 Task: Research Airbnb options in Assen, Netherlands from 28th December, 2023 to 31st December, 2023 for 2 adults. Place can be entire room with 1  bedroom having 1 bed and 1 bathroom. Property type can be hotel. Amenities needed are: wifi, washing machine.
Action: Mouse moved to (429, 106)
Screenshot: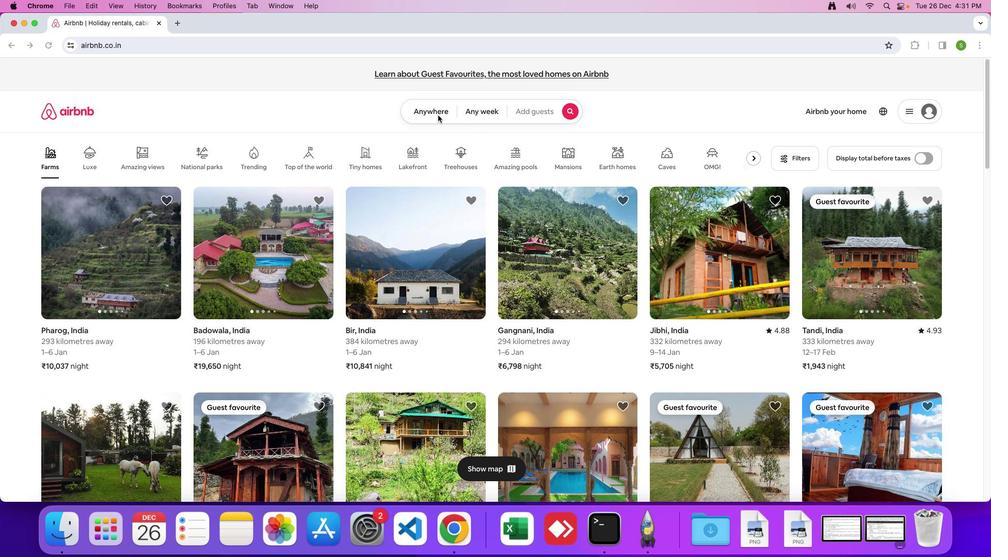 
Action: Mouse pressed left at (429, 106)
Screenshot: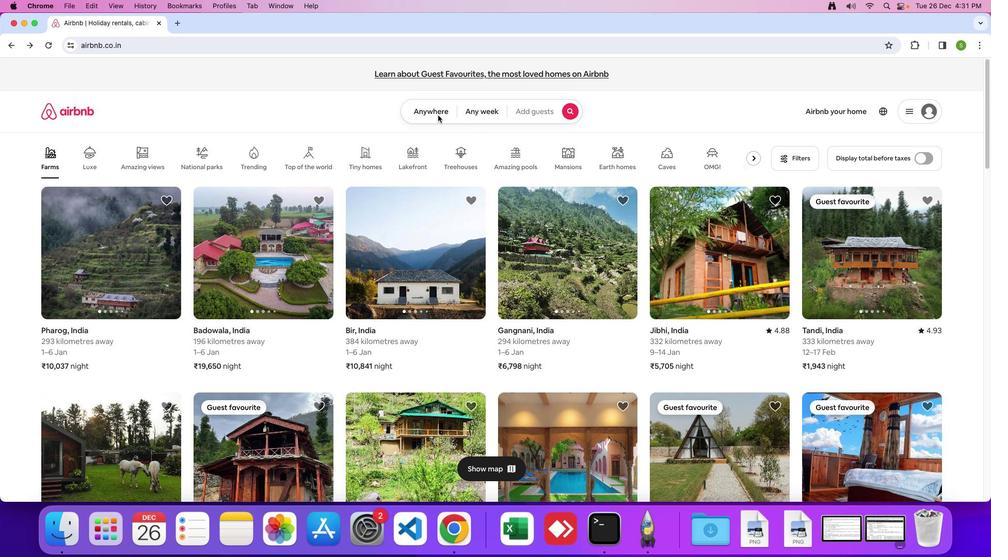 
Action: Mouse moved to (417, 102)
Screenshot: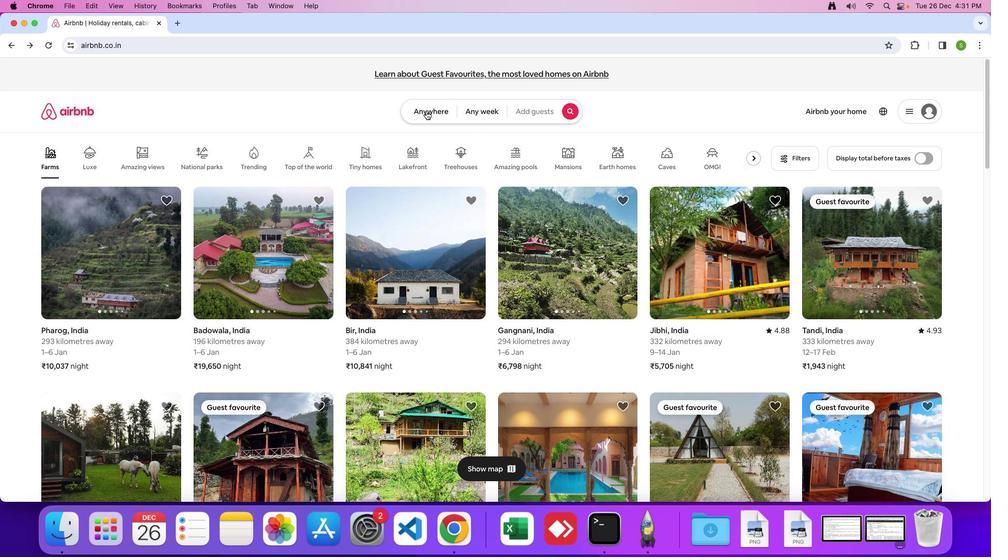 
Action: Mouse pressed left at (417, 102)
Screenshot: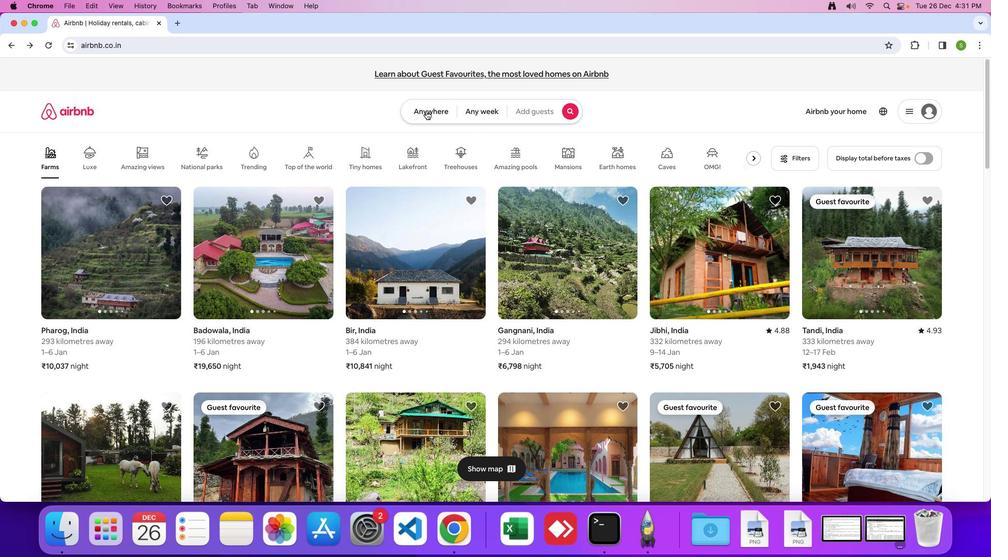 
Action: Mouse moved to (352, 135)
Screenshot: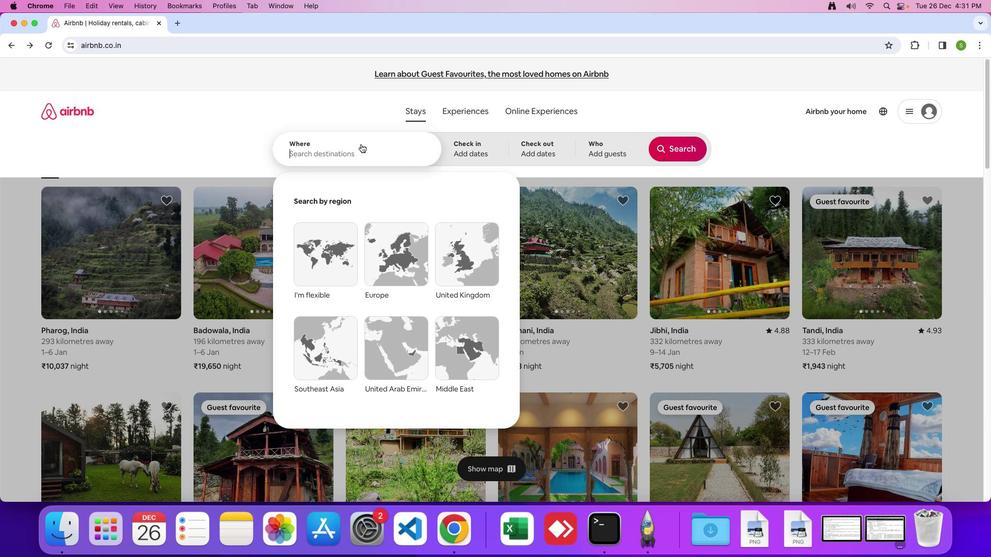 
Action: Mouse pressed left at (352, 135)
Screenshot: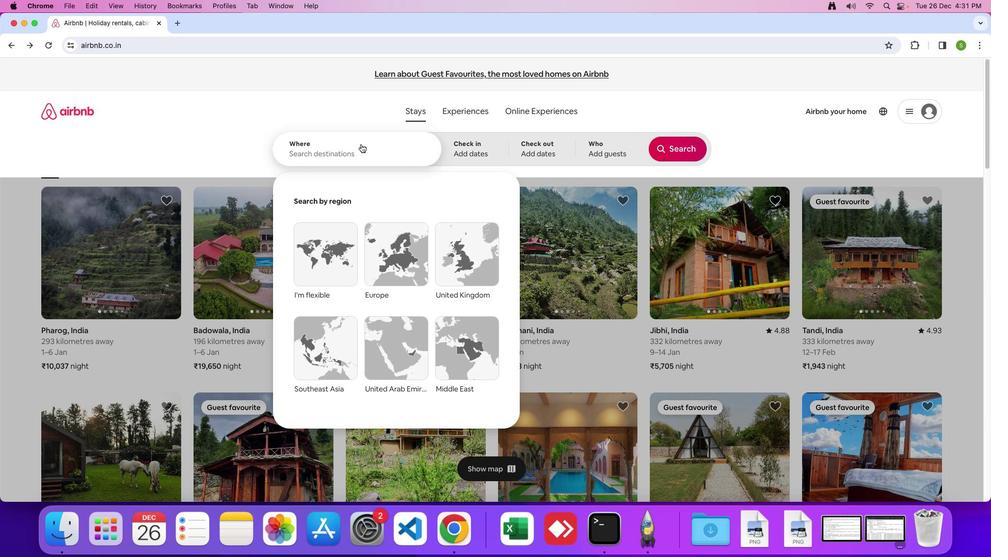 
Action: Mouse moved to (352, 135)
Screenshot: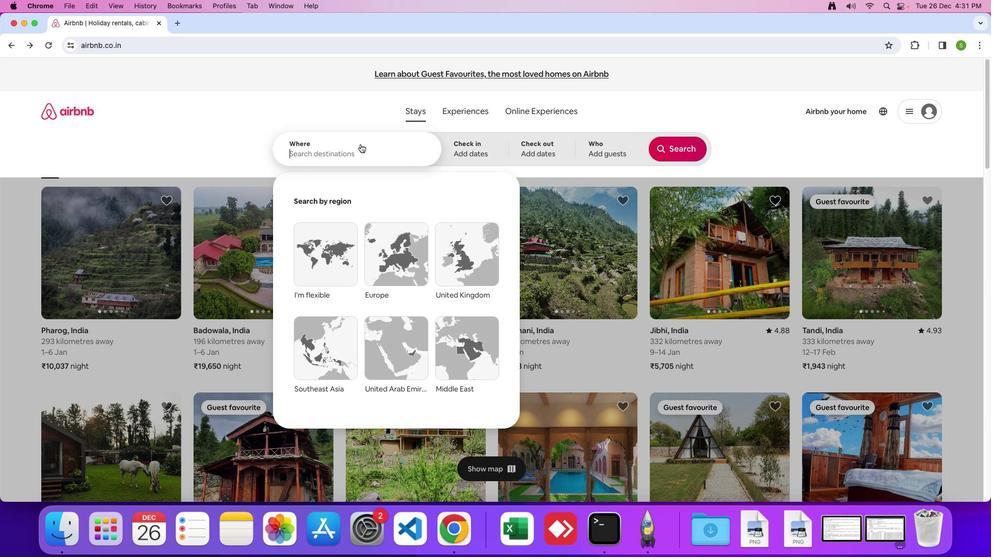 
Action: Key pressed 'A'Key.caps_lock's''s''e''s'Key.backspace'n'','Key.spaceKey.shift'N''e''t''h''e''r''l''a''n''d''s'Key.enter
Screenshot: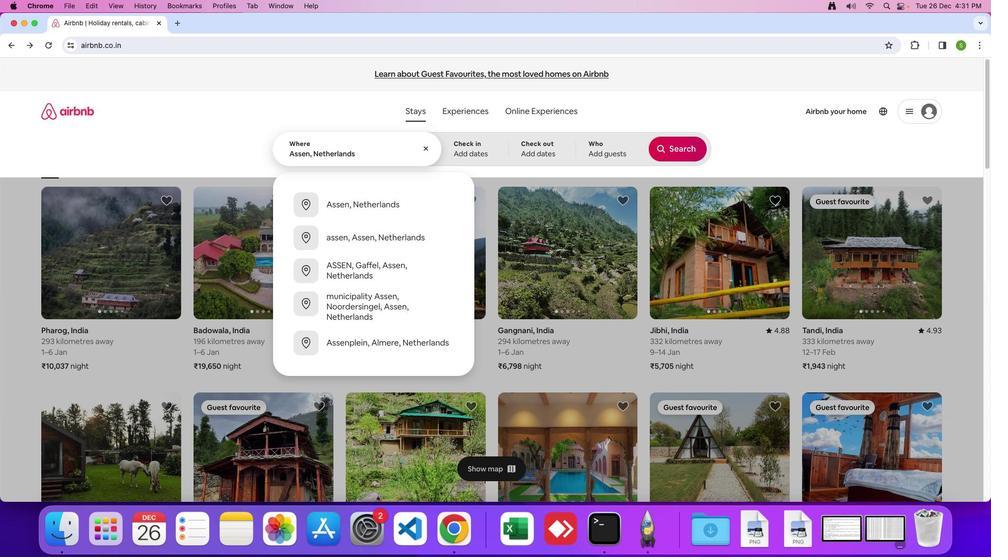
Action: Mouse moved to (407, 366)
Screenshot: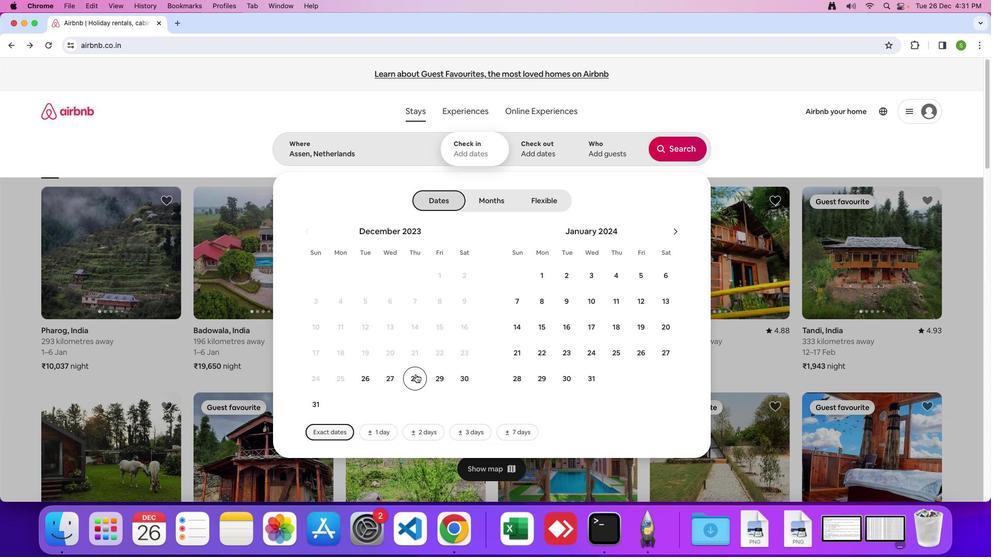 
Action: Mouse pressed left at (407, 366)
Screenshot: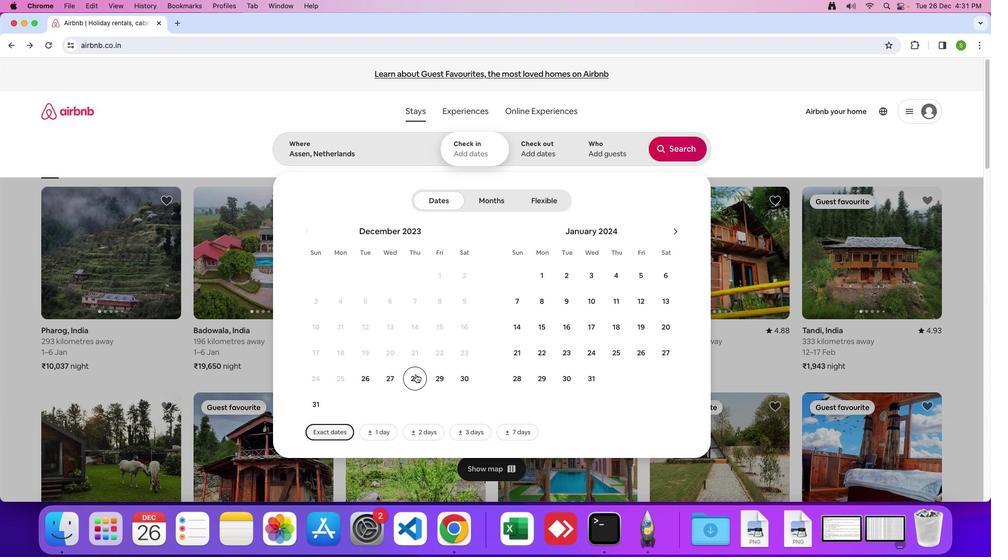 
Action: Mouse moved to (311, 392)
Screenshot: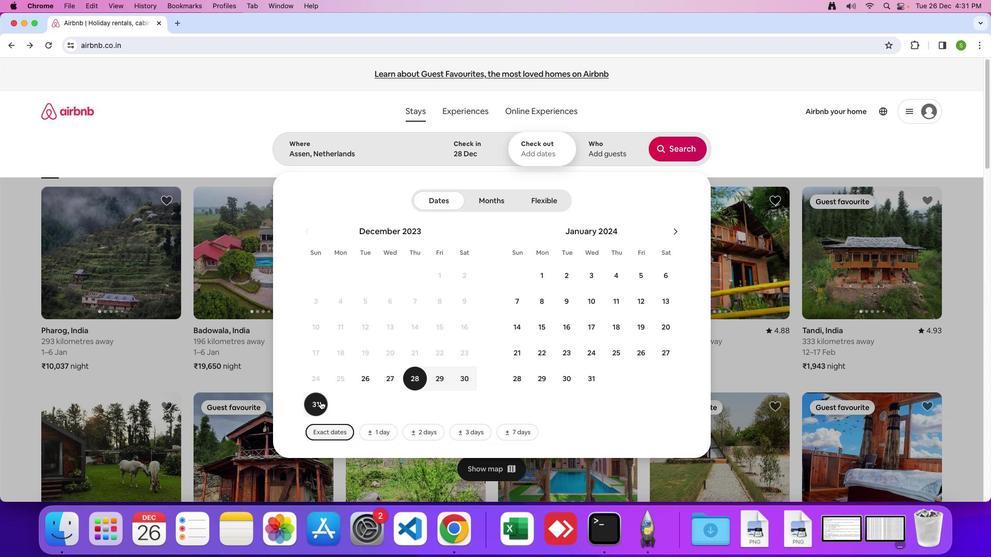 
Action: Mouse pressed left at (311, 392)
Screenshot: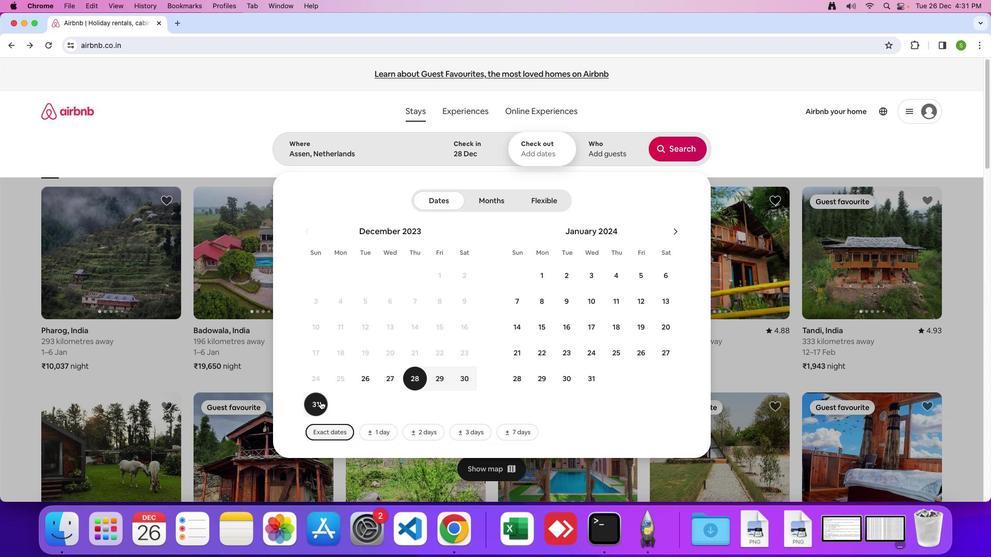 
Action: Mouse moved to (602, 147)
Screenshot: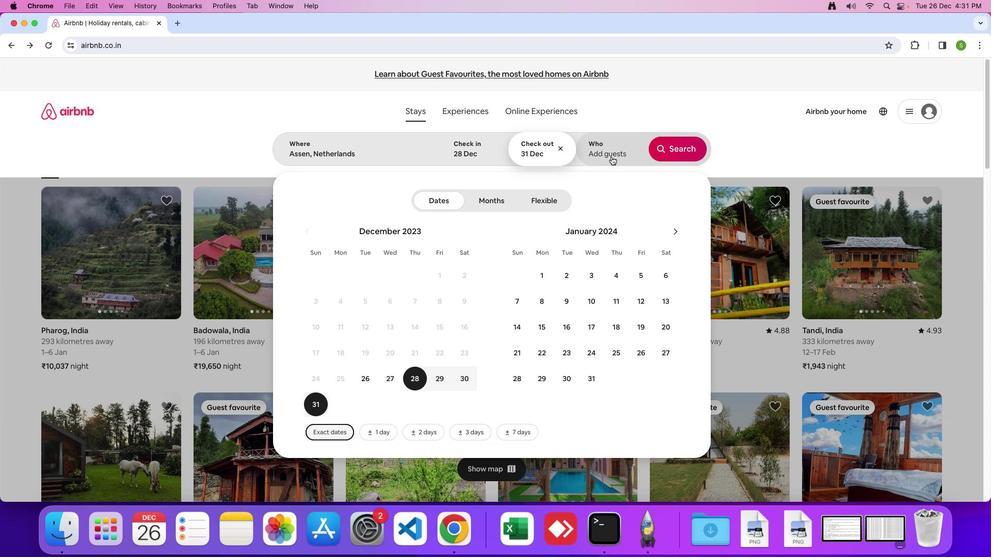 
Action: Mouse pressed left at (602, 147)
Screenshot: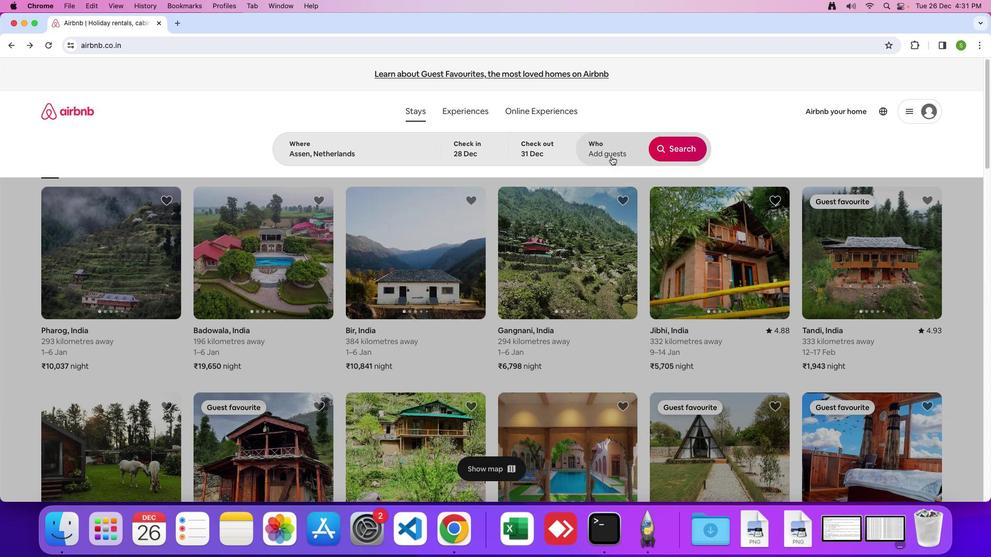 
Action: Mouse moved to (669, 192)
Screenshot: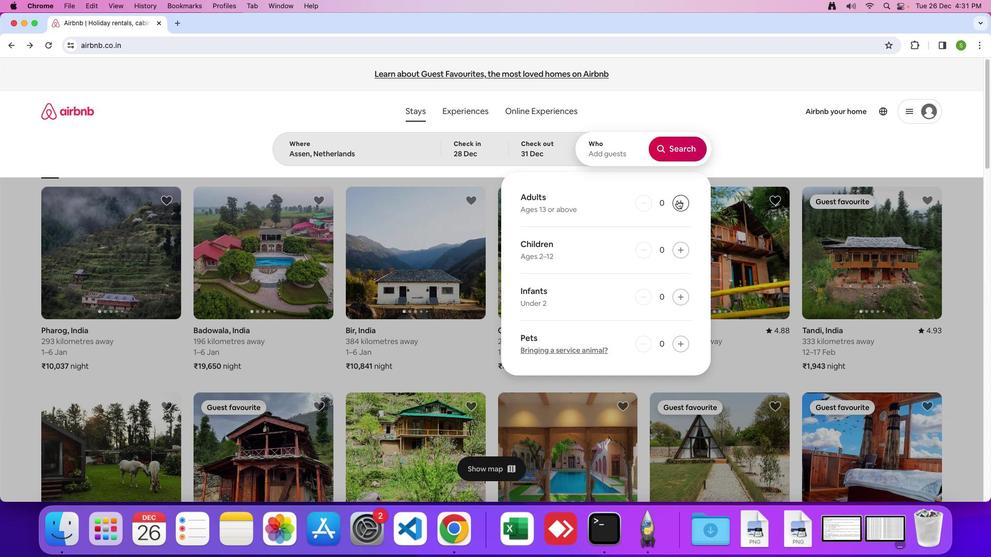 
Action: Mouse pressed left at (669, 192)
Screenshot: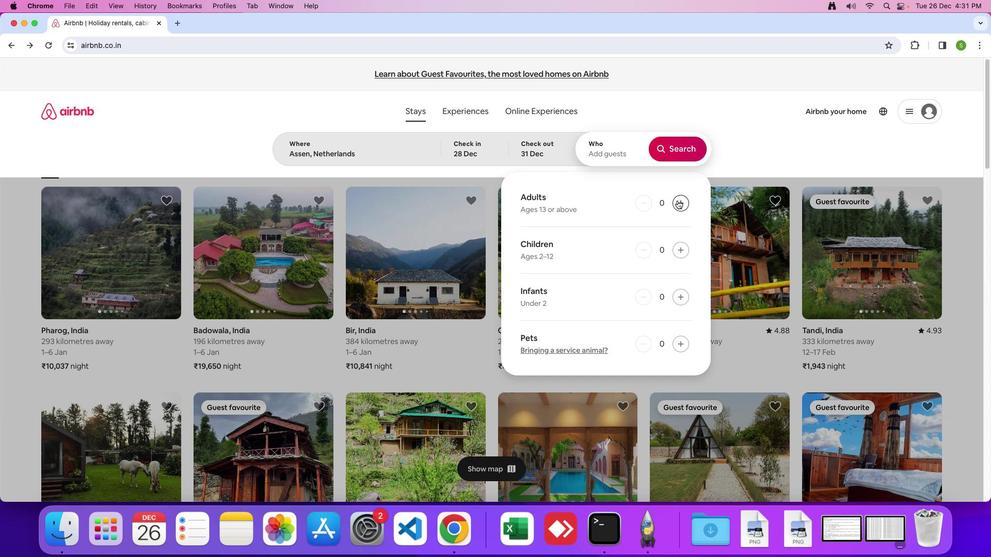 
Action: Mouse pressed left at (669, 192)
Screenshot: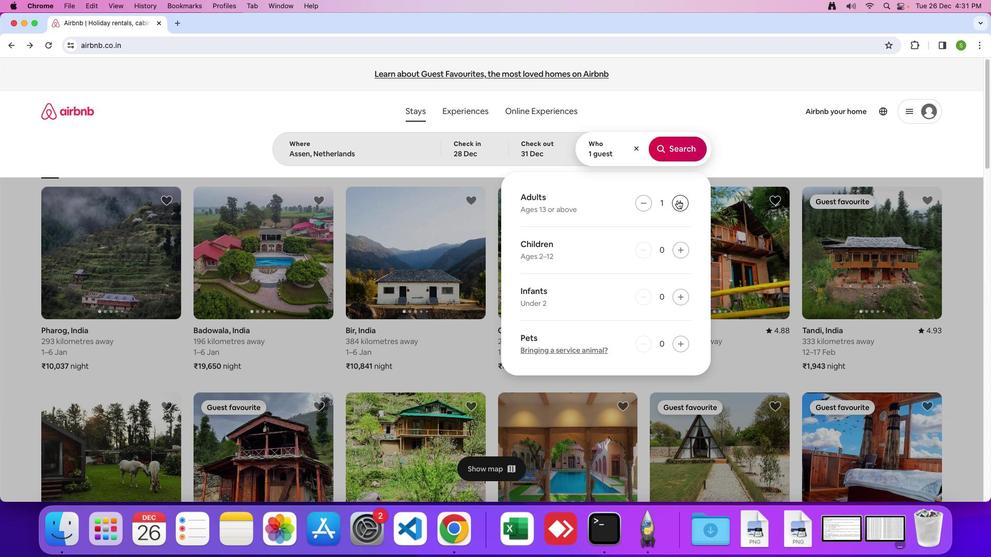 
Action: Mouse moved to (672, 136)
Screenshot: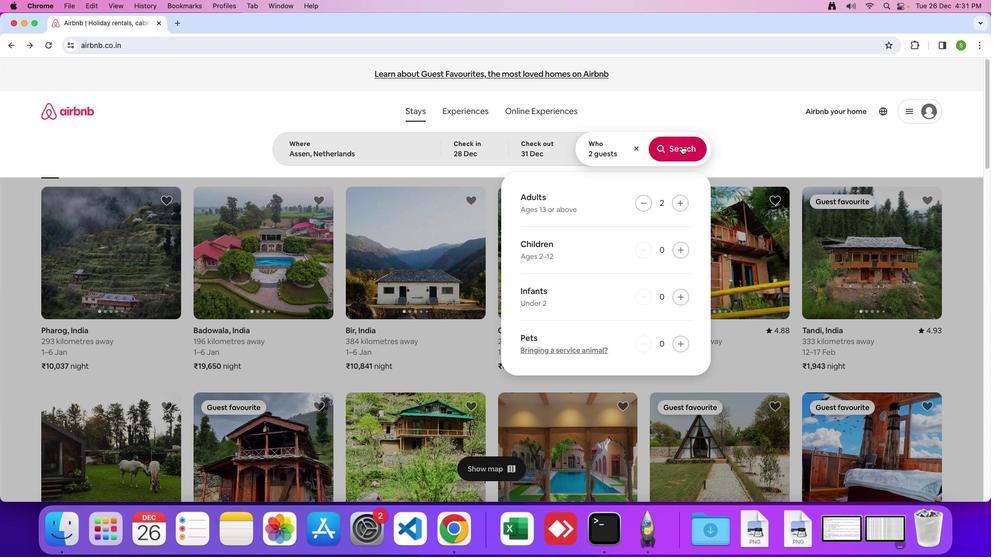 
Action: Mouse pressed left at (672, 136)
Screenshot: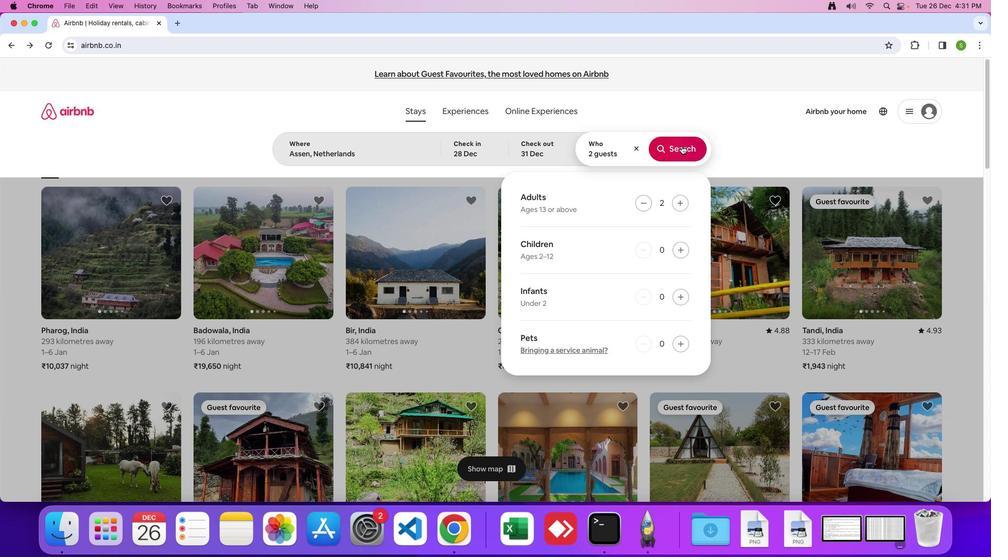 
Action: Mouse moved to (821, 113)
Screenshot: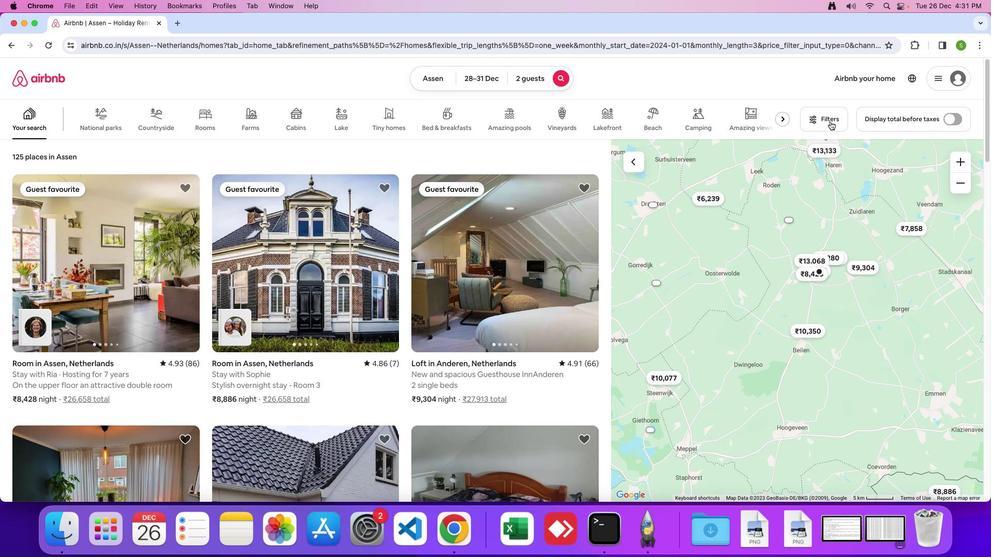 
Action: Mouse pressed left at (821, 113)
Screenshot: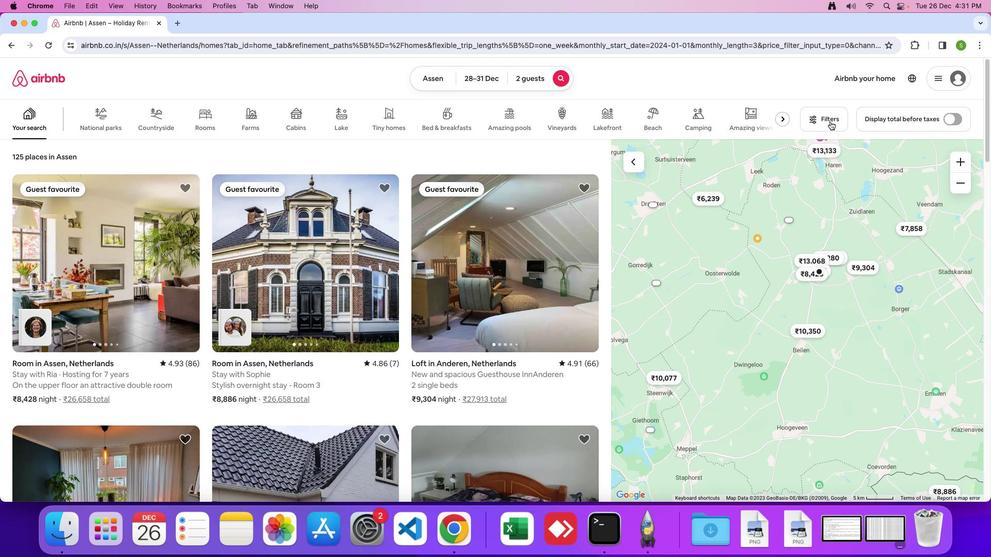 
Action: Mouse moved to (477, 281)
Screenshot: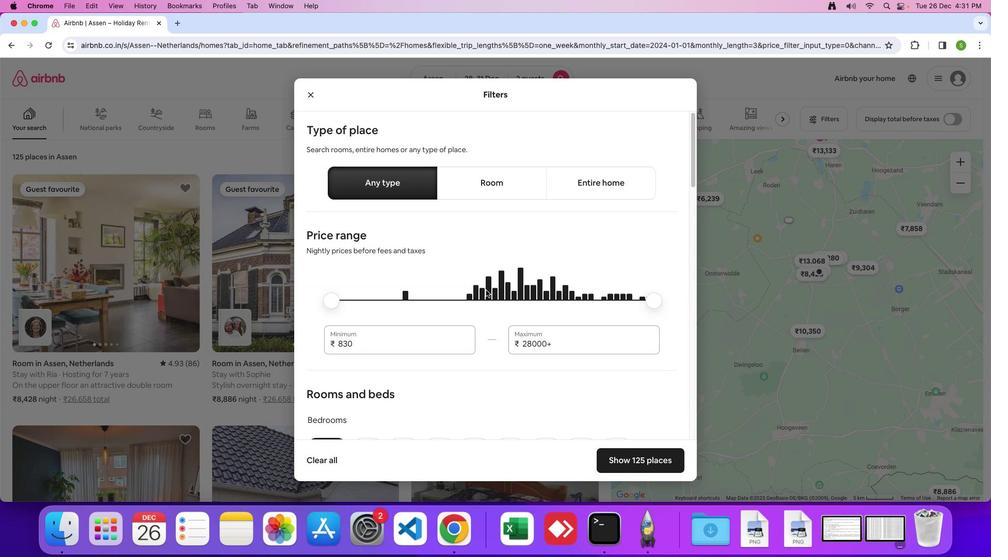 
Action: Mouse scrolled (477, 281) with delta (-8, -8)
Screenshot: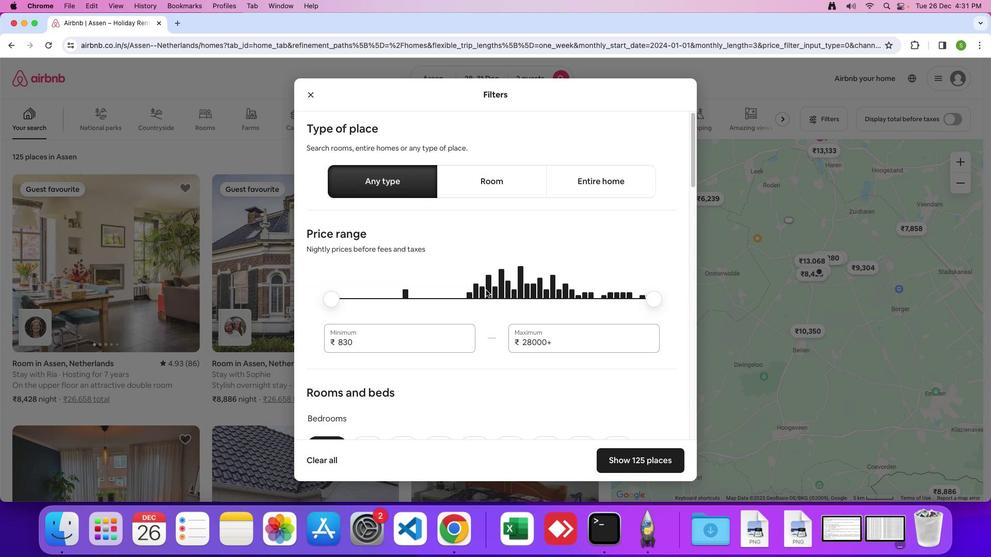 
Action: Mouse scrolled (477, 281) with delta (-8, -8)
Screenshot: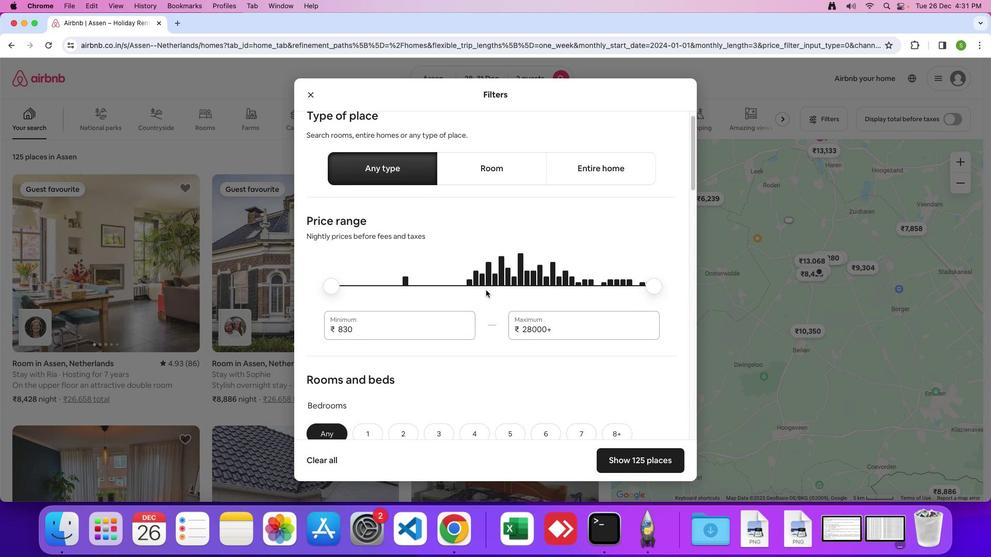 
Action: Mouse scrolled (477, 281) with delta (-8, -9)
Screenshot: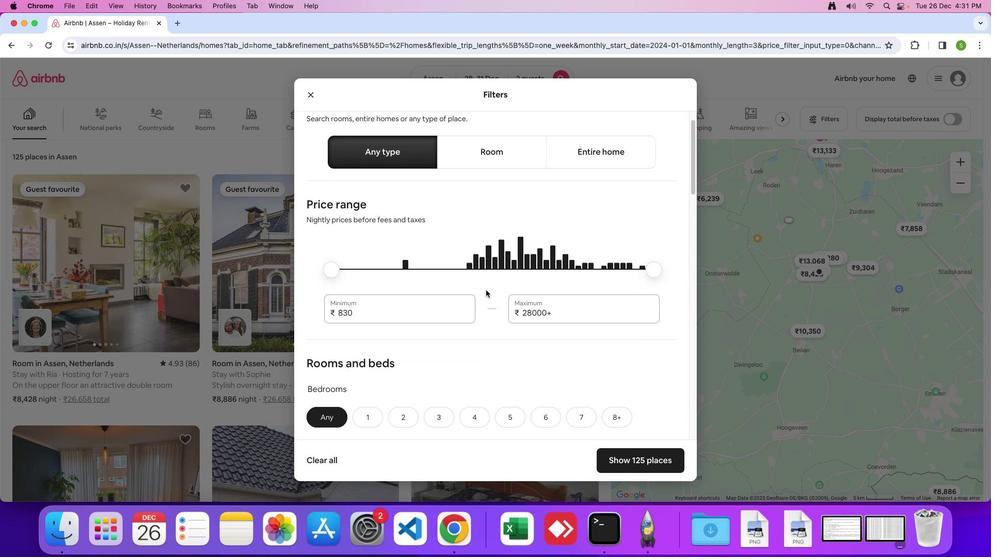 
Action: Mouse scrolled (477, 281) with delta (-8, -8)
Screenshot: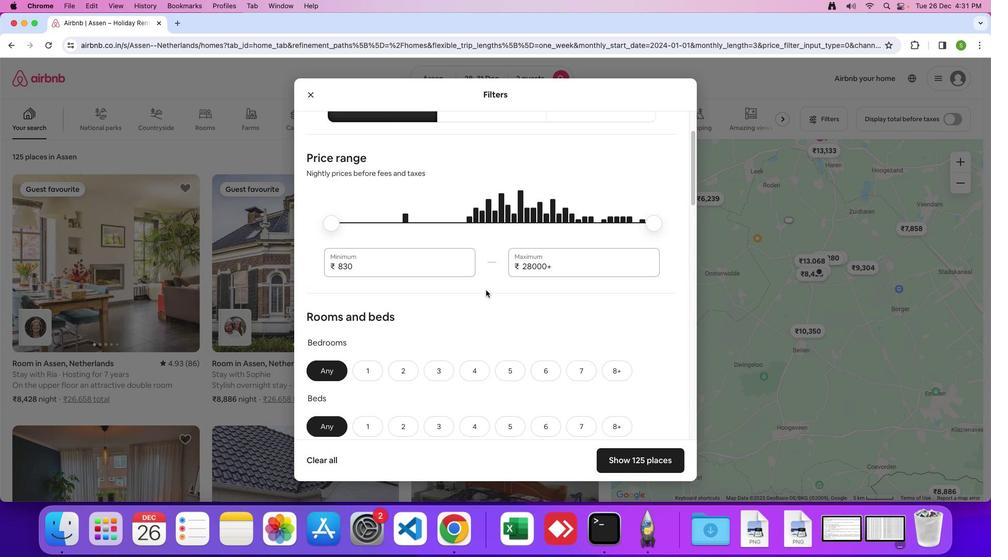 
Action: Mouse scrolled (477, 281) with delta (-8, -8)
Screenshot: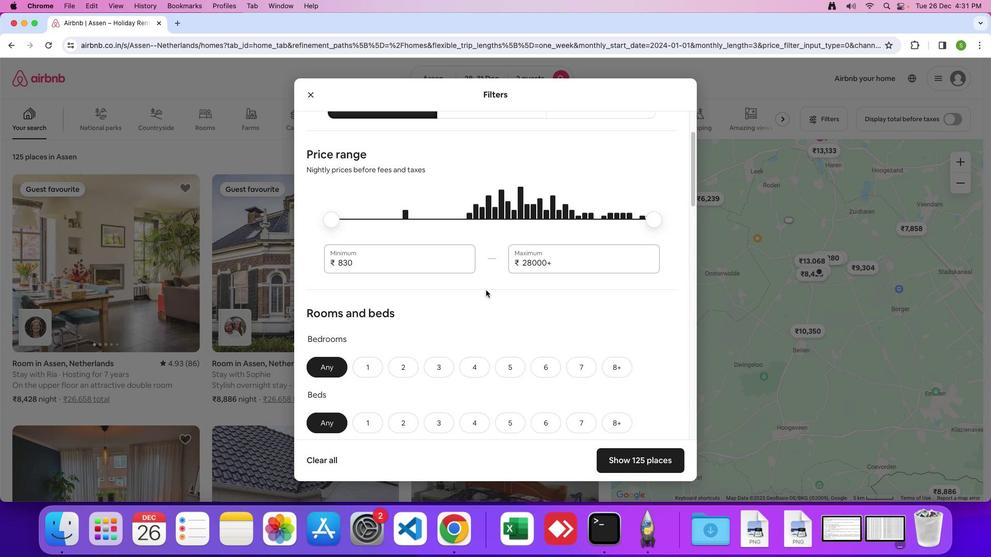 
Action: Mouse scrolled (477, 281) with delta (-8, -8)
Screenshot: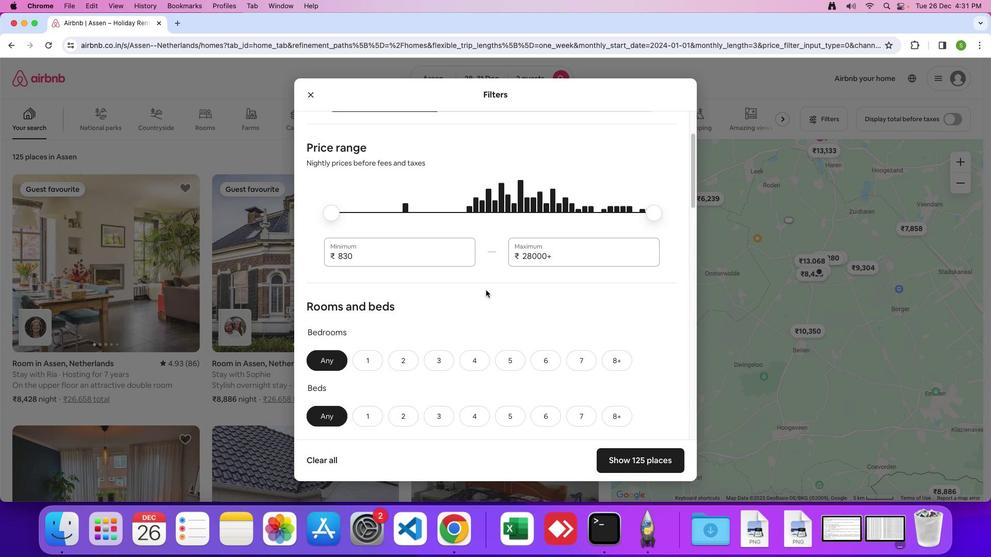 
Action: Mouse scrolled (477, 281) with delta (-8, -8)
Screenshot: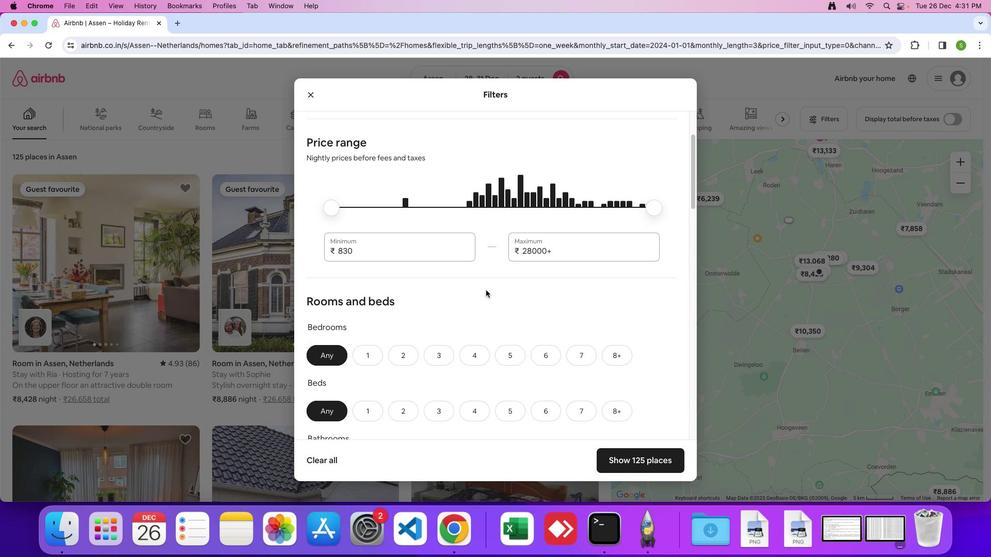 
Action: Mouse scrolled (477, 281) with delta (-8, -8)
Screenshot: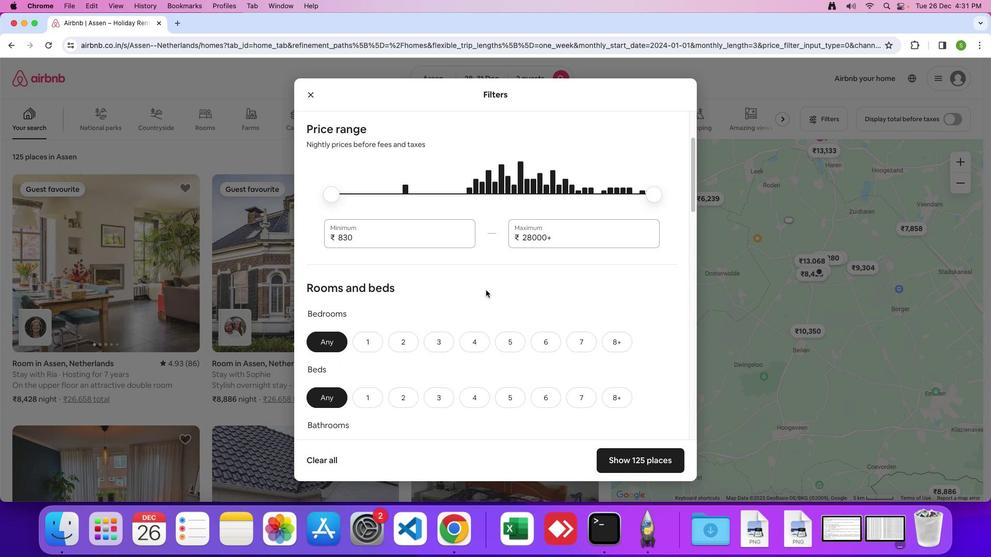 
Action: Mouse scrolled (477, 281) with delta (-8, -8)
Screenshot: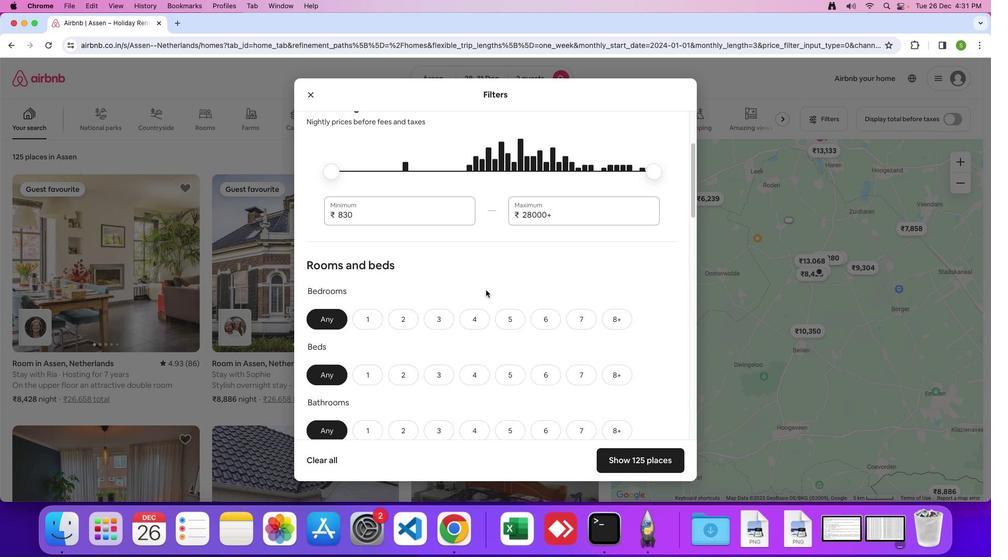 
Action: Mouse scrolled (477, 281) with delta (-8, -8)
Screenshot: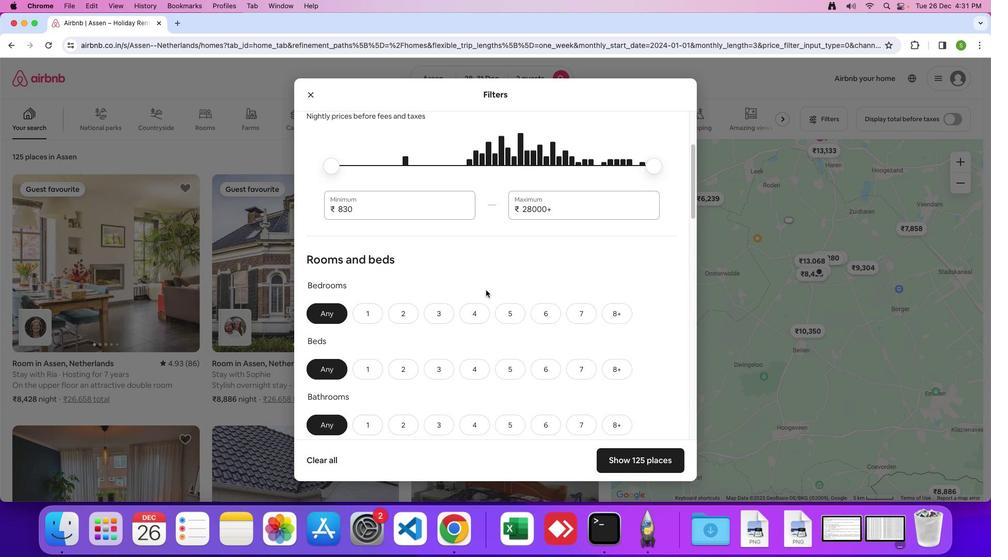 
Action: Mouse scrolled (477, 281) with delta (-8, -8)
Screenshot: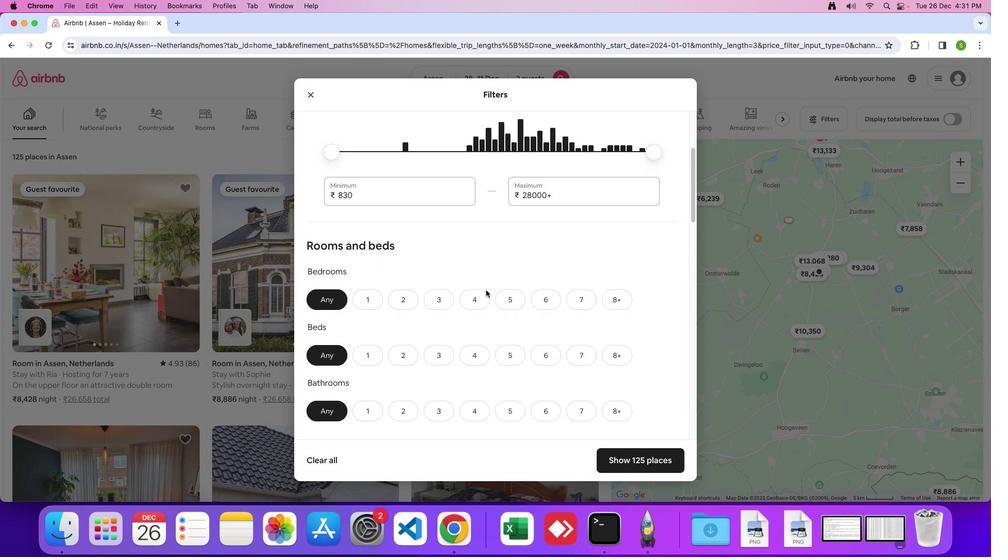 
Action: Mouse scrolled (477, 281) with delta (-8, -8)
Screenshot: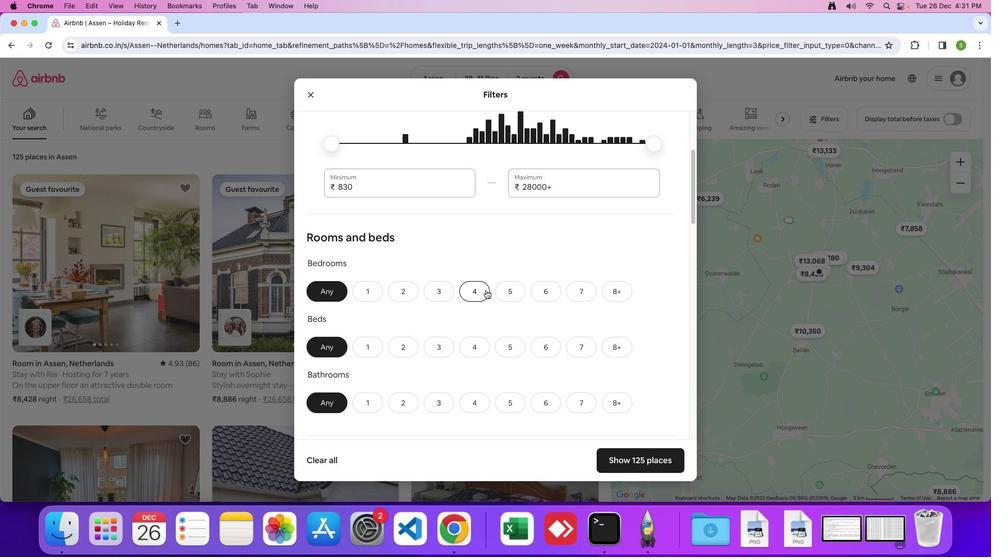 
Action: Mouse scrolled (477, 281) with delta (-8, -8)
Screenshot: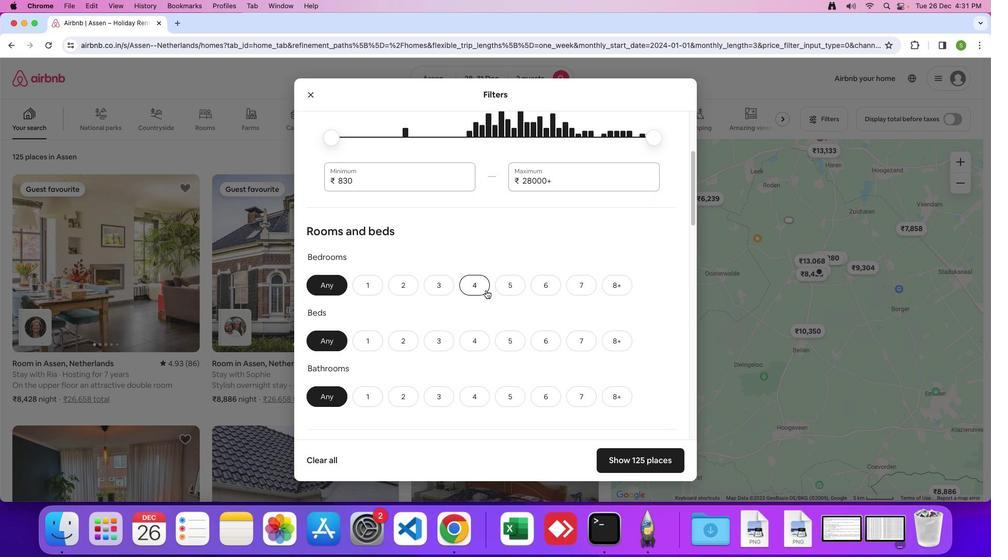 
Action: Mouse scrolled (477, 281) with delta (-8, -8)
Screenshot: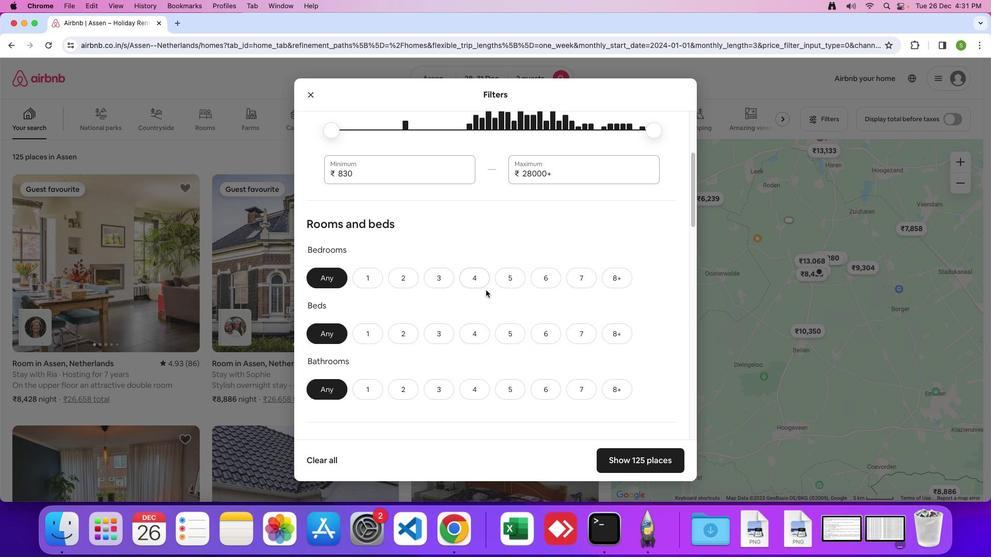 
Action: Mouse scrolled (477, 281) with delta (-8, -8)
Screenshot: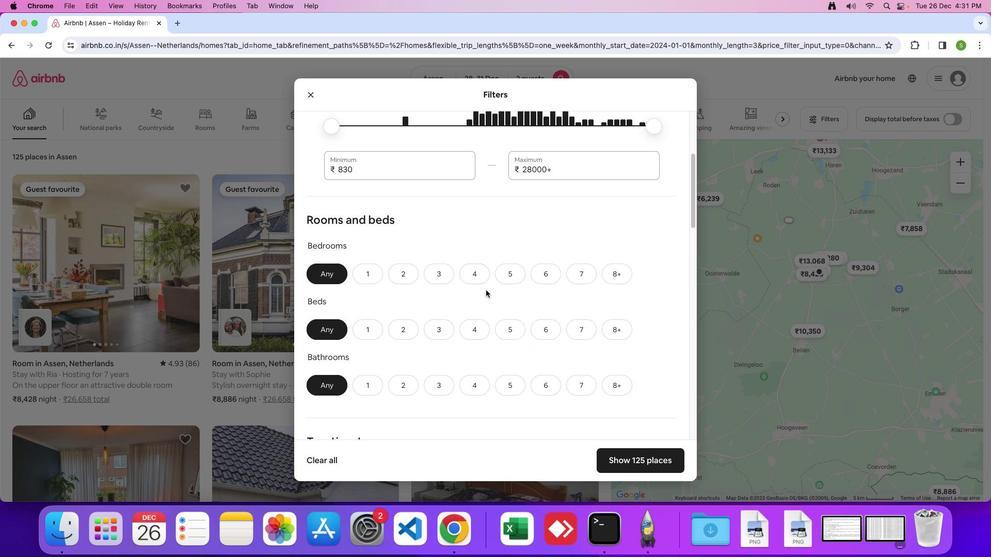 
Action: Mouse scrolled (477, 281) with delta (-8, -8)
Screenshot: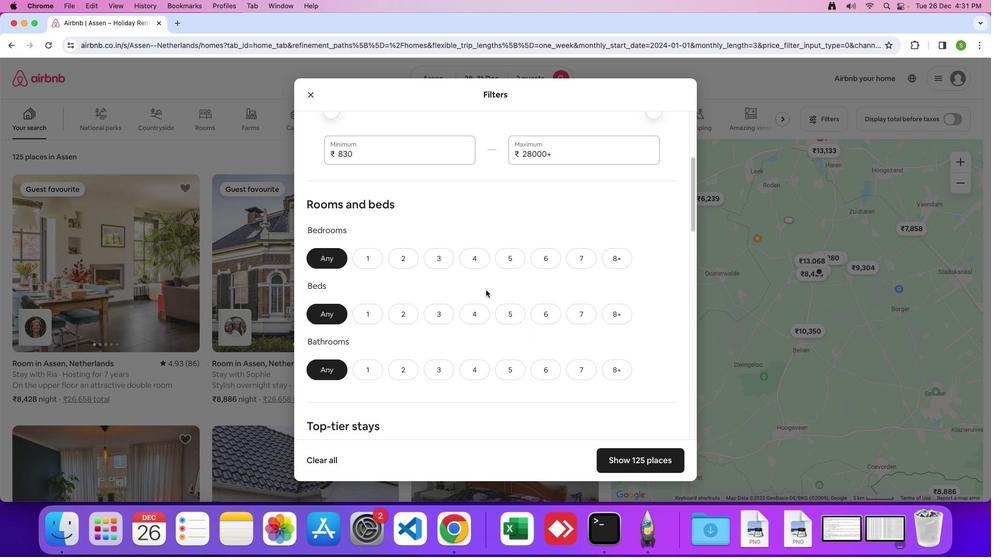
Action: Mouse scrolled (477, 281) with delta (-8, -8)
Screenshot: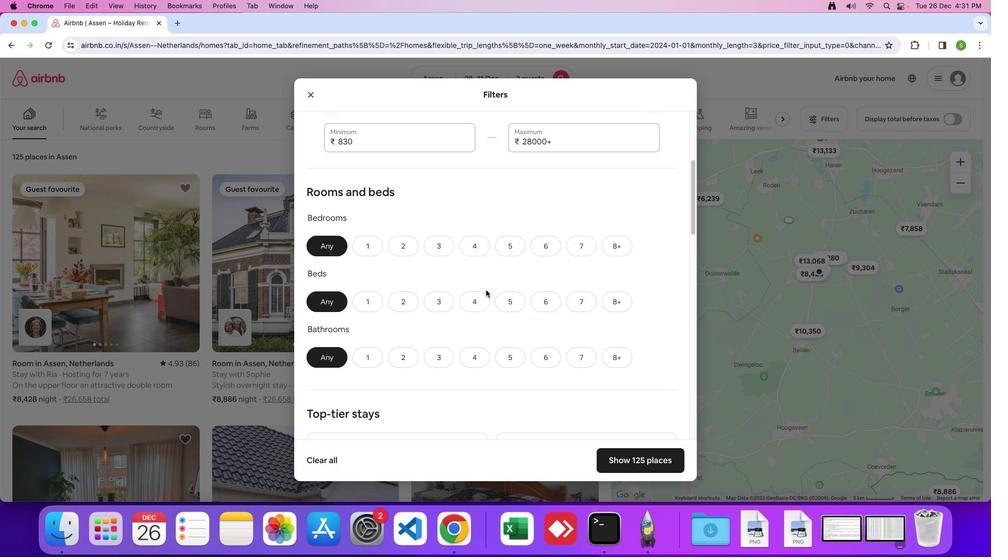 
Action: Mouse scrolled (477, 281) with delta (-8, -8)
Screenshot: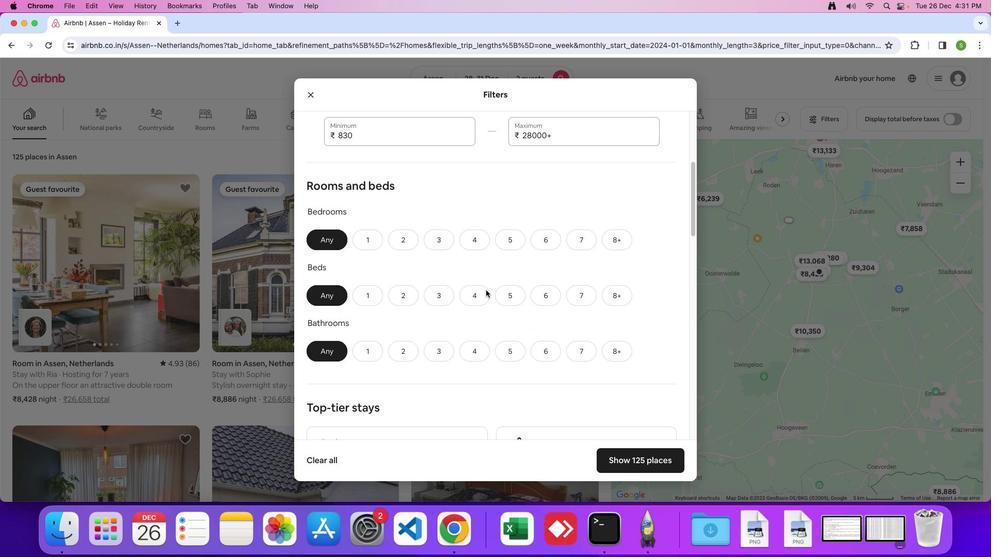 
Action: Mouse scrolled (477, 281) with delta (-8, -8)
Screenshot: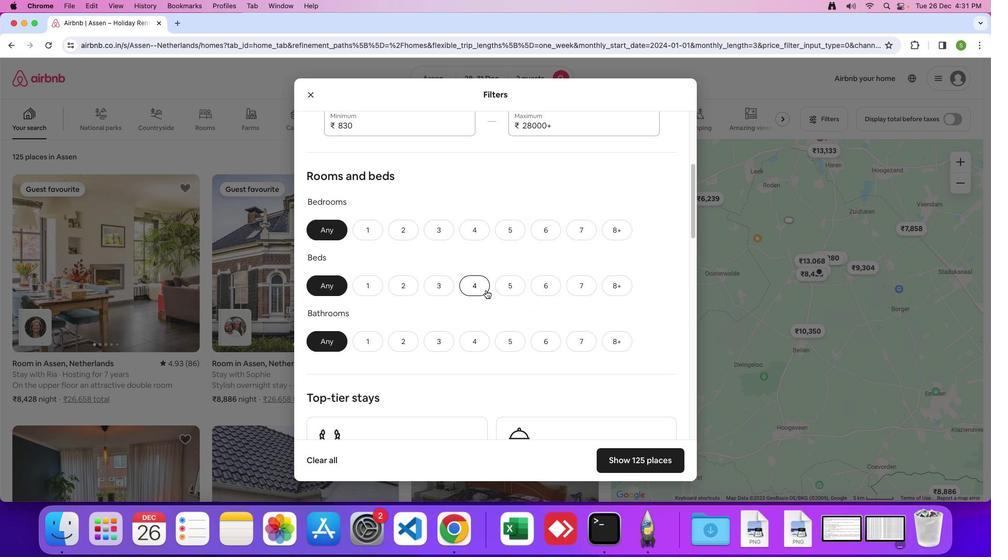 
Action: Mouse scrolled (477, 281) with delta (-8, -8)
Screenshot: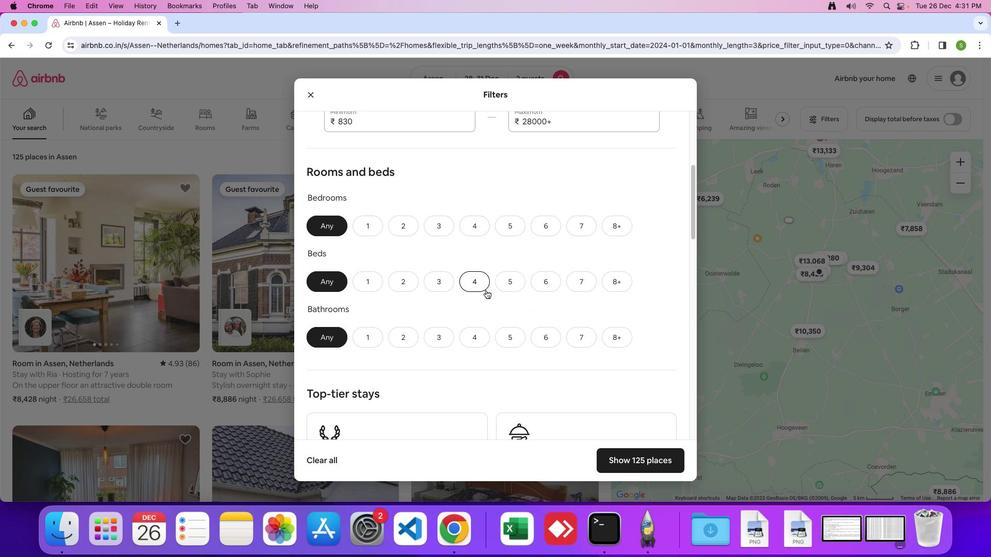 
Action: Mouse moved to (366, 215)
Screenshot: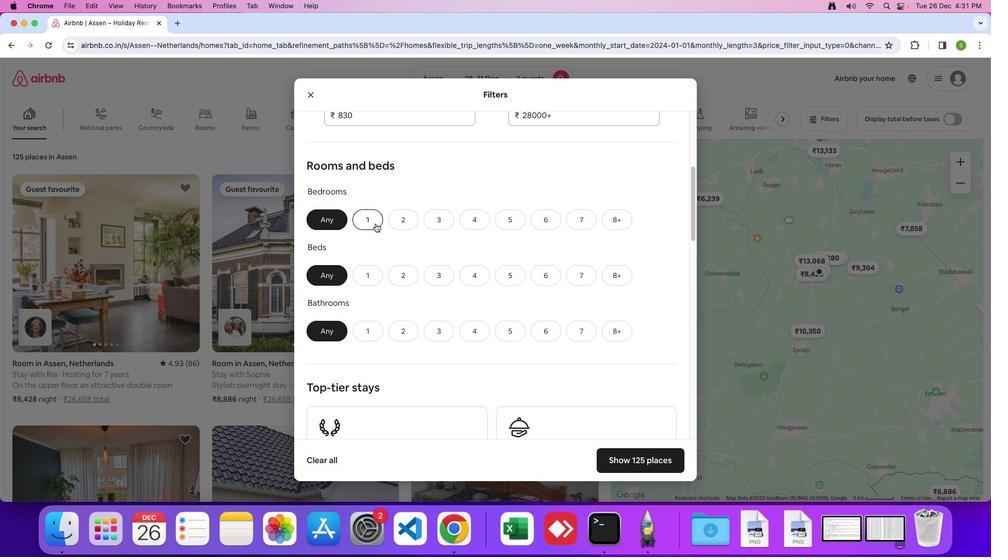 
Action: Mouse pressed left at (366, 215)
Screenshot: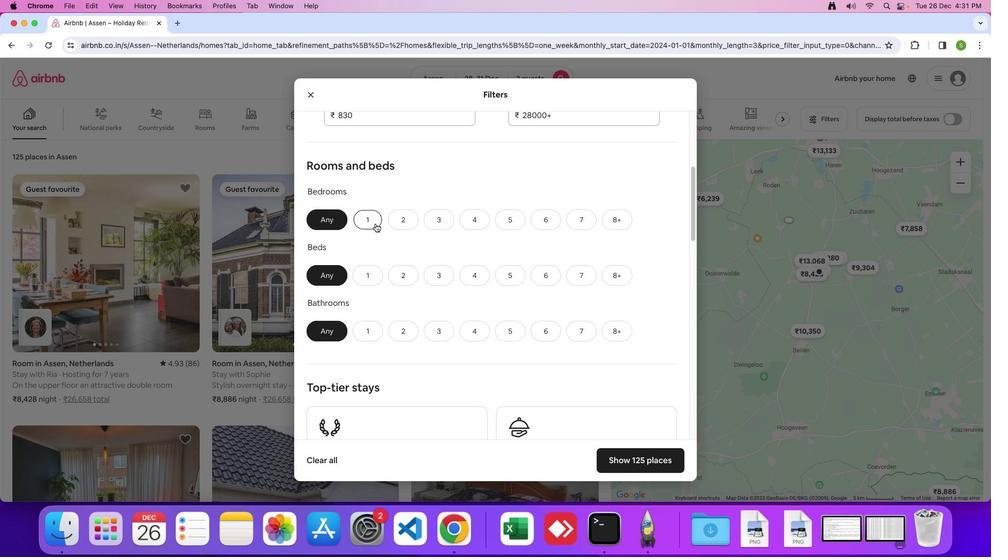 
Action: Mouse moved to (357, 258)
Screenshot: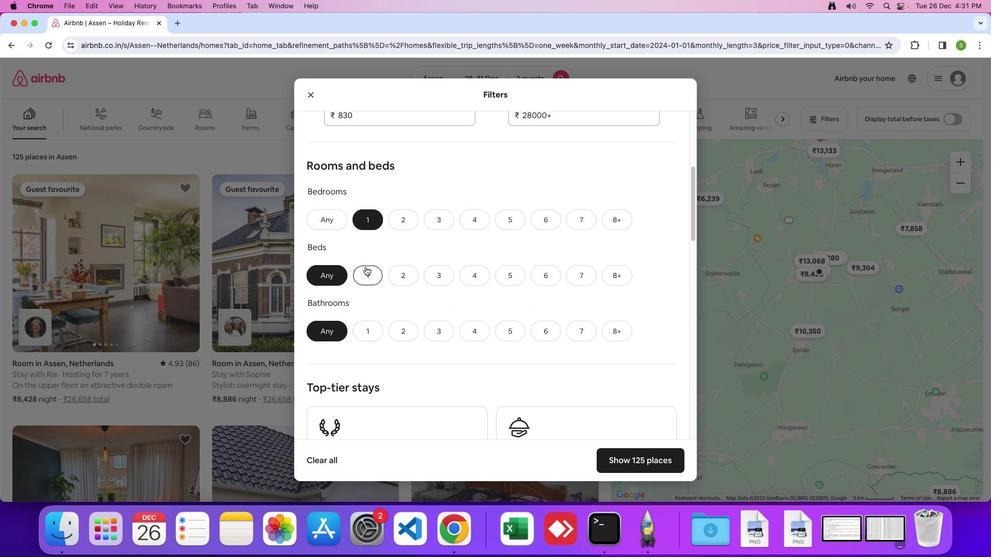 
Action: Mouse pressed left at (357, 258)
Screenshot: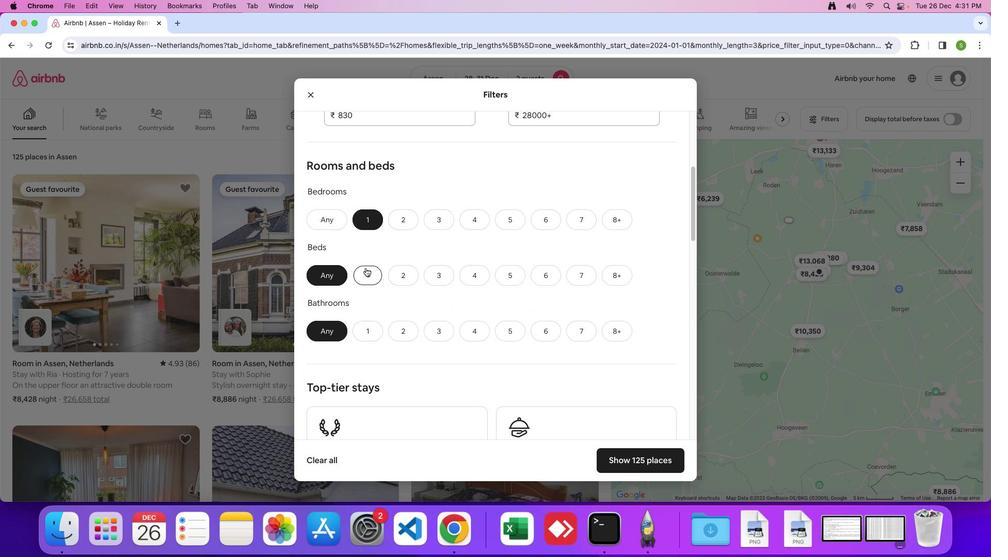
Action: Mouse moved to (359, 317)
Screenshot: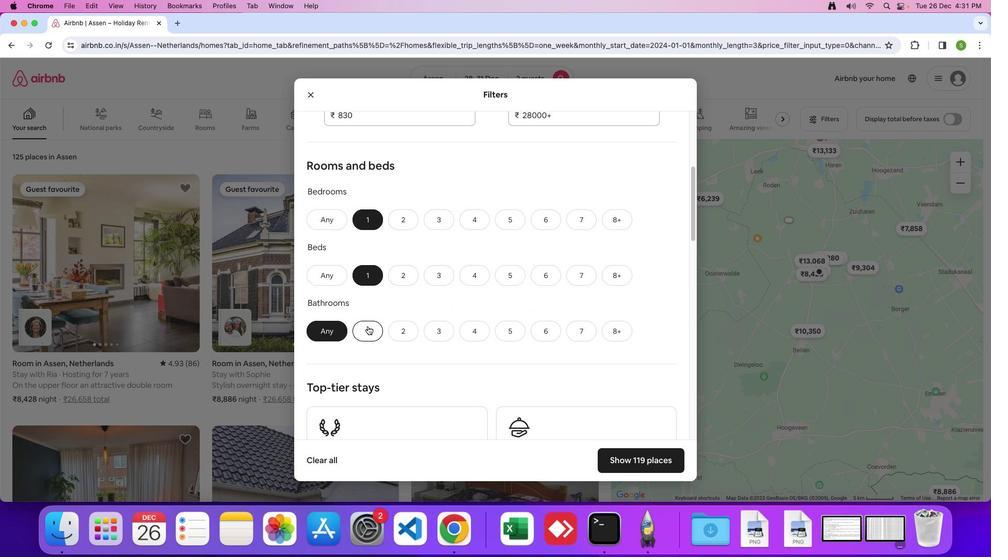 
Action: Mouse pressed left at (359, 317)
Screenshot: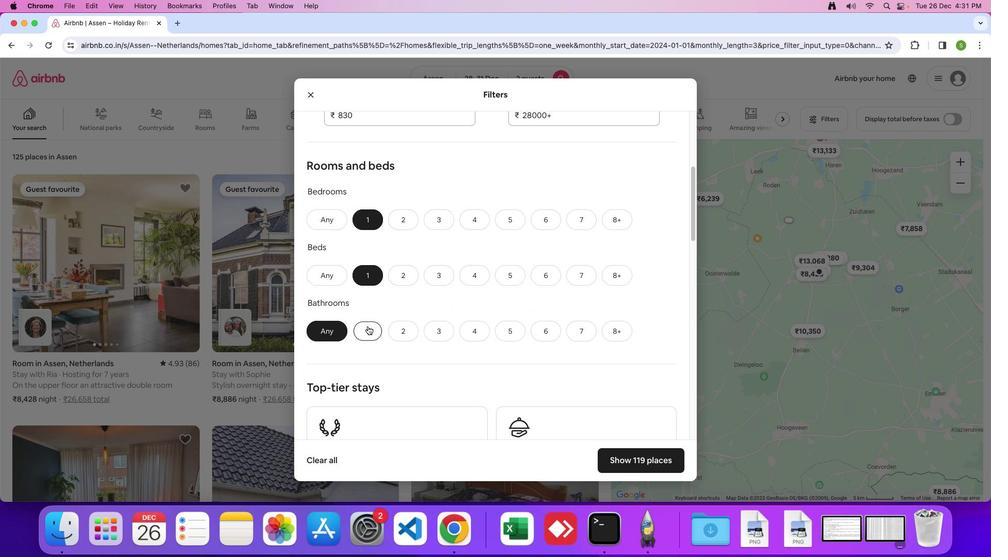 
Action: Mouse moved to (448, 279)
Screenshot: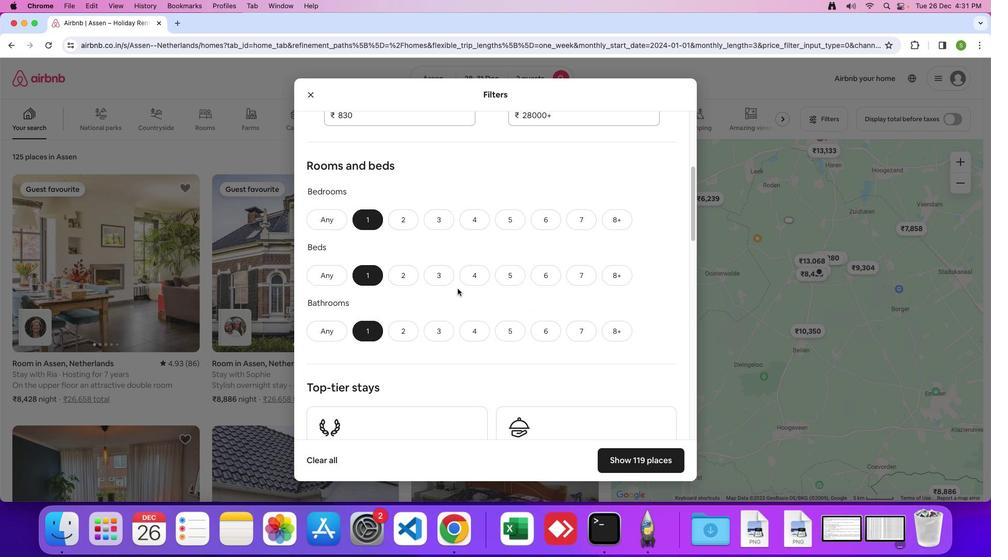 
Action: Mouse scrolled (448, 279) with delta (-8, -8)
Screenshot: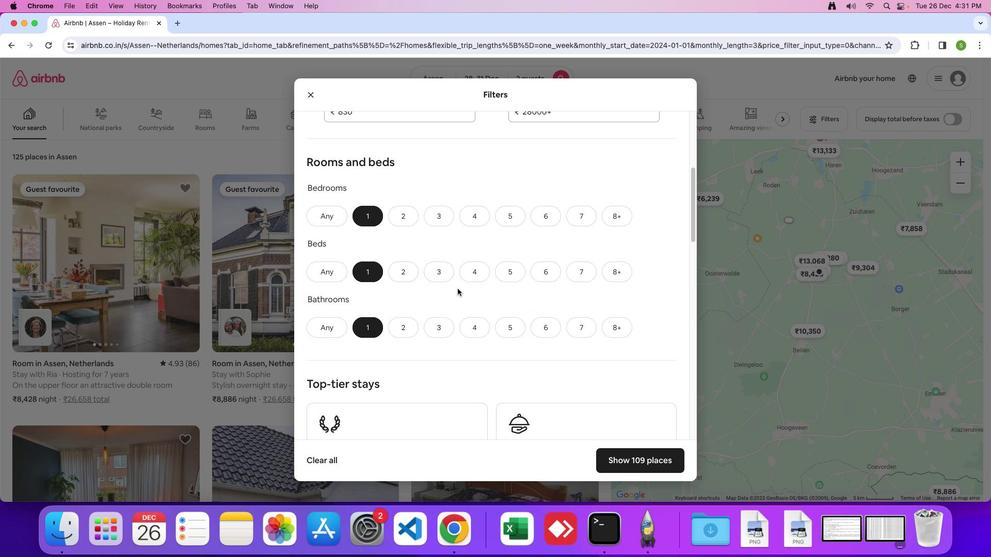 
Action: Mouse scrolled (448, 279) with delta (-8, -8)
Screenshot: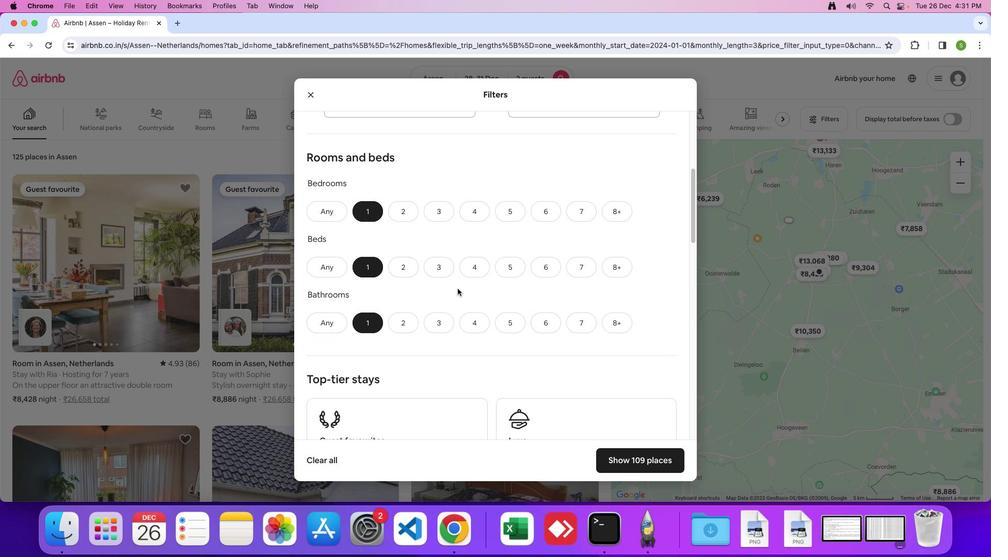 
Action: Mouse scrolled (448, 279) with delta (-8, -8)
Screenshot: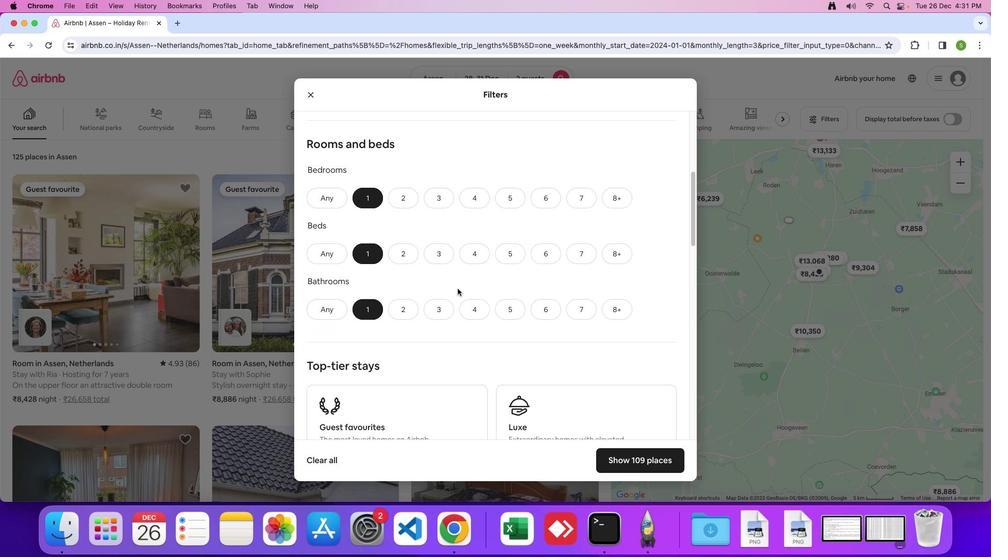 
Action: Mouse scrolled (448, 279) with delta (-8, -8)
Screenshot: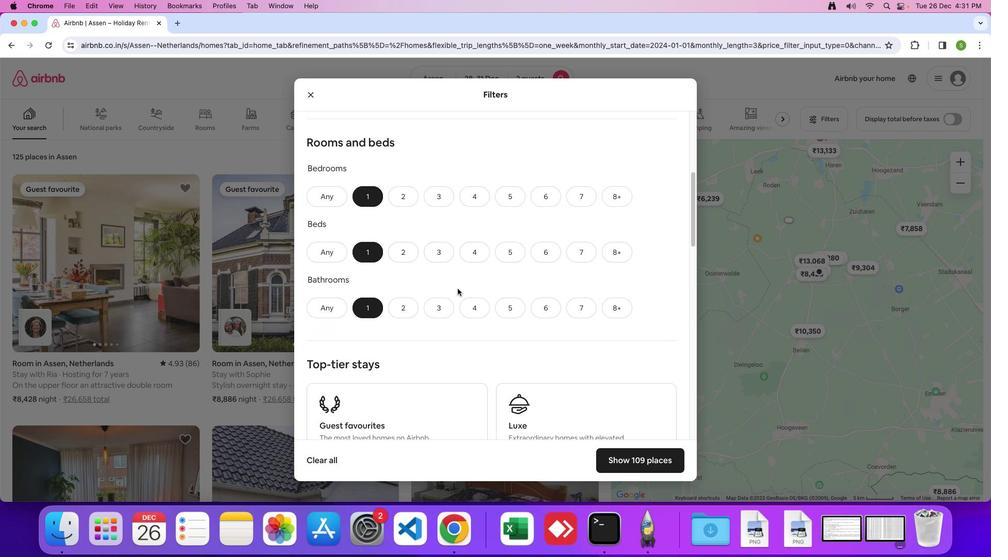
Action: Mouse scrolled (448, 279) with delta (-8, -8)
Screenshot: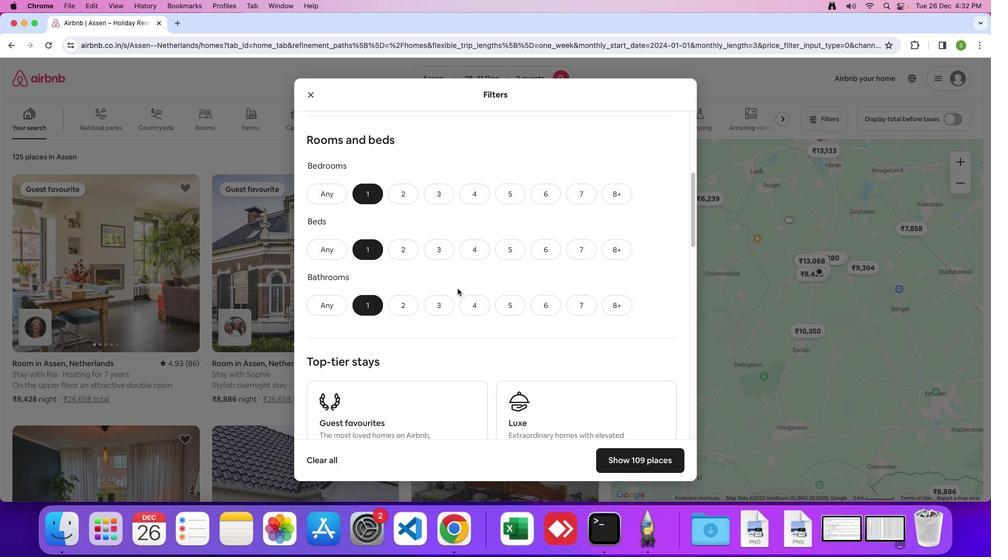 
Action: Mouse scrolled (448, 279) with delta (-8, -8)
Screenshot: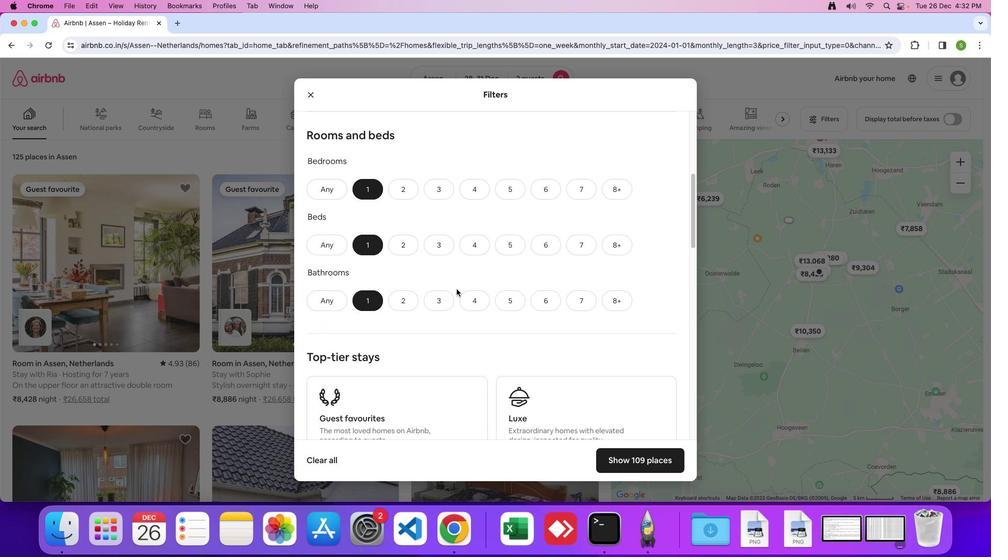 
Action: Mouse moved to (446, 281)
Screenshot: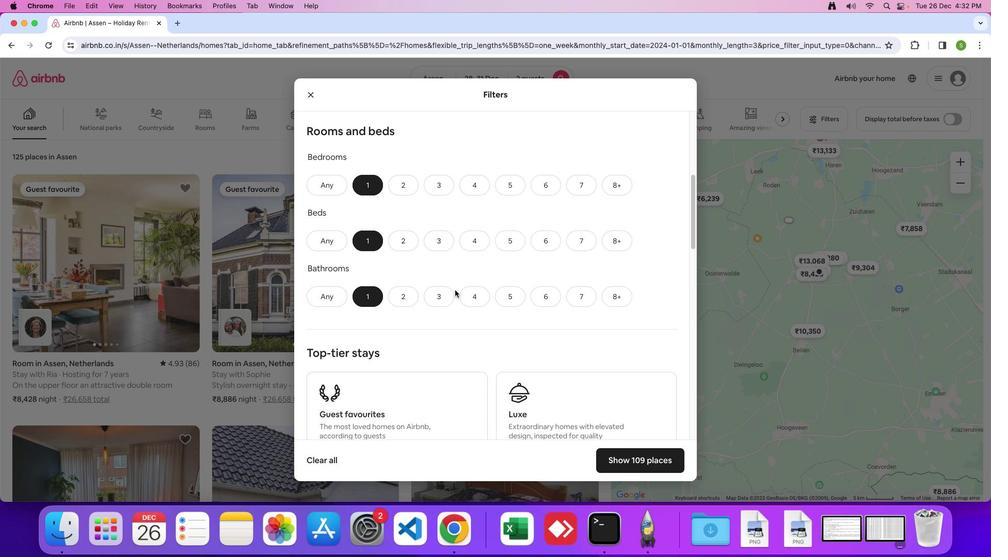 
Action: Mouse scrolled (446, 281) with delta (-8, -8)
Screenshot: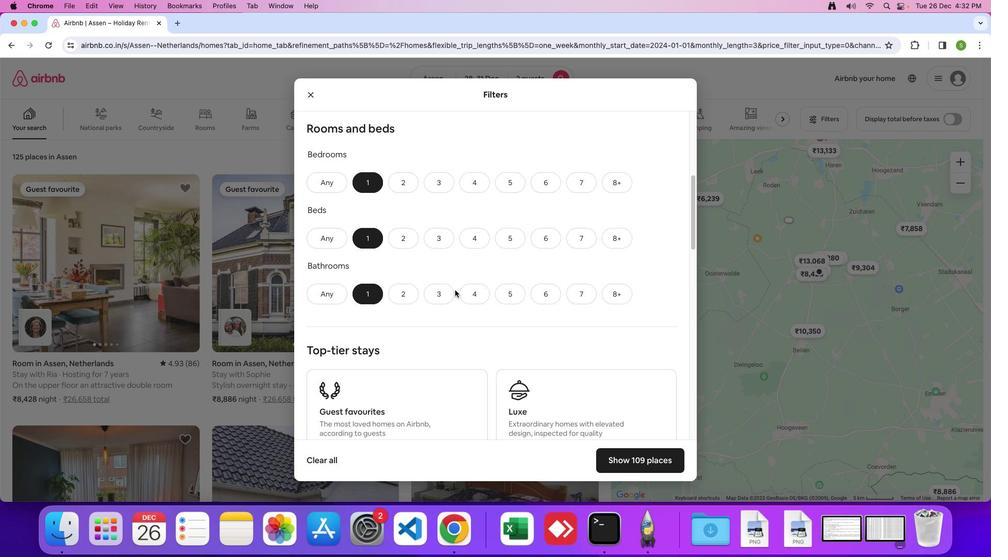 
Action: Mouse scrolled (446, 281) with delta (-8, -8)
Screenshot: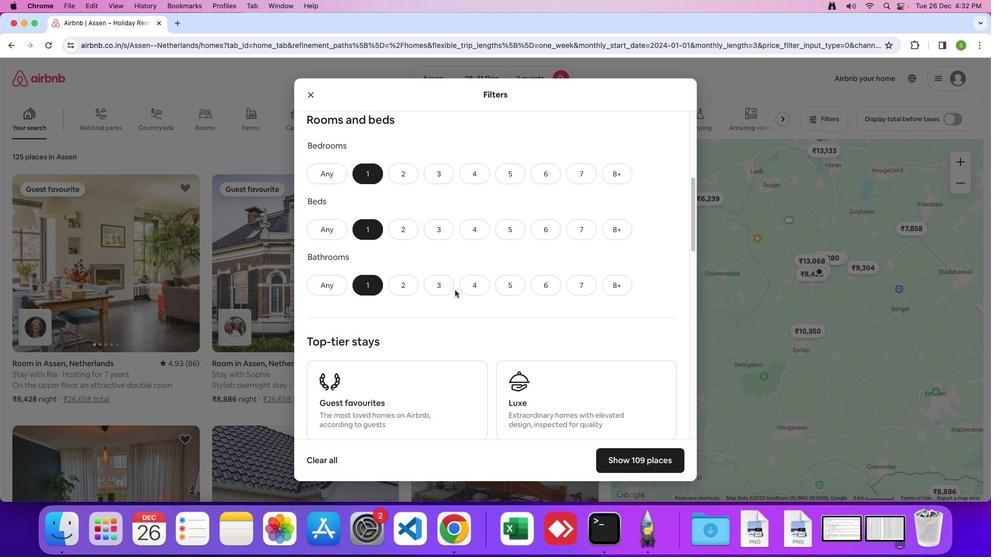 
Action: Mouse scrolled (446, 281) with delta (-8, -8)
Screenshot: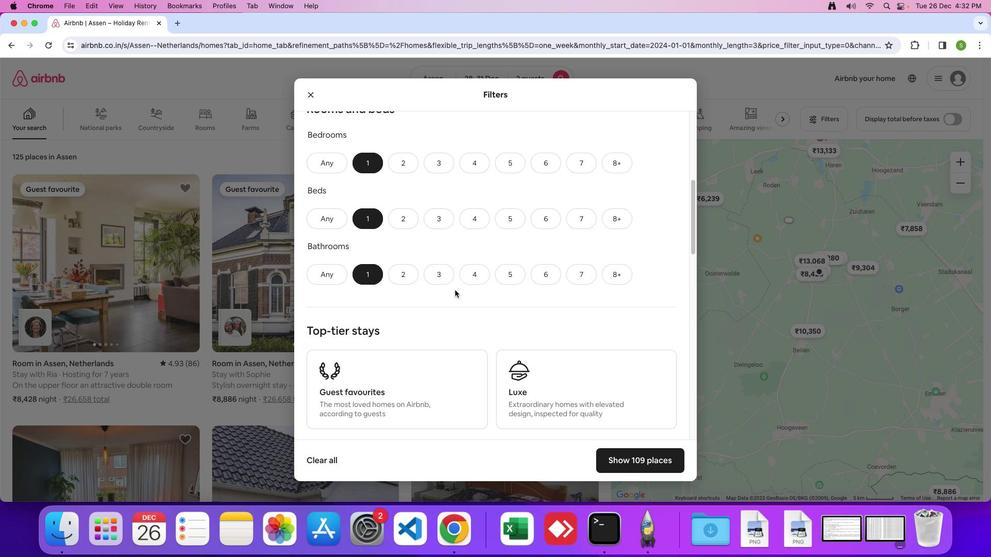 
Action: Mouse scrolled (446, 281) with delta (-8, -8)
Screenshot: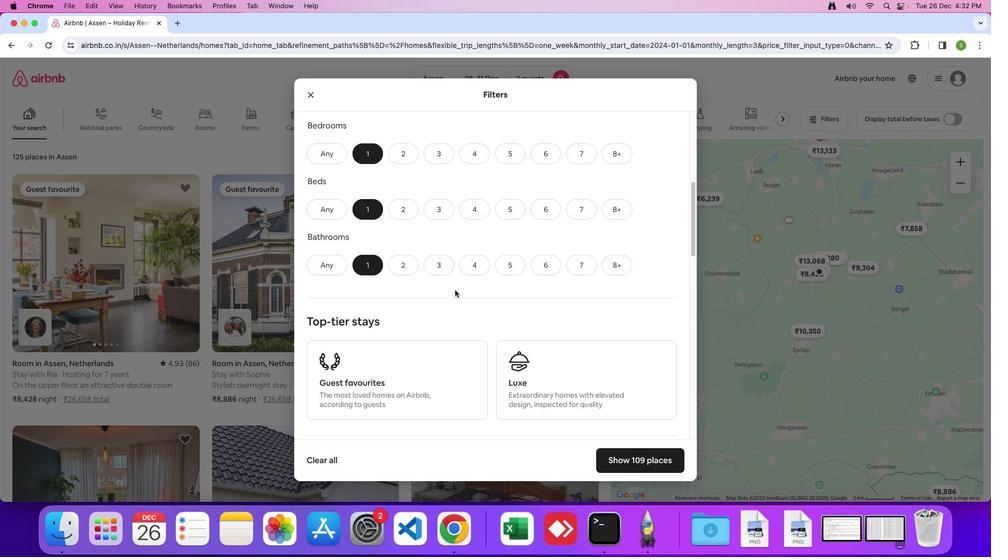 
Action: Mouse moved to (446, 281)
Screenshot: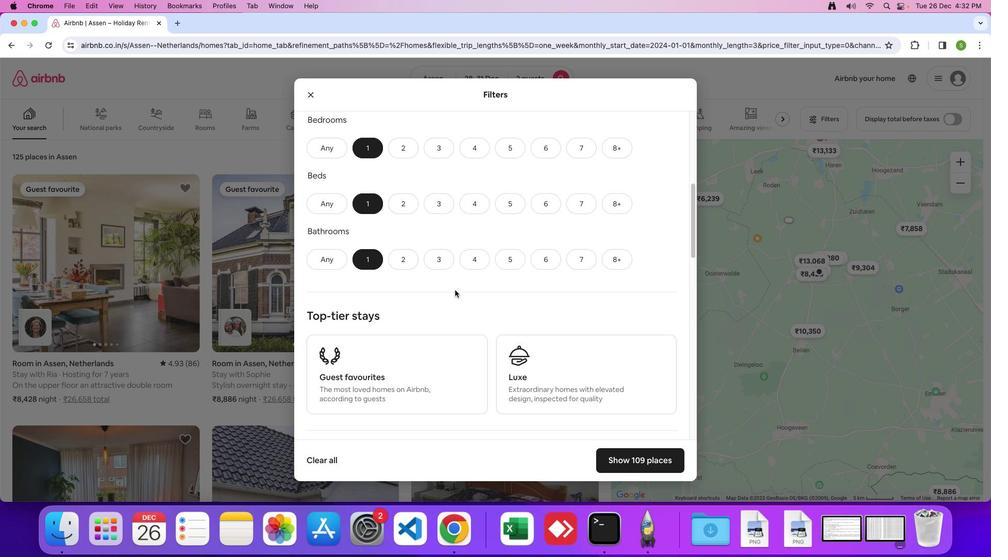 
Action: Mouse scrolled (446, 281) with delta (-8, -8)
Screenshot: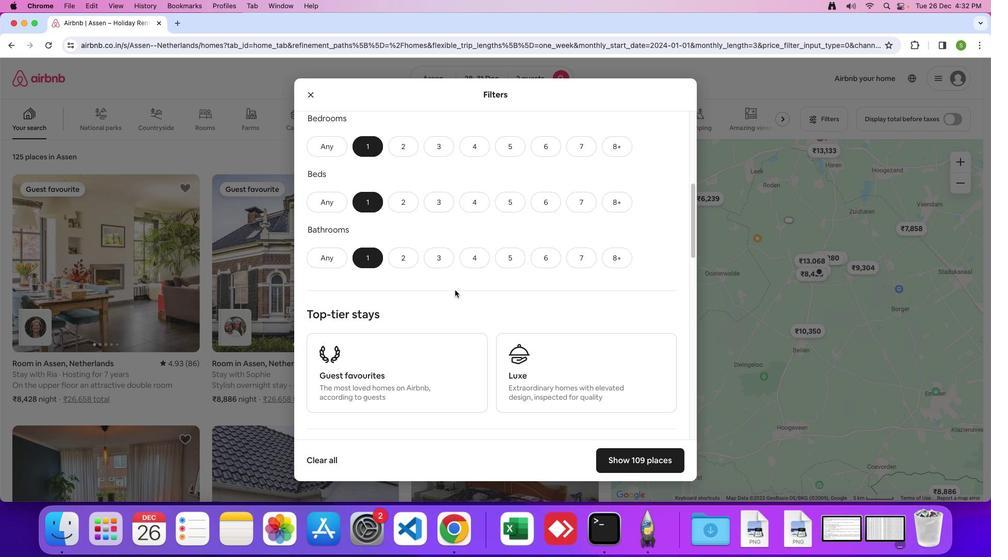 
Action: Mouse scrolled (446, 281) with delta (-8, -8)
Screenshot: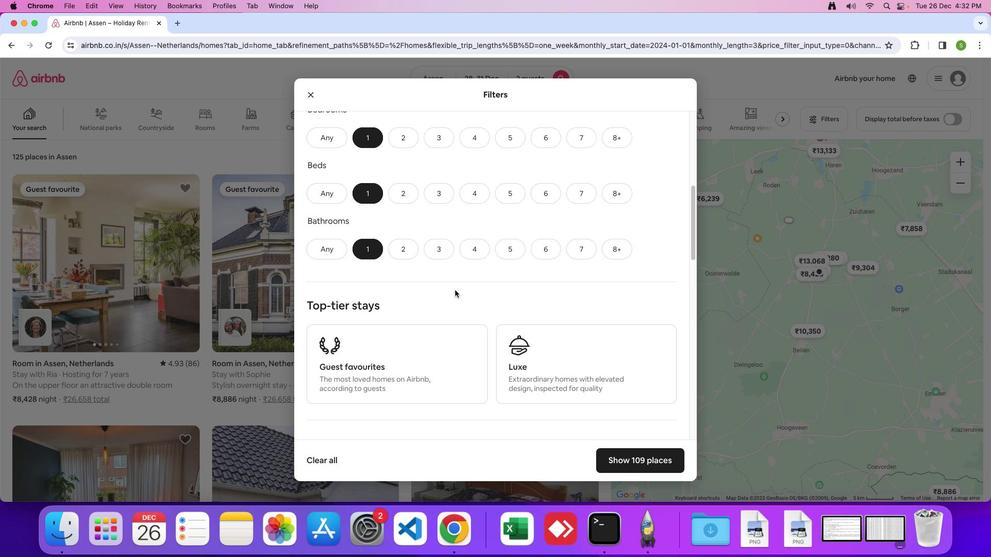 
Action: Mouse scrolled (446, 281) with delta (-8, -8)
Screenshot: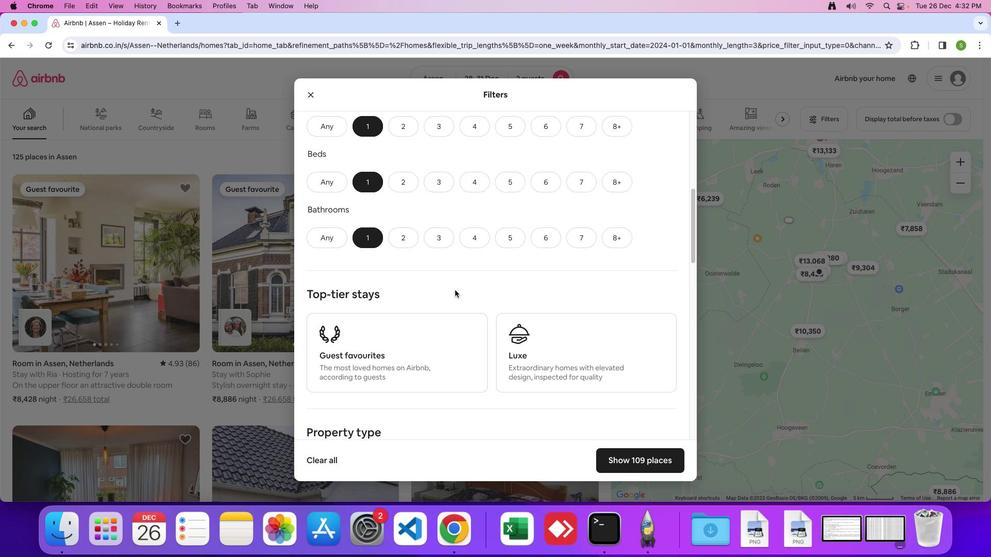 
Action: Mouse scrolled (446, 281) with delta (-8, -8)
Screenshot: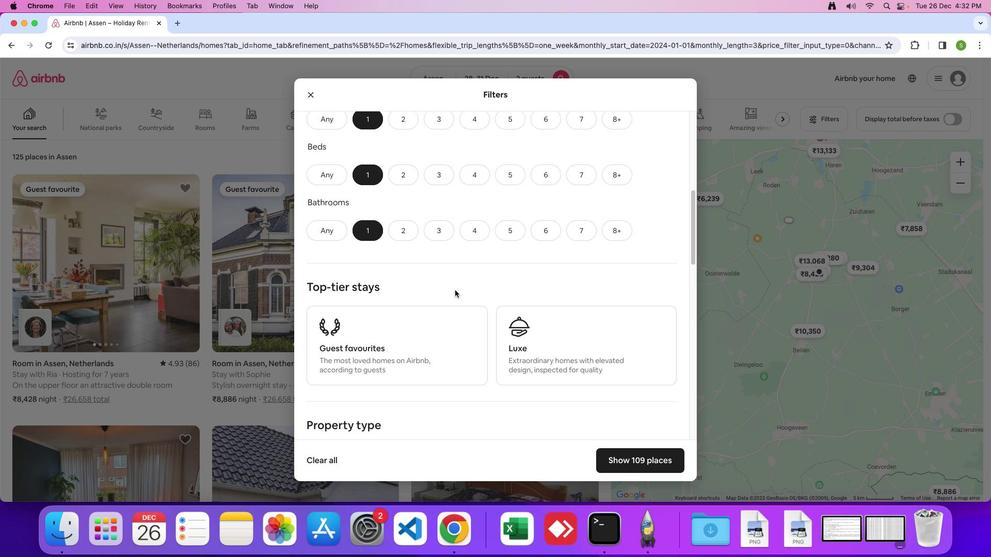 
Action: Mouse scrolled (446, 281) with delta (-8, -8)
Screenshot: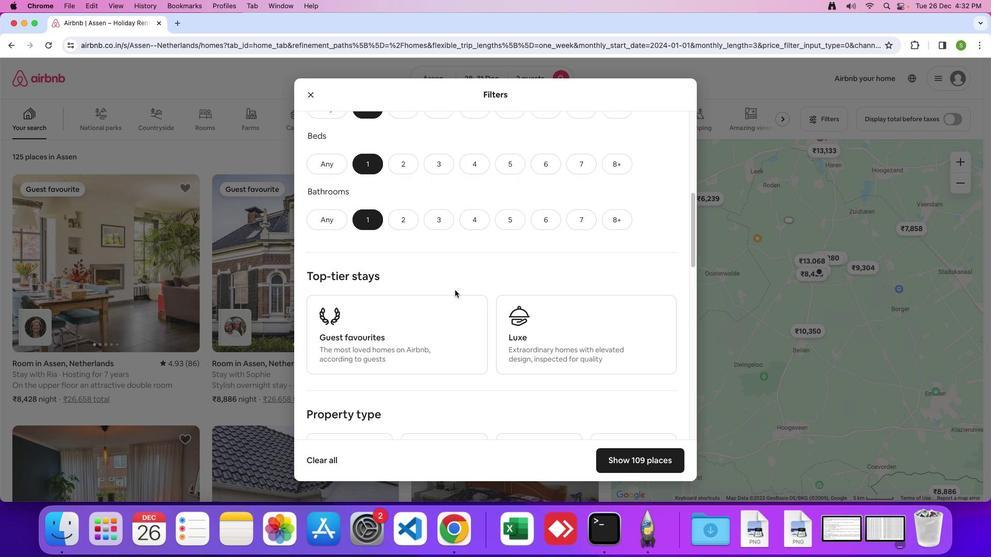 
Action: Mouse scrolled (446, 281) with delta (-8, -8)
Screenshot: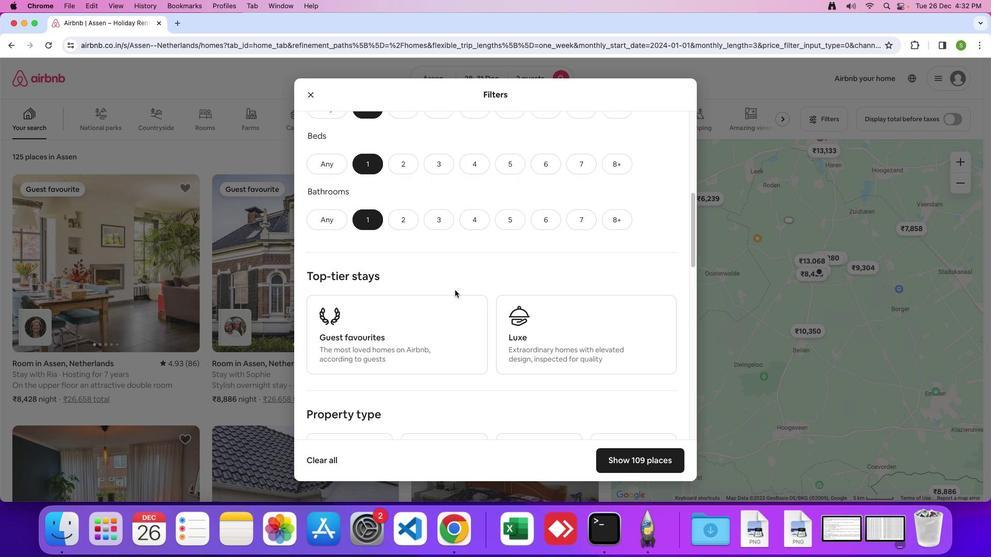 
Action: Mouse scrolled (446, 281) with delta (-8, -9)
Screenshot: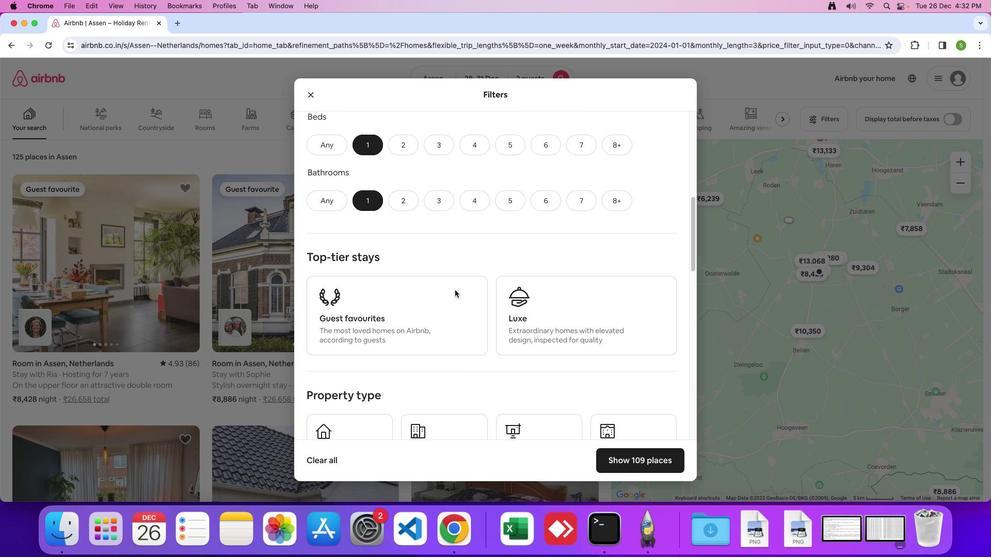 
Action: Mouse scrolled (446, 281) with delta (-8, -8)
Screenshot: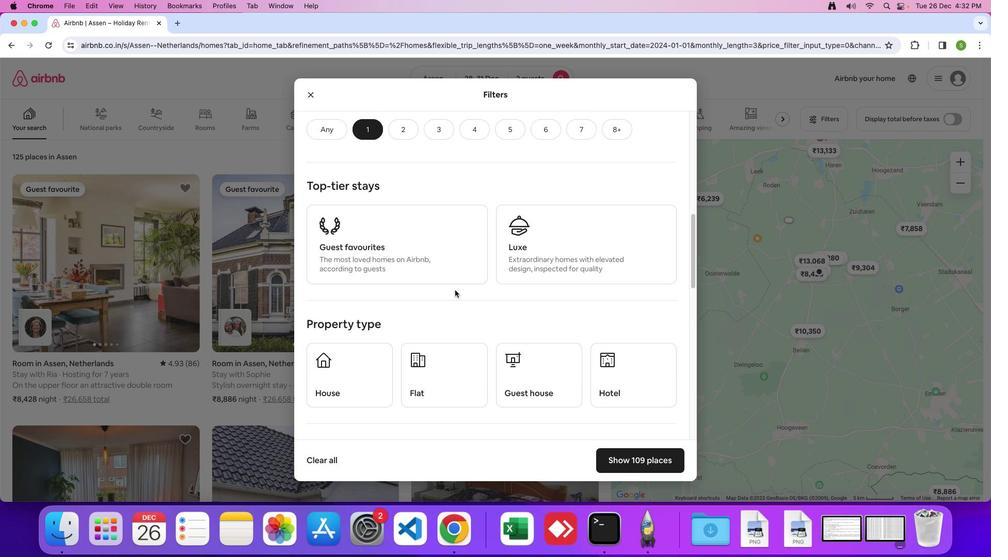 
Action: Mouse scrolled (446, 281) with delta (-8, -8)
Screenshot: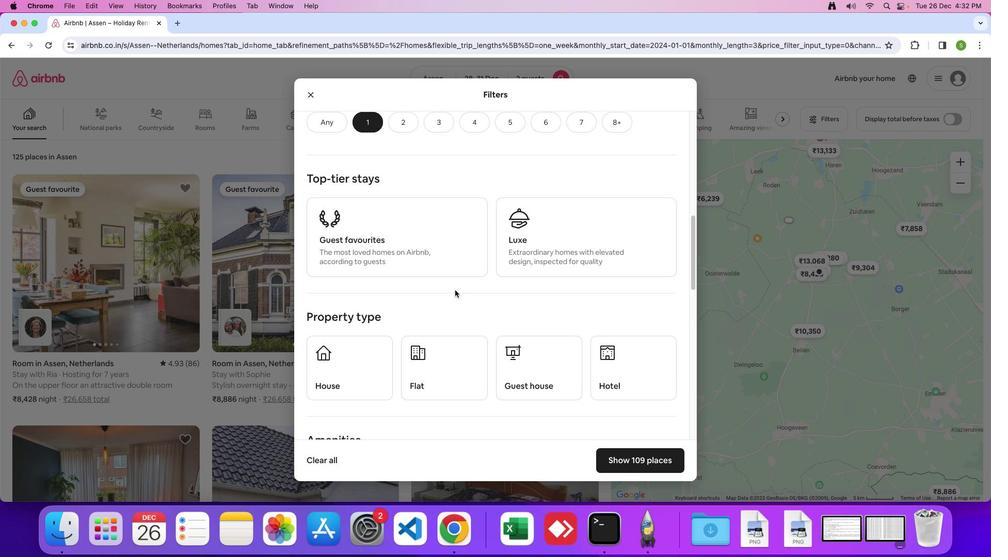 
Action: Mouse moved to (446, 281)
Screenshot: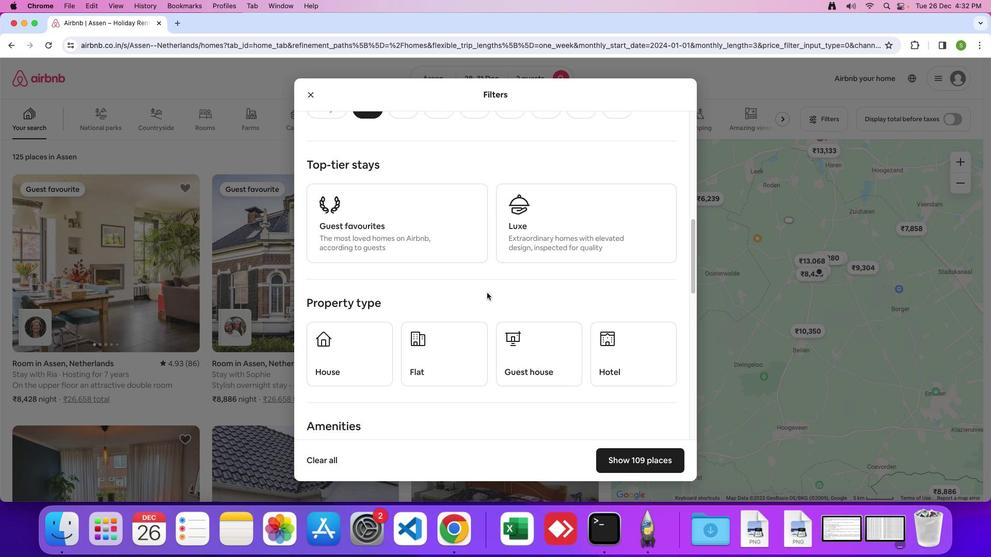 
Action: Mouse scrolled (446, 281) with delta (-8, -8)
Screenshot: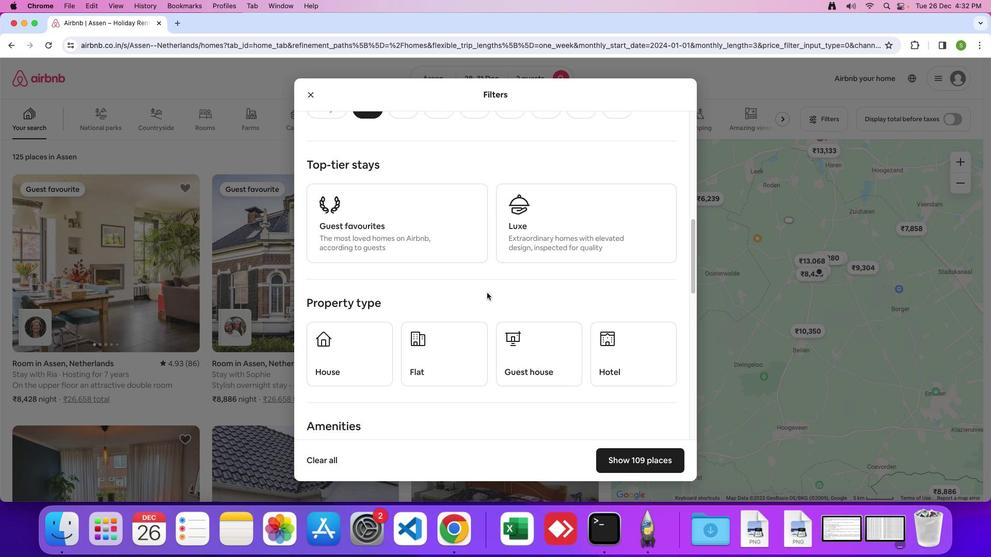 
Action: Mouse moved to (591, 329)
Screenshot: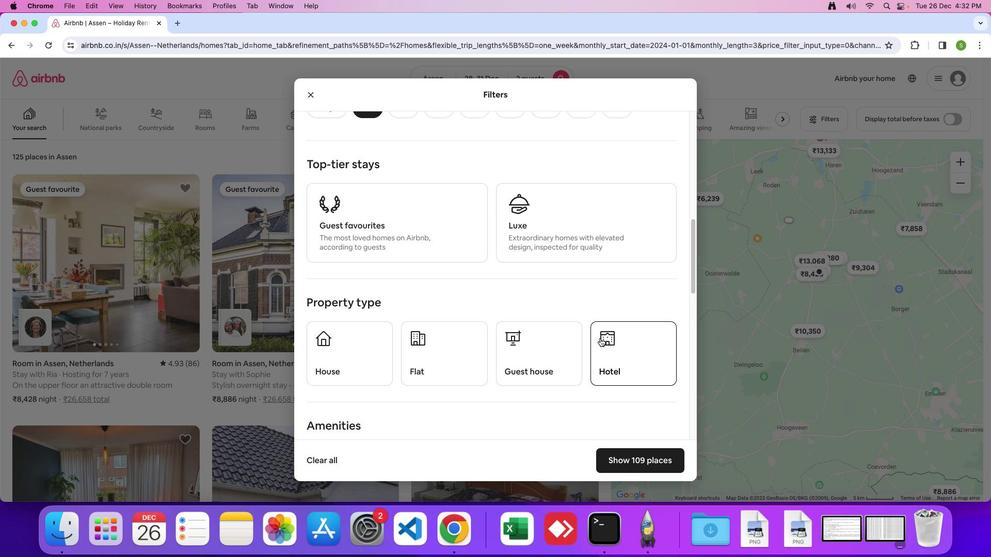 
Action: Mouse pressed left at (591, 329)
Screenshot: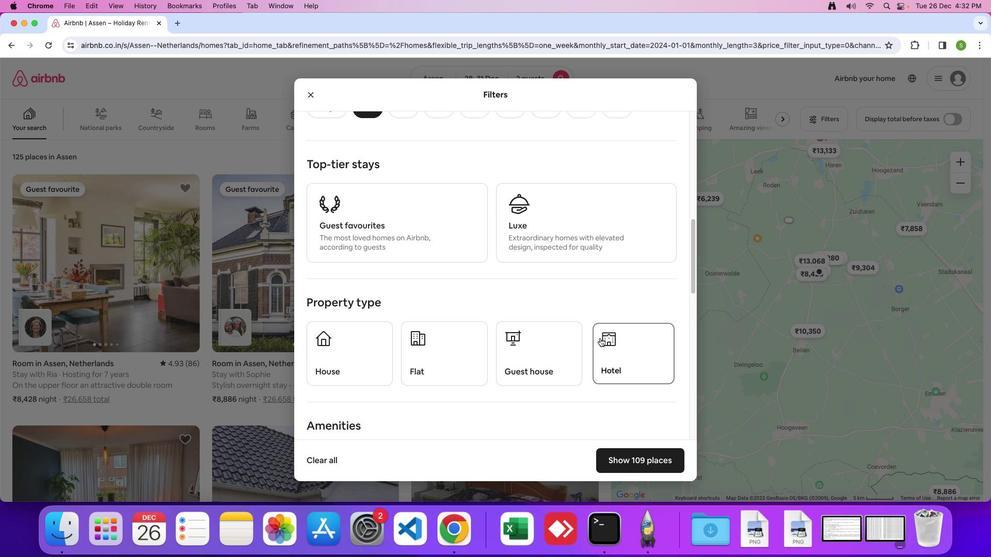 
Action: Mouse moved to (487, 289)
Screenshot: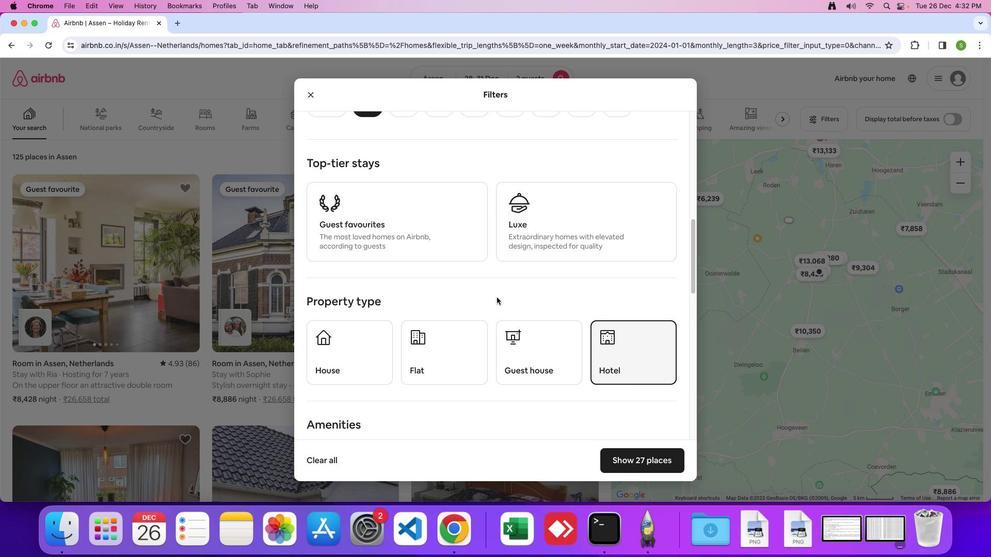 
Action: Mouse scrolled (487, 289) with delta (-8, -8)
Screenshot: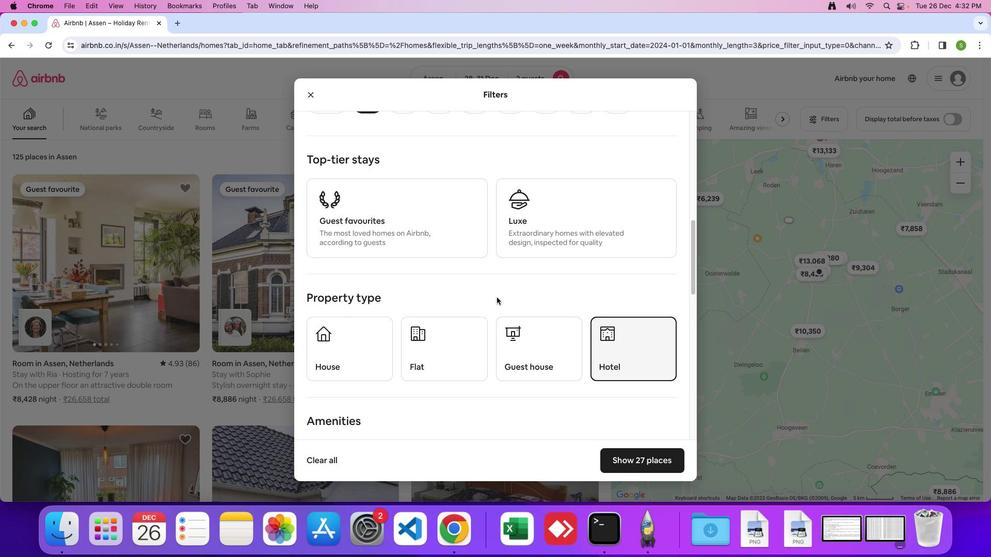 
Action: Mouse scrolled (487, 289) with delta (-8, -8)
Screenshot: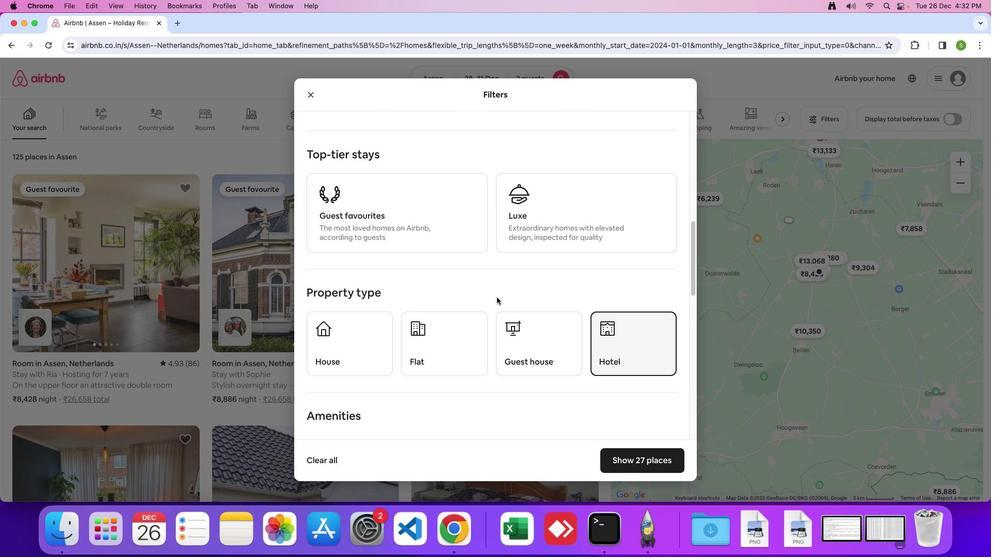 
Action: Mouse moved to (487, 289)
Screenshot: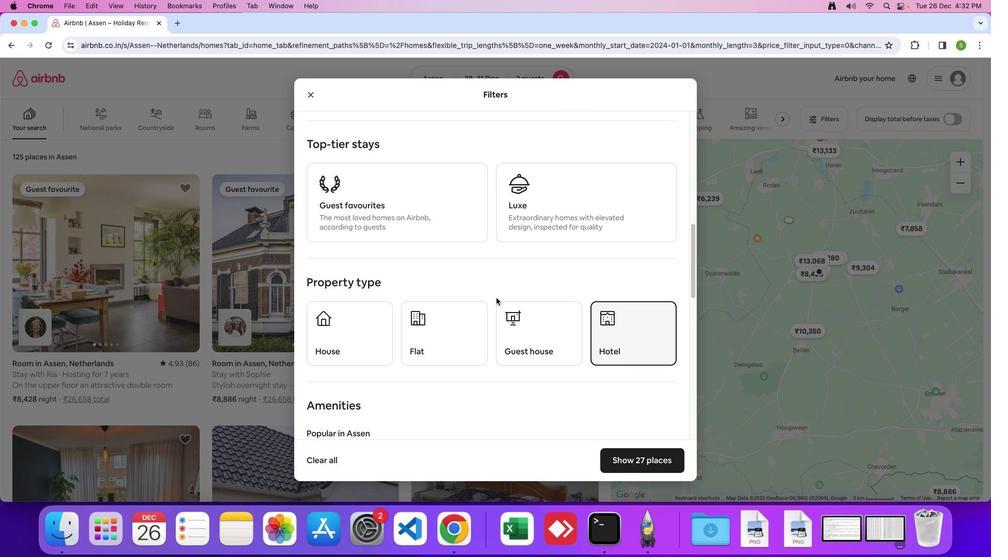 
Action: Mouse scrolled (487, 289) with delta (-8, -8)
Screenshot: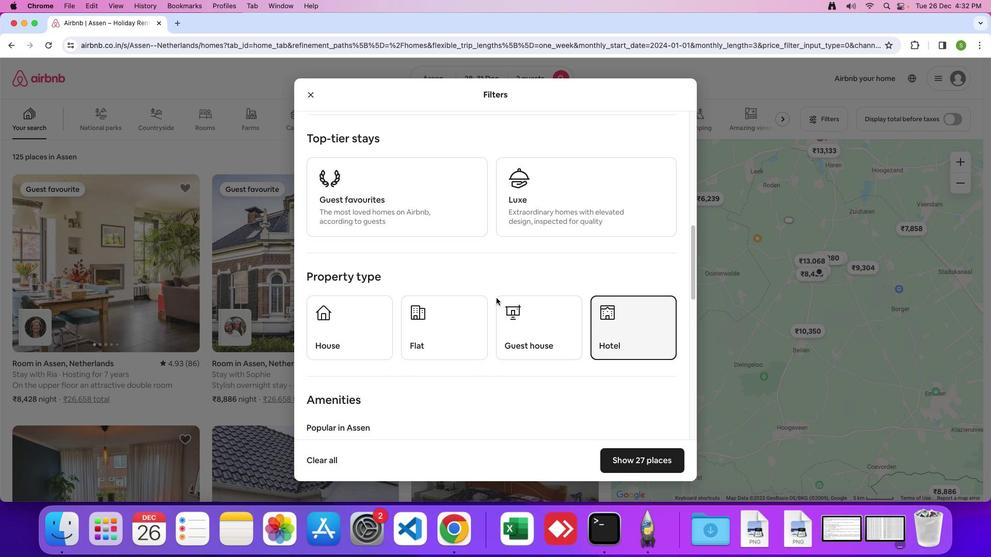 
Action: Mouse scrolled (487, 289) with delta (-8, -8)
Screenshot: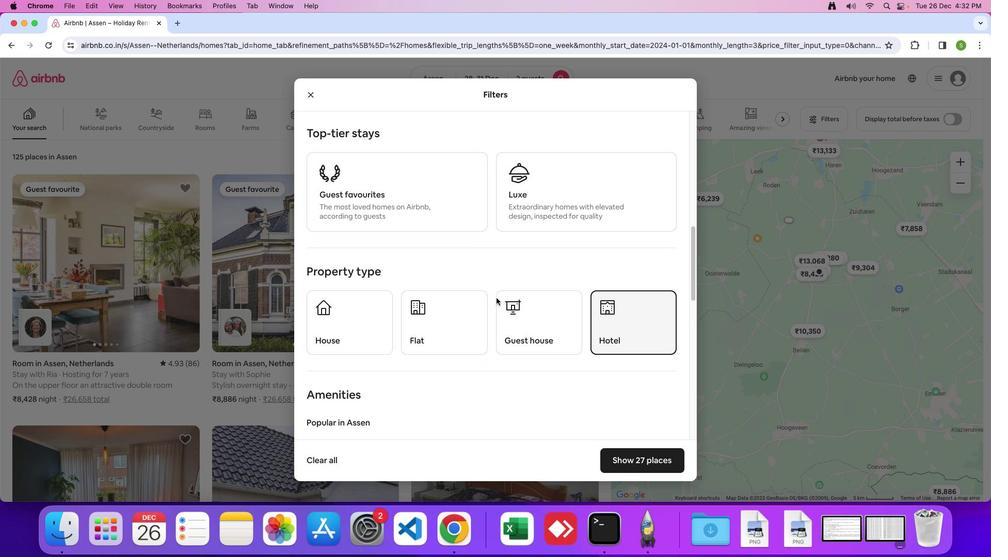 
Action: Mouse moved to (486, 289)
Screenshot: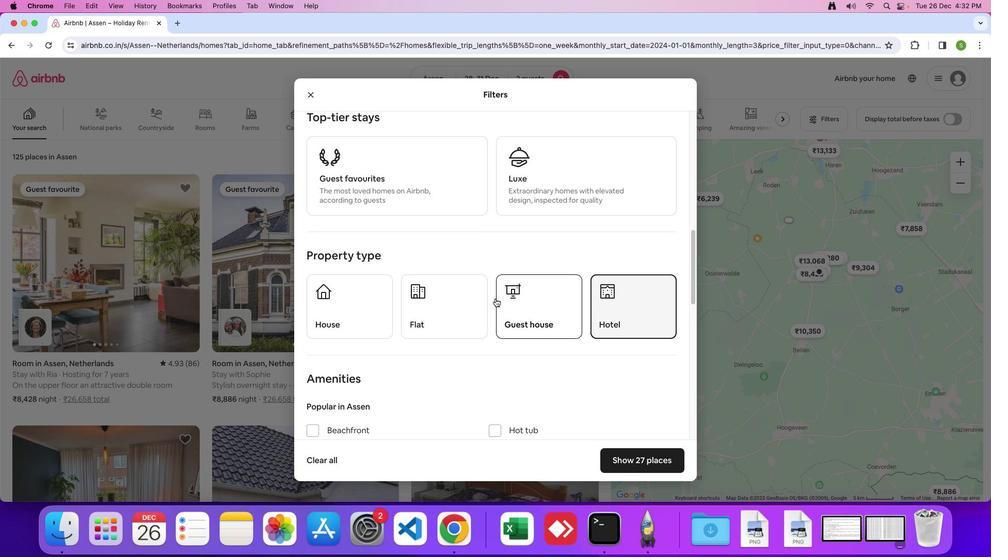 
Action: Mouse scrolled (486, 289) with delta (-8, -8)
Screenshot: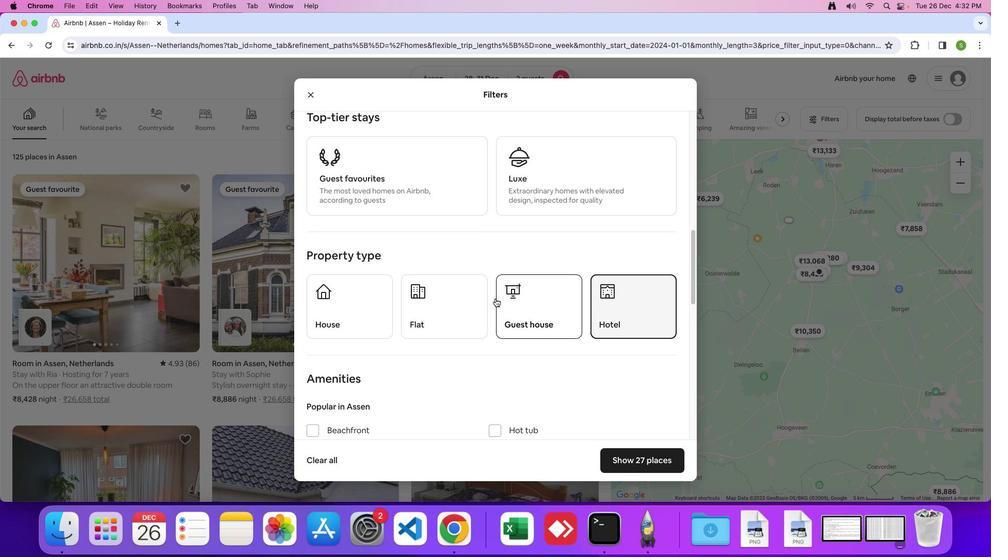 
Action: Mouse scrolled (486, 289) with delta (-8, -8)
Screenshot: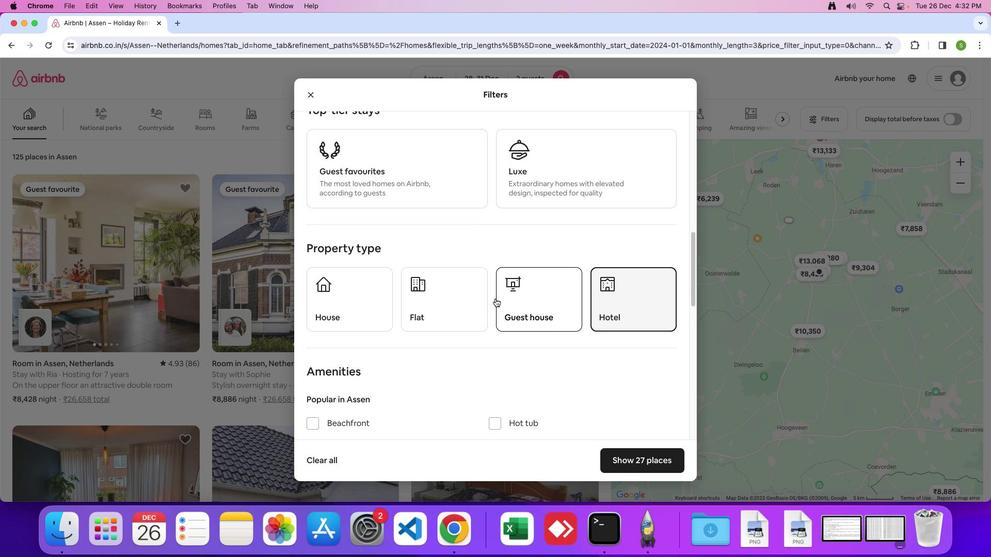 
Action: Mouse scrolled (486, 289) with delta (-8, -9)
Screenshot: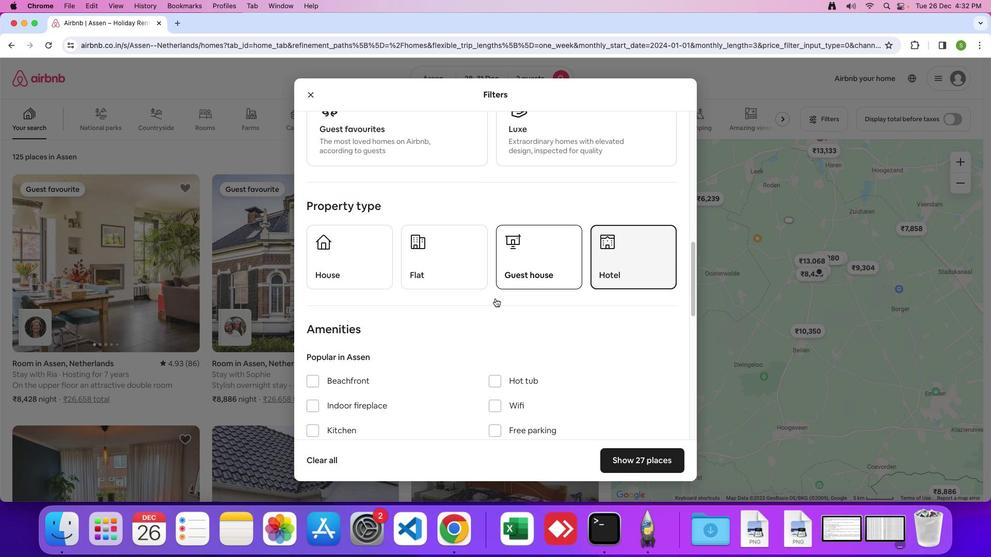
Action: Mouse moved to (486, 289)
Screenshot: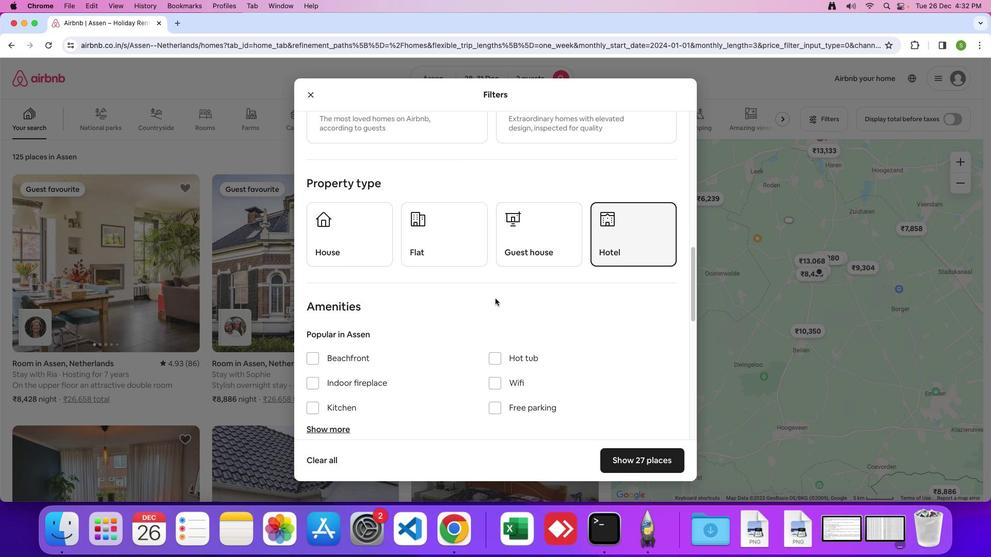 
Action: Mouse scrolled (486, 289) with delta (-8, -8)
Screenshot: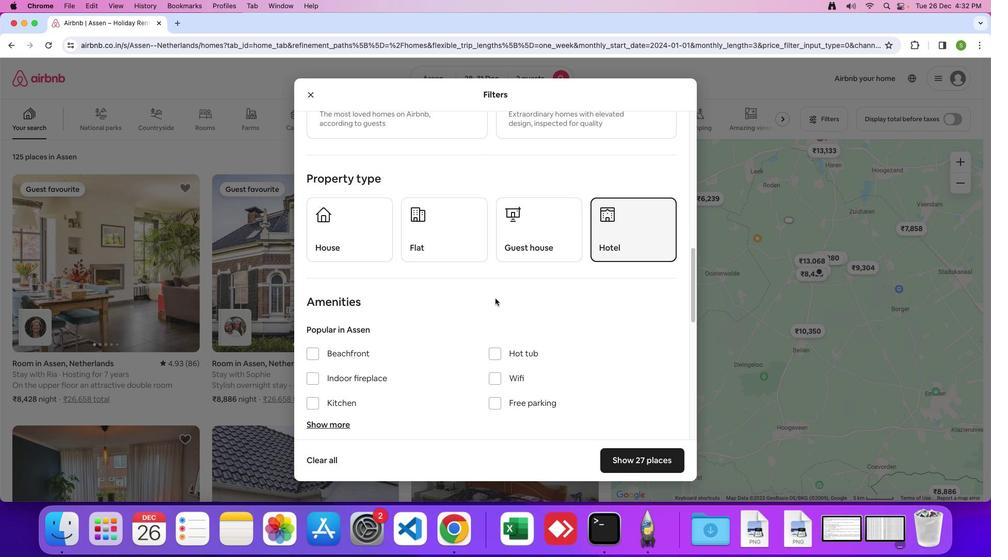 
Action: Mouse scrolled (486, 289) with delta (-8, -8)
Screenshot: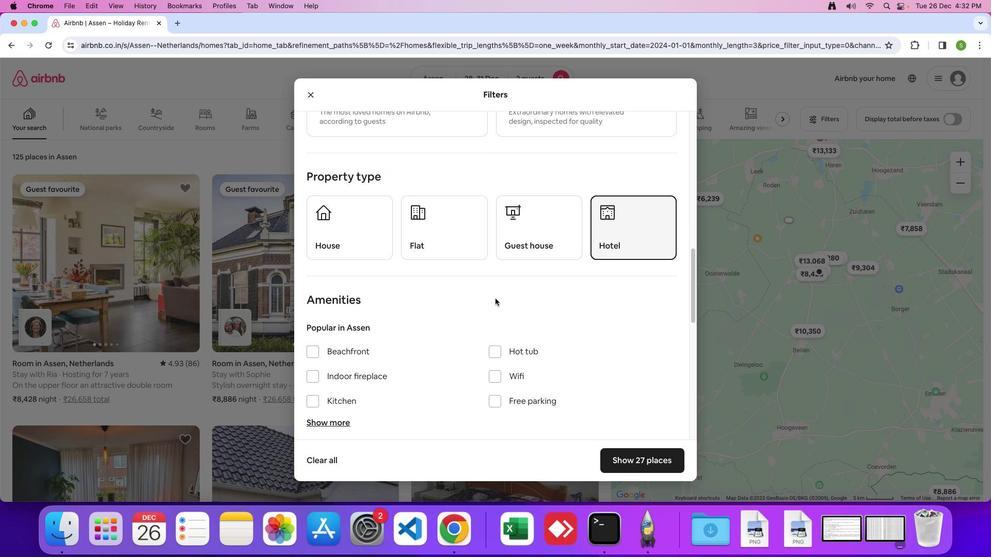 
Action: Mouse moved to (486, 289)
Screenshot: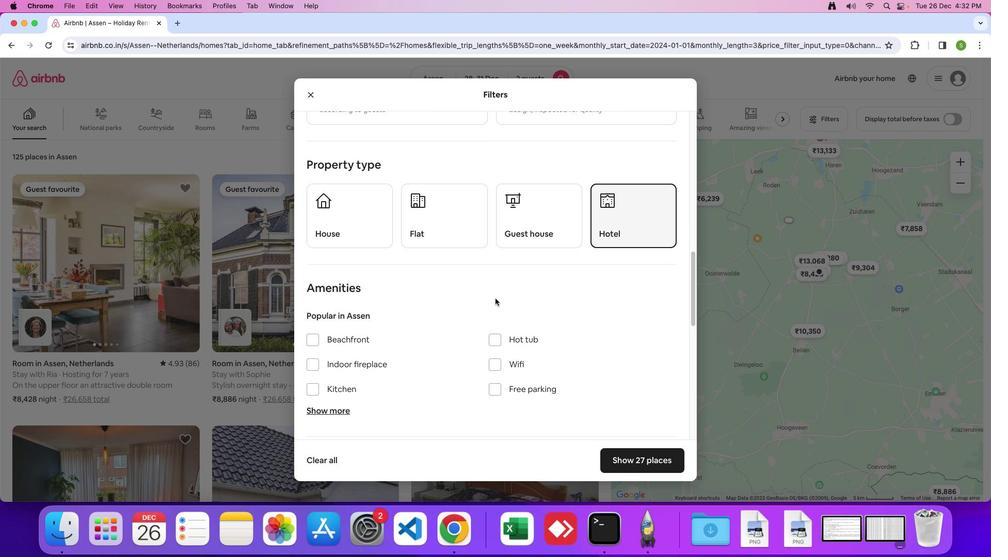 
Action: Mouse scrolled (486, 289) with delta (-8, -8)
Screenshot: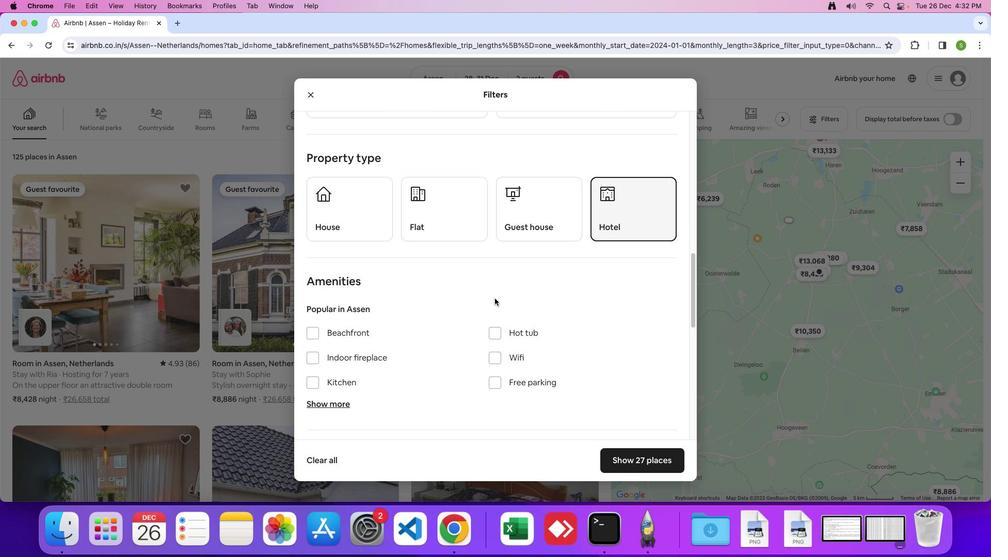 
Action: Mouse scrolled (486, 289) with delta (-8, -8)
Screenshot: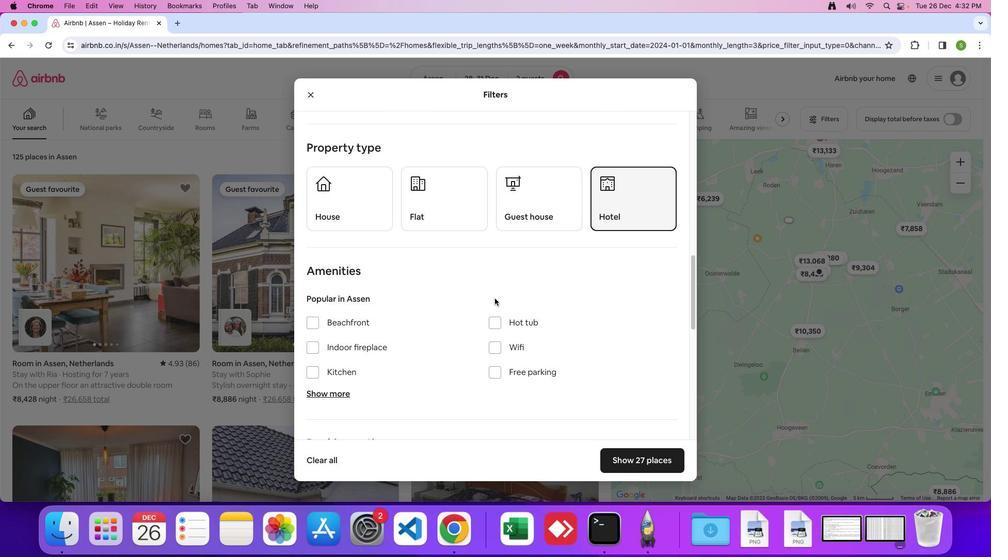 
Action: Mouse moved to (486, 289)
Screenshot: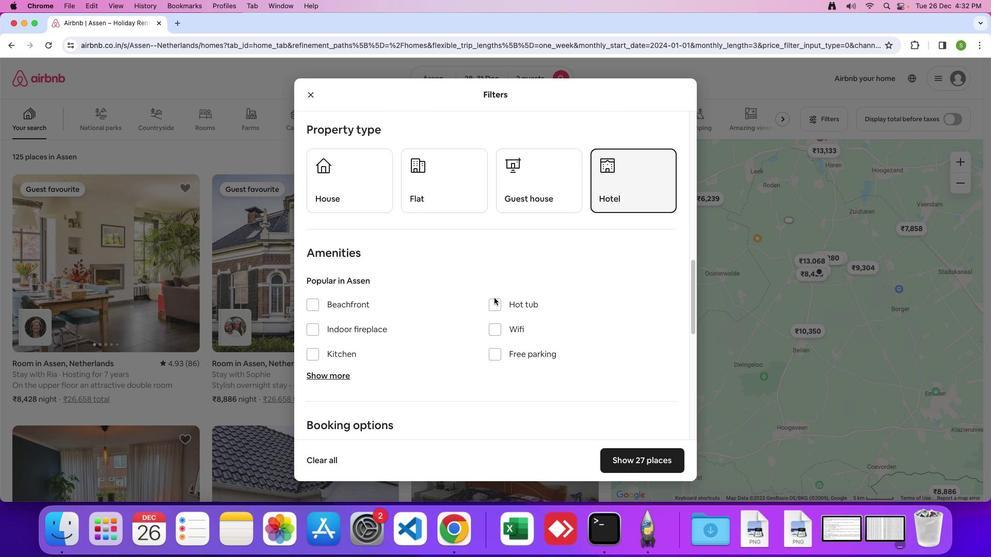 
Action: Mouse scrolled (486, 289) with delta (-8, -9)
Screenshot: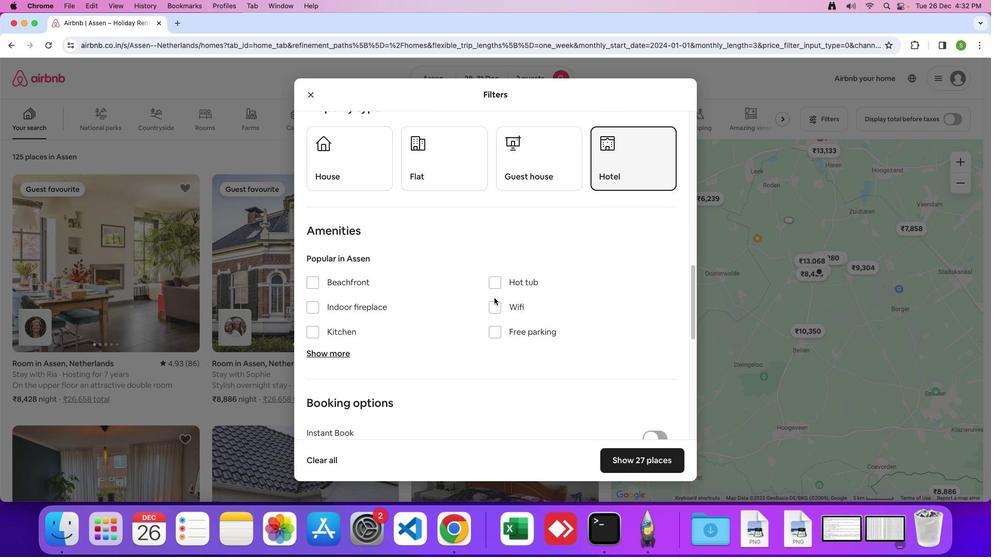 
Action: Mouse moved to (482, 275)
Screenshot: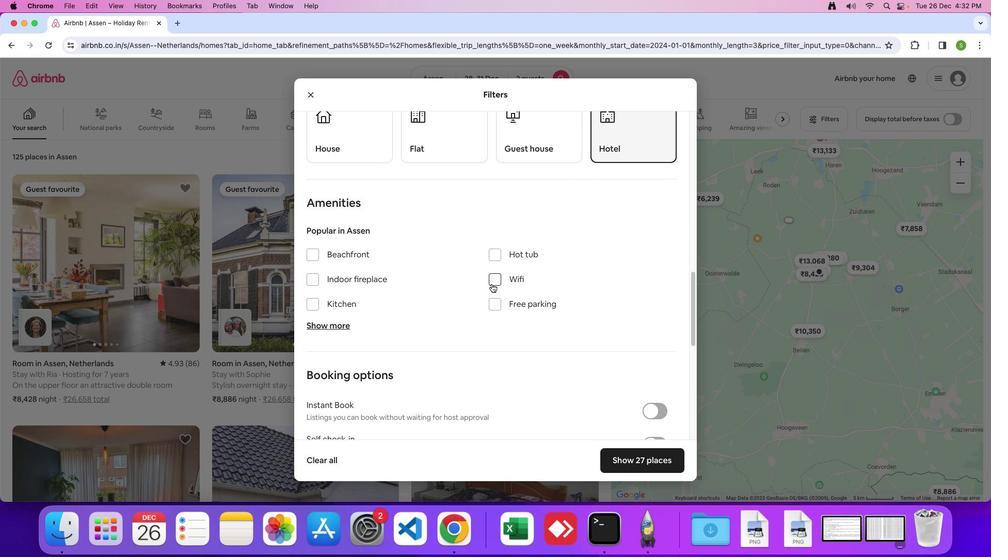 
Action: Mouse pressed left at (482, 275)
Screenshot: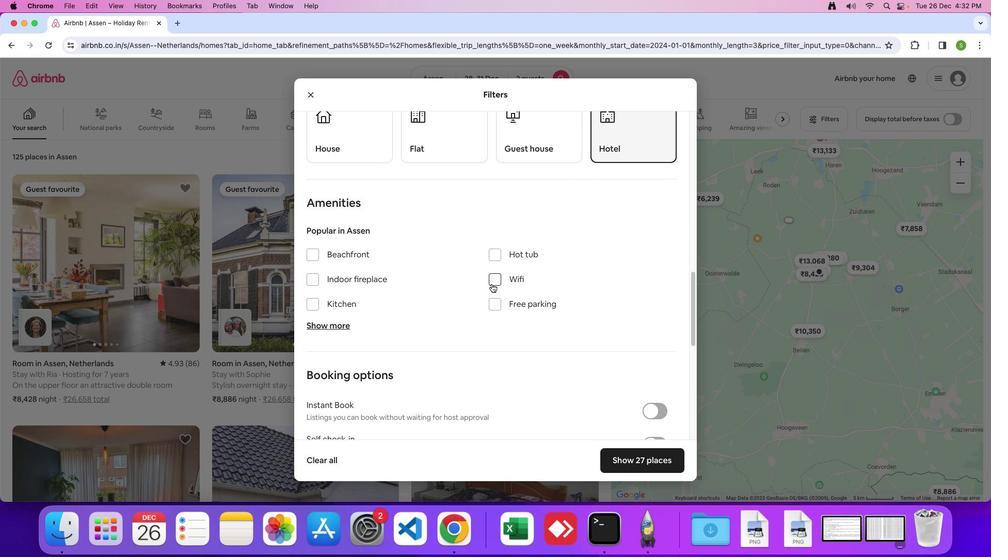 
Action: Mouse moved to (331, 319)
Screenshot: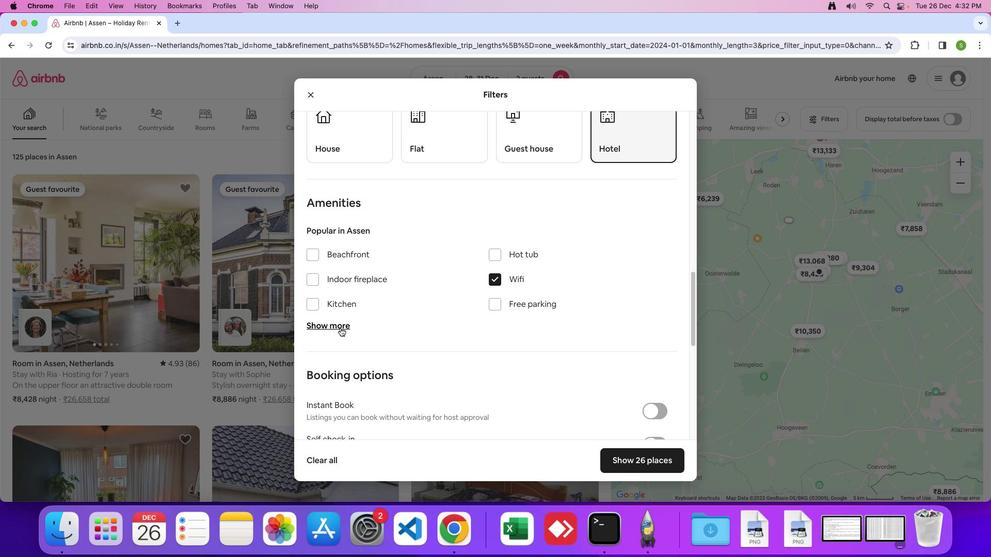 
Action: Mouse pressed left at (331, 319)
Screenshot: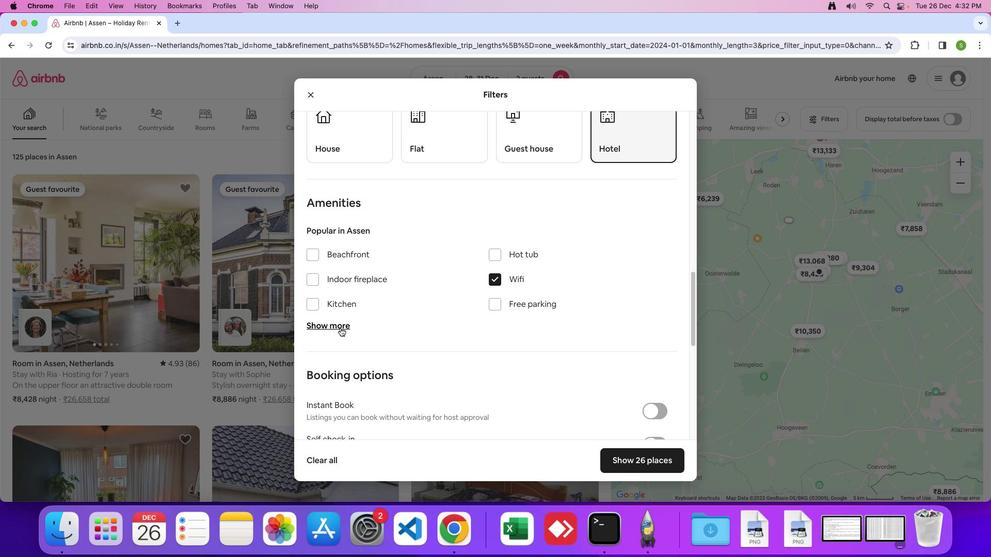 
Action: Mouse moved to (394, 305)
Screenshot: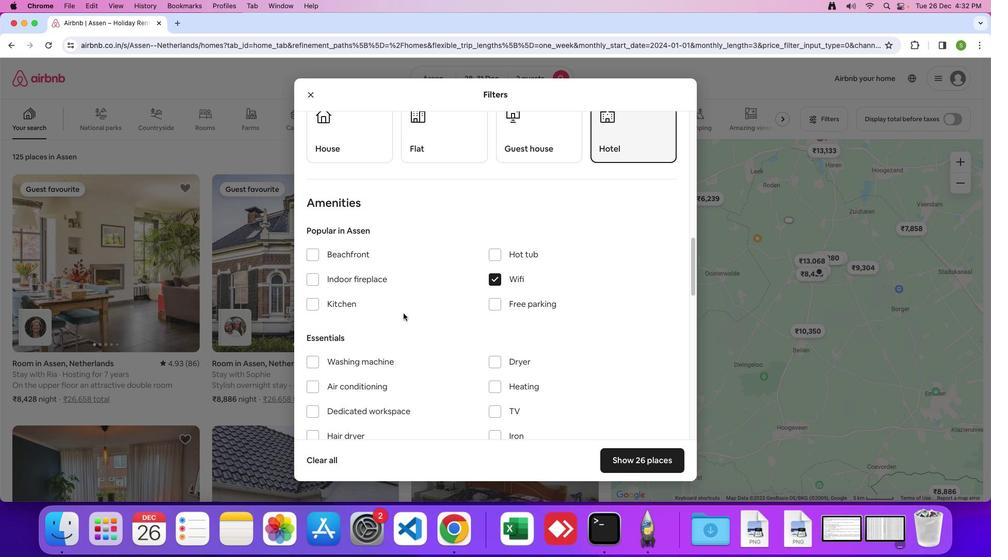 
Action: Mouse scrolled (394, 305) with delta (-8, -8)
Screenshot: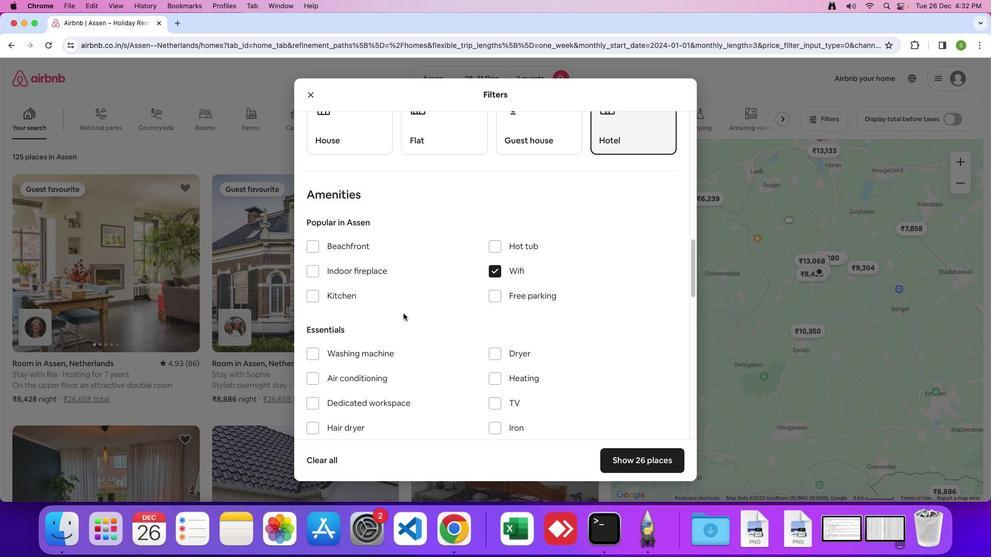 
Action: Mouse scrolled (394, 305) with delta (-8, -8)
Screenshot: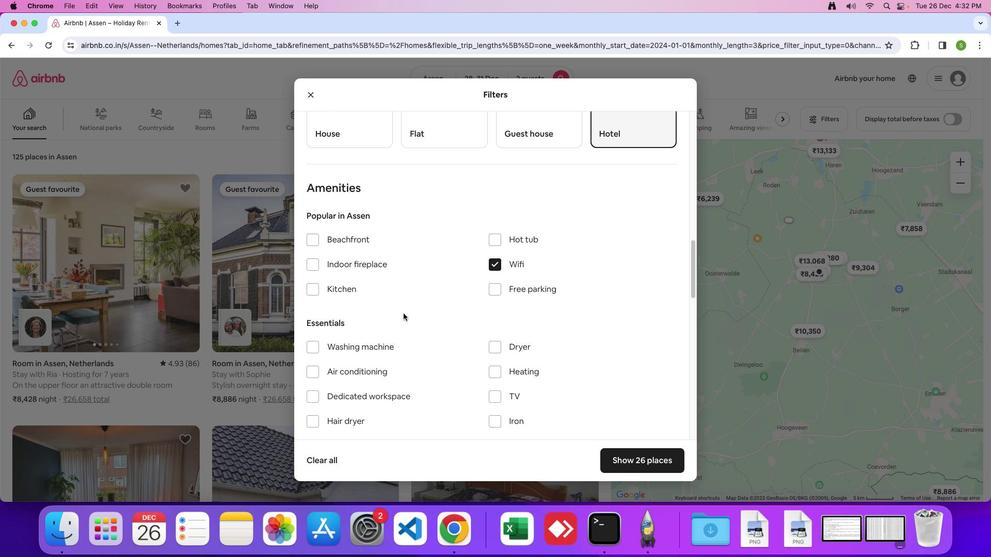
Action: Mouse moved to (394, 308)
Screenshot: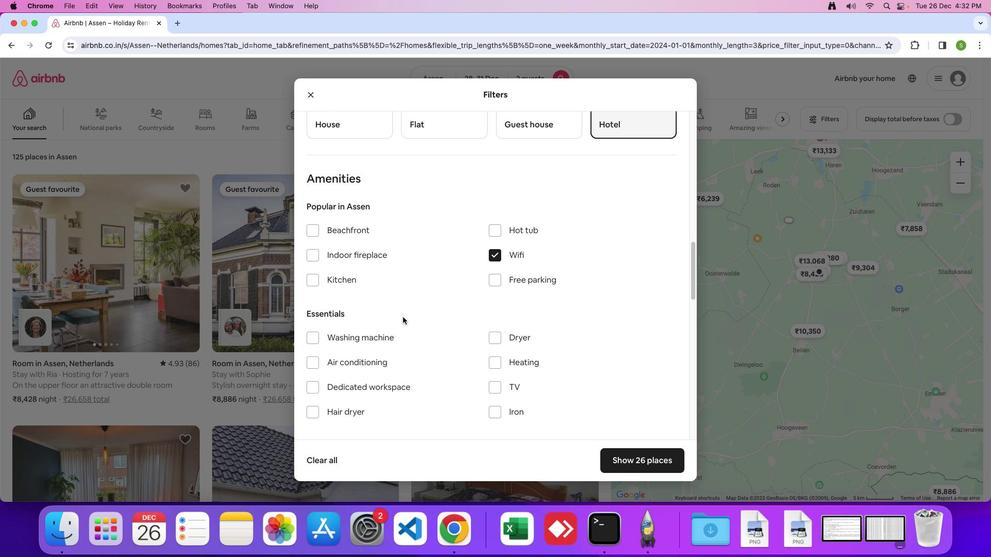 
Action: Mouse scrolled (394, 308) with delta (-8, -8)
Screenshot: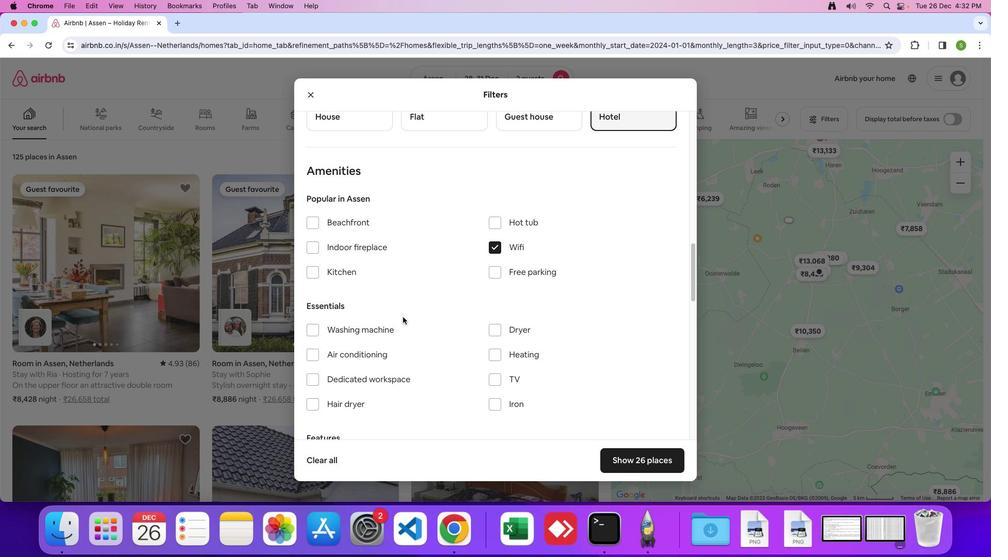
Action: Mouse scrolled (394, 308) with delta (-8, -8)
Screenshot: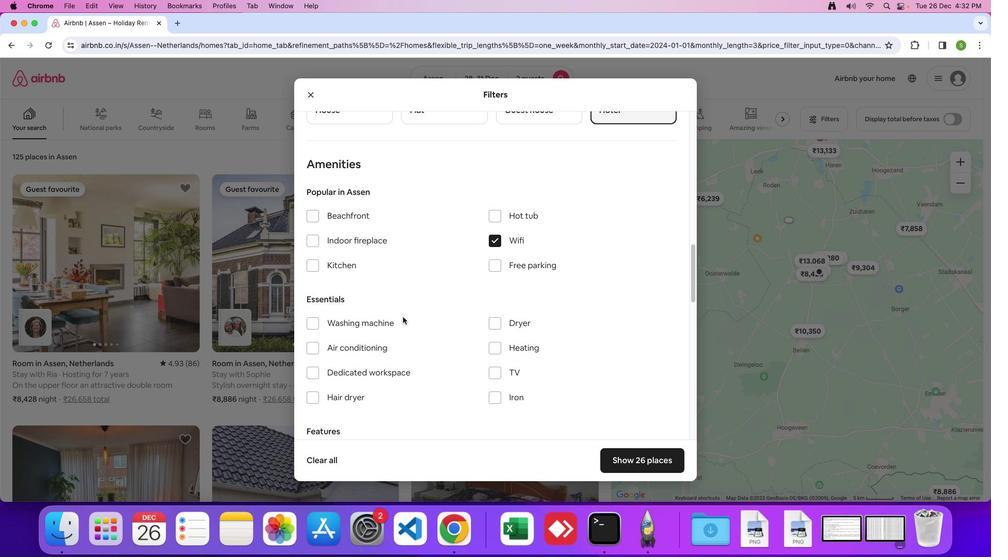 
Action: Mouse moved to (303, 304)
Screenshot: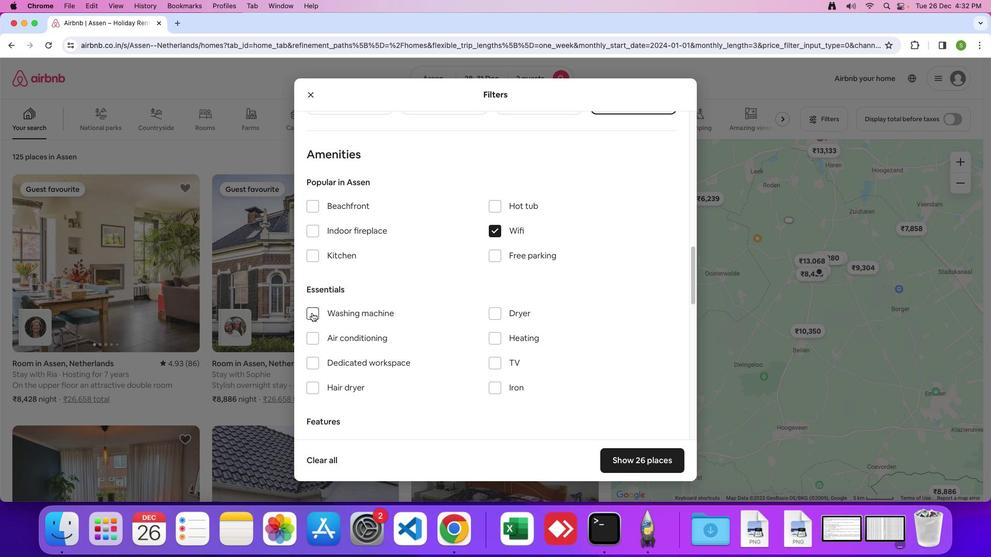 
Action: Mouse pressed left at (303, 304)
Screenshot: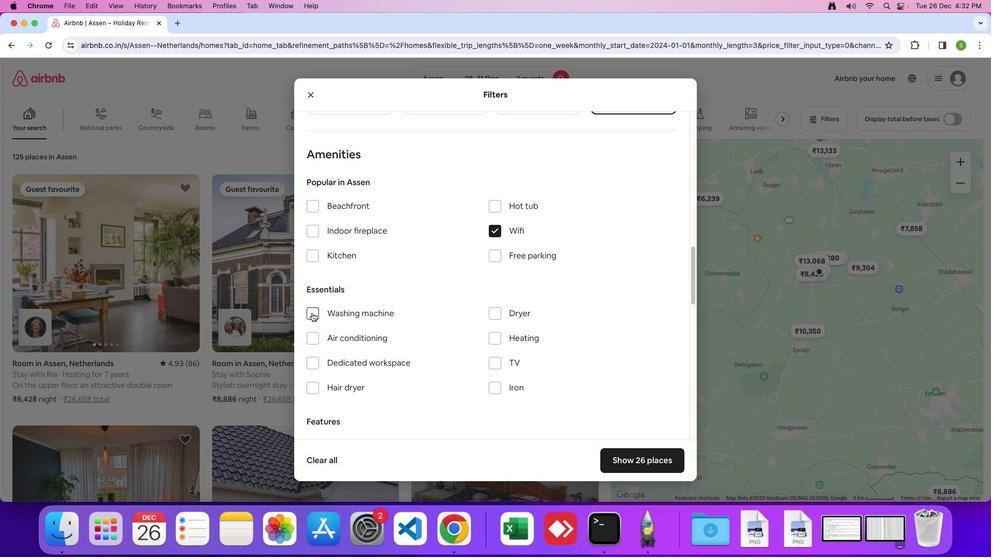 
Action: Mouse moved to (389, 315)
Screenshot: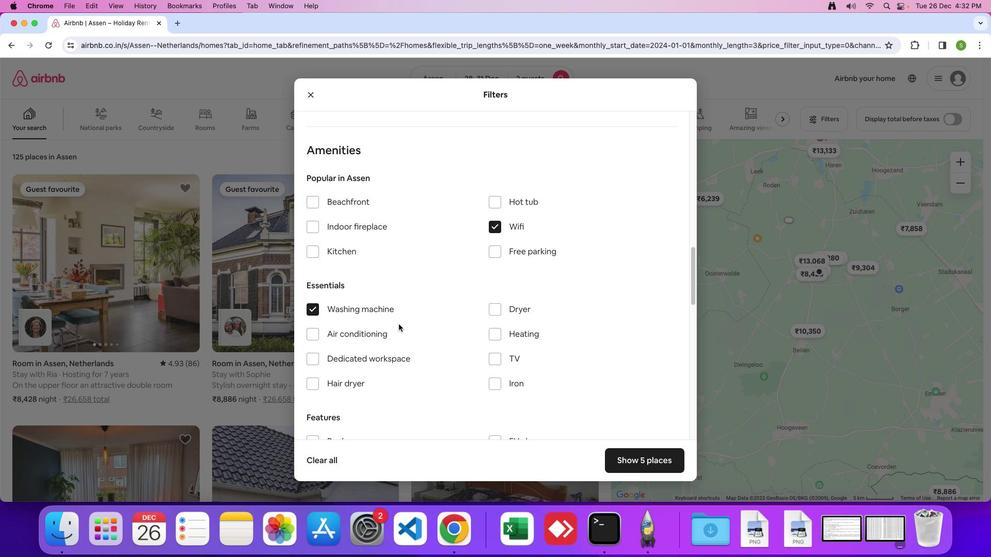 
Action: Mouse scrolled (389, 315) with delta (-8, -8)
Screenshot: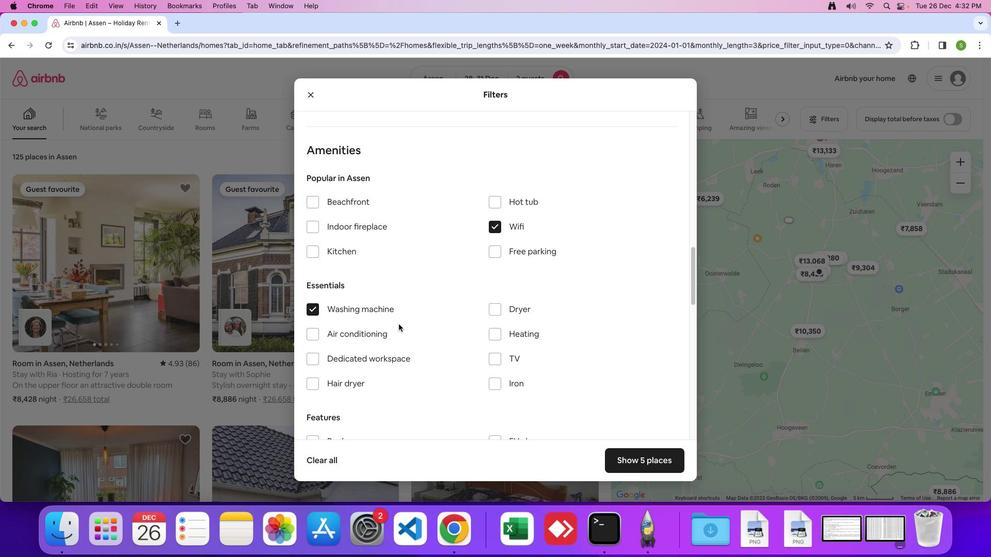 
Action: Mouse moved to (389, 315)
Screenshot: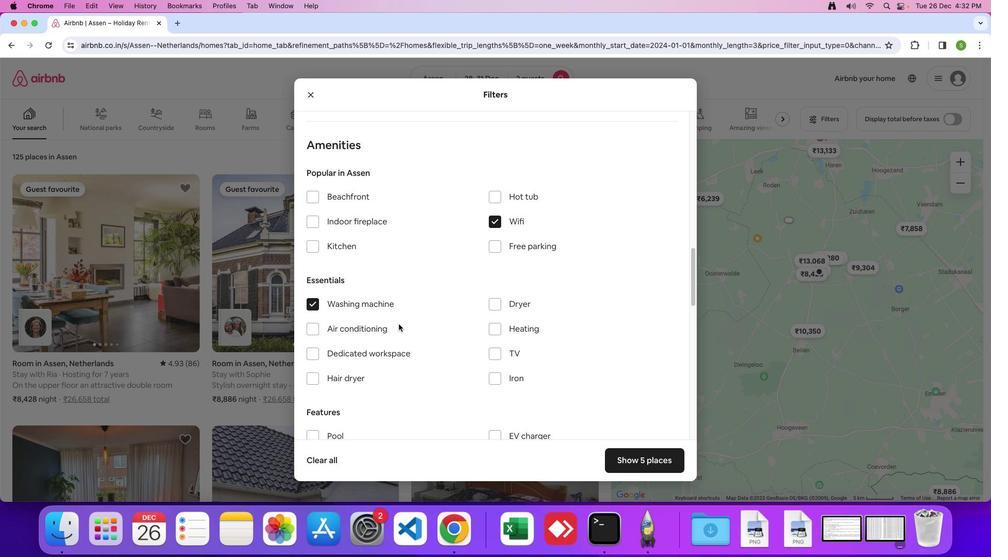 
Action: Mouse scrolled (389, 315) with delta (-8, -8)
Screenshot: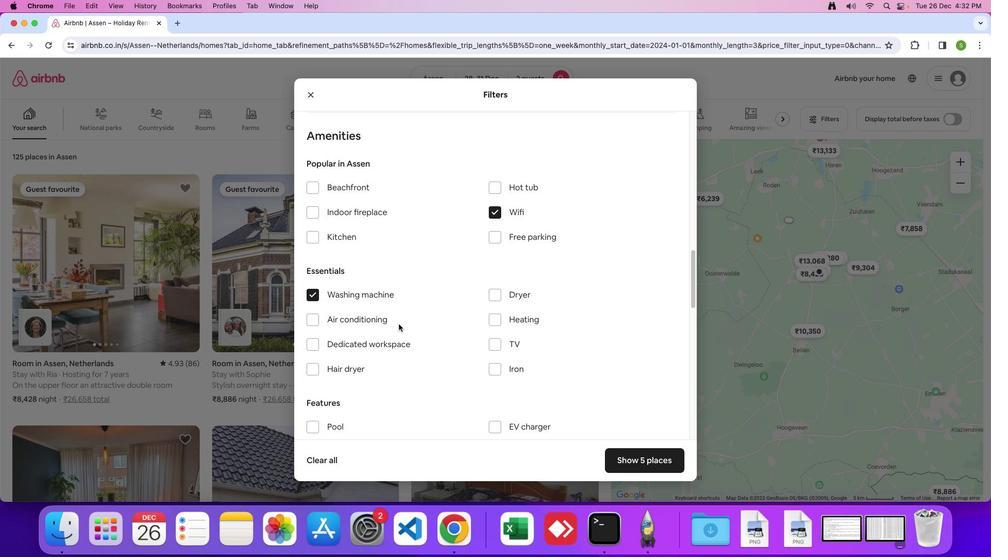 
Action: Mouse scrolled (389, 315) with delta (-8, -9)
Screenshot: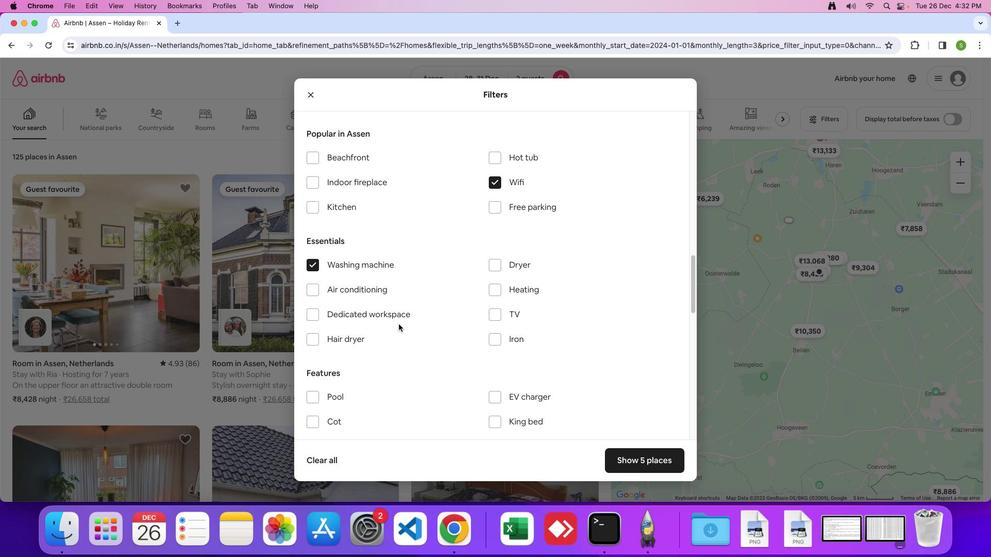 
Action: Mouse scrolled (389, 315) with delta (-8, -8)
Screenshot: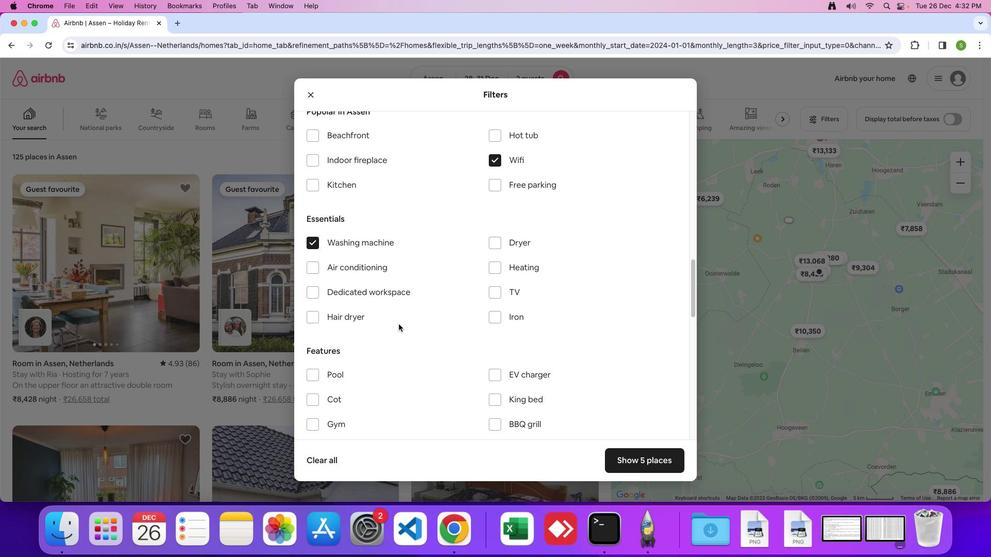 
Action: Mouse scrolled (389, 315) with delta (-8, -8)
Screenshot: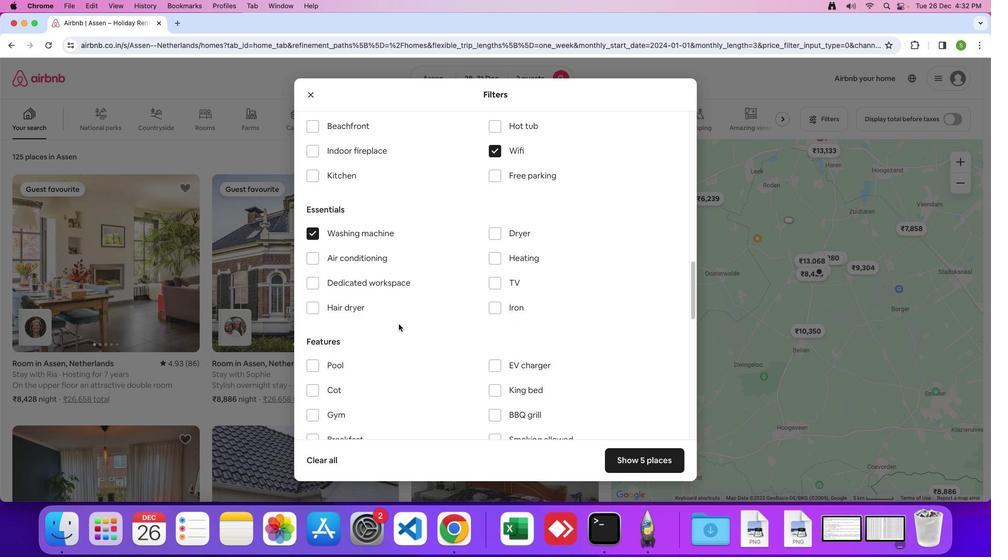 
Action: Mouse scrolled (389, 315) with delta (-8, -8)
Screenshot: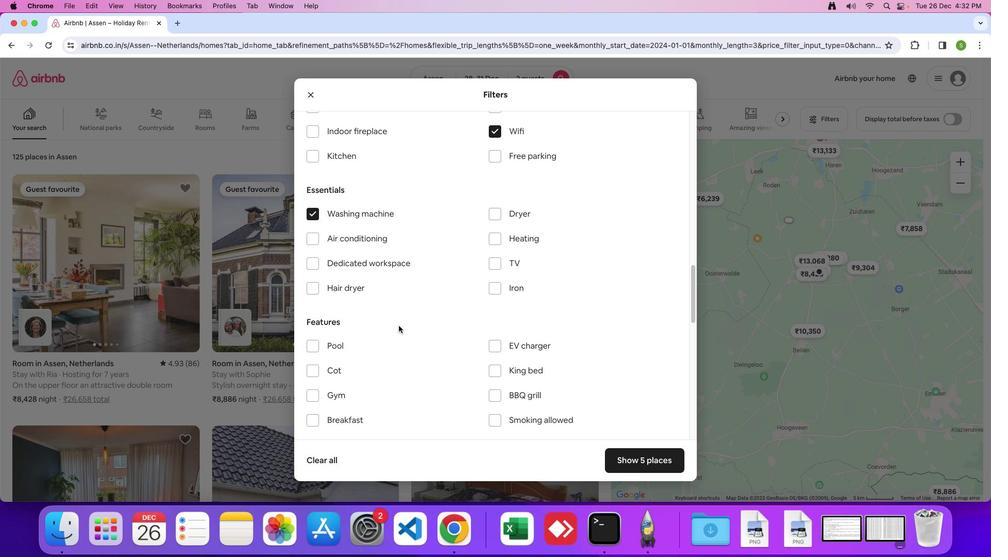 
Action: Mouse moved to (389, 319)
Screenshot: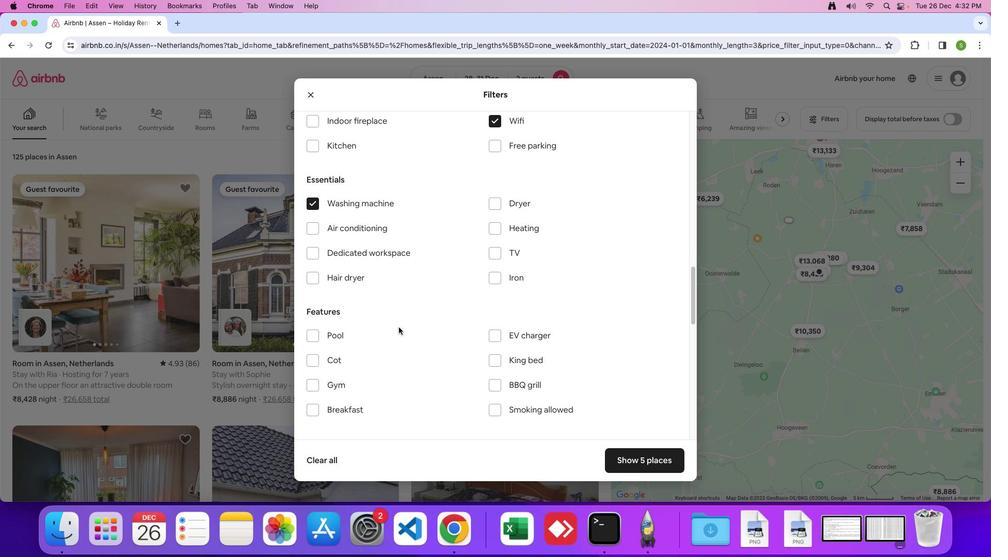
Action: Mouse scrolled (389, 319) with delta (-8, -8)
Screenshot: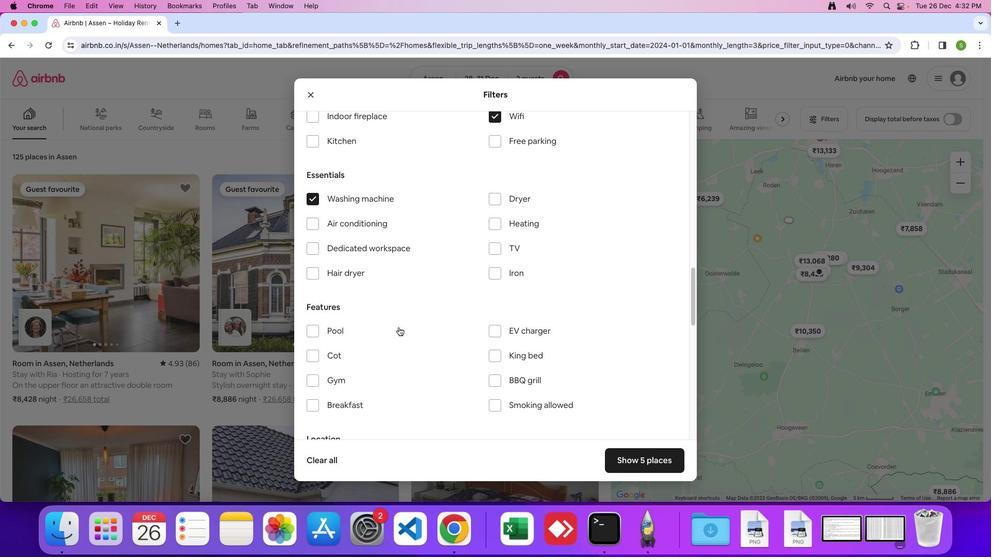 
Action: Mouse scrolled (389, 319) with delta (-8, -8)
Screenshot: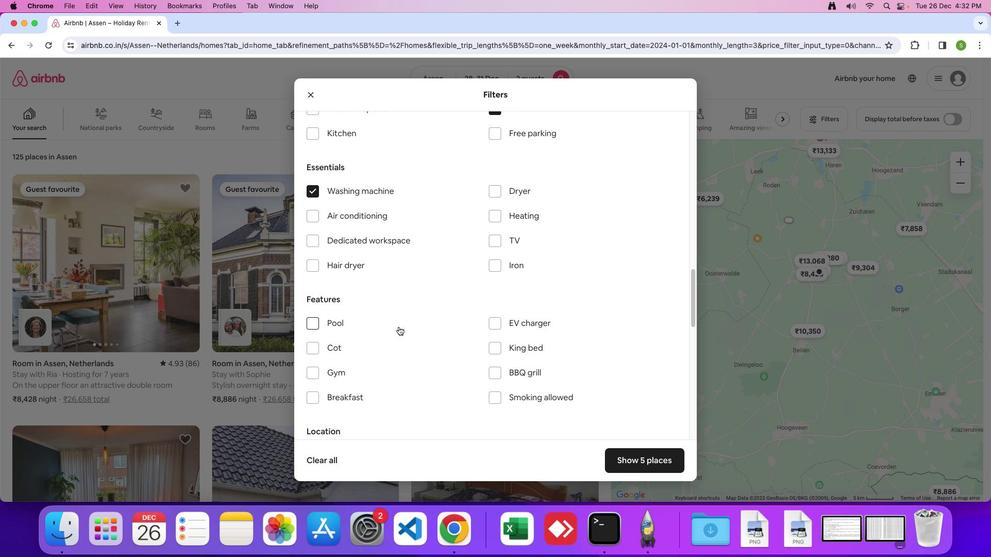 
Action: Mouse moved to (390, 318)
Screenshot: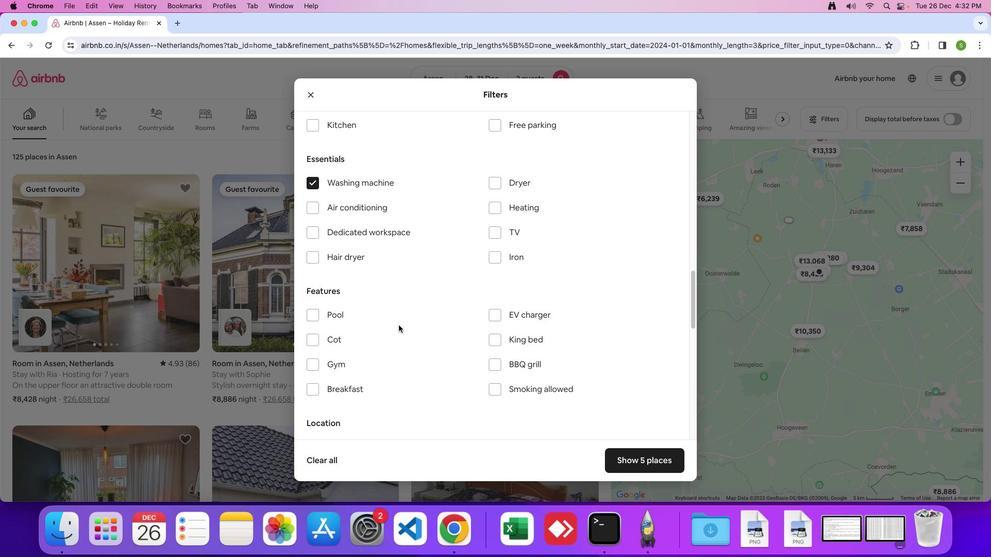 
Action: Mouse scrolled (390, 318) with delta (-8, -8)
Screenshot: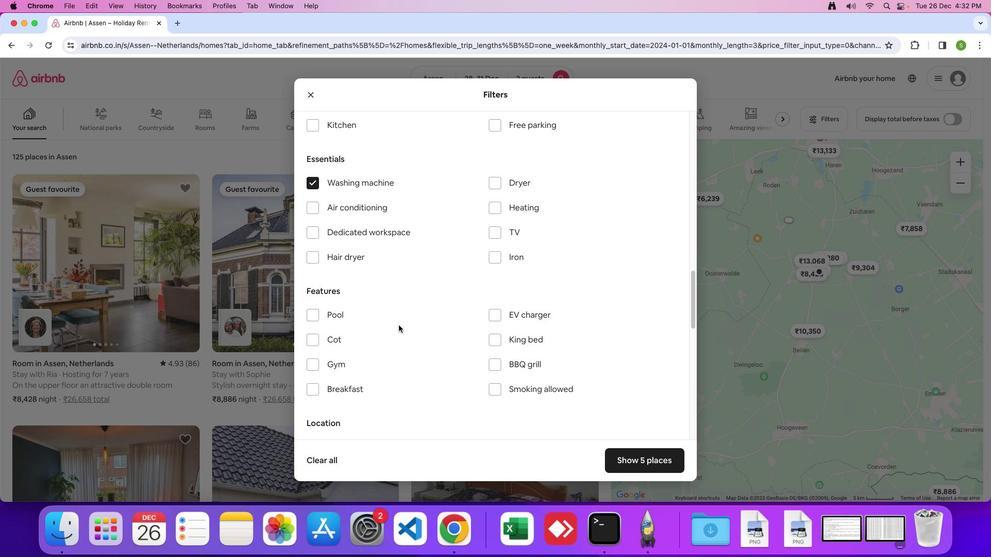 
Action: Mouse moved to (390, 317)
Screenshot: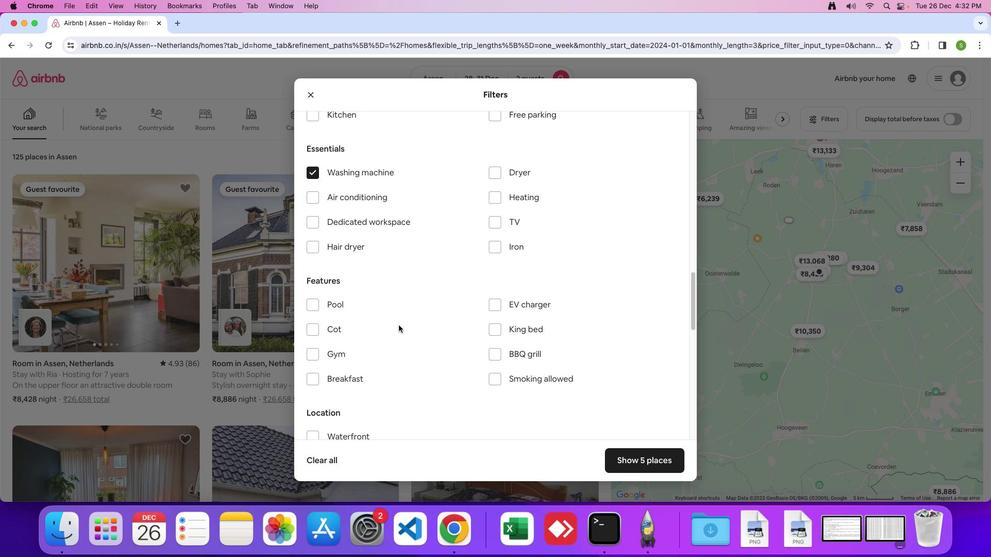 
Action: Mouse scrolled (390, 317) with delta (-8, -8)
Screenshot: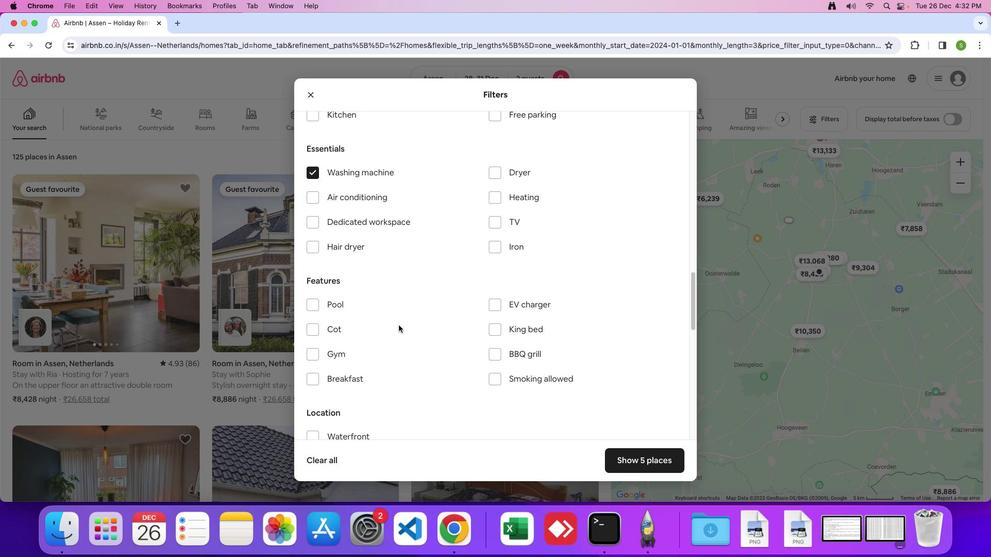 
Action: Mouse moved to (390, 316)
Screenshot: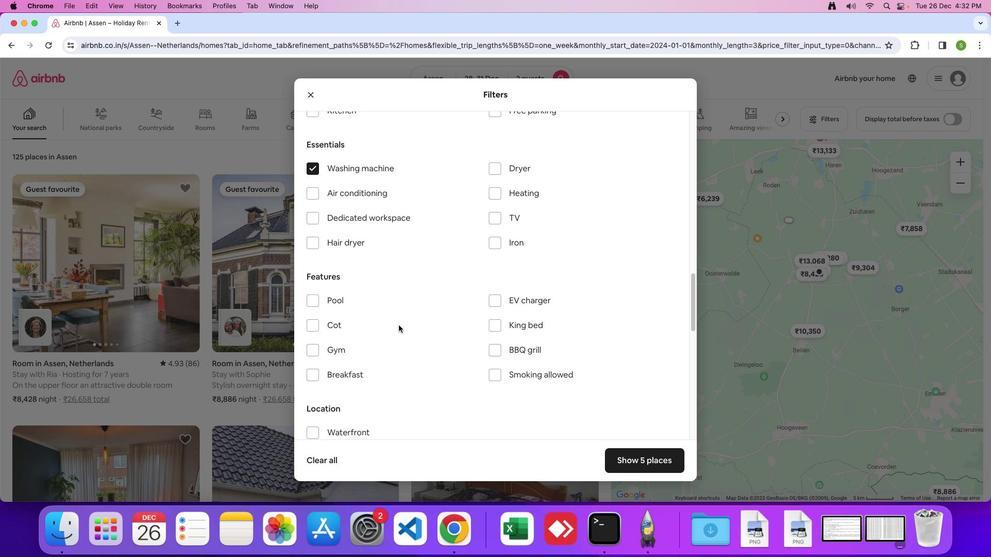 
Action: Mouse scrolled (390, 316) with delta (-8, -8)
Screenshot: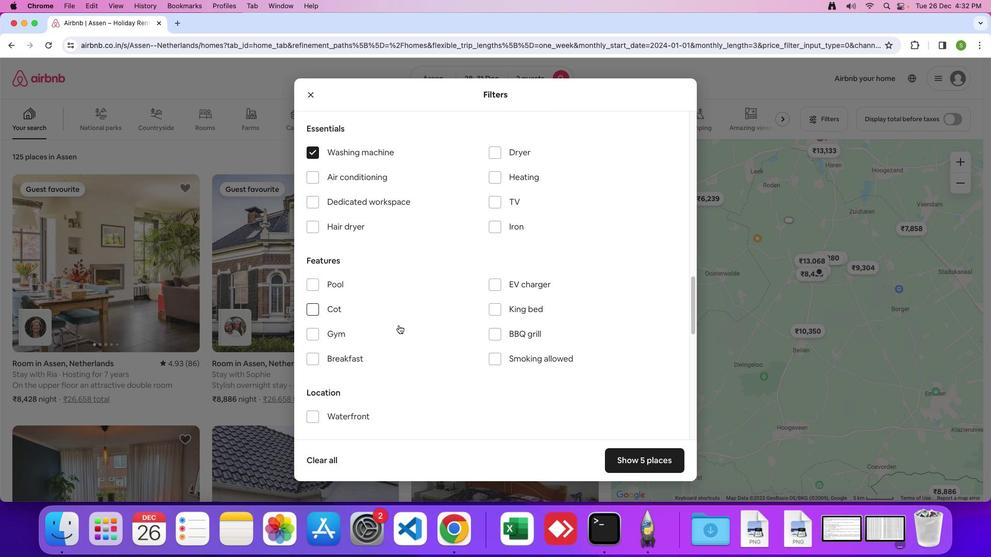 
Action: Mouse moved to (390, 316)
Screenshot: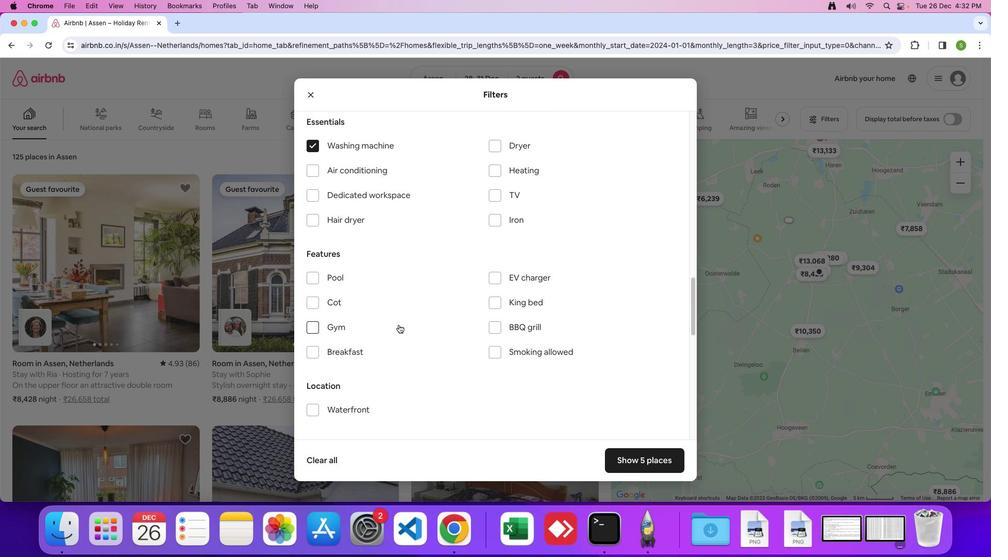 
Action: Mouse scrolled (390, 316) with delta (-8, -8)
Screenshot: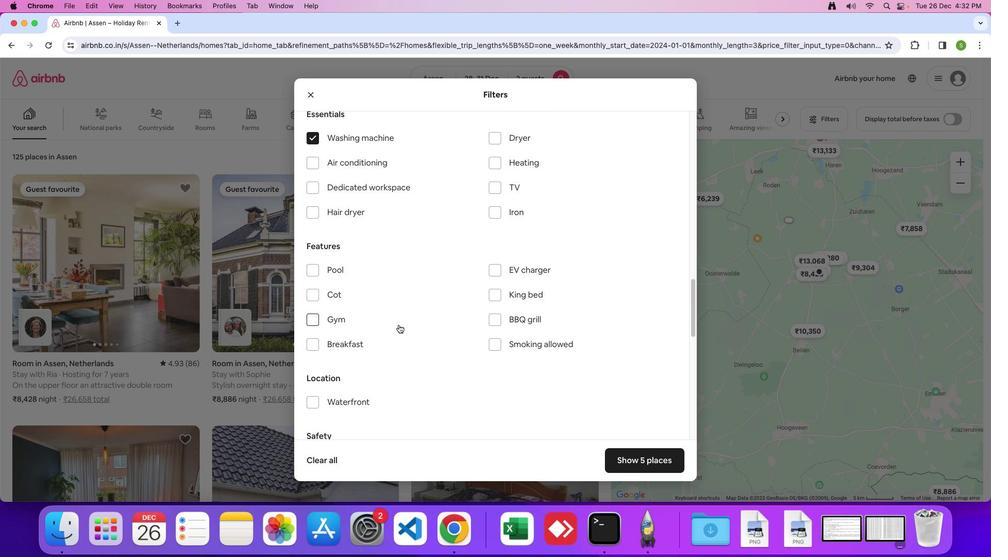 
Action: Mouse scrolled (390, 316) with delta (-8, -8)
Screenshot: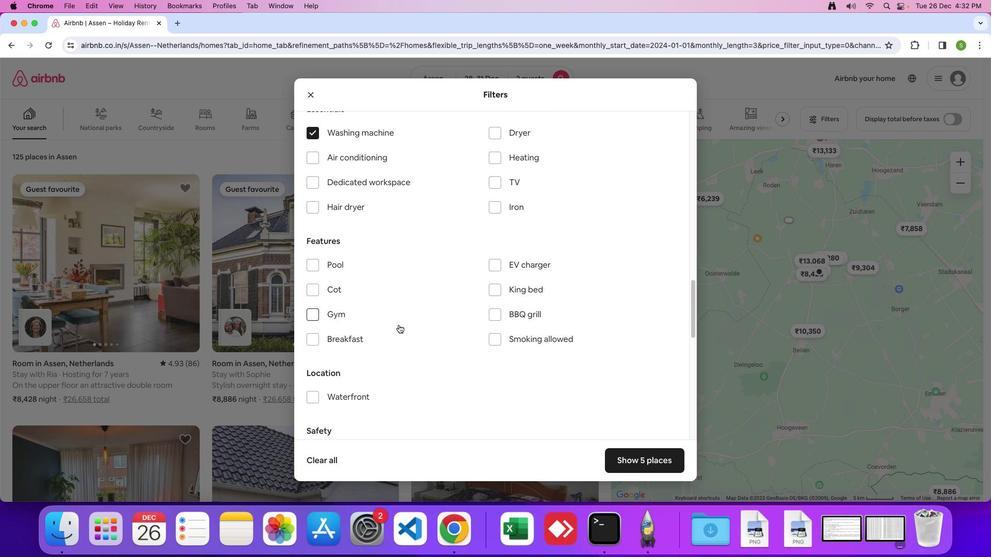 
Action: Mouse scrolled (390, 316) with delta (-8, -8)
Screenshot: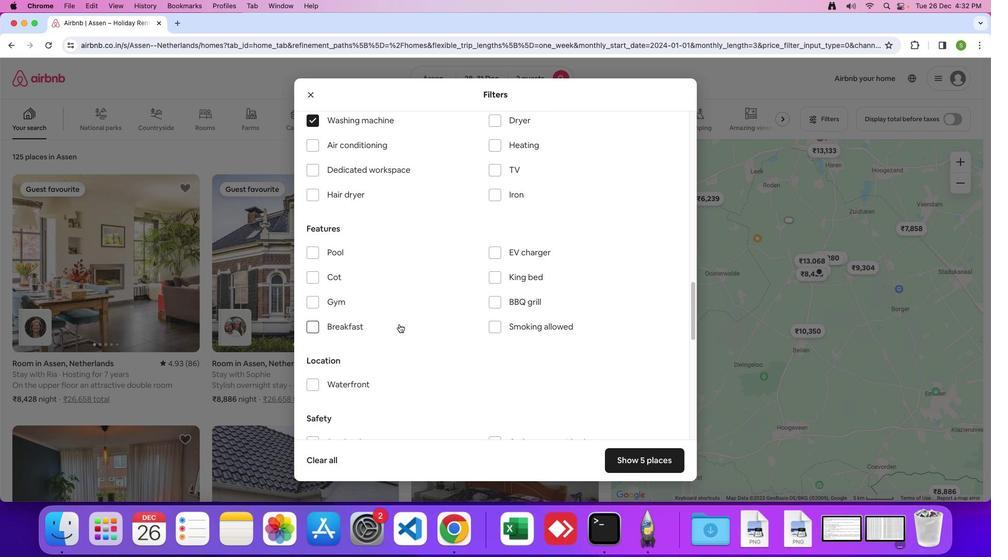
Action: Mouse scrolled (390, 316) with delta (-8, -8)
Screenshot: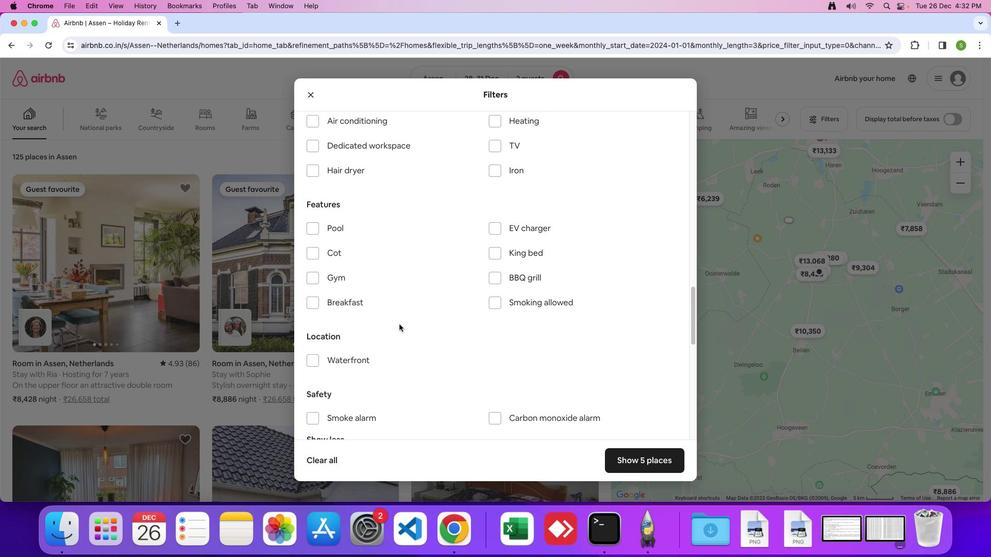 
Action: Mouse moved to (390, 315)
Screenshot: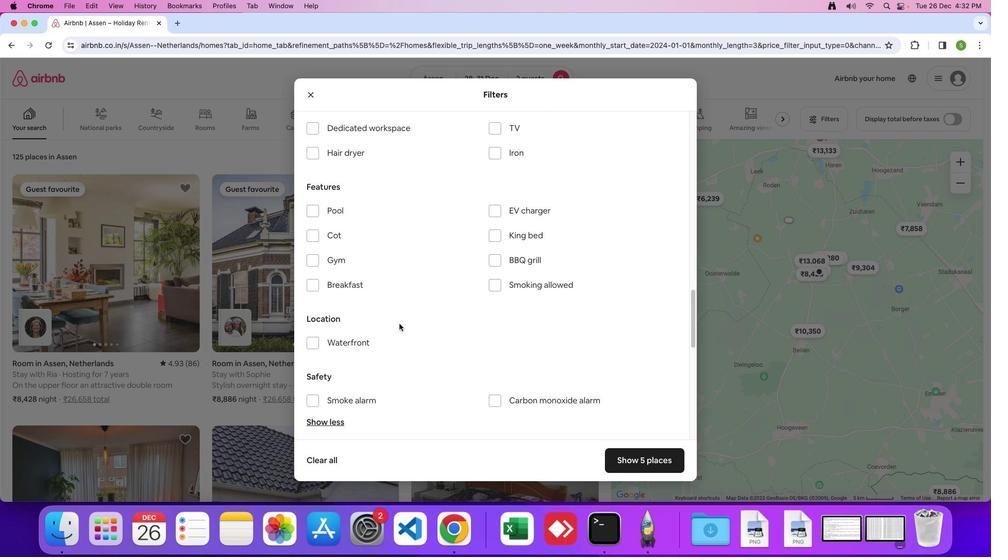 
Action: Mouse scrolled (390, 315) with delta (-8, -9)
Screenshot: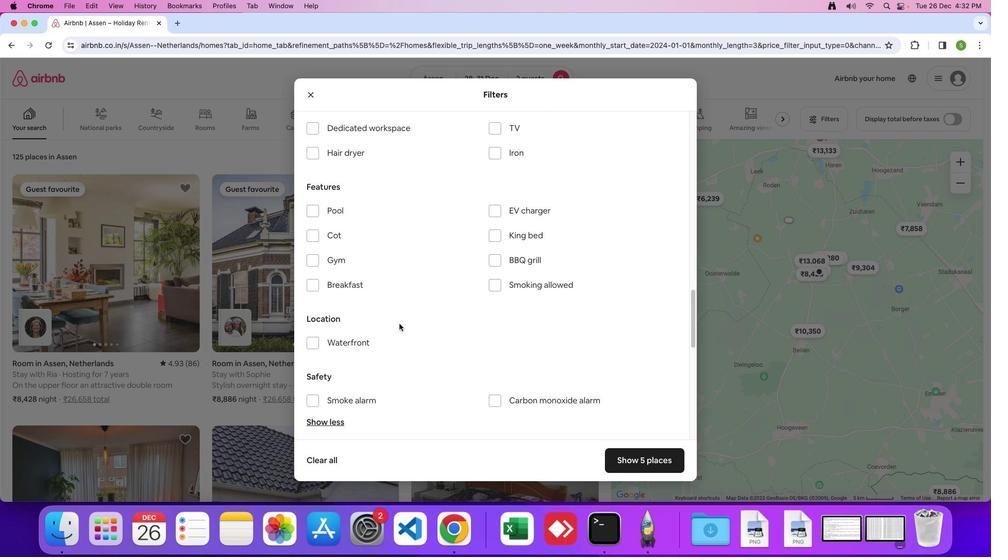 
Action: Mouse moved to (390, 315)
Screenshot: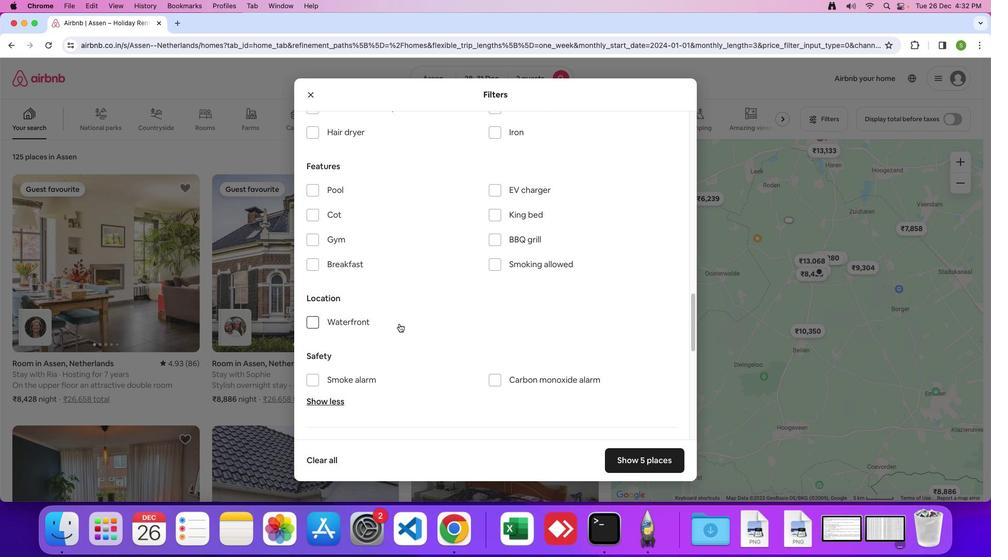 
Action: Mouse scrolled (390, 315) with delta (-8, -8)
Screenshot: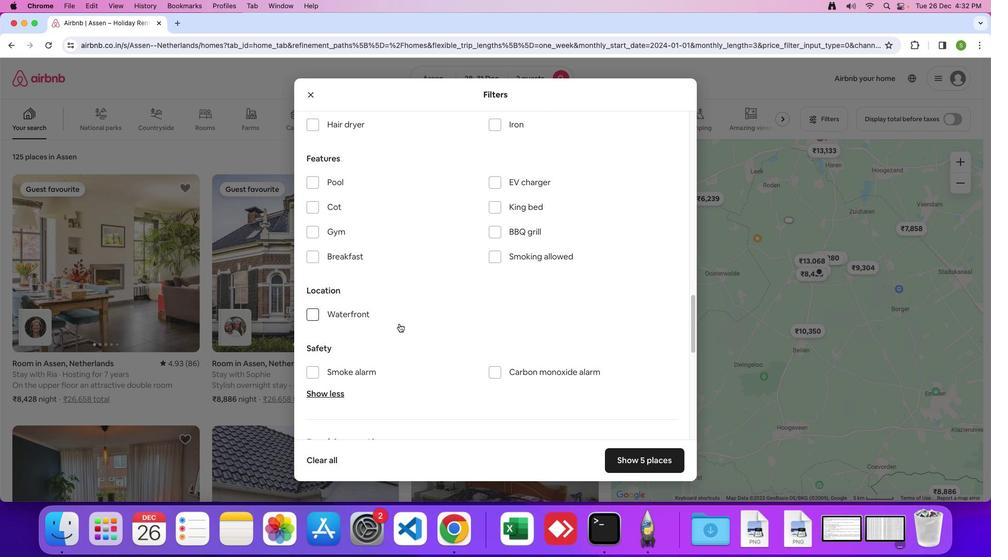 
Action: Mouse scrolled (390, 315) with delta (-8, -8)
Screenshot: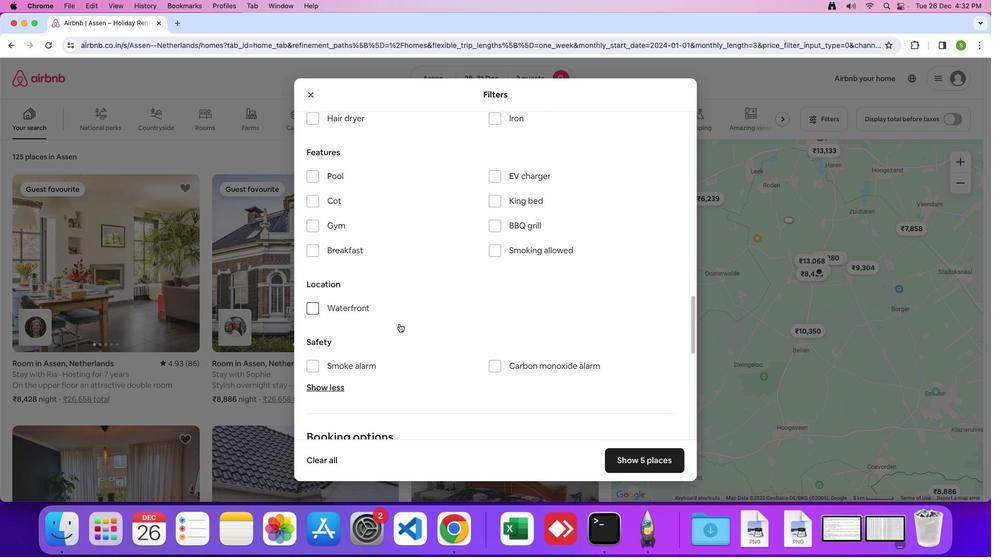 
Action: Mouse scrolled (390, 315) with delta (-8, -8)
Screenshot: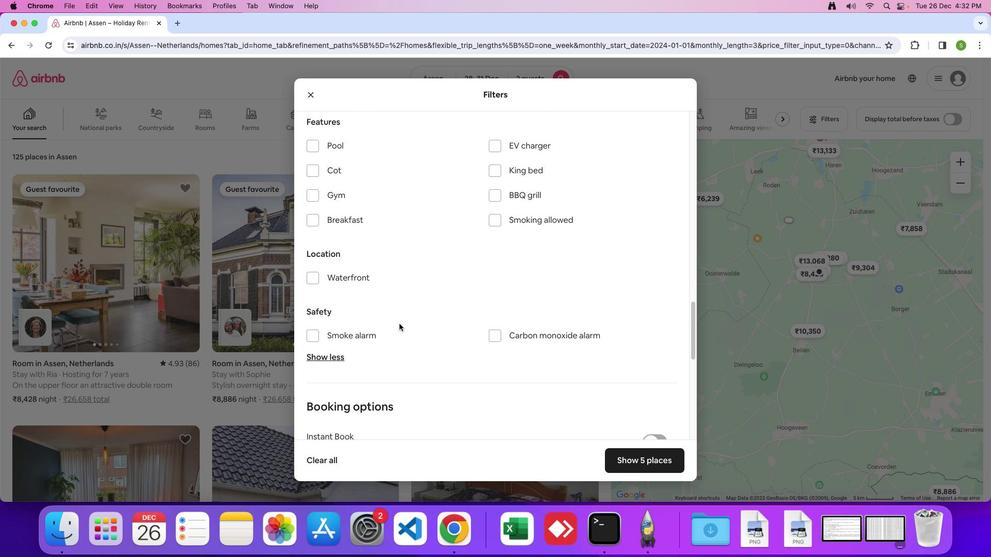 
Action: Mouse scrolled (390, 315) with delta (-8, -8)
Screenshot: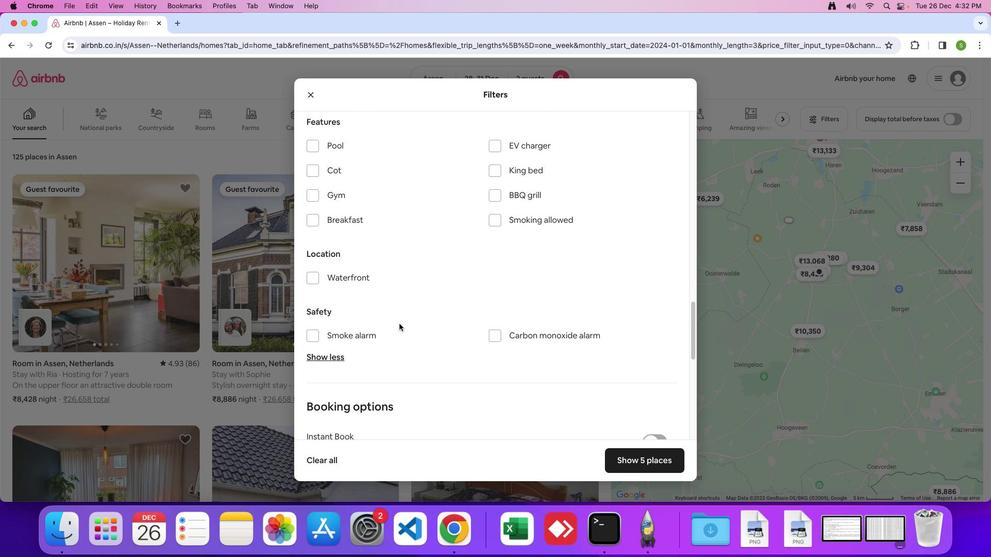 
Action: Mouse moved to (390, 315)
Screenshot: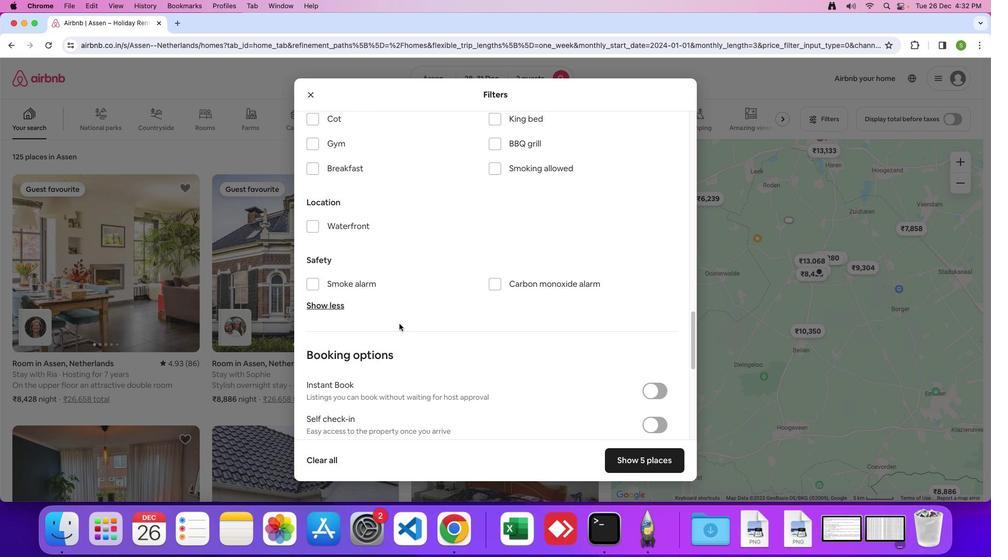 
Action: Mouse scrolled (390, 315) with delta (-8, -9)
Screenshot: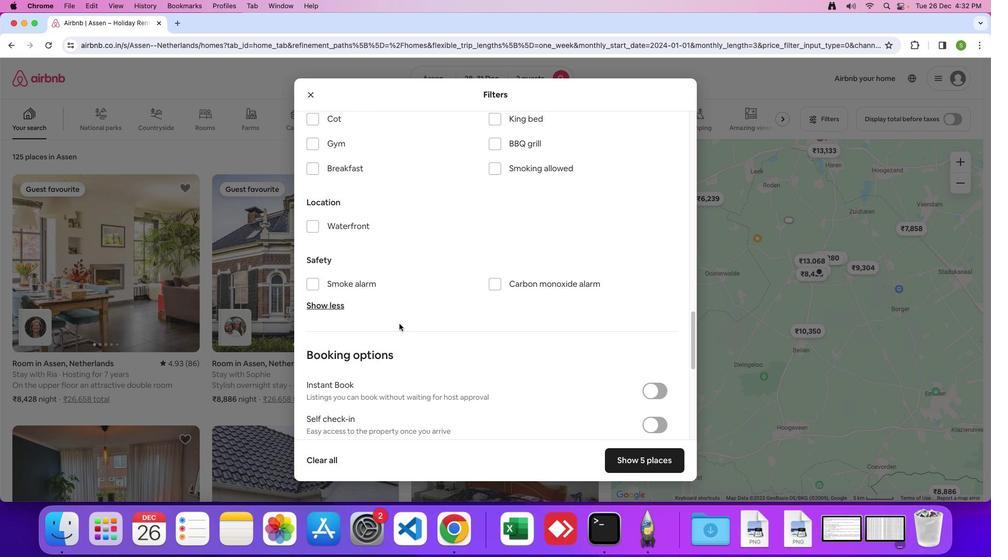 
Action: Mouse moved to (390, 313)
Screenshot: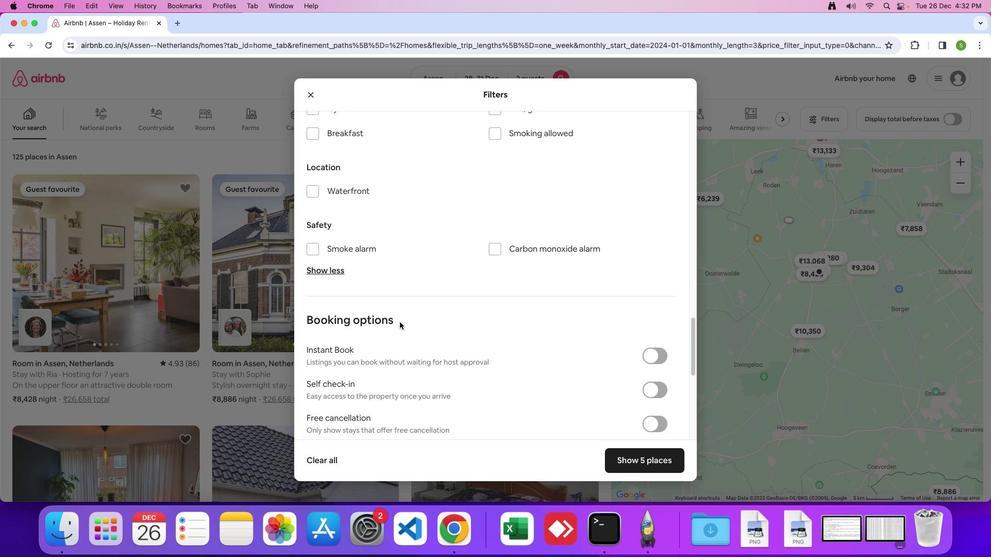 
Action: Mouse scrolled (390, 313) with delta (-8, -8)
Screenshot: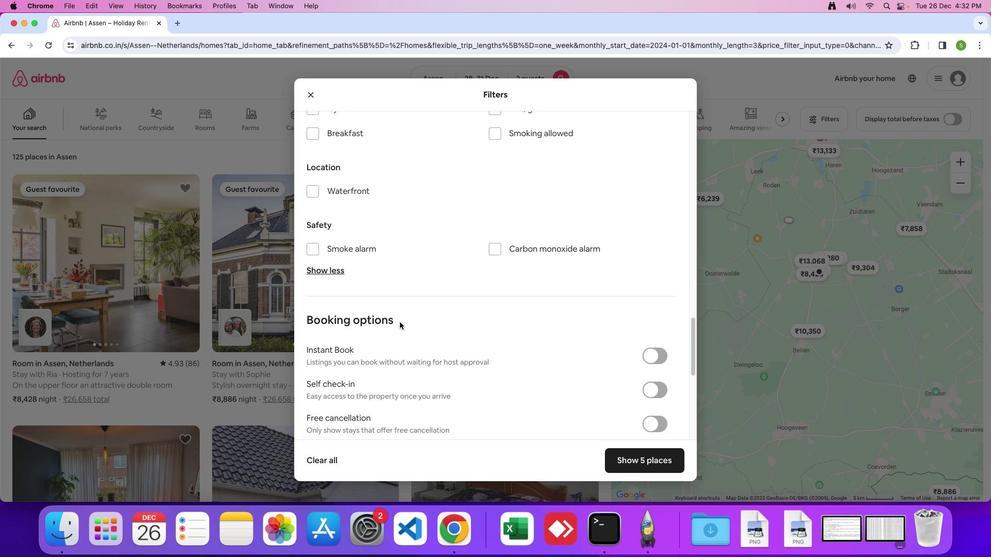 
Action: Mouse moved to (390, 313)
Screenshot: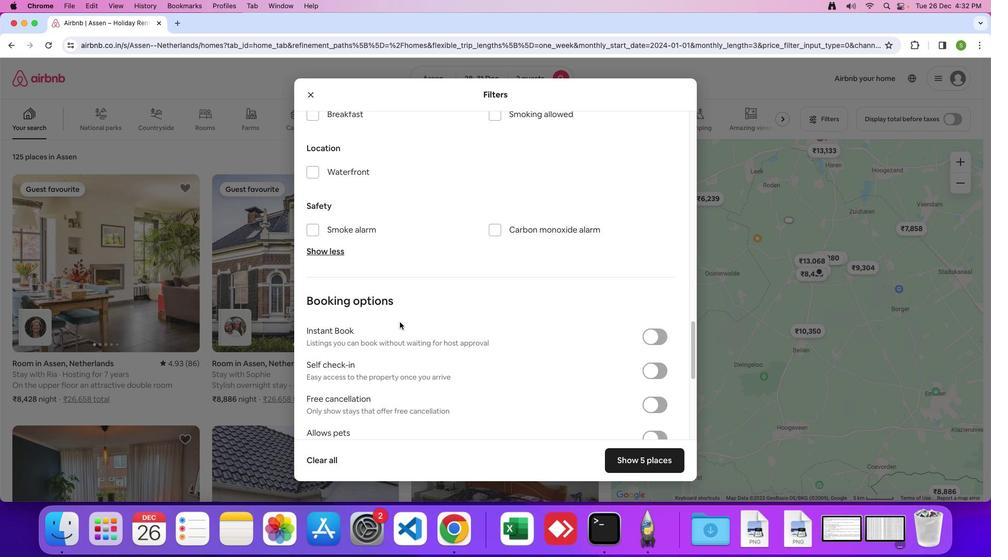
Action: Mouse scrolled (390, 313) with delta (-8, -8)
Screenshot: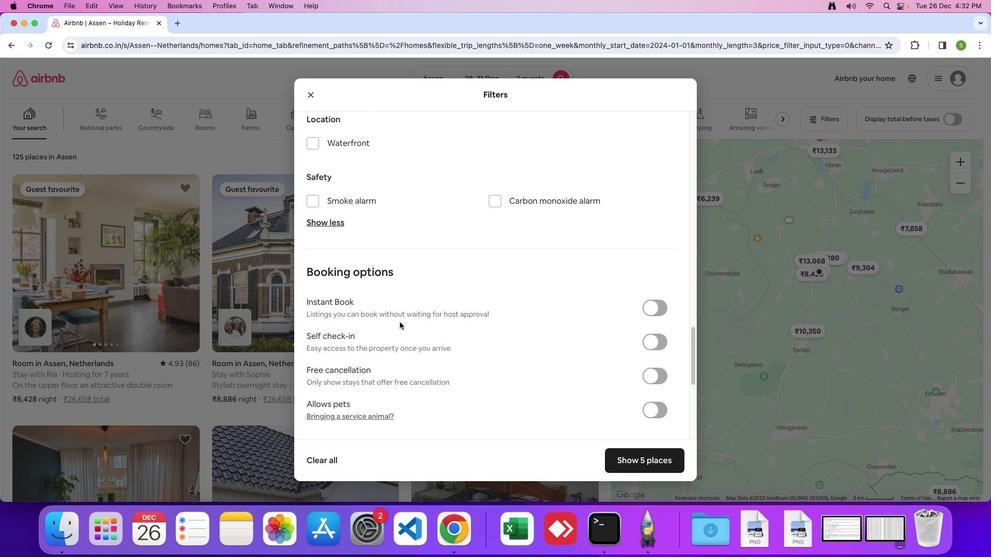 
Action: Mouse scrolled (390, 313) with delta (-8, -9)
Screenshot: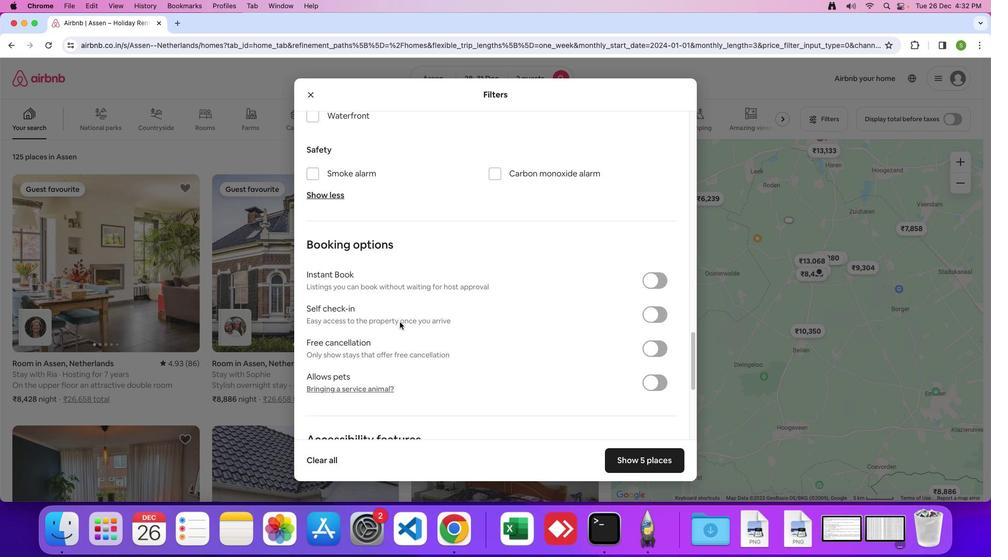 
Action: Mouse moved to (390, 313)
Screenshot: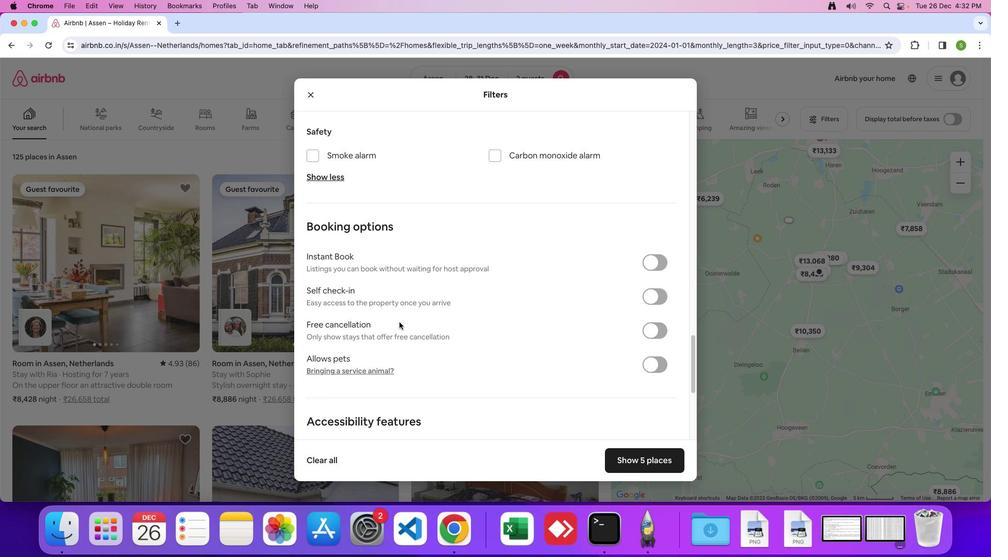 
Action: Mouse scrolled (390, 313) with delta (-8, -8)
Screenshot: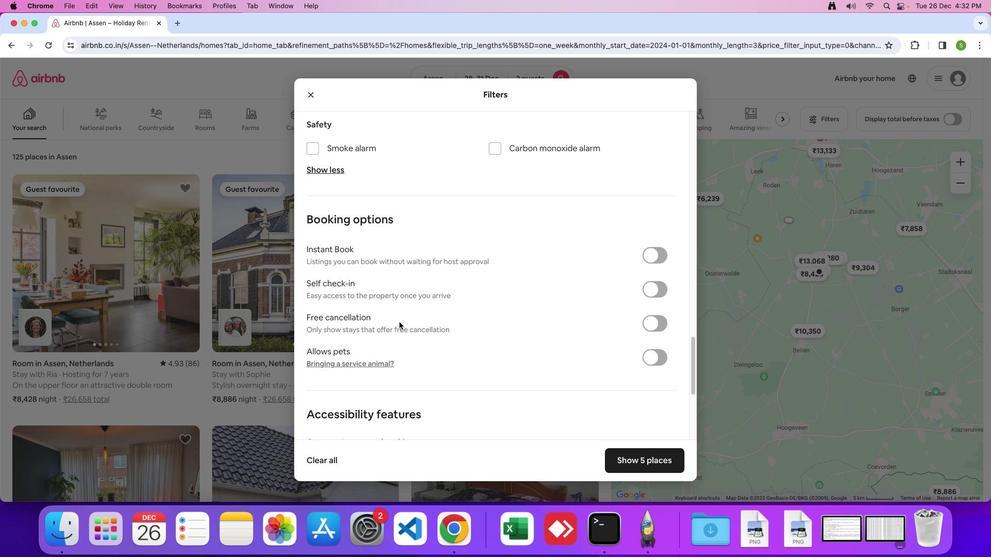 
Action: Mouse scrolled (390, 313) with delta (-8, -8)
Screenshot: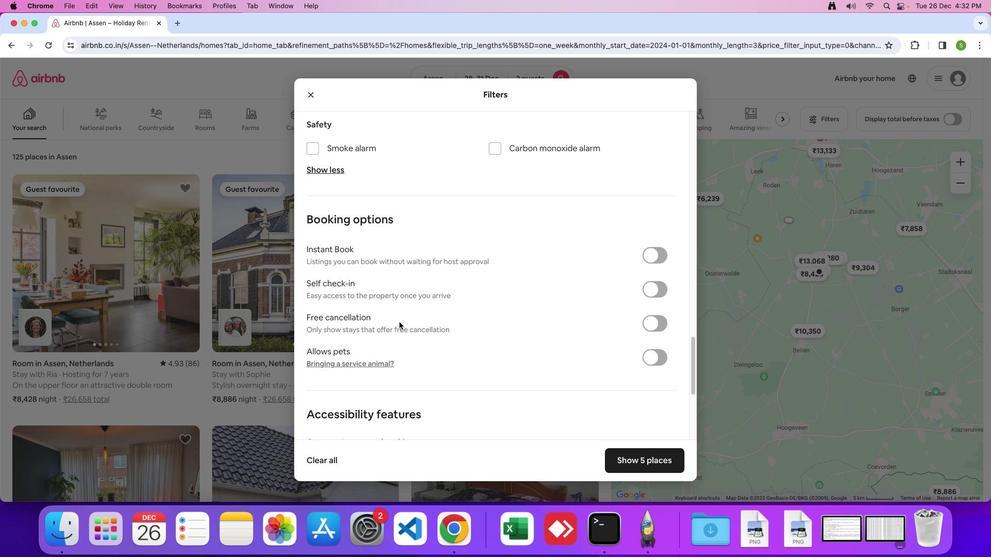 
Action: Mouse scrolled (390, 313) with delta (-8, -9)
Screenshot: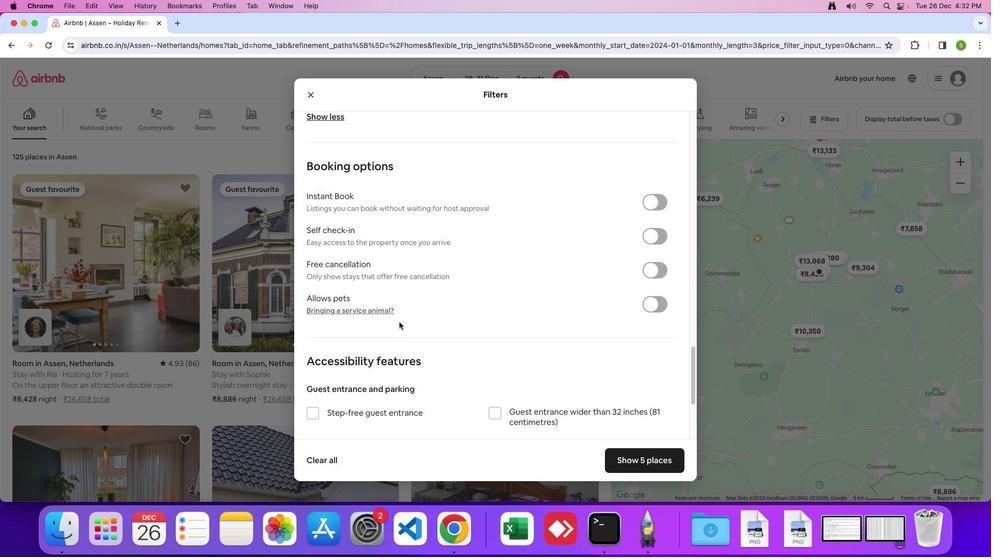 
Action: Mouse moved to (390, 314)
Screenshot: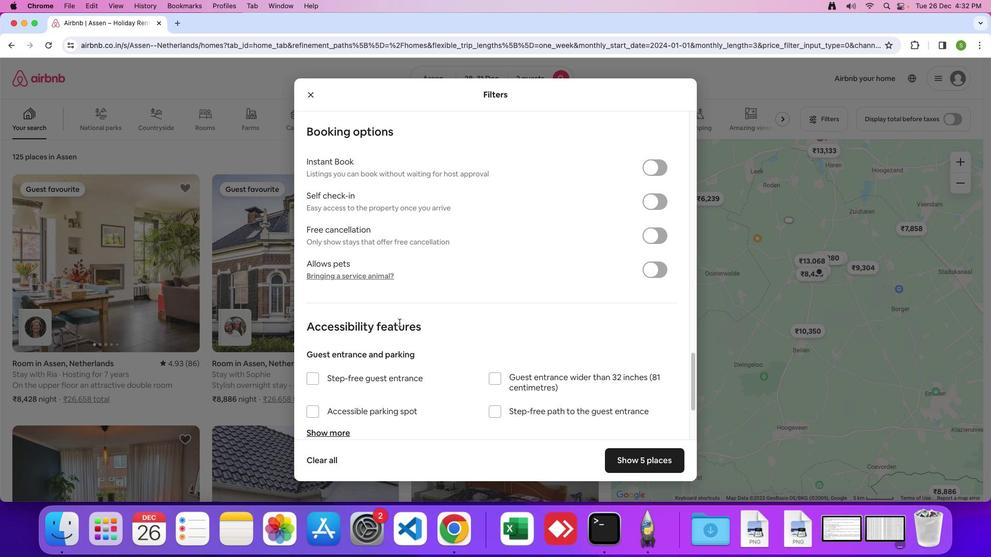 
Action: Mouse scrolled (390, 314) with delta (-8, -8)
Screenshot: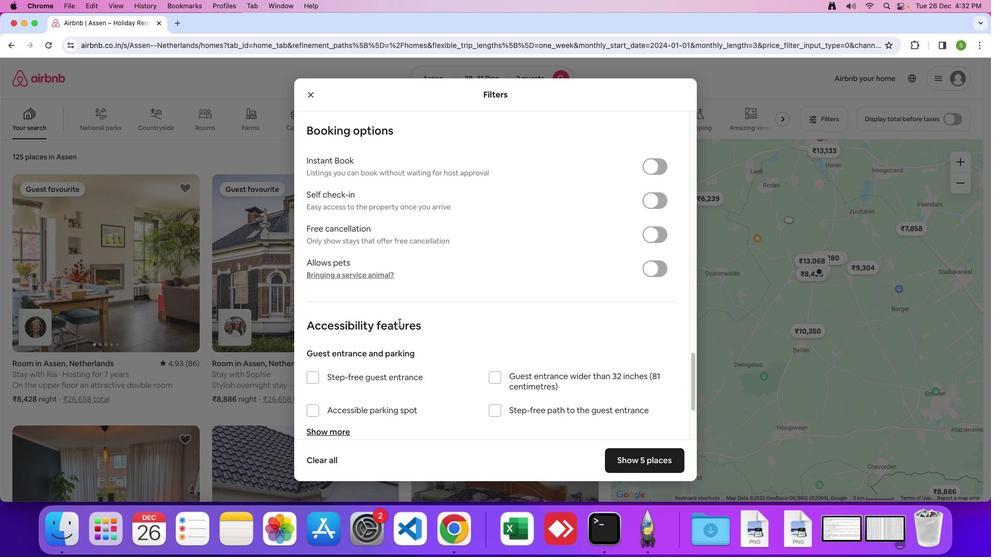 
Action: Mouse scrolled (390, 314) with delta (-8, -8)
Screenshot: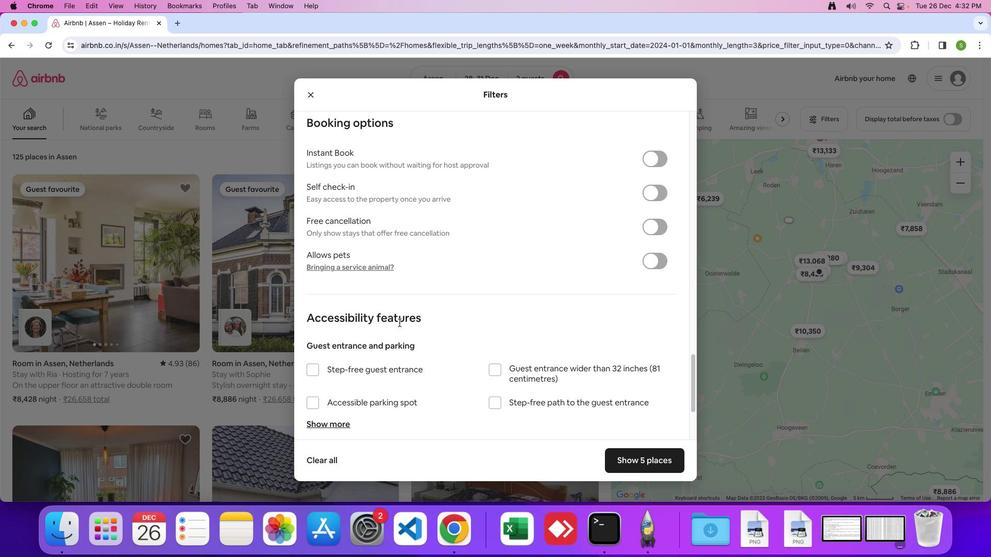 
Action: Mouse moved to (390, 315)
Screenshot: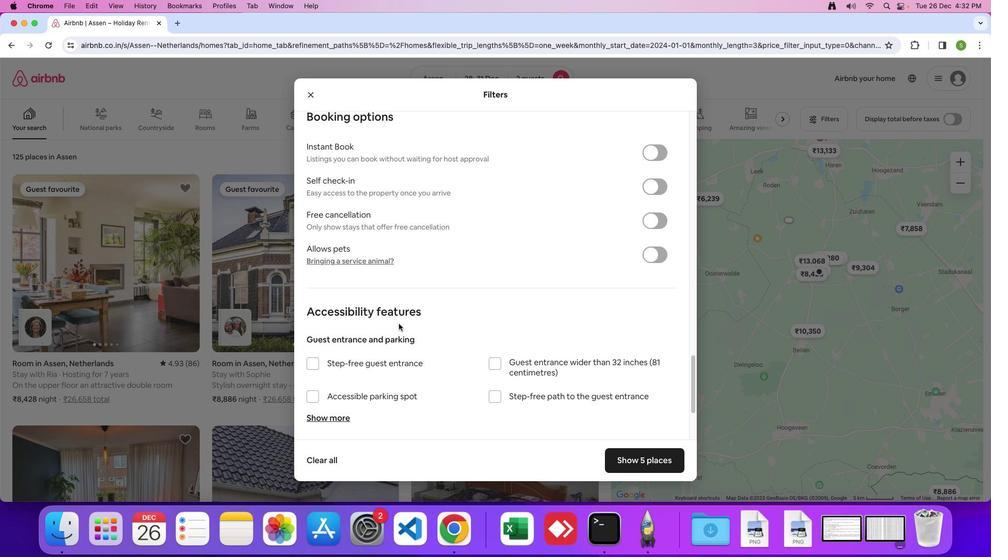 
Action: Mouse scrolled (390, 315) with delta (-8, -8)
Screenshot: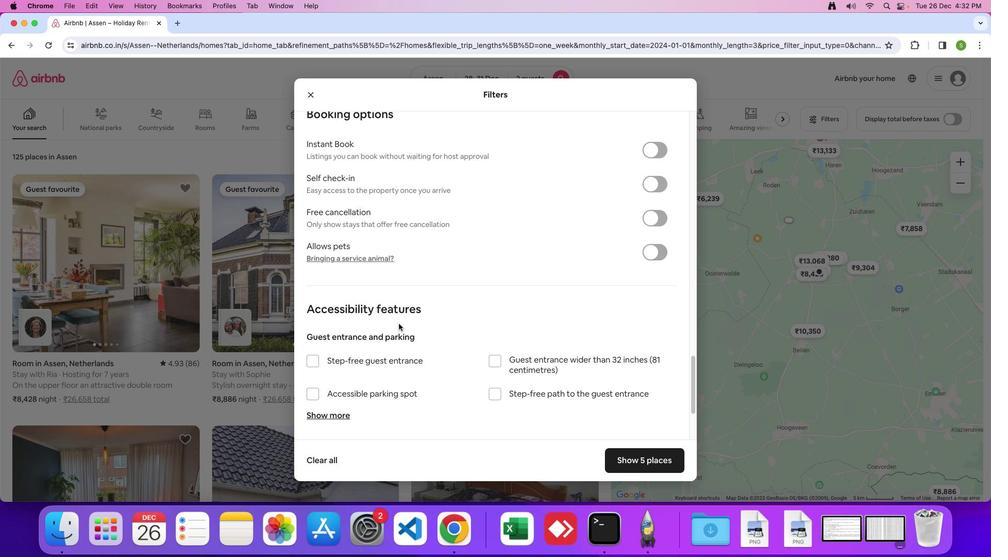 
Action: Mouse moved to (390, 314)
Screenshot: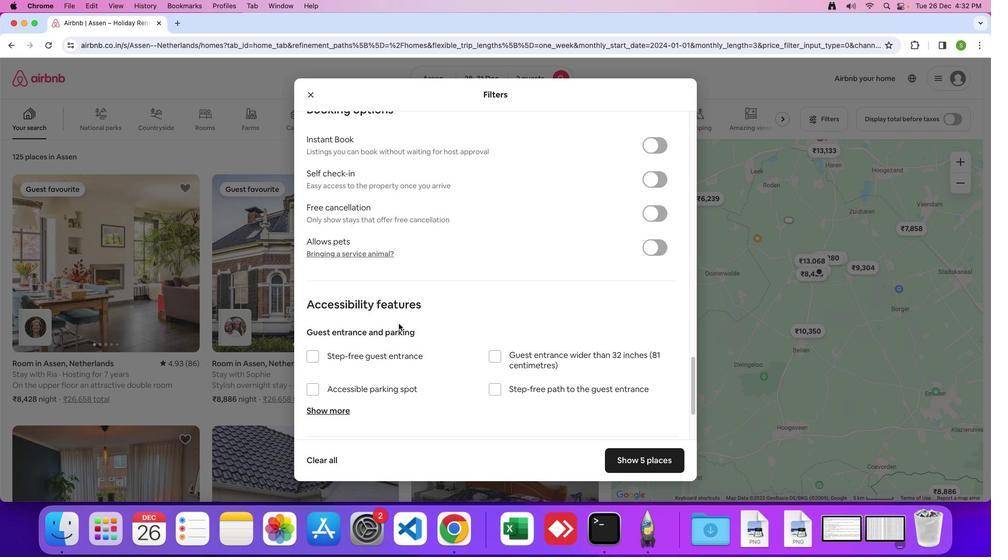 
Action: Mouse scrolled (390, 314) with delta (-8, -8)
Screenshot: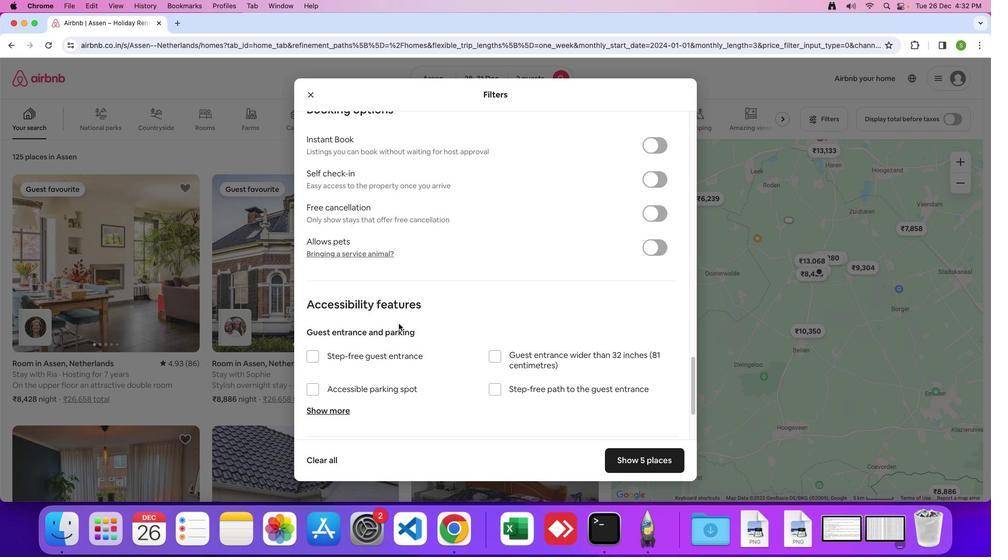 
Action: Mouse scrolled (390, 314) with delta (-8, -8)
Screenshot: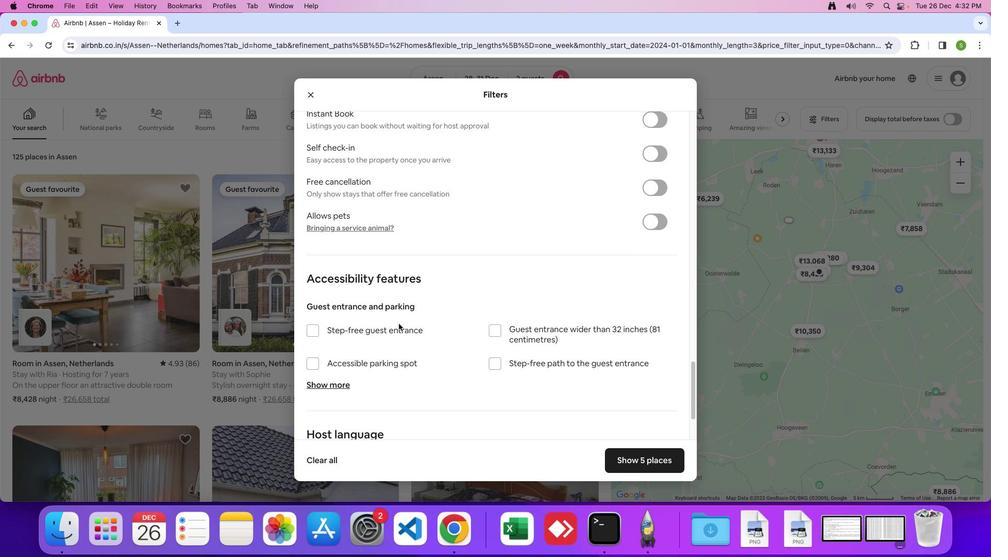 
Action: Mouse moved to (390, 314)
Screenshot: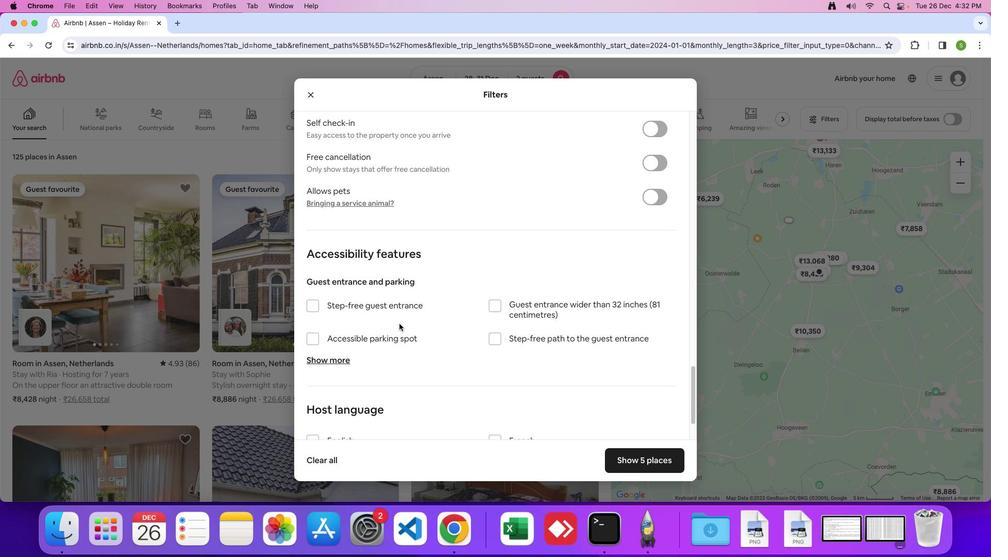 
Action: Mouse scrolled (390, 314) with delta (-8, -8)
Screenshot: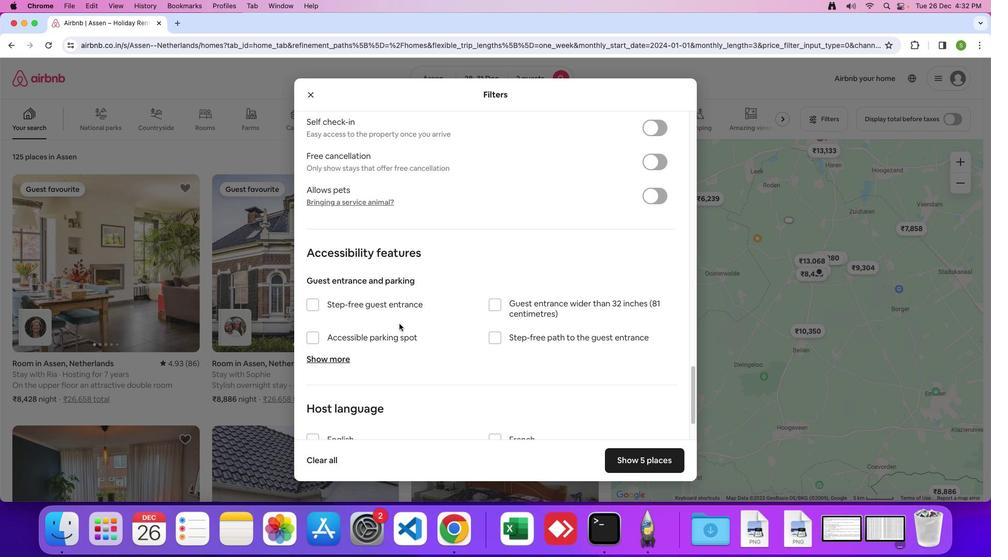 
Action: Mouse moved to (390, 315)
Screenshot: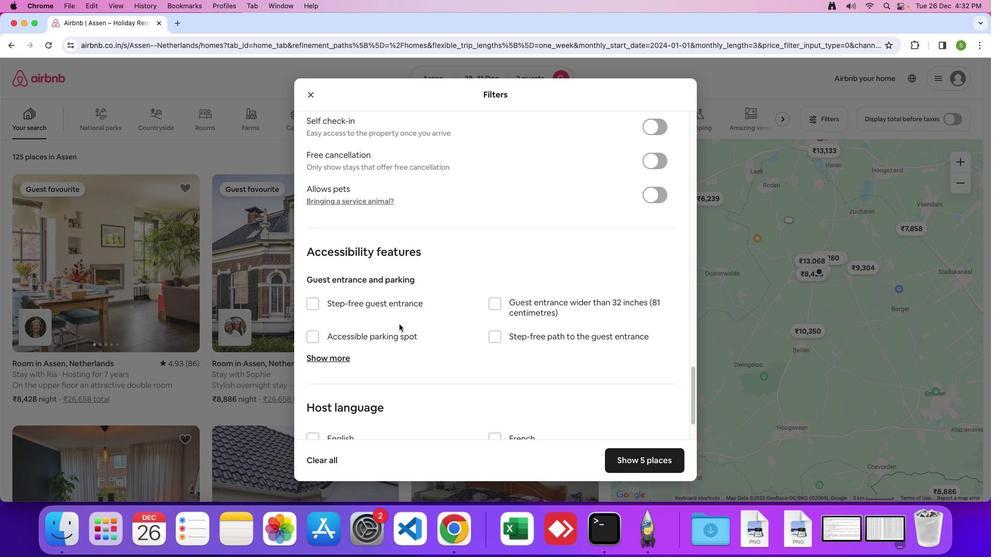 
Action: Mouse scrolled (390, 315) with delta (-8, -8)
Screenshot: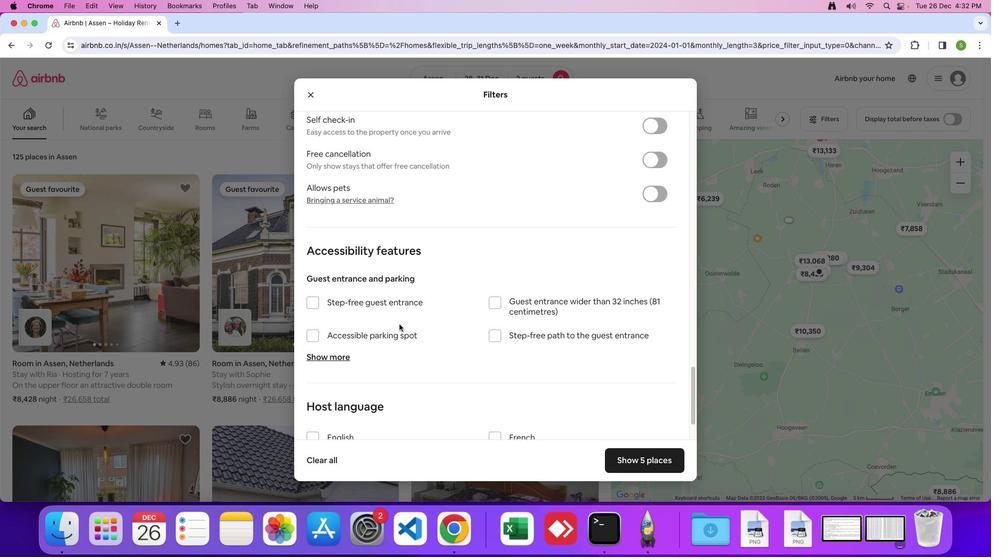 
Action: Mouse scrolled (390, 315) with delta (-8, -8)
Screenshot: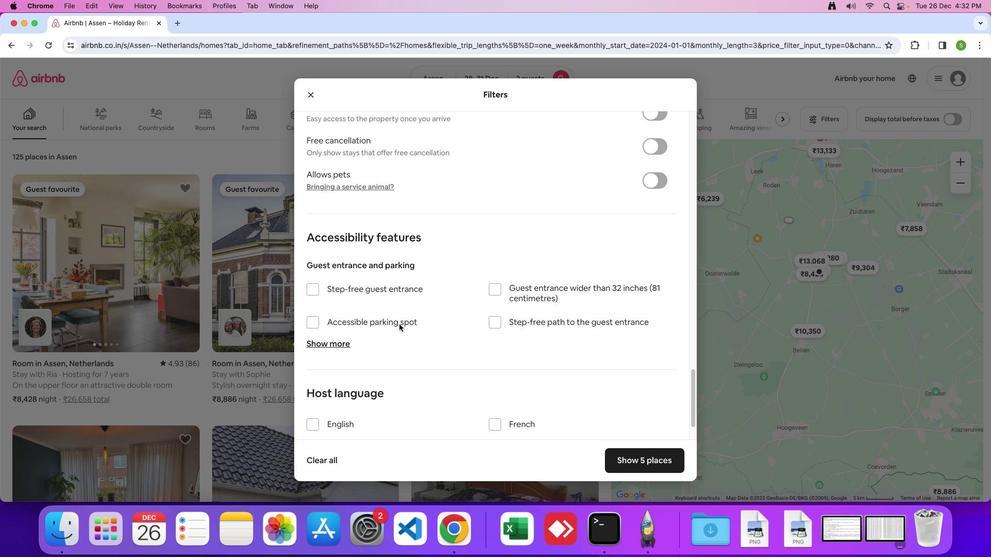 
Action: Mouse scrolled (390, 315) with delta (-8, -9)
Screenshot: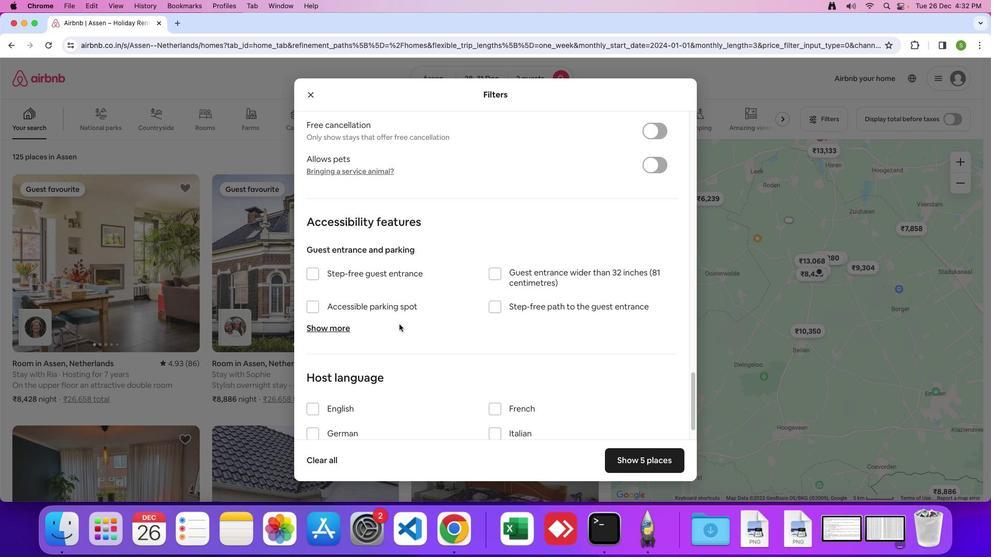 
Action: Mouse moved to (390, 315)
Screenshot: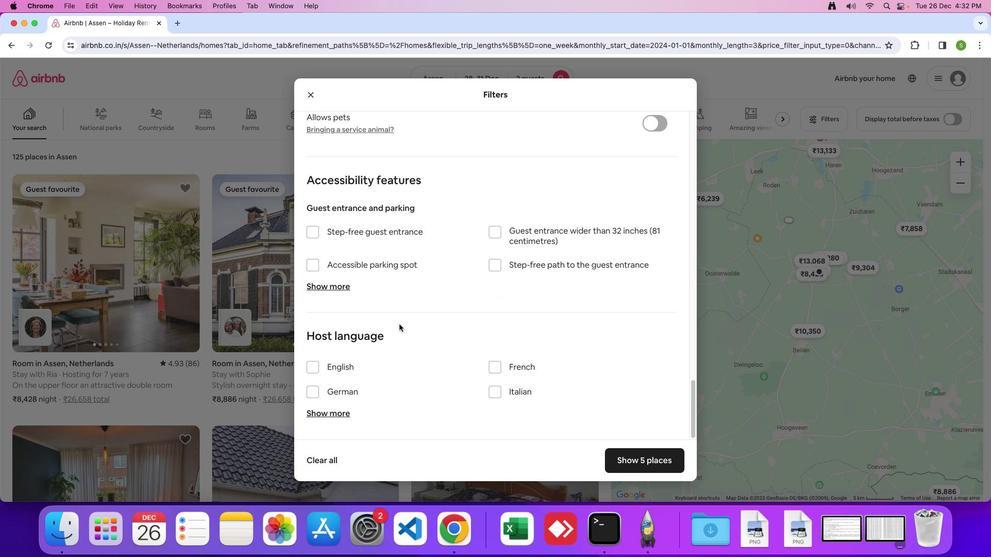 
Action: Mouse scrolled (390, 315) with delta (-8, -8)
Screenshot: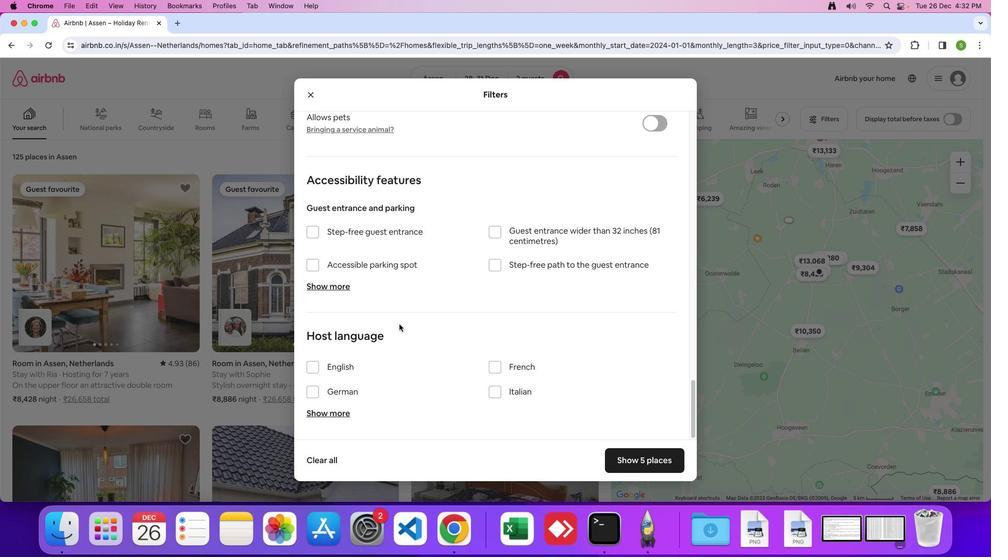 
Action: Mouse scrolled (390, 315) with delta (-8, -8)
Screenshot: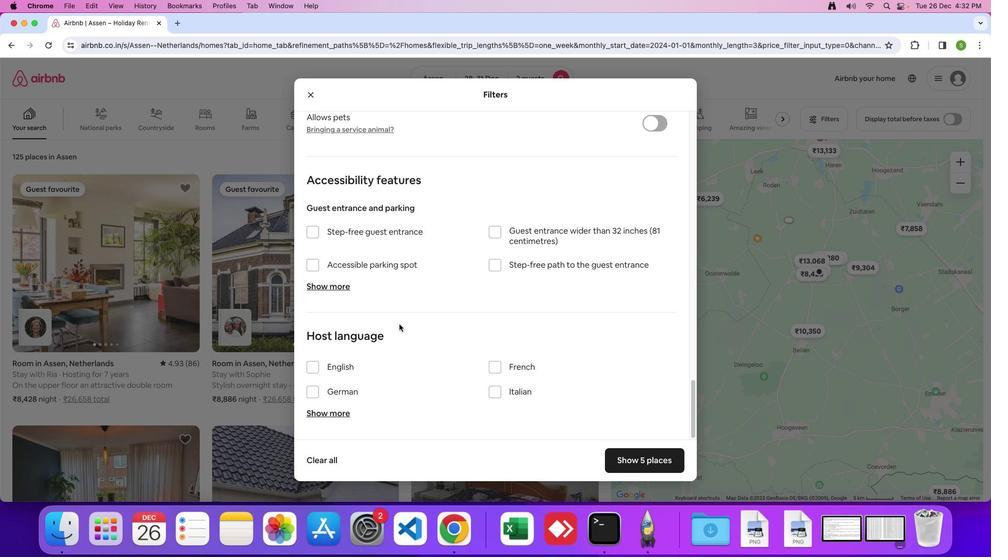 
Action: Mouse scrolled (390, 315) with delta (-8, -10)
Screenshot: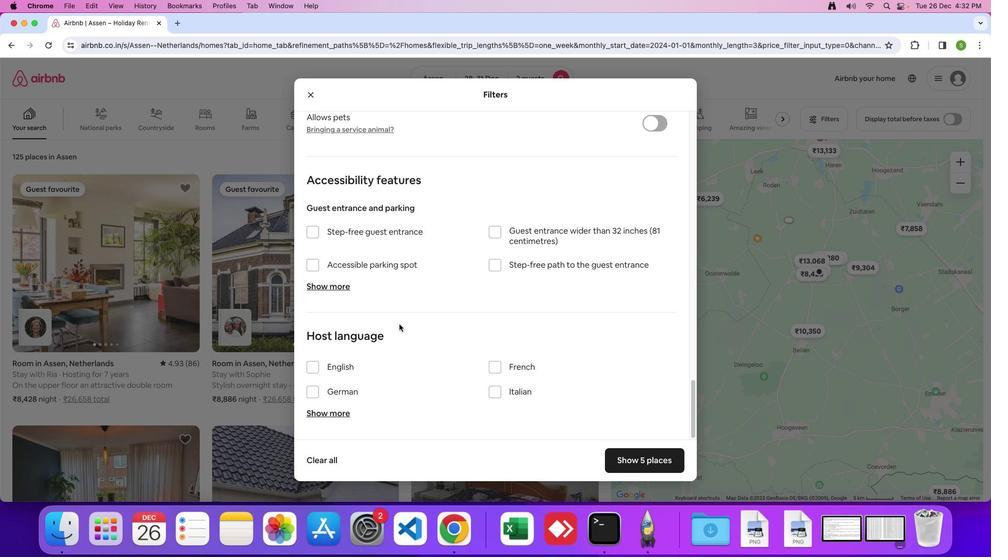 
Action: Mouse scrolled (390, 315) with delta (-8, -8)
Screenshot: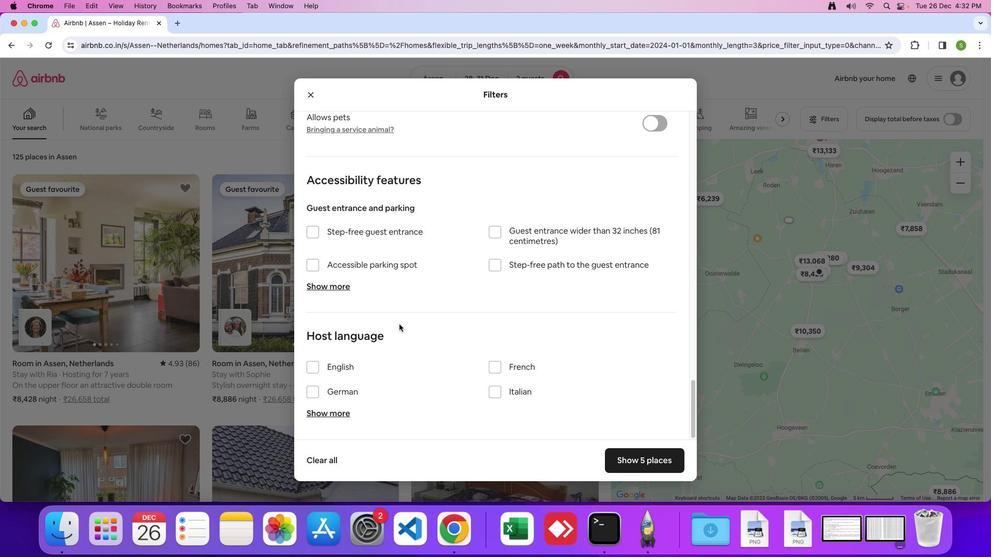 
Action: Mouse scrolled (390, 315) with delta (-8, -8)
Screenshot: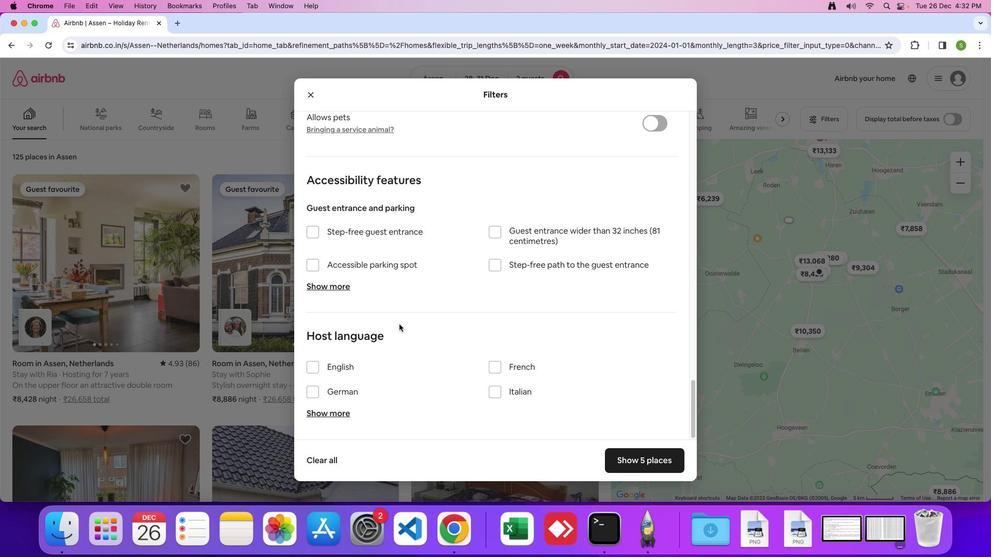 
Action: Mouse scrolled (390, 315) with delta (-8, -9)
Screenshot: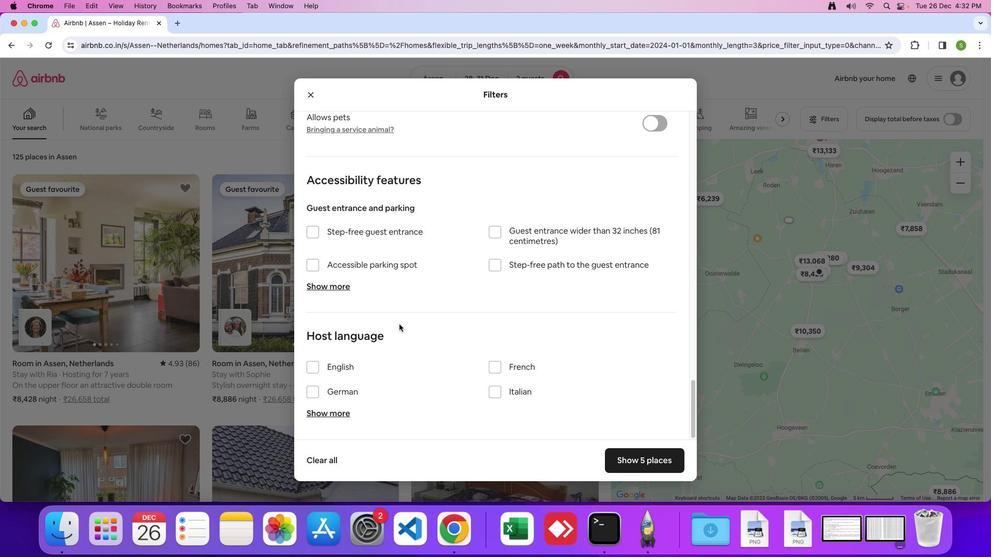 
Action: Mouse moved to (390, 315)
Screenshot: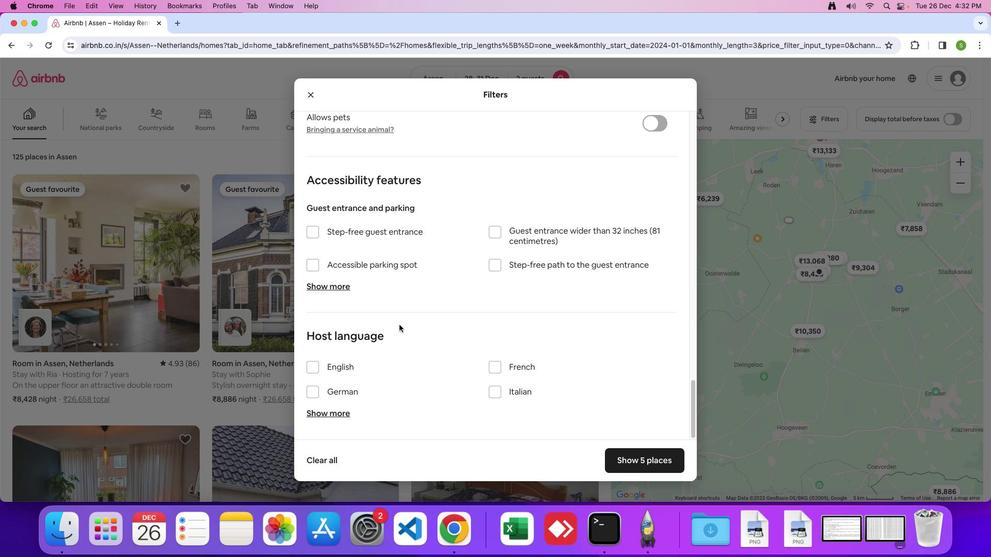 
Action: Mouse scrolled (390, 315) with delta (-8, -8)
Screenshot: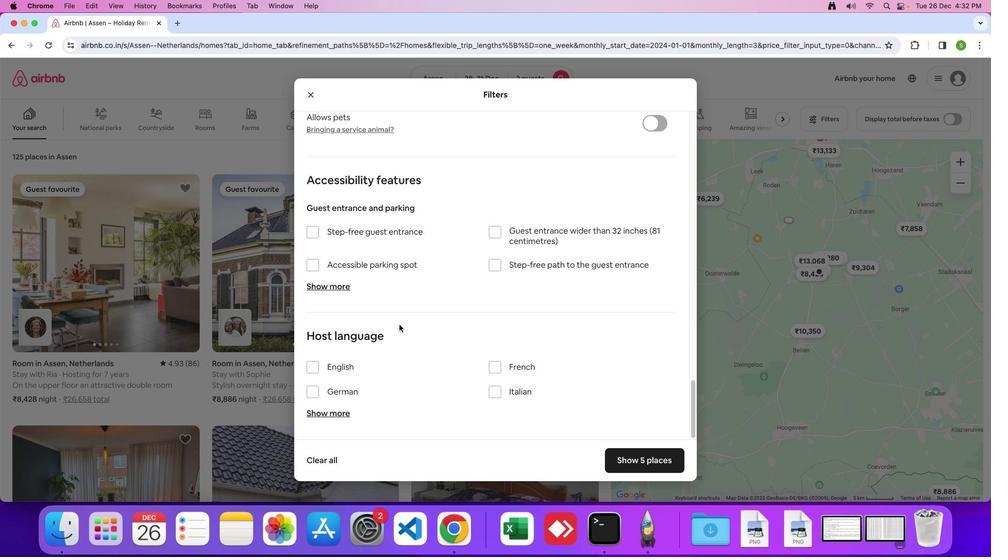 
Action: Mouse scrolled (390, 315) with delta (-8, -8)
Screenshot: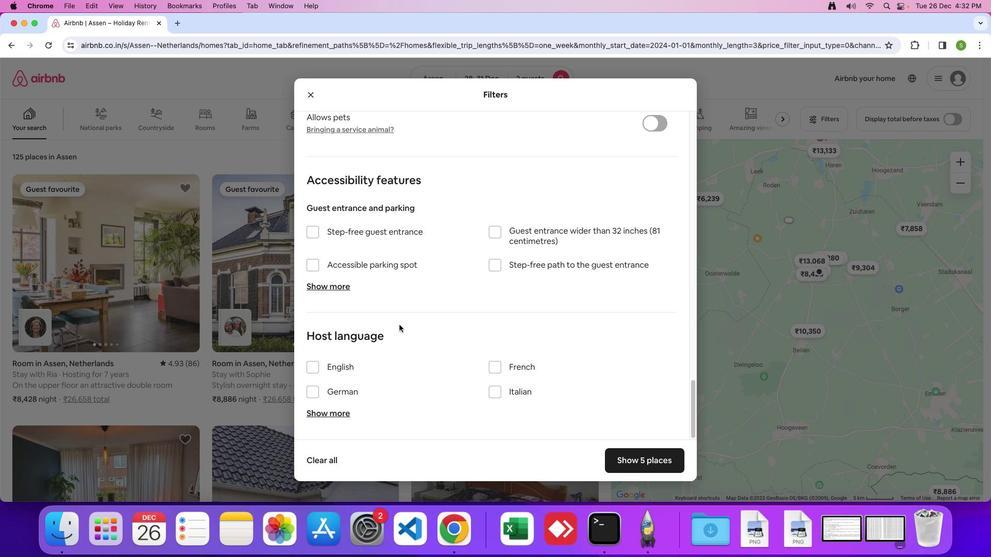 
Action: Mouse scrolled (390, 315) with delta (-8, -8)
Screenshot: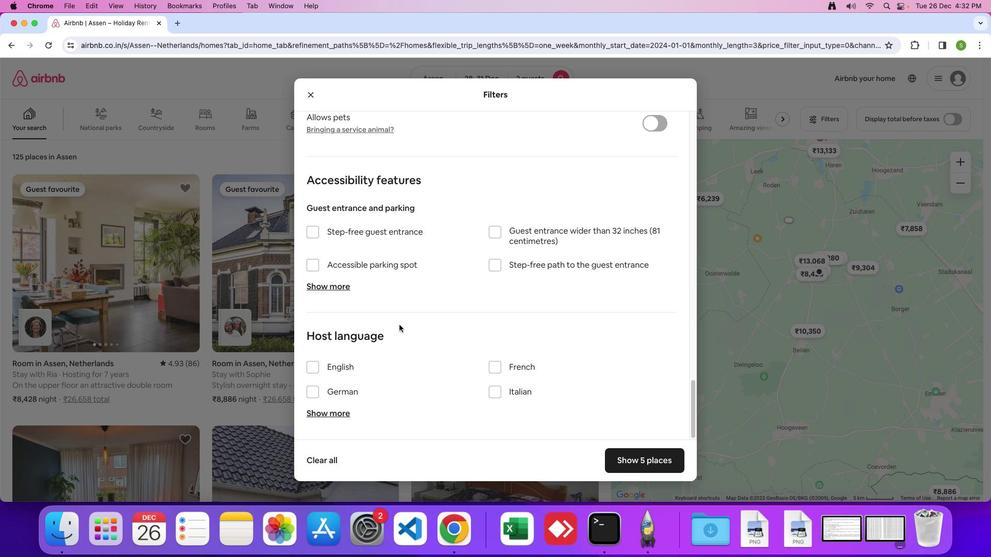
Action: Mouse moved to (614, 451)
Screenshot: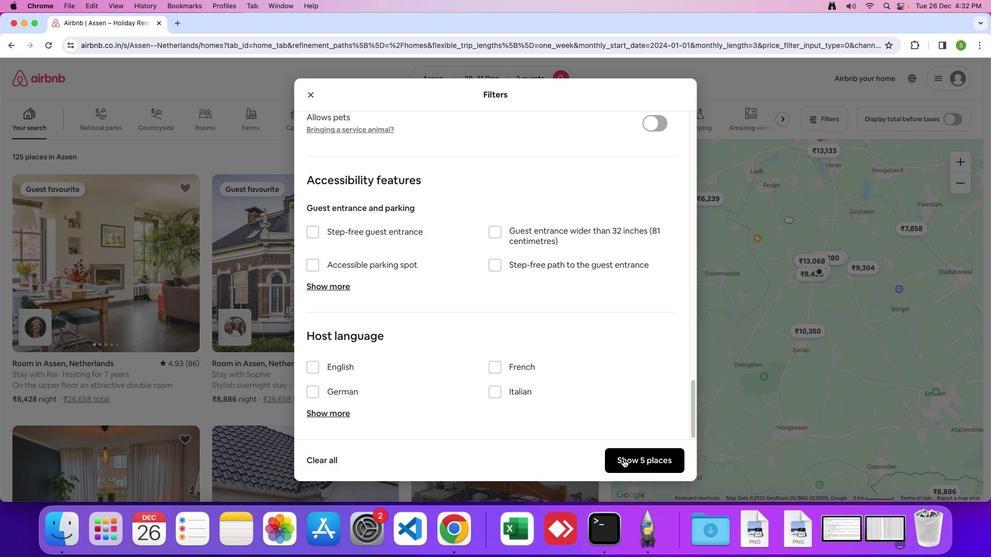 
Action: Mouse pressed left at (614, 451)
Screenshot: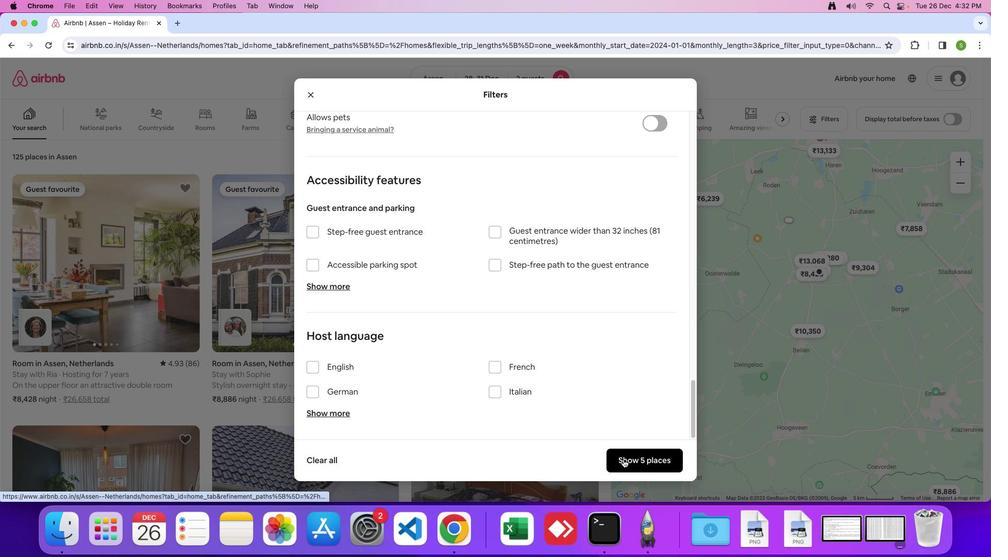 
Action: Mouse moved to (106, 242)
Screenshot: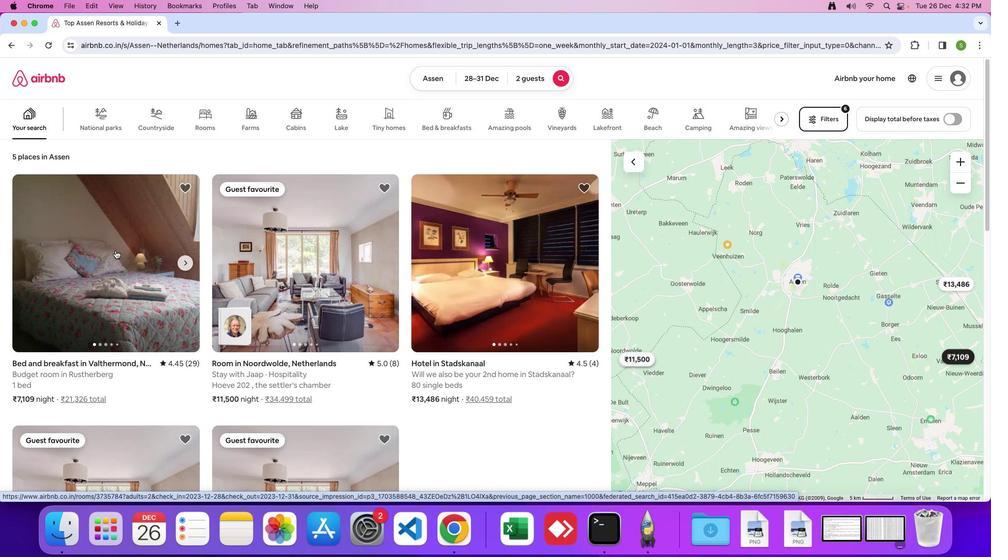 
Action: Mouse pressed left at (106, 242)
Screenshot: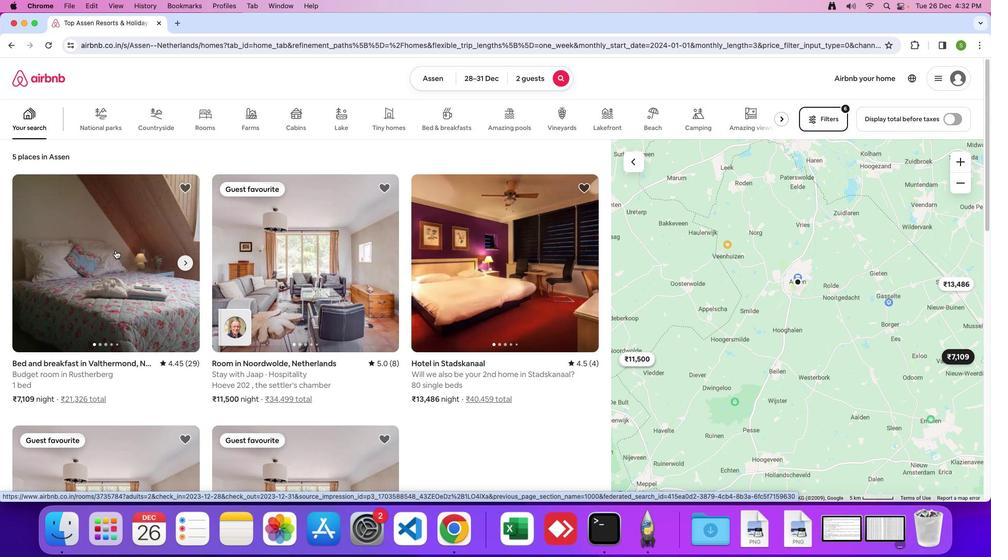 
Action: Mouse moved to (326, 271)
Screenshot: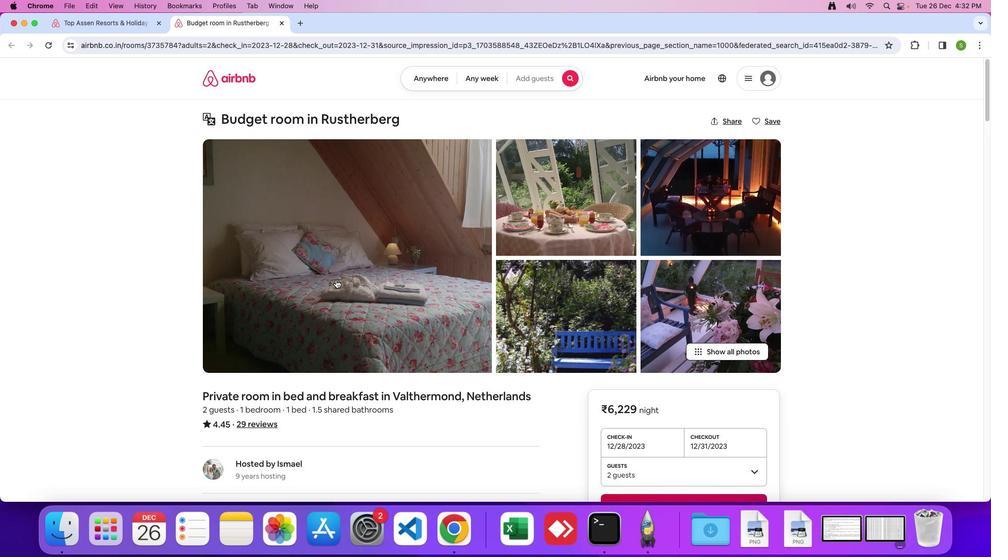 
Action: Mouse pressed left at (326, 271)
Screenshot: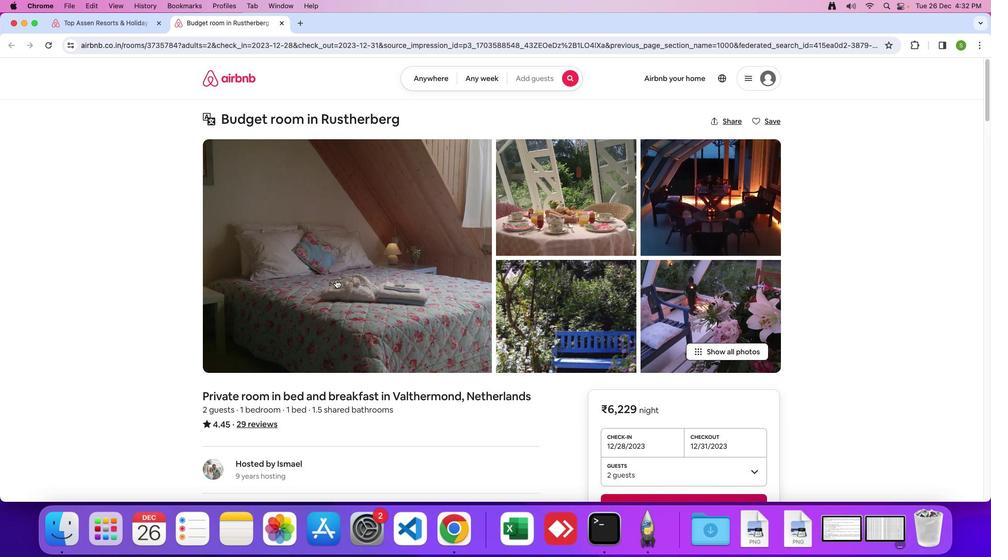 
Action: Mouse moved to (420, 282)
Screenshot: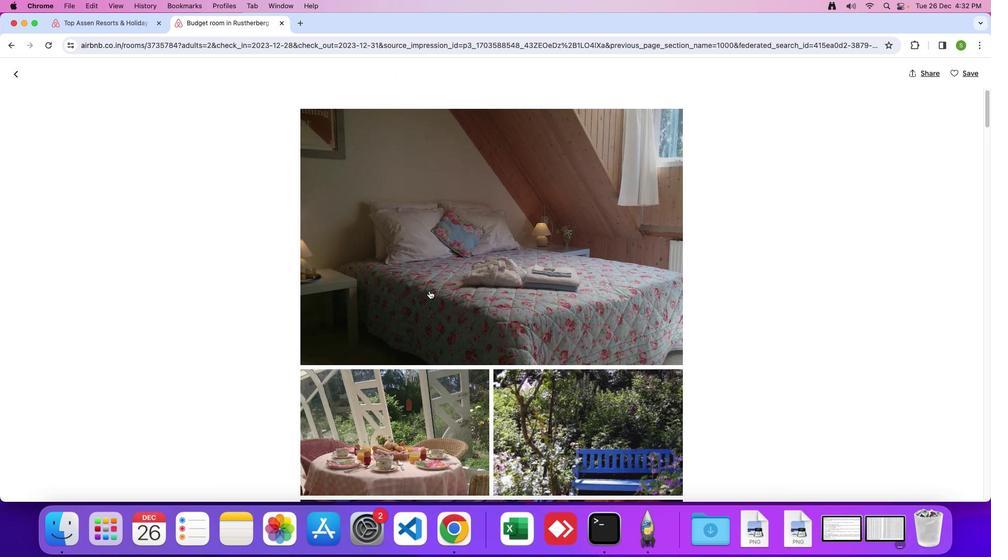 
Action: Mouse scrolled (420, 282) with delta (-8, -8)
Screenshot: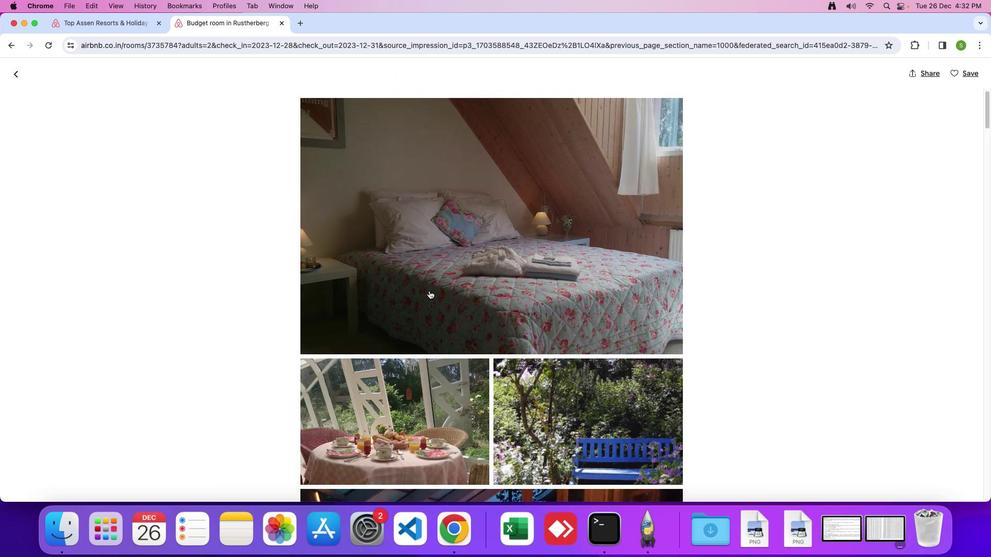 
Action: Mouse scrolled (420, 282) with delta (-8, -8)
Screenshot: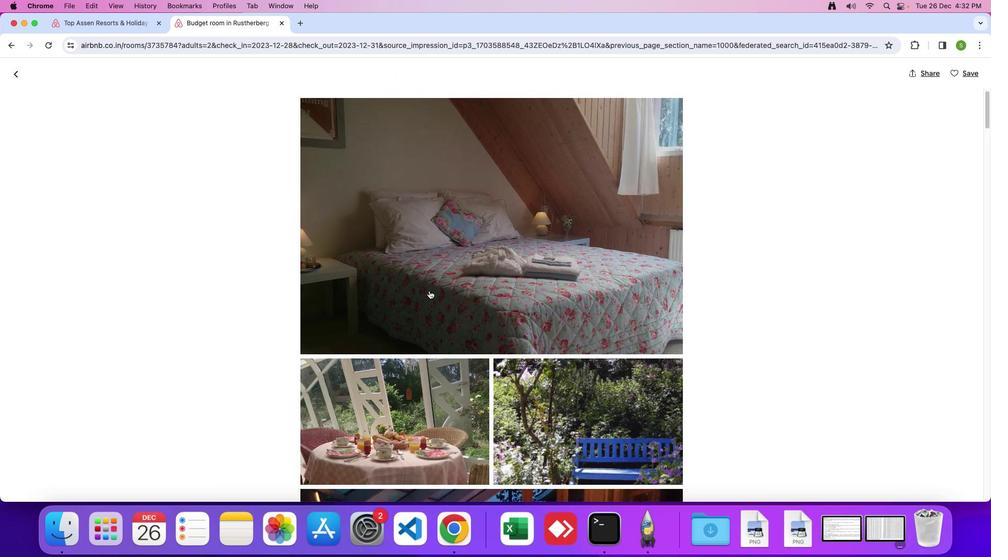 
Action: Mouse scrolled (420, 282) with delta (-8, -8)
Screenshot: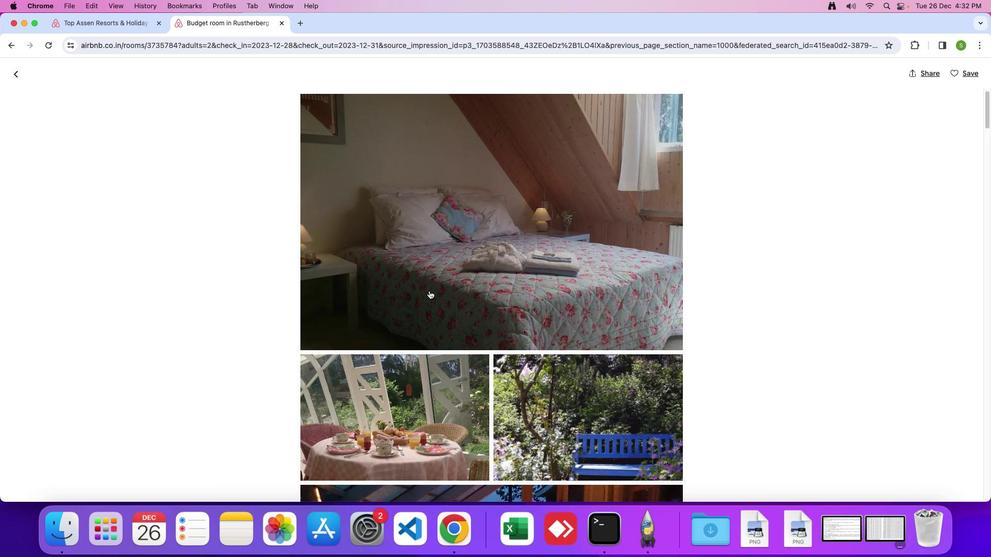 
Action: Mouse scrolled (420, 282) with delta (-8, -8)
Screenshot: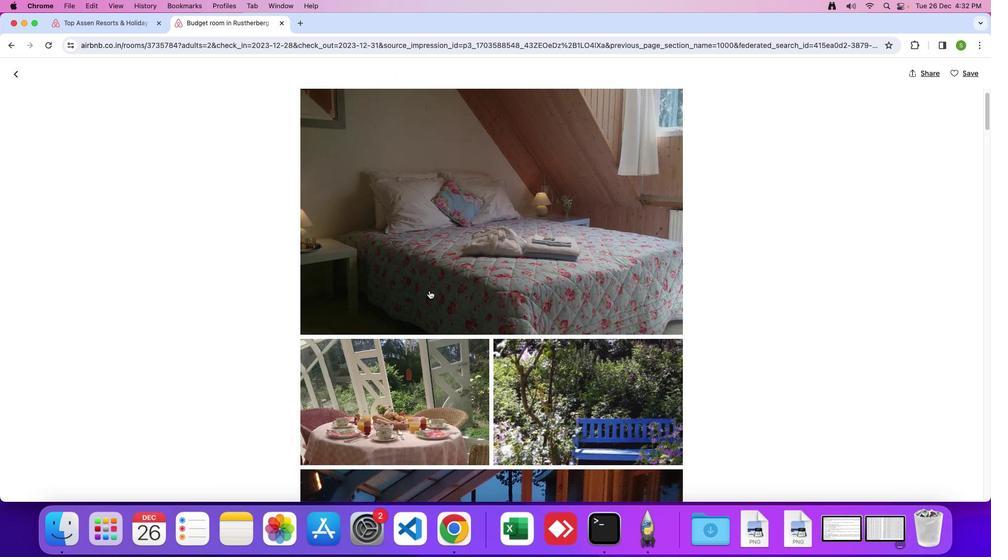 
Action: Mouse scrolled (420, 282) with delta (-8, -9)
Screenshot: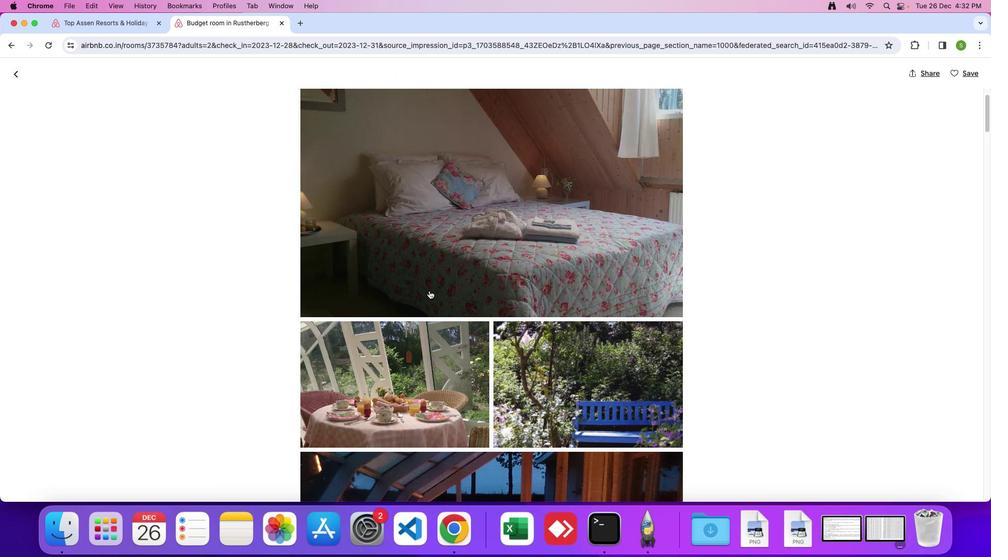 
Action: Mouse scrolled (420, 282) with delta (-8, -8)
Screenshot: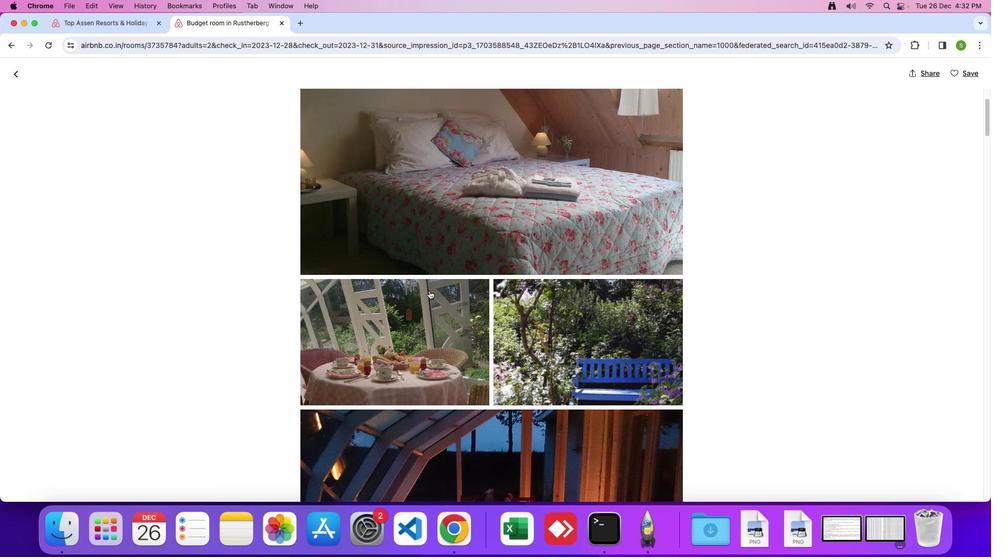 
Action: Mouse scrolled (420, 282) with delta (-8, -8)
Screenshot: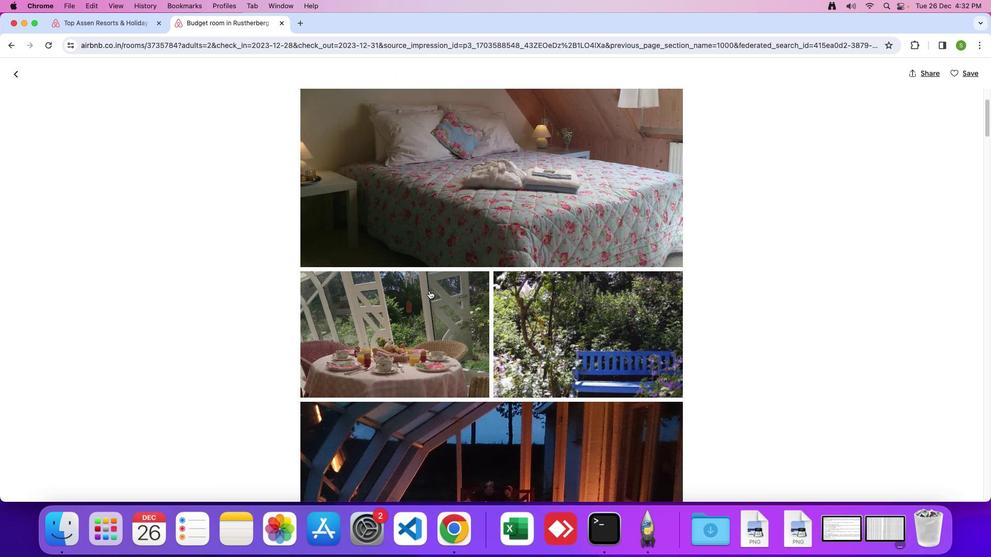 
Action: Mouse scrolled (420, 282) with delta (-8, -8)
Screenshot: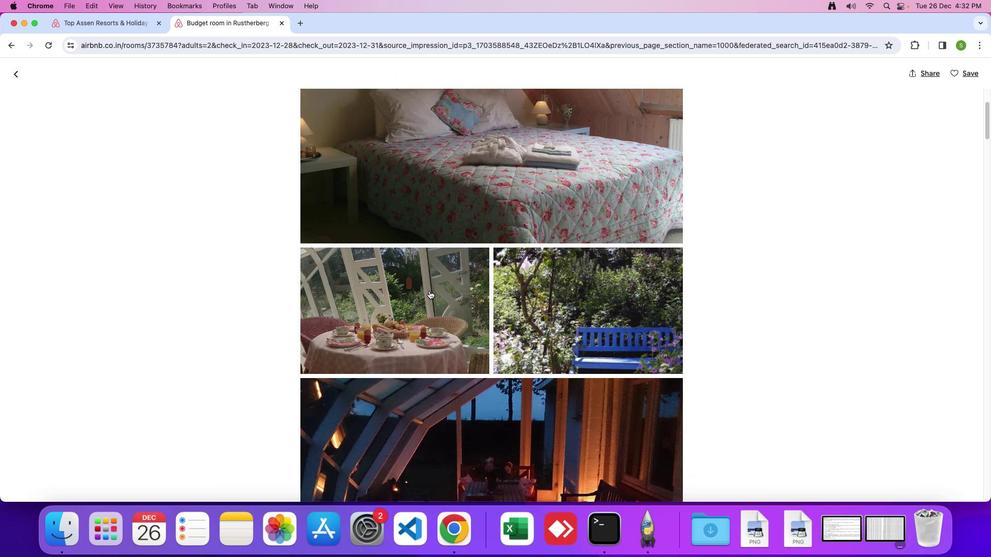 
Action: Mouse scrolled (420, 282) with delta (-8, -8)
Screenshot: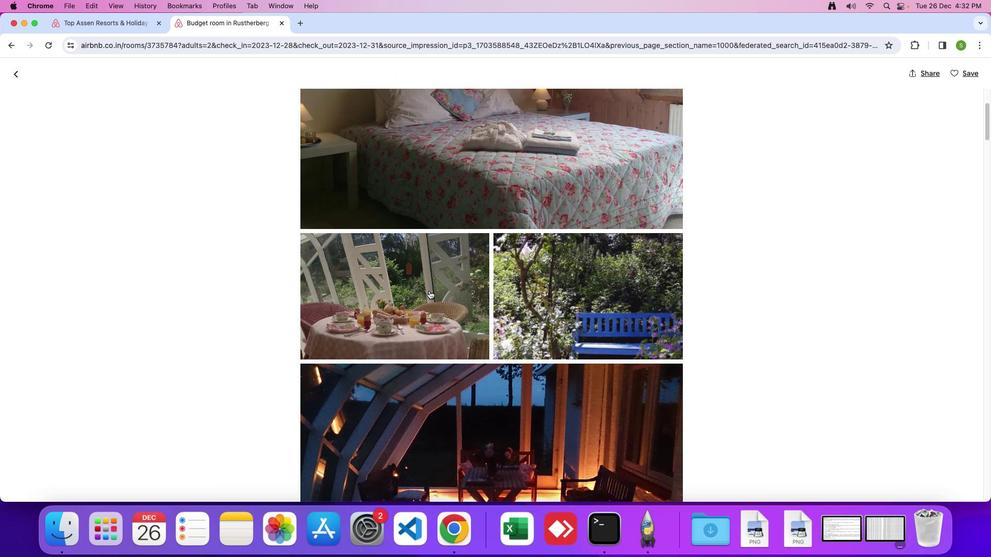 
Action: Mouse scrolled (420, 282) with delta (-8, -8)
Screenshot: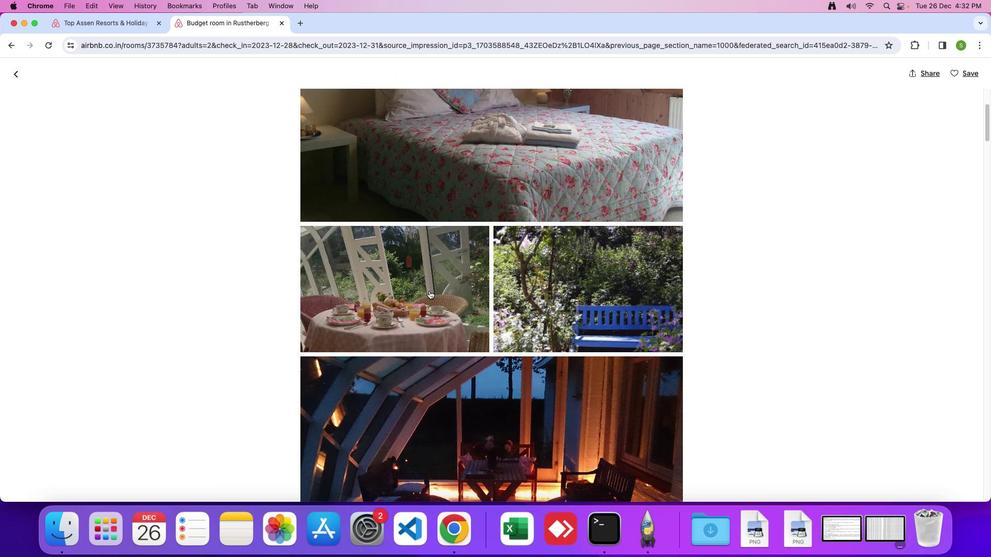 
Action: Mouse moved to (418, 285)
Screenshot: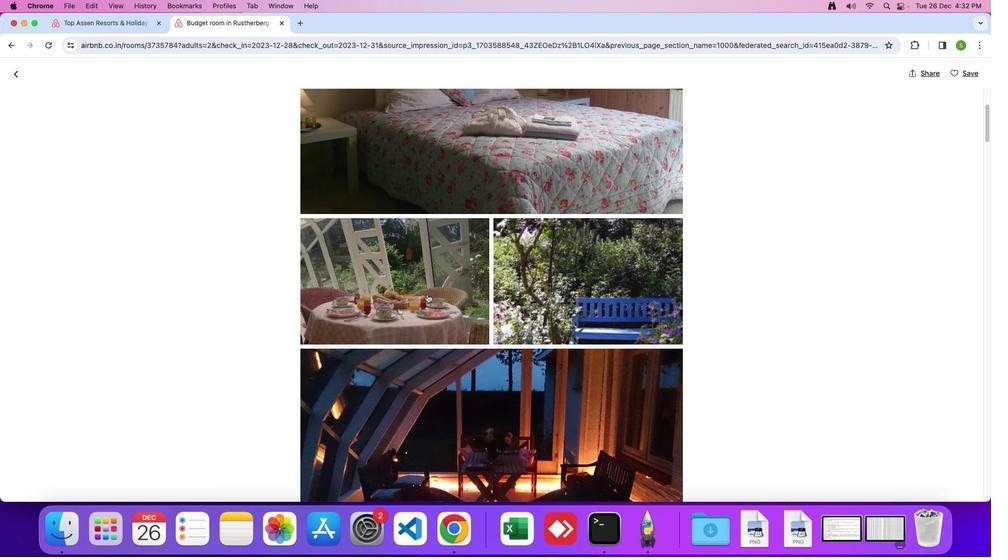 
Action: Mouse scrolled (418, 285) with delta (-8, -8)
Screenshot: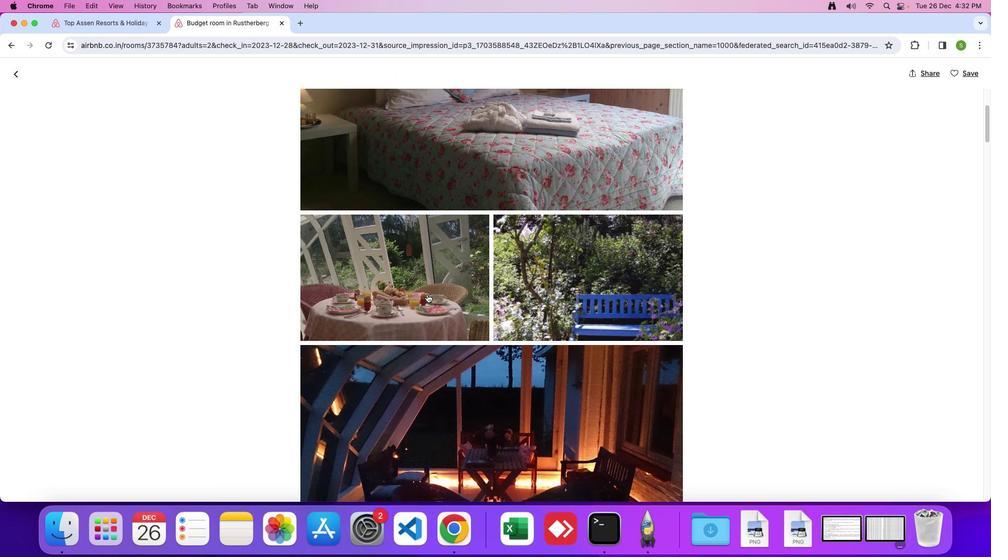 
Action: Mouse scrolled (418, 285) with delta (-8, -8)
Screenshot: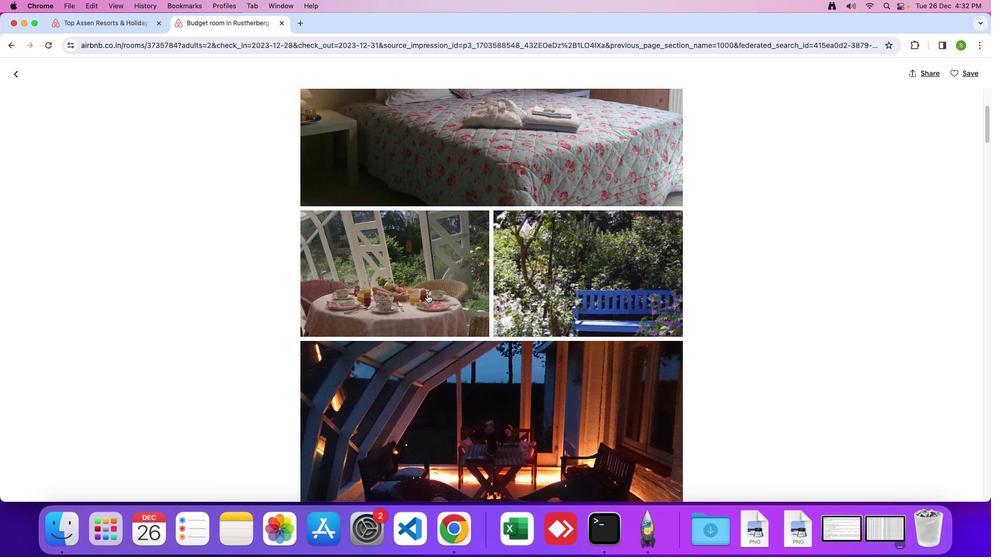
Action: Mouse moved to (418, 285)
Screenshot: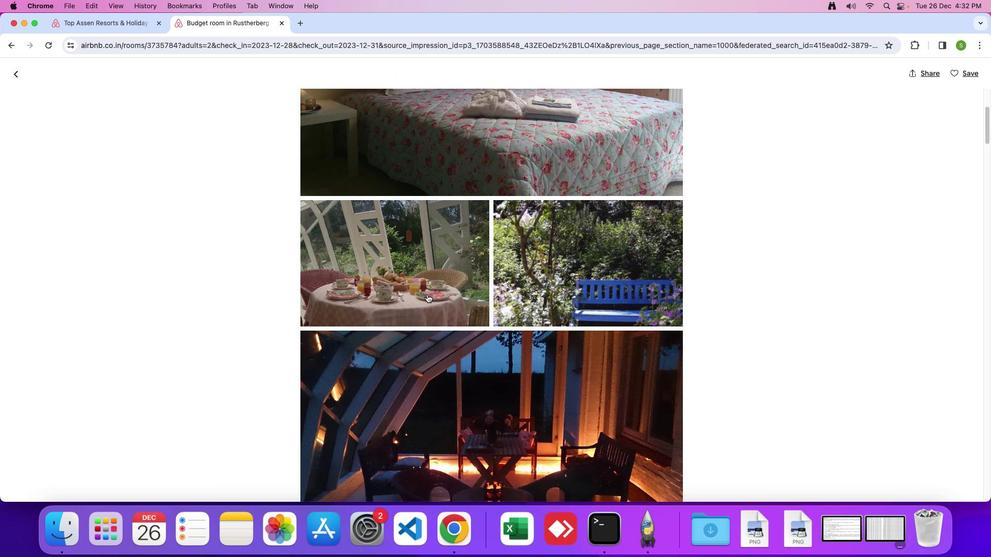 
Action: Mouse scrolled (418, 285) with delta (-8, -8)
Screenshot: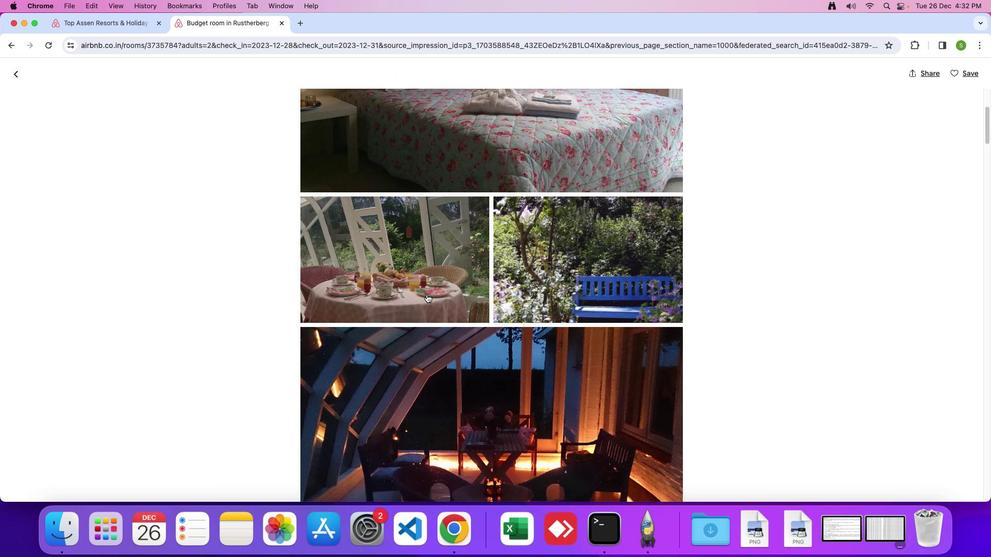 
Action: Mouse moved to (418, 286)
Screenshot: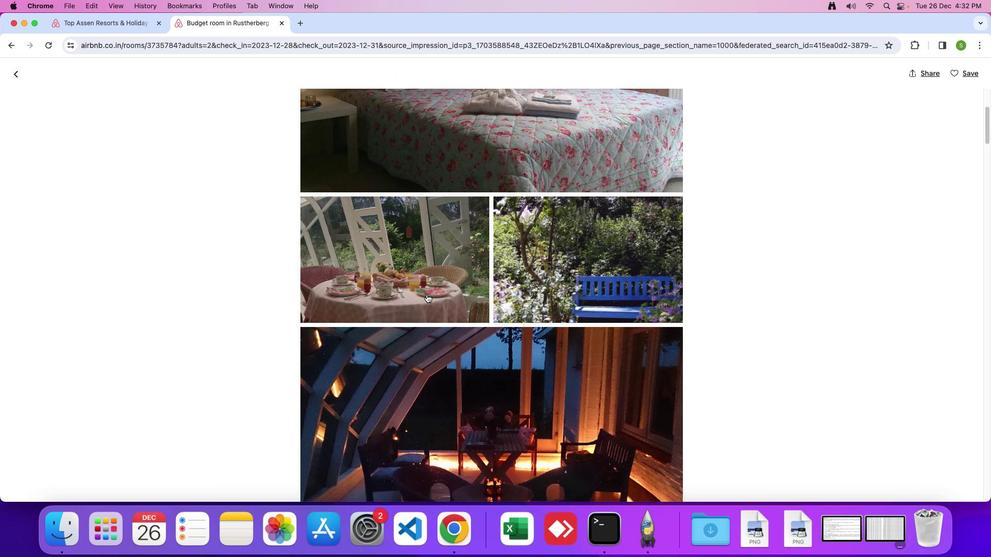 
Action: Mouse scrolled (418, 286) with delta (-8, -8)
Screenshot: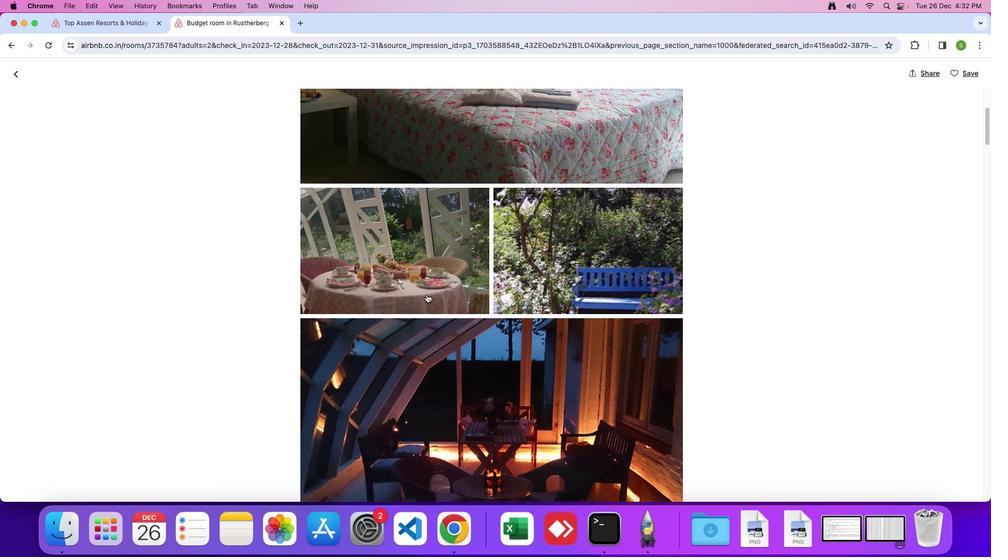 
Action: Mouse scrolled (418, 286) with delta (-8, -8)
Screenshot: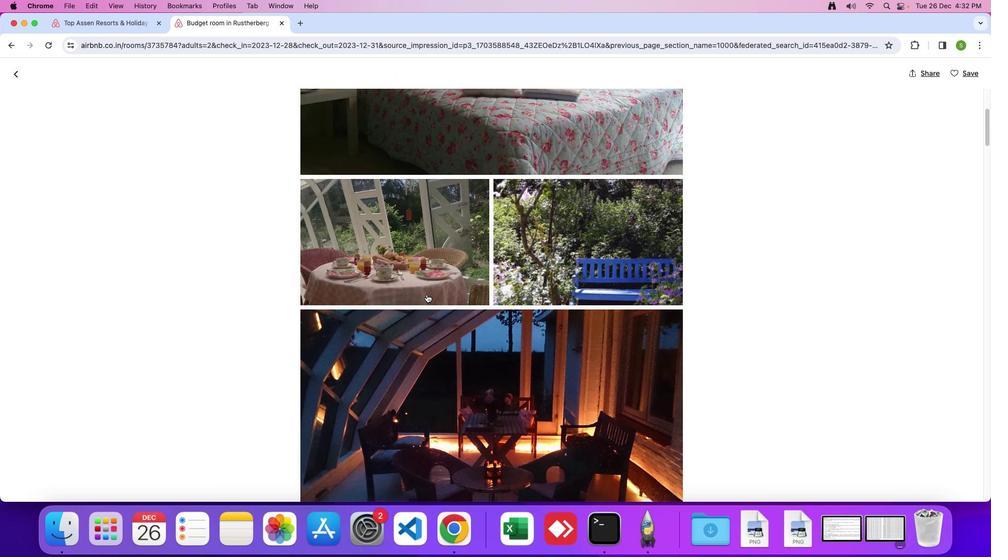 
Action: Mouse scrolled (418, 286) with delta (-8, -8)
Screenshot: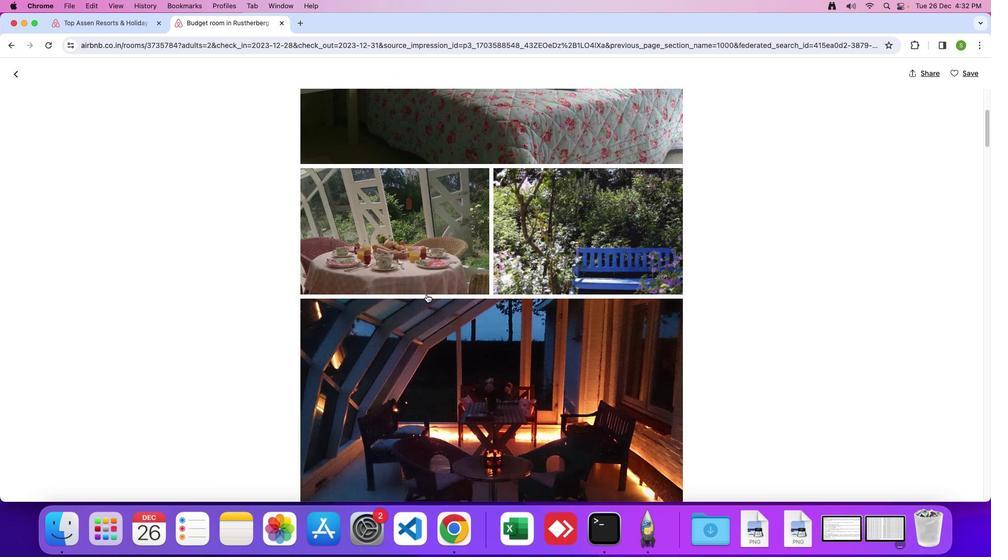 
Action: Mouse scrolled (418, 286) with delta (-8, -9)
Screenshot: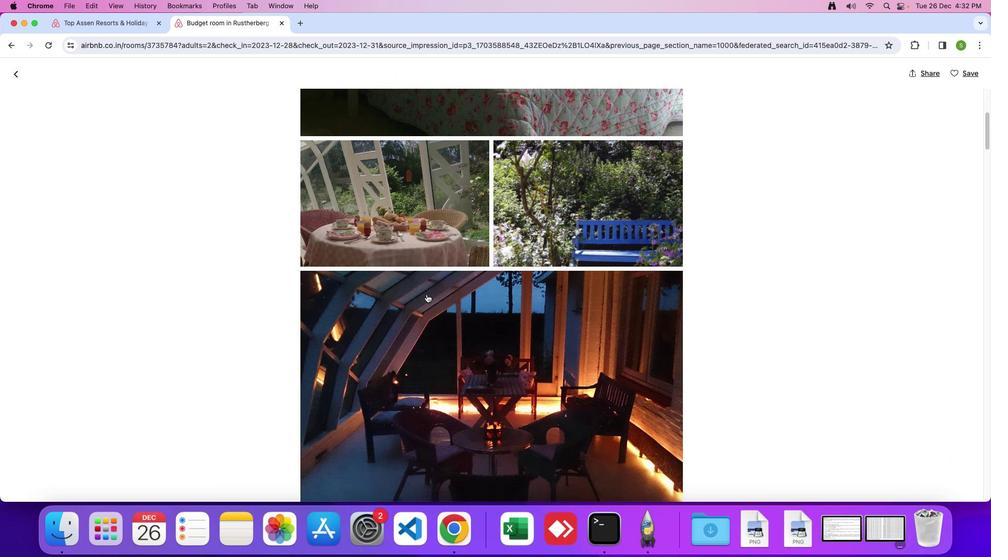 
Action: Mouse scrolled (418, 286) with delta (-8, -8)
Screenshot: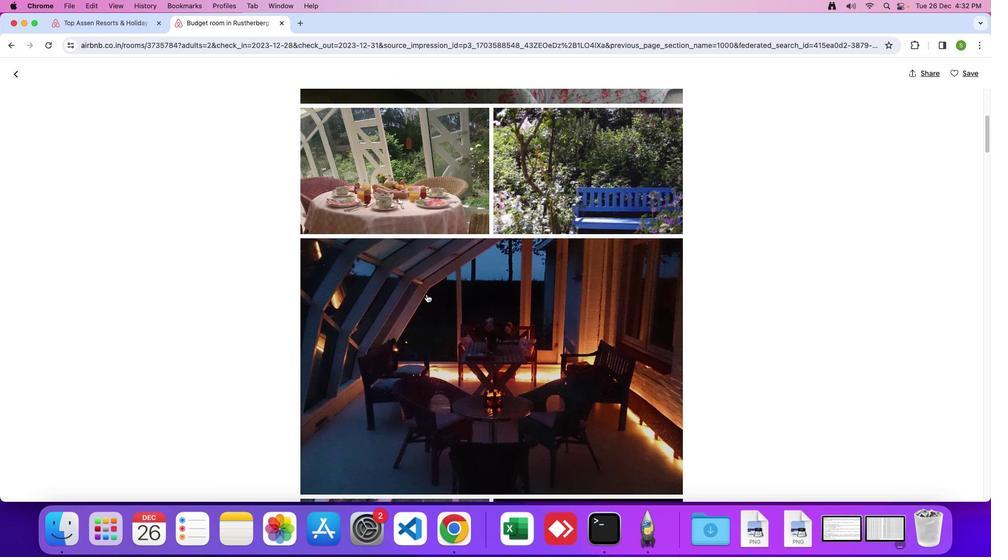 
Action: Mouse scrolled (418, 286) with delta (-8, -8)
Screenshot: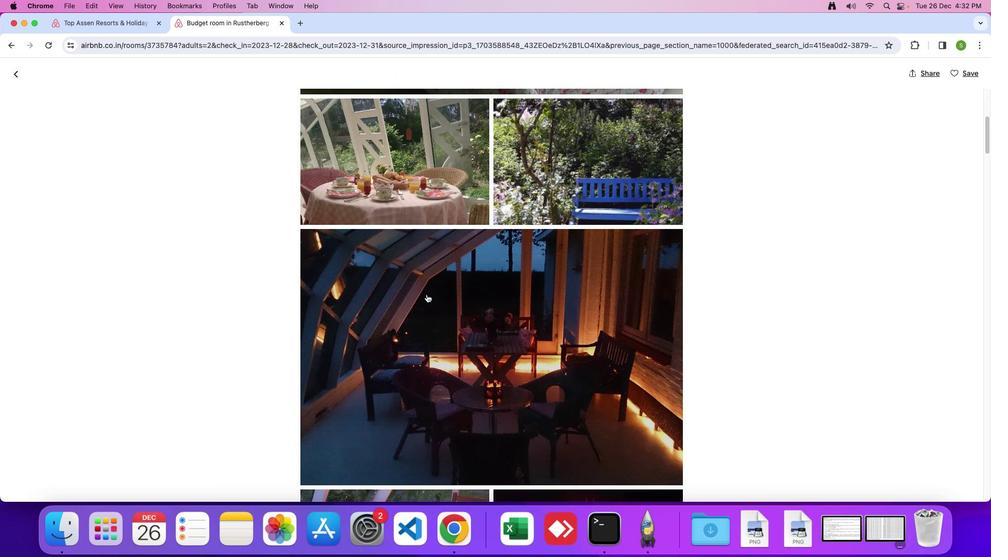 
Action: Mouse scrolled (418, 286) with delta (-8, -8)
Screenshot: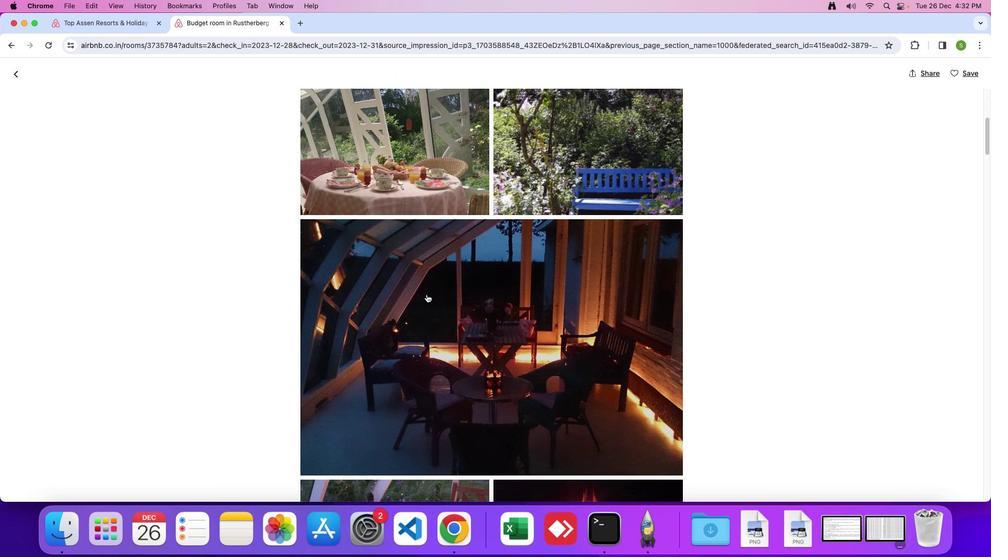 
Action: Mouse scrolled (418, 286) with delta (-8, -8)
Screenshot: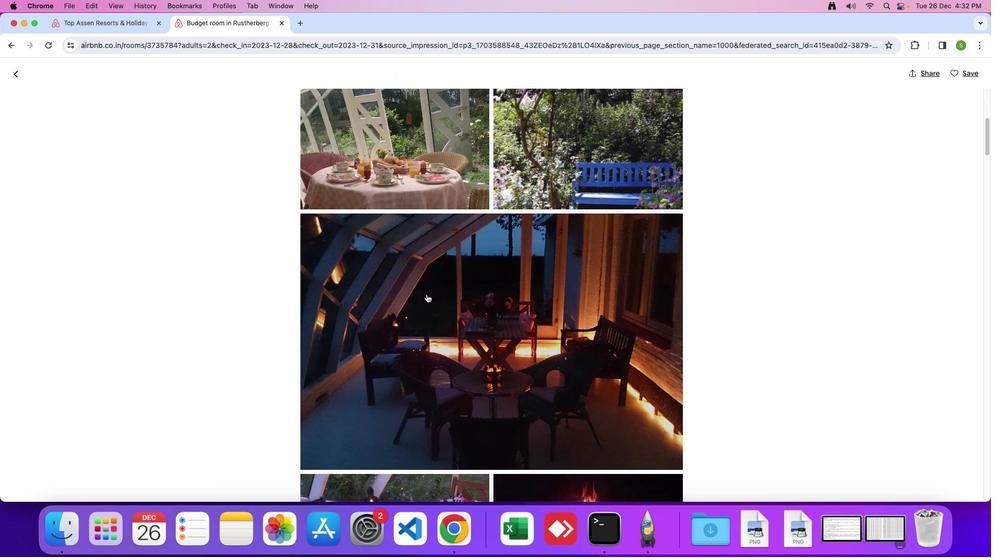 
Action: Mouse scrolled (418, 286) with delta (-8, -8)
Screenshot: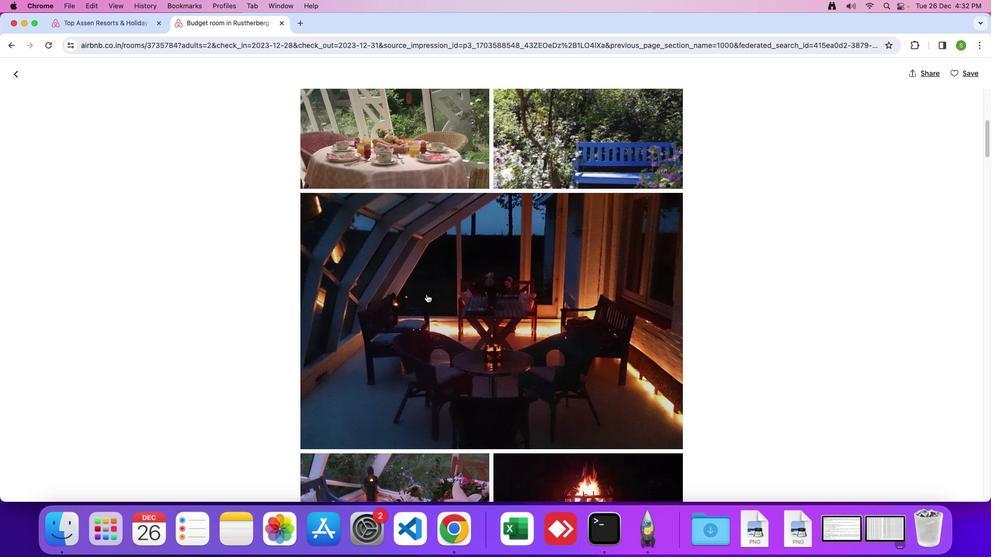 
Action: Mouse scrolled (418, 286) with delta (-8, -8)
Screenshot: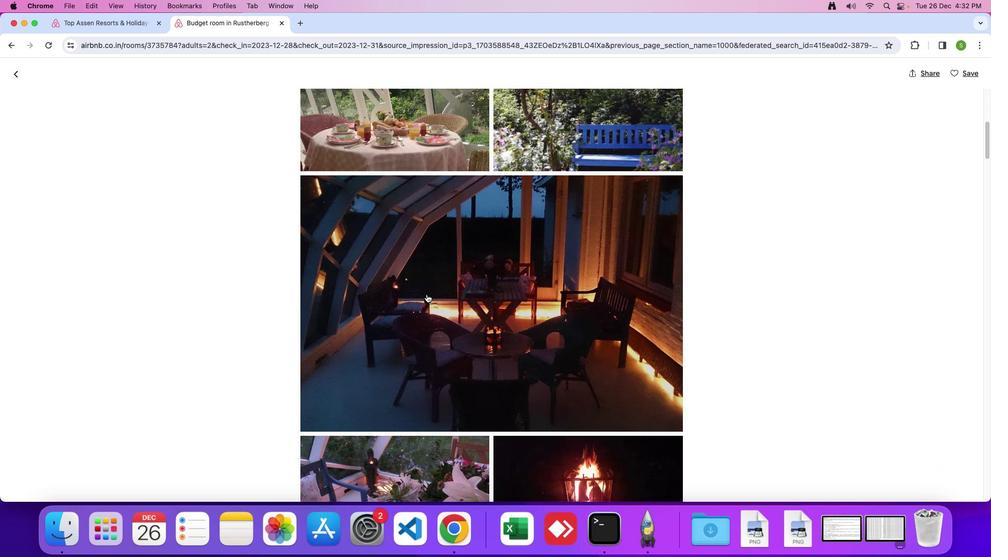 
Action: Mouse scrolled (418, 286) with delta (-8, -9)
Screenshot: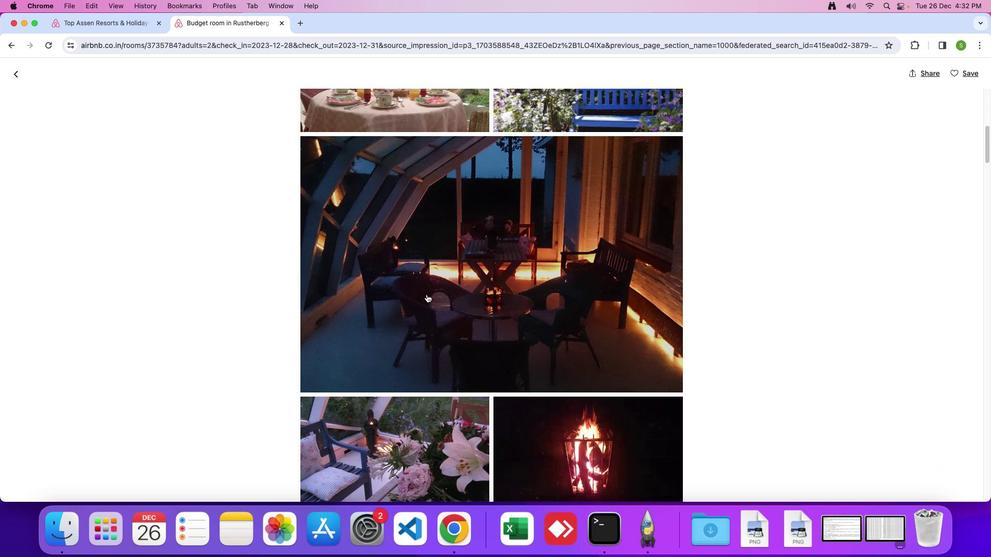 
Action: Mouse scrolled (418, 286) with delta (-8, -8)
Screenshot: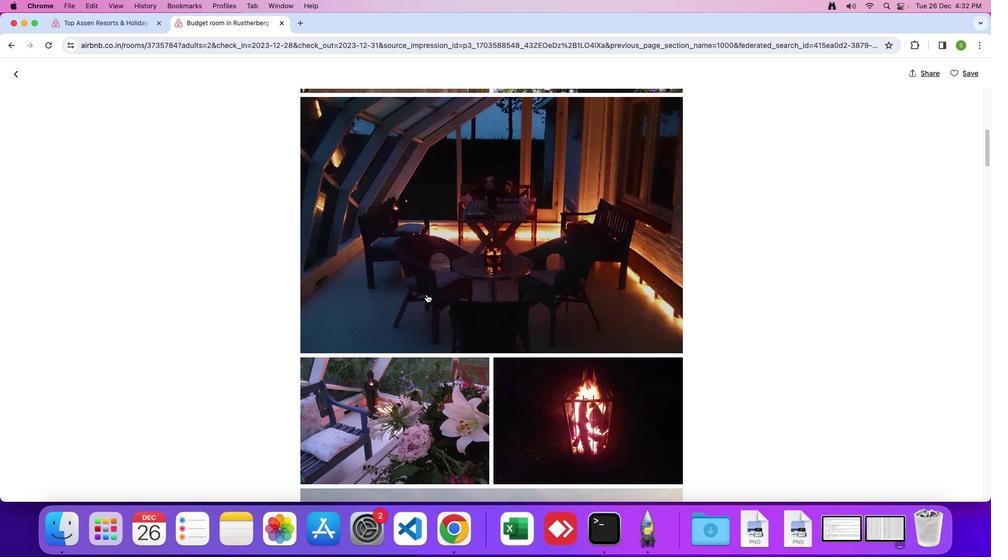 
Action: Mouse scrolled (418, 286) with delta (-8, -8)
Screenshot: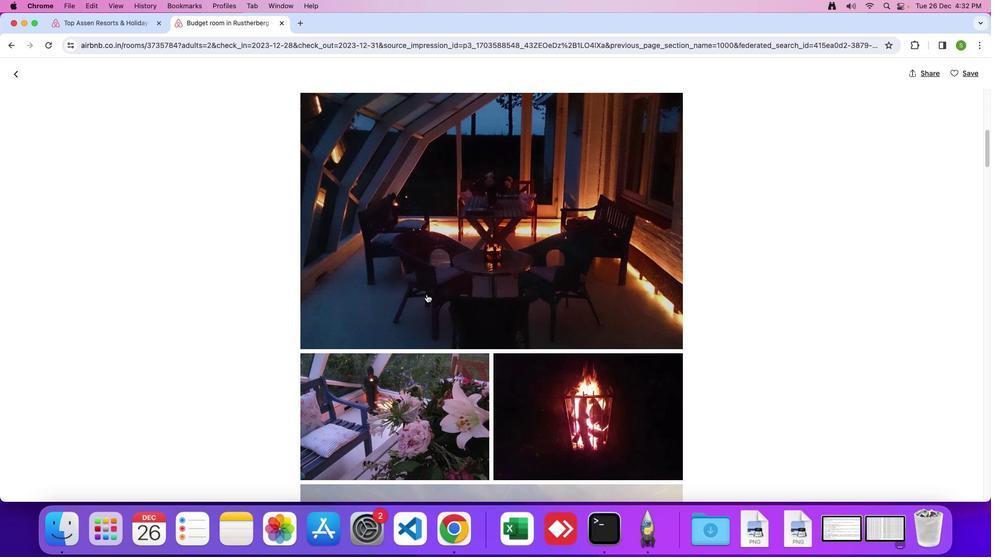 
Action: Mouse scrolled (418, 286) with delta (-8, -9)
Screenshot: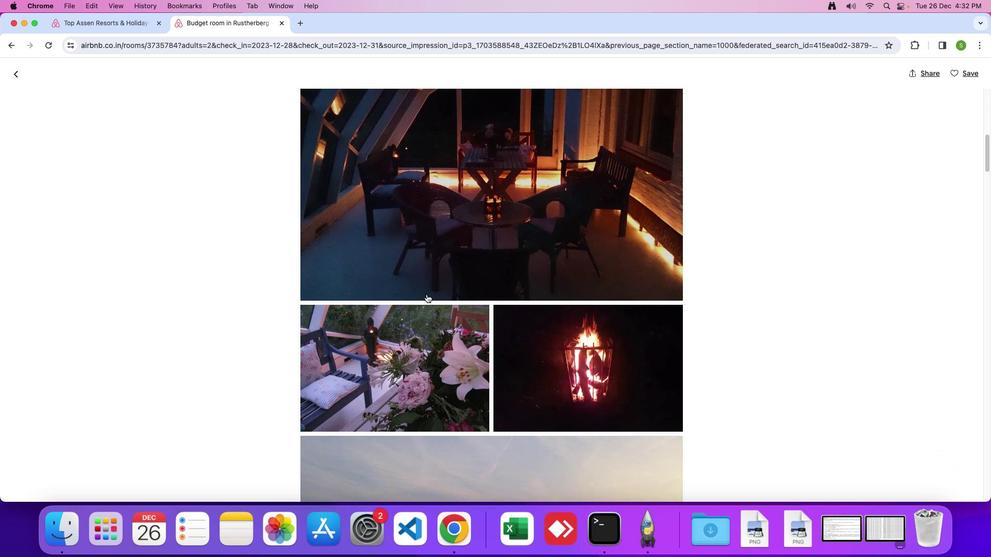 
Action: Mouse scrolled (418, 286) with delta (-8, -8)
Screenshot: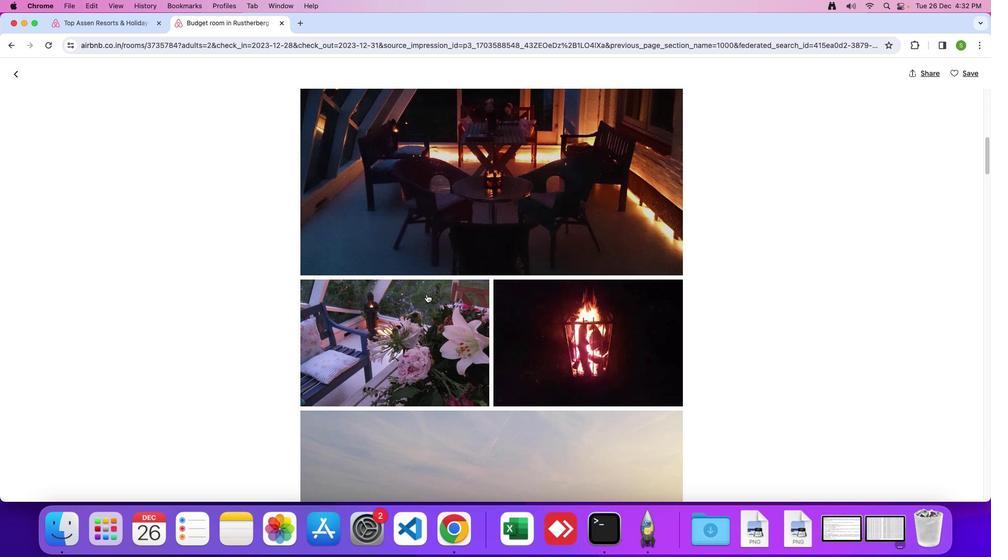 
Action: Mouse scrolled (418, 286) with delta (-8, -8)
Screenshot: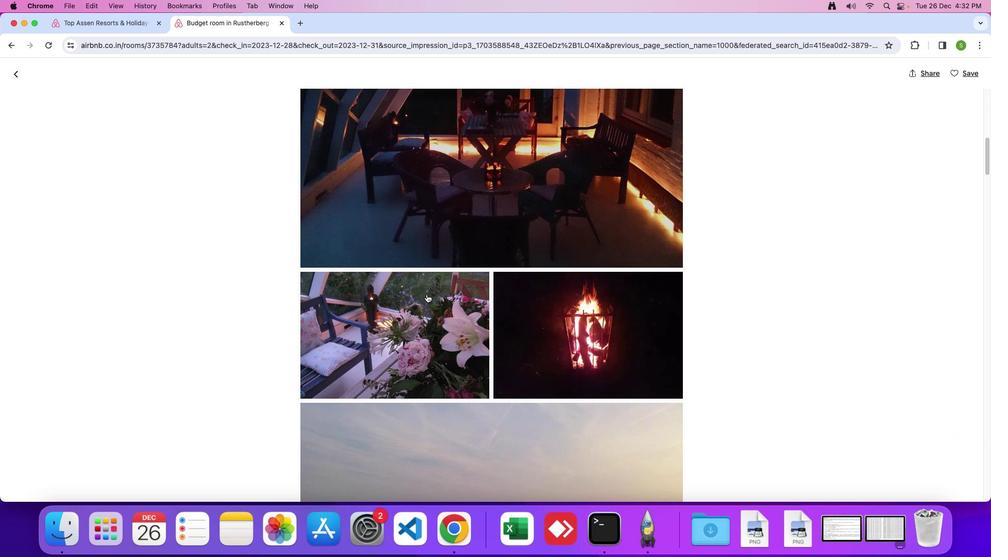 
Action: Mouse scrolled (418, 286) with delta (-8, -8)
Screenshot: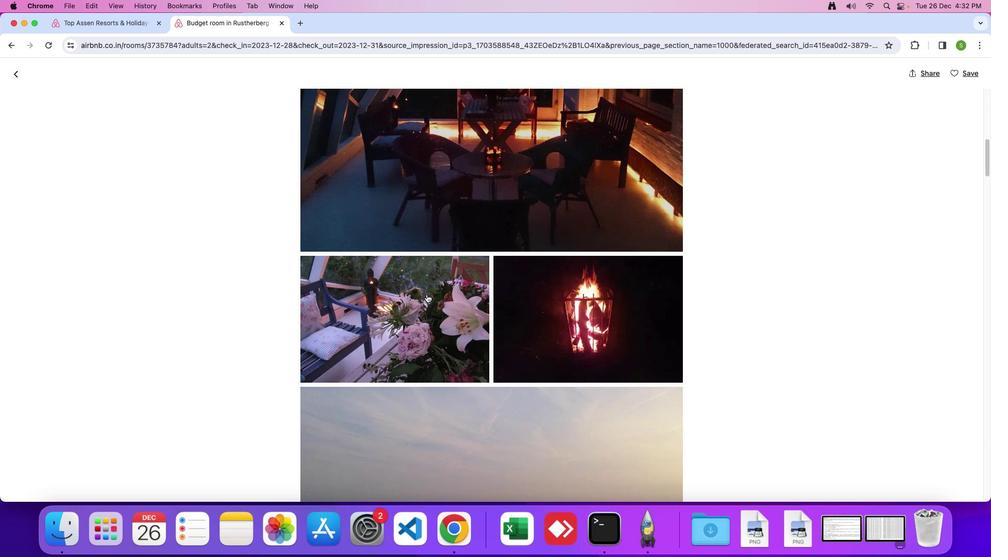 
Action: Mouse scrolled (418, 286) with delta (-8, -8)
Screenshot: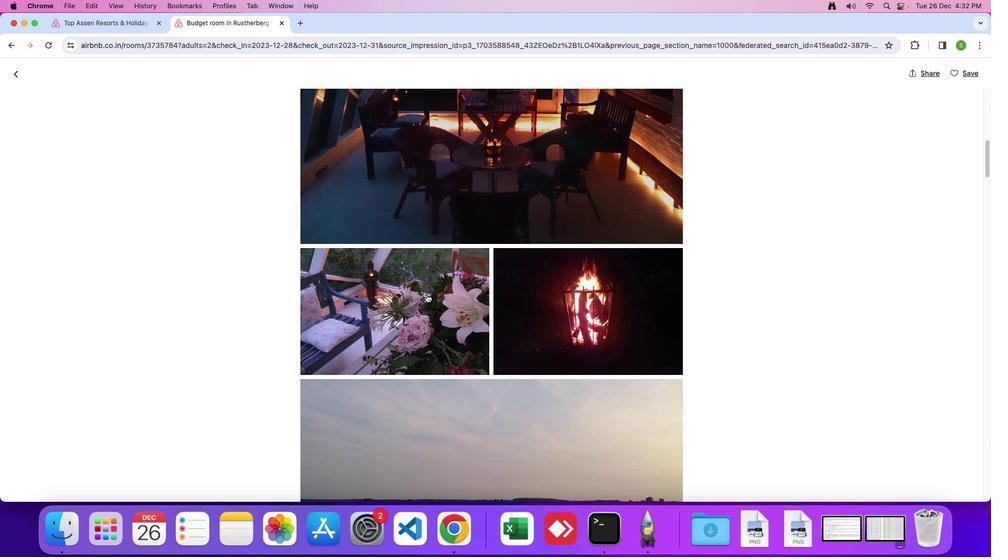 
Action: Mouse scrolled (418, 286) with delta (-8, -9)
Screenshot: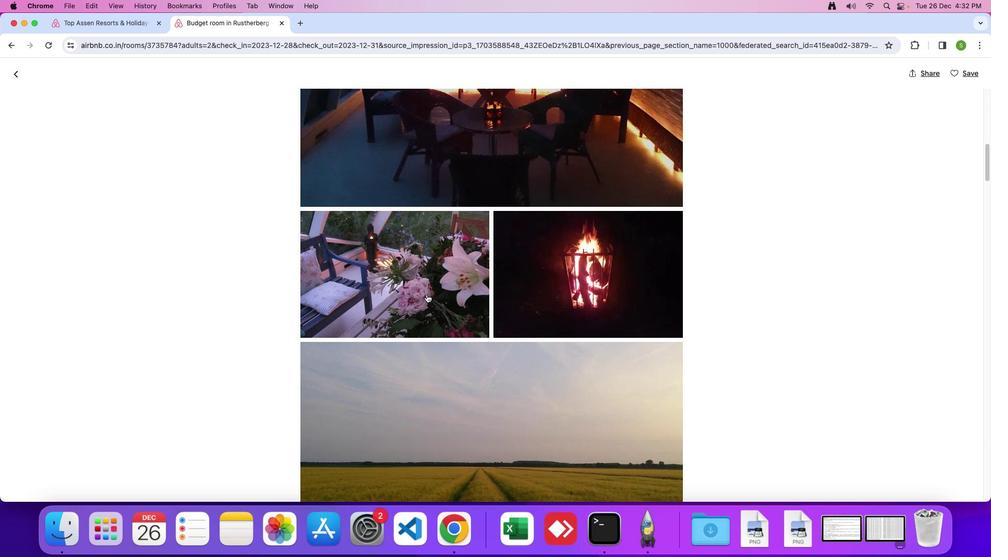 
Action: Mouse scrolled (418, 286) with delta (-8, -8)
Screenshot: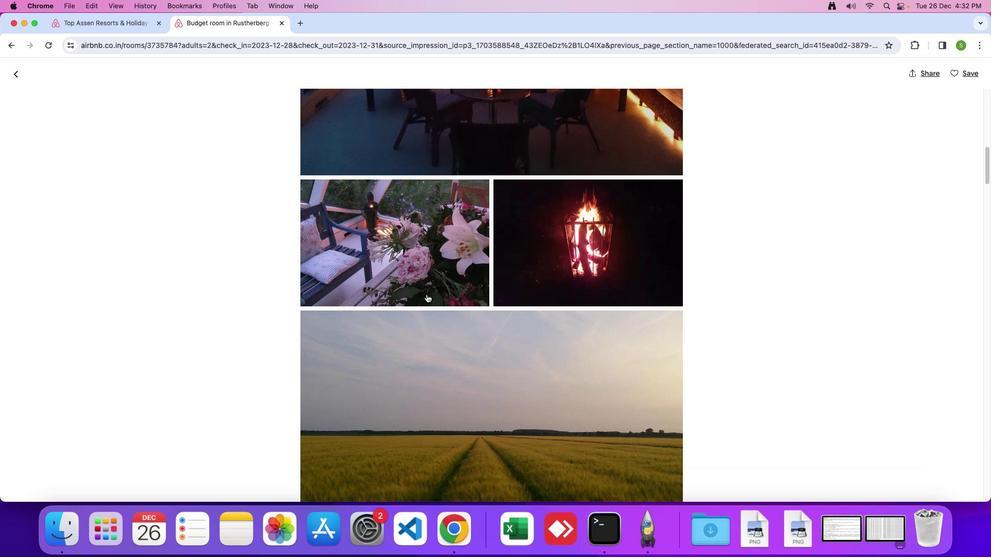 
Action: Mouse scrolled (418, 286) with delta (-8, -8)
Screenshot: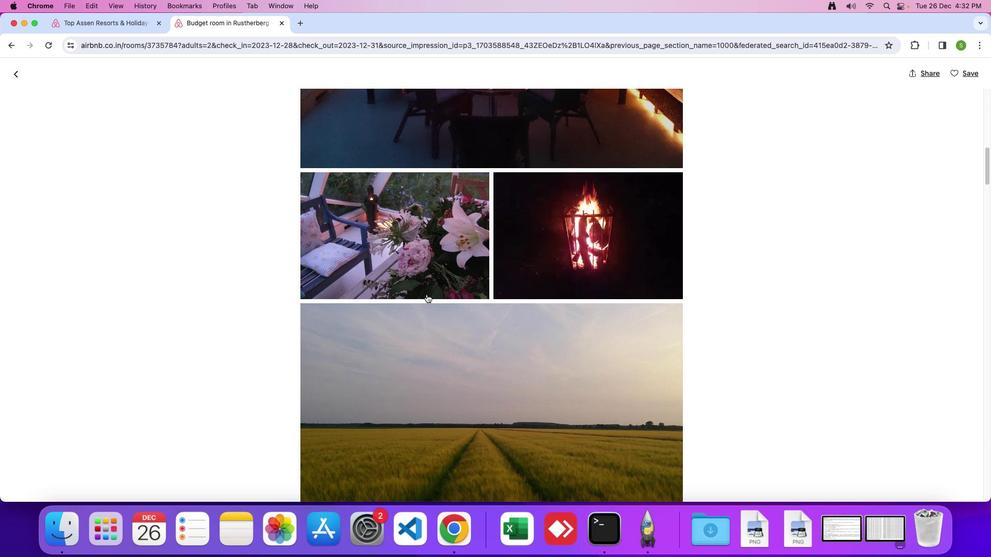 
Action: Mouse scrolled (418, 286) with delta (-8, -9)
Screenshot: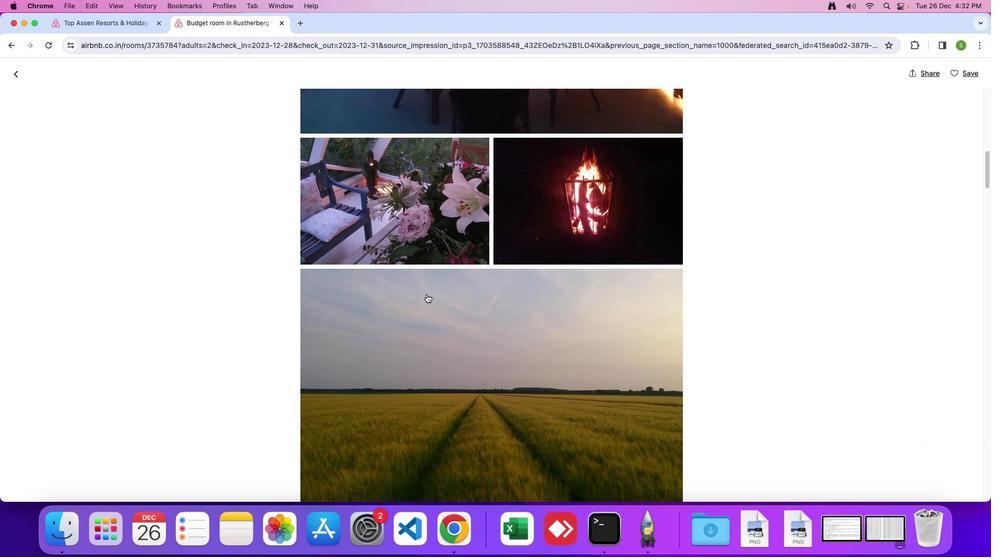 
Action: Mouse scrolled (418, 286) with delta (-8, -8)
Screenshot: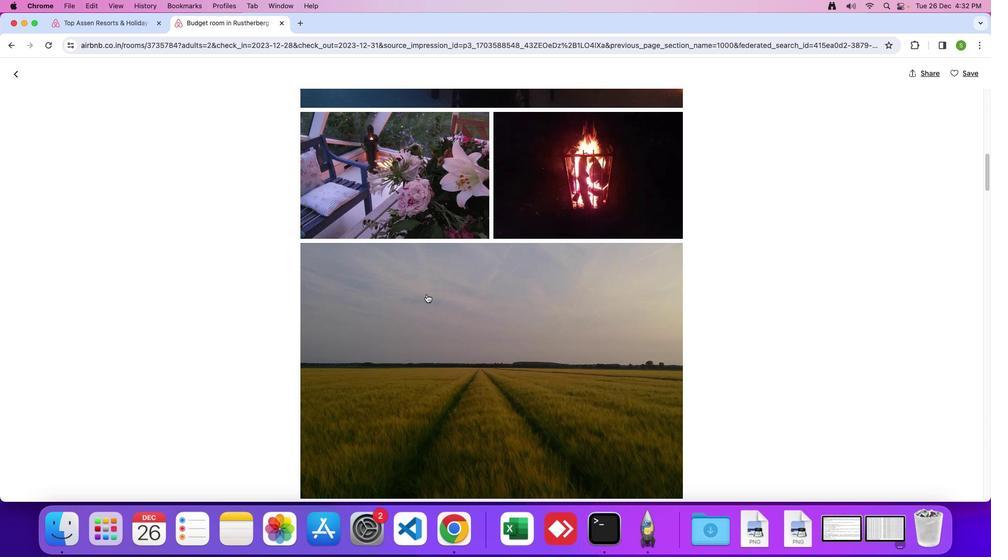 
Action: Mouse scrolled (418, 286) with delta (-8, -8)
Screenshot: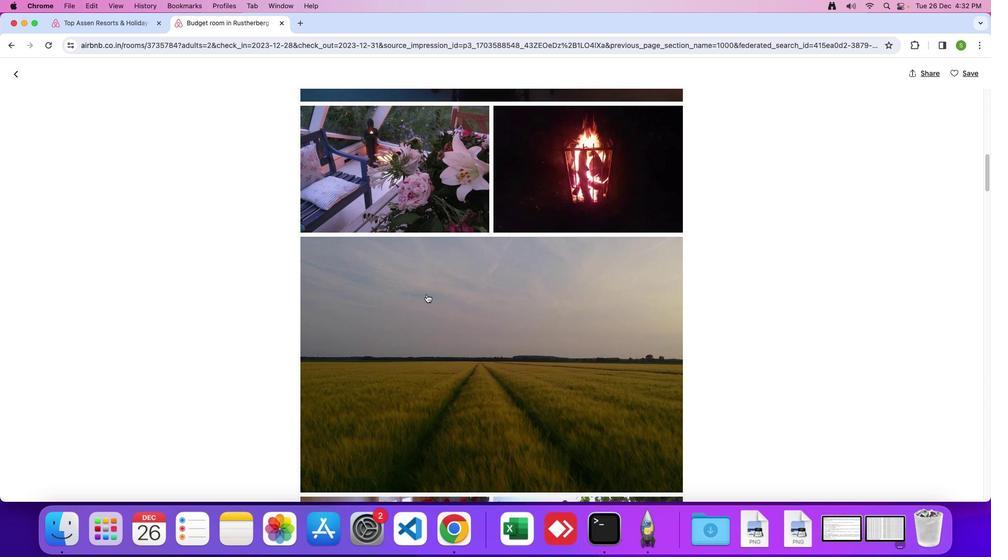 
Action: Mouse scrolled (418, 286) with delta (-8, -8)
Screenshot: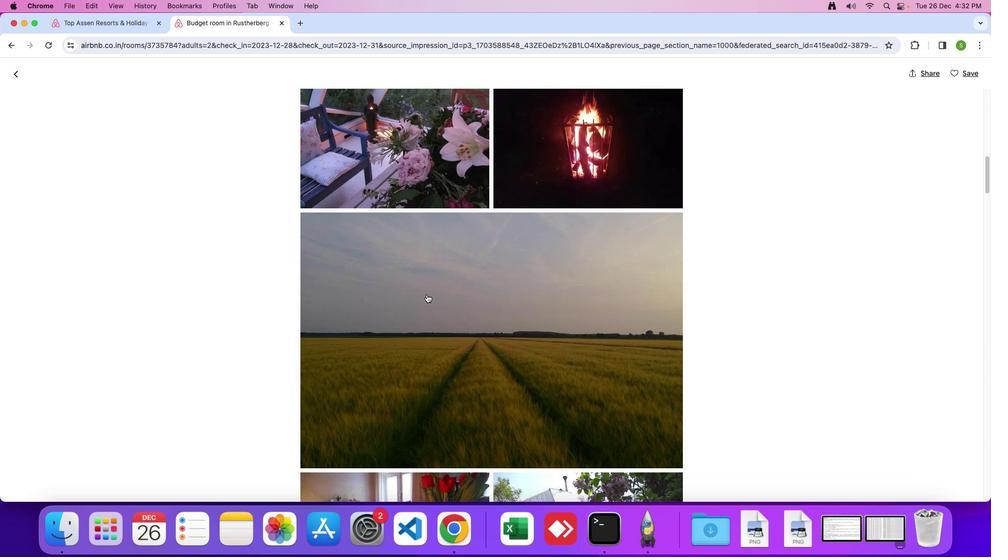 
Action: Mouse scrolled (418, 286) with delta (-8, -8)
Screenshot: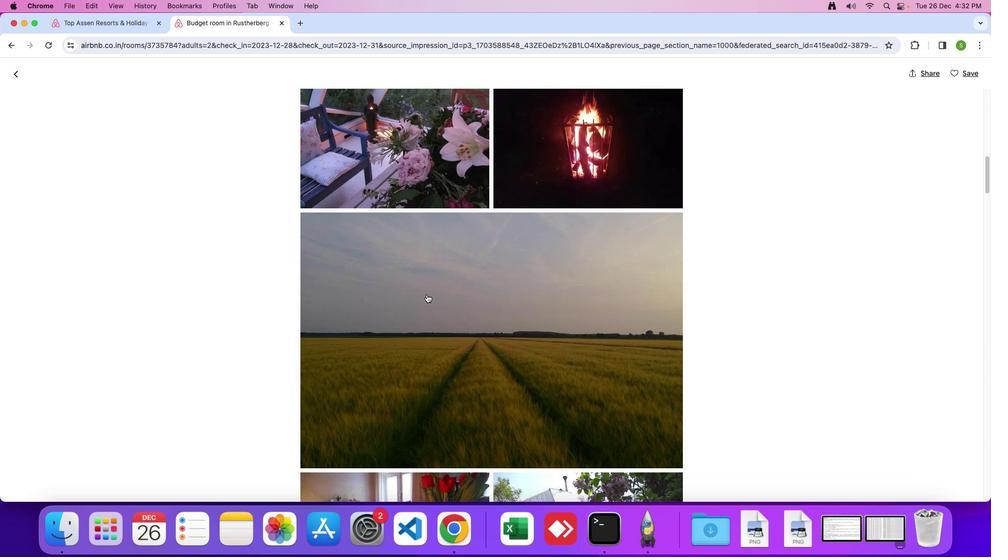 
Action: Mouse scrolled (418, 286) with delta (-8, -9)
Screenshot: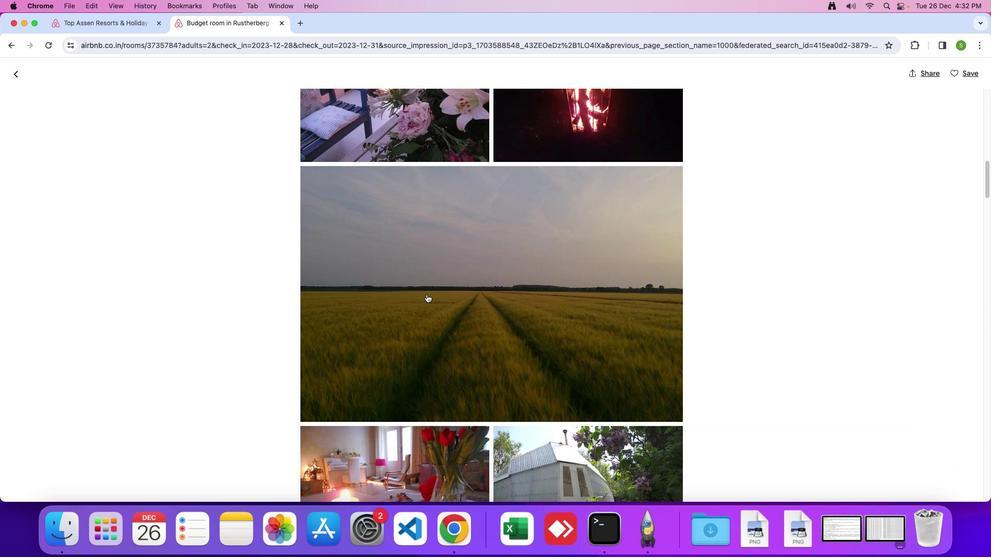 
Action: Mouse scrolled (418, 286) with delta (-8, -8)
Screenshot: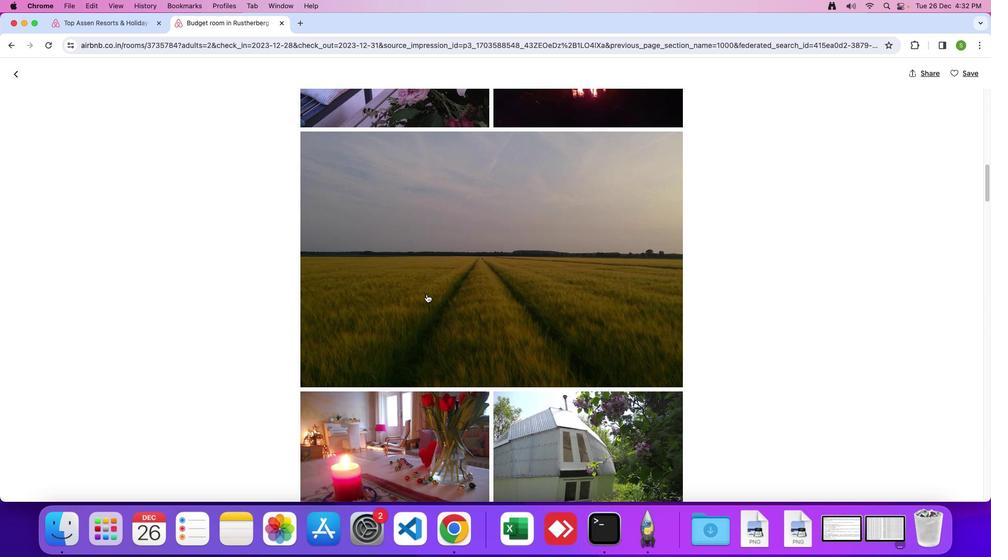 
Action: Mouse scrolled (418, 286) with delta (-8, -8)
Screenshot: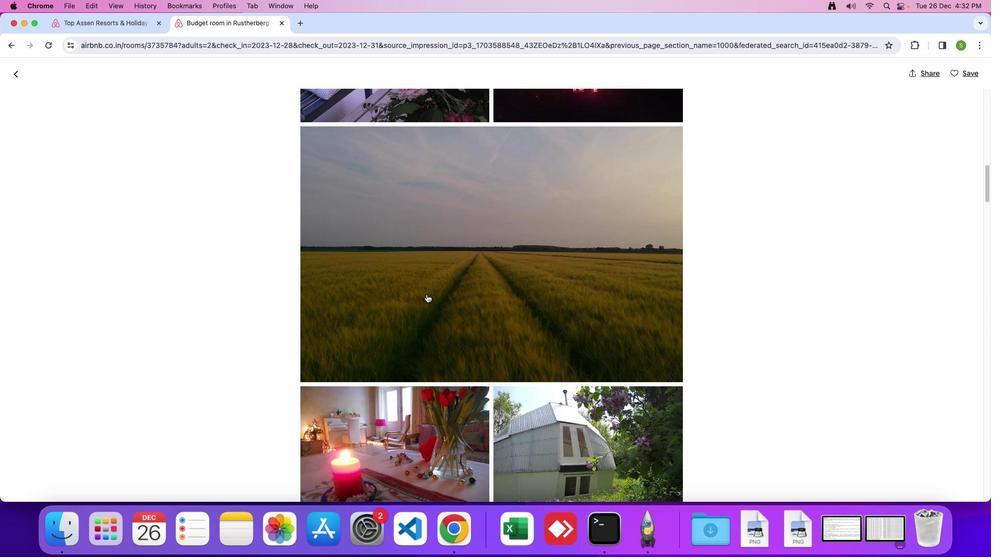 
Action: Mouse scrolled (418, 286) with delta (-8, -8)
Screenshot: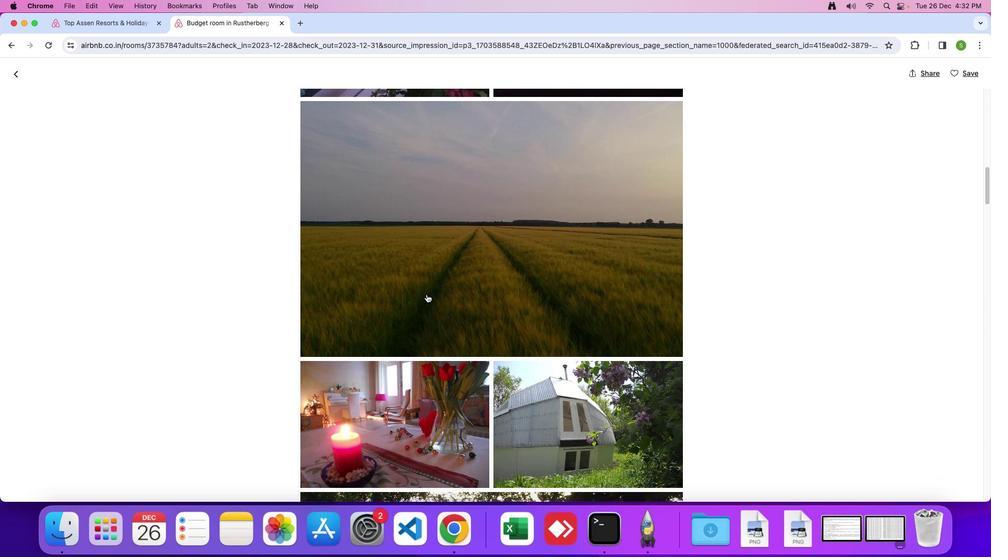 
Action: Mouse scrolled (418, 286) with delta (-8, -8)
Screenshot: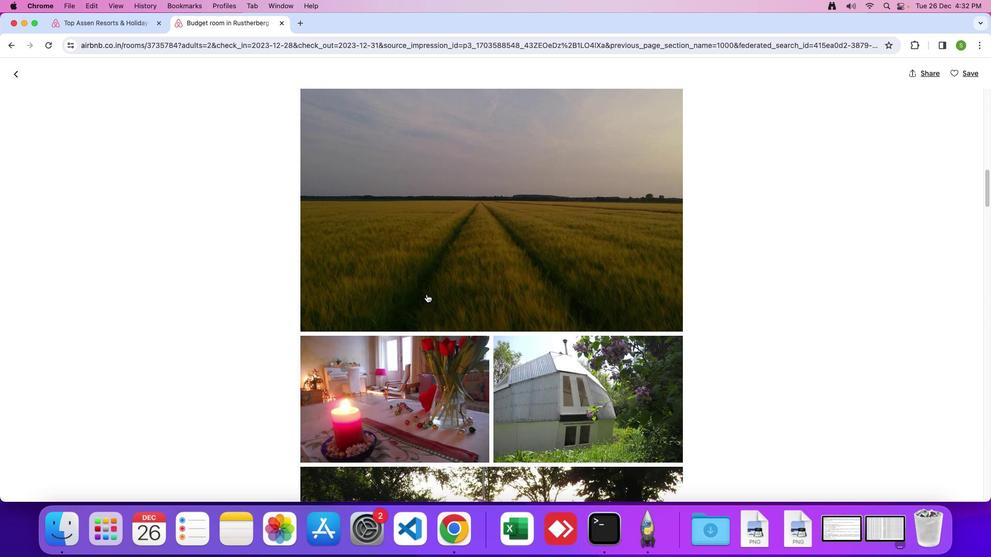 
Action: Mouse scrolled (418, 286) with delta (-8, -8)
Screenshot: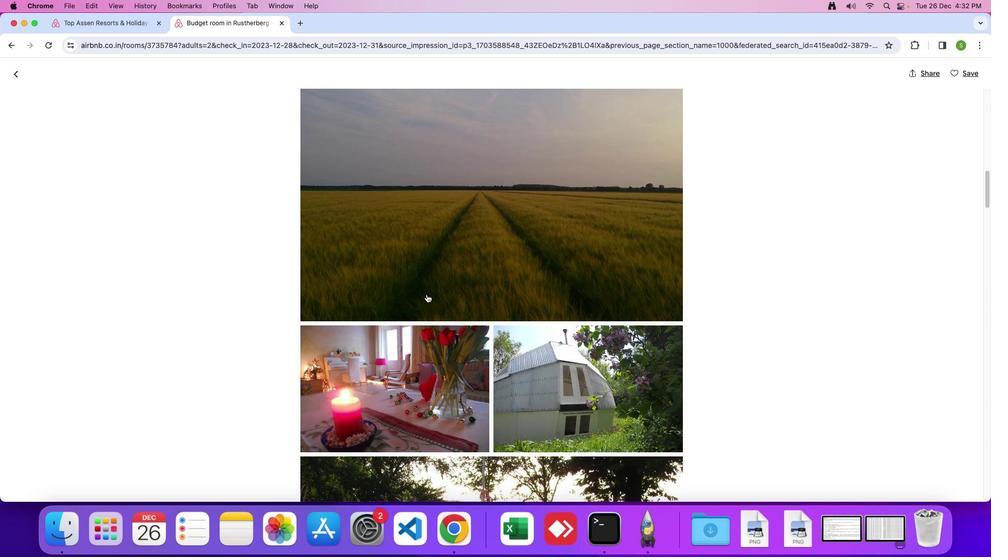 
Action: Mouse scrolled (418, 286) with delta (-8, -8)
Screenshot: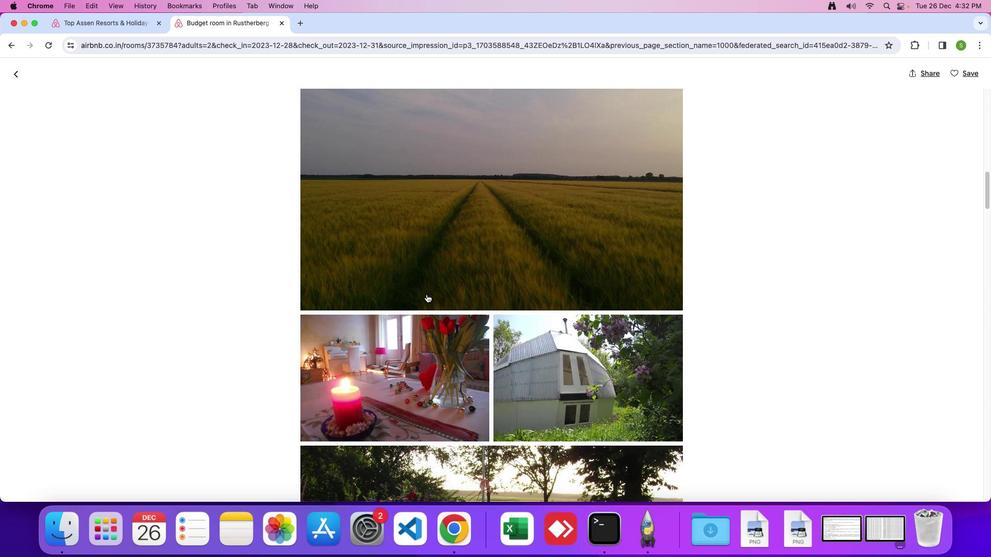 
Action: Mouse scrolled (418, 286) with delta (-8, -8)
Screenshot: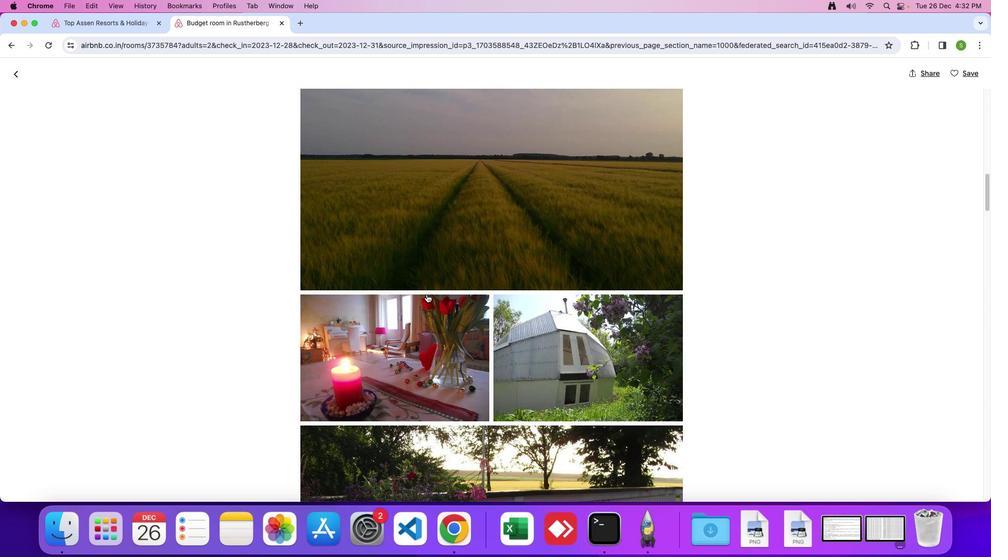 
Action: Mouse scrolled (418, 286) with delta (-8, -9)
Screenshot: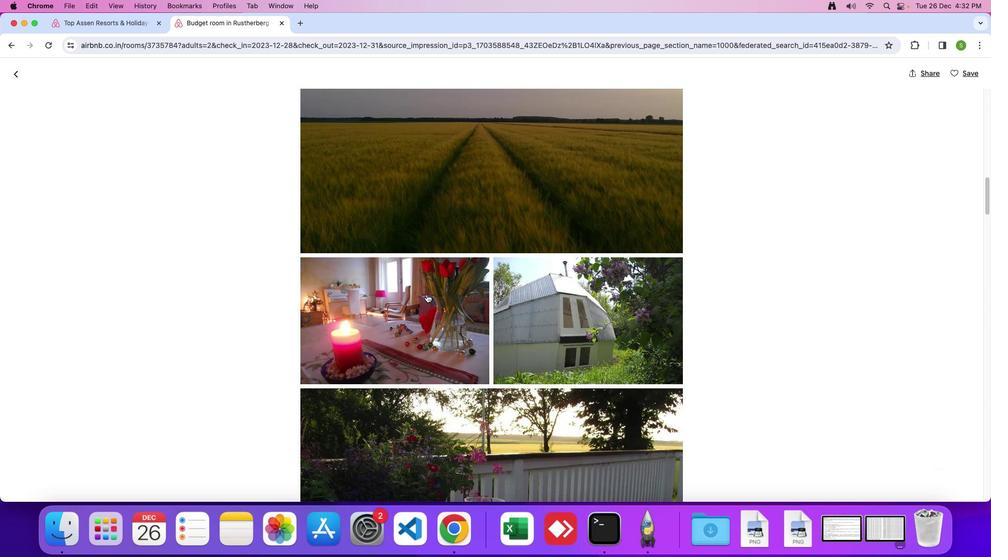 
Action: Mouse scrolled (418, 286) with delta (-8, -8)
Screenshot: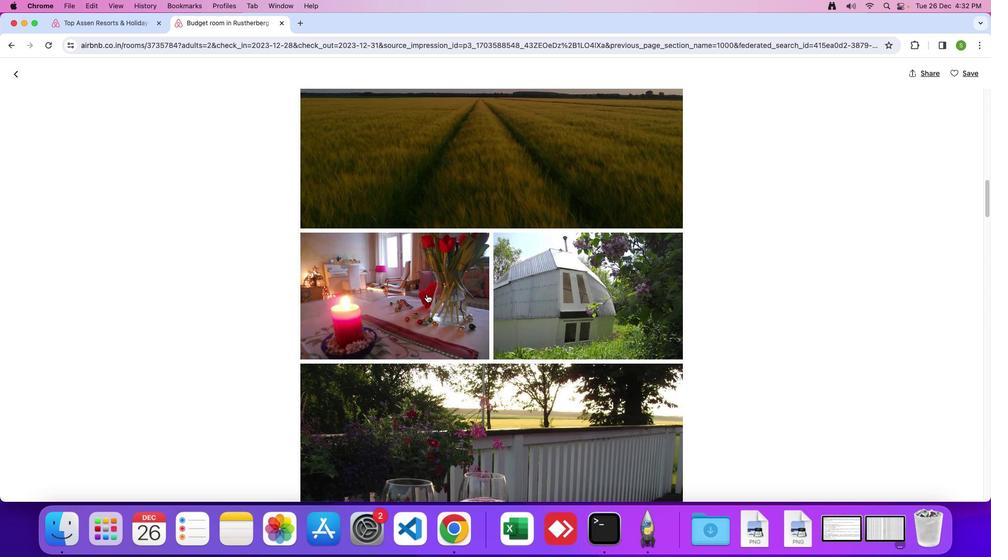 
Action: Mouse scrolled (418, 286) with delta (-8, -8)
Screenshot: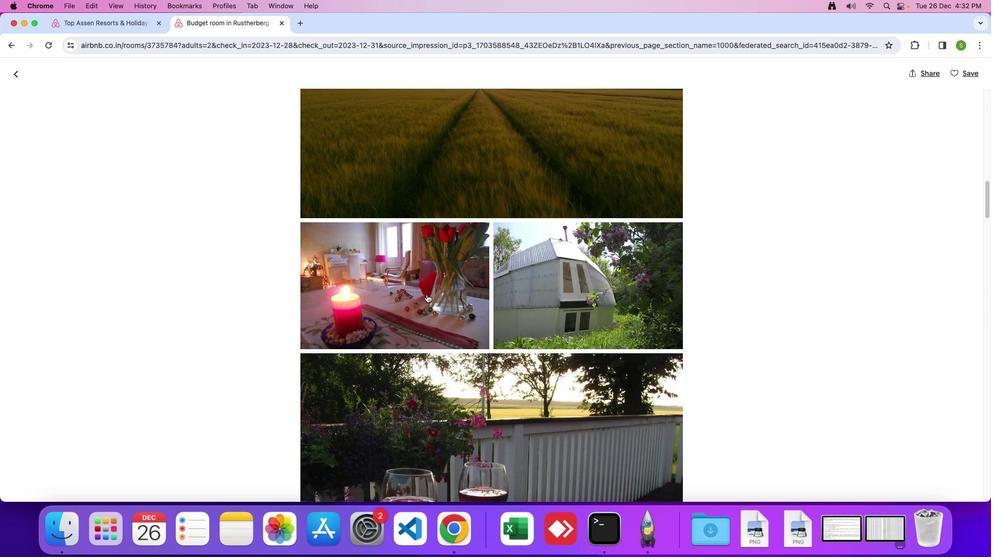 
Action: Mouse scrolled (418, 286) with delta (-8, -9)
Screenshot: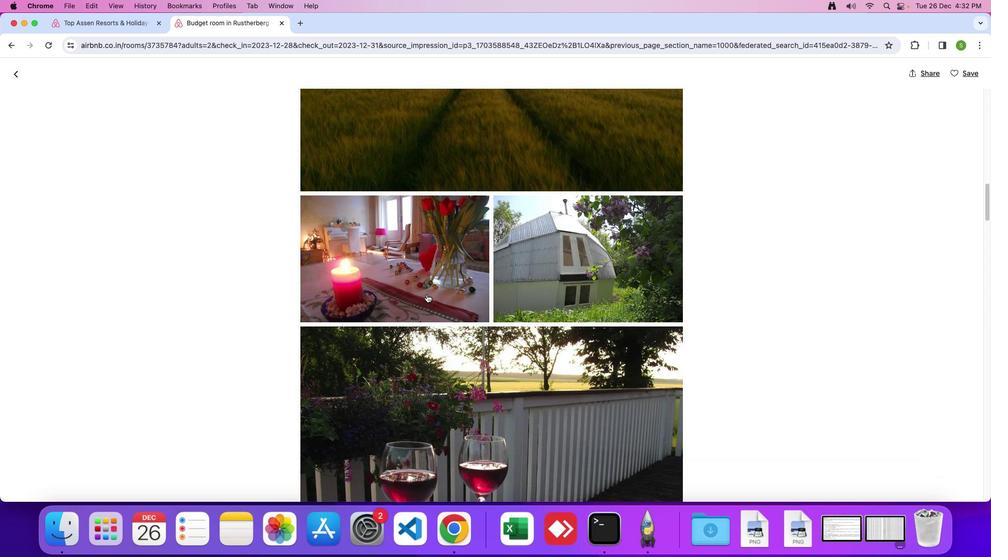 
Action: Mouse scrolled (418, 286) with delta (-8, -8)
Screenshot: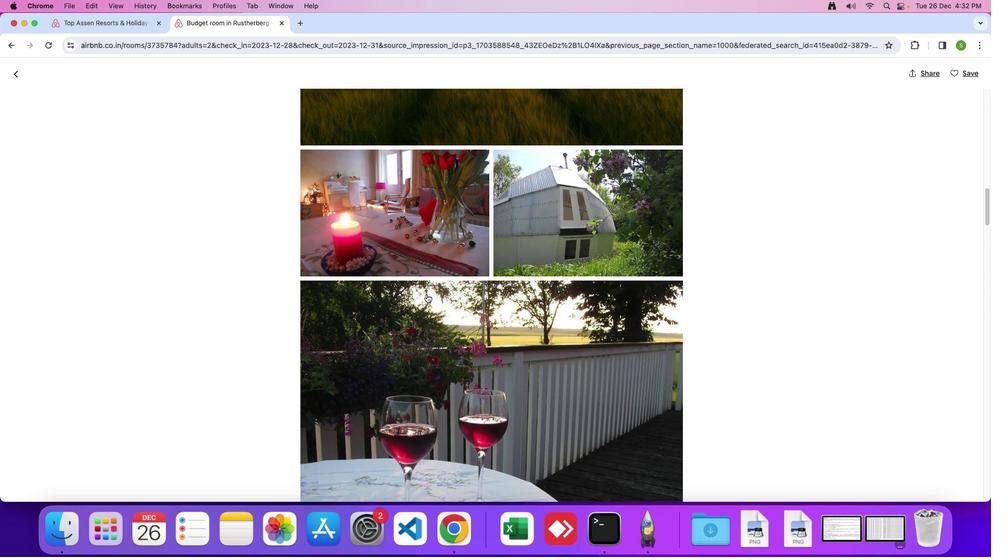 
Action: Mouse scrolled (418, 286) with delta (-8, -8)
Screenshot: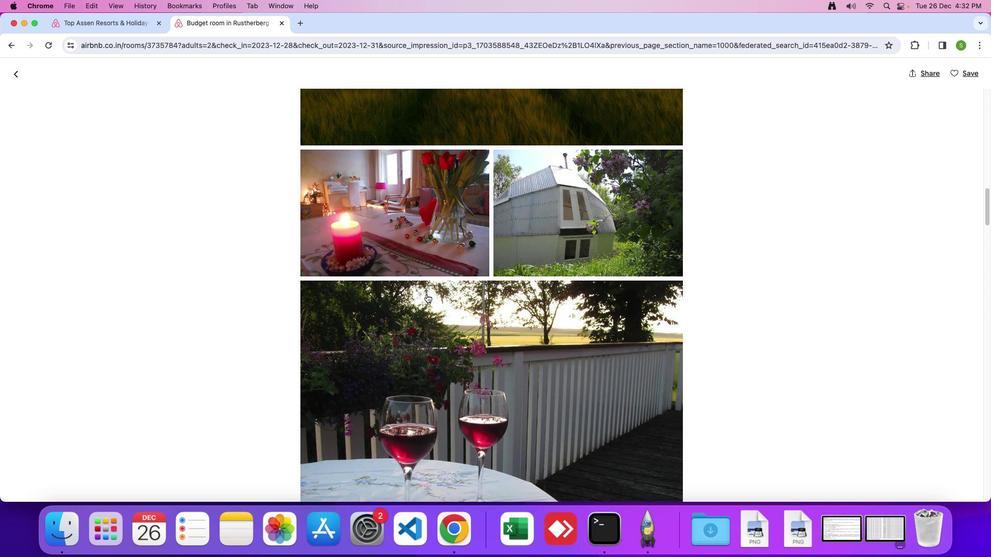 
Action: Mouse scrolled (418, 286) with delta (-8, -9)
Screenshot: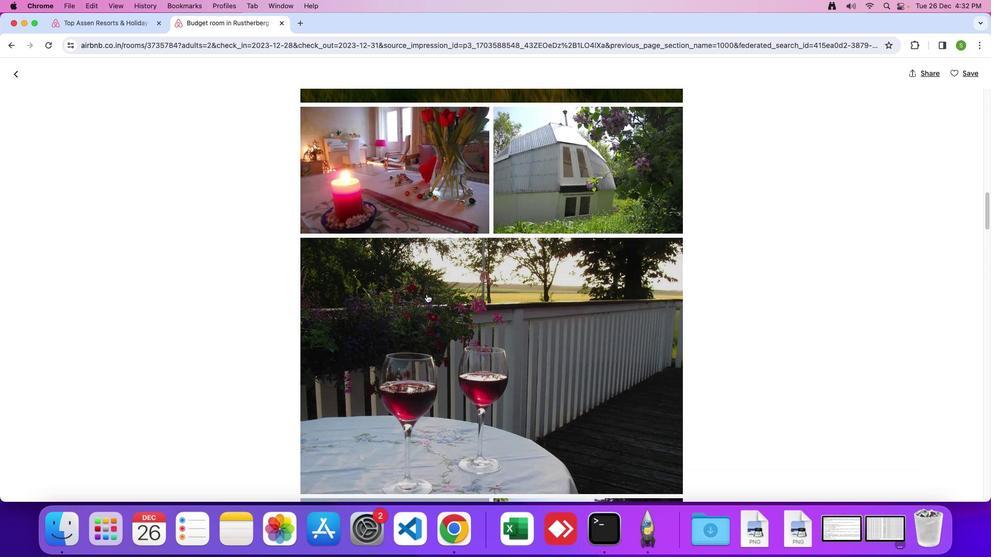 
Action: Mouse scrolled (418, 286) with delta (-8, -8)
Screenshot: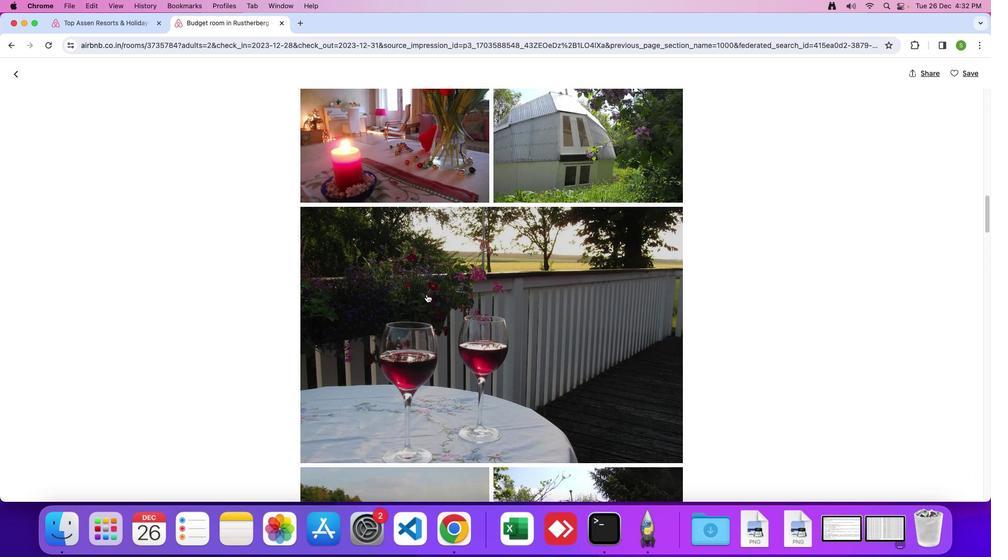 
Action: Mouse scrolled (418, 286) with delta (-8, -8)
Screenshot: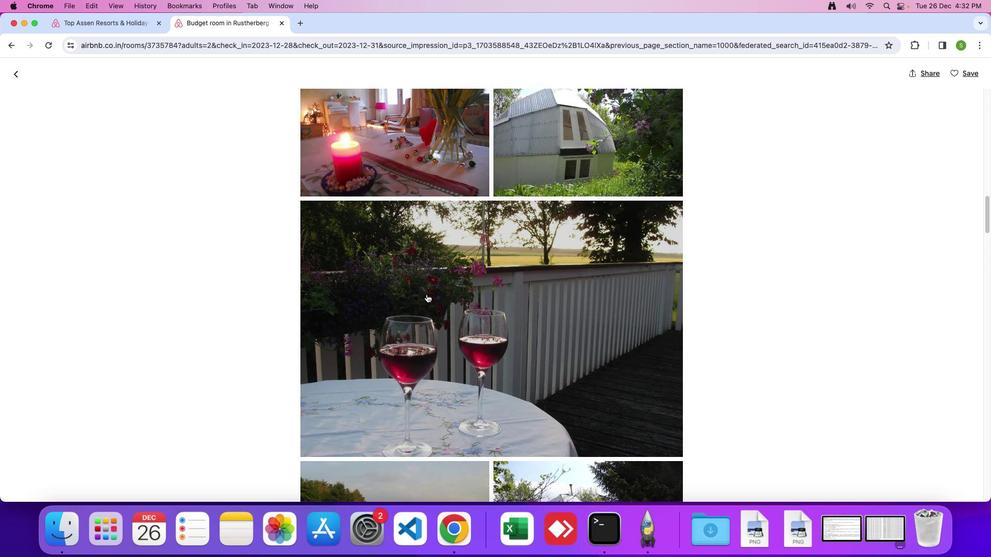 
Action: Mouse scrolled (418, 286) with delta (-8, -8)
Screenshot: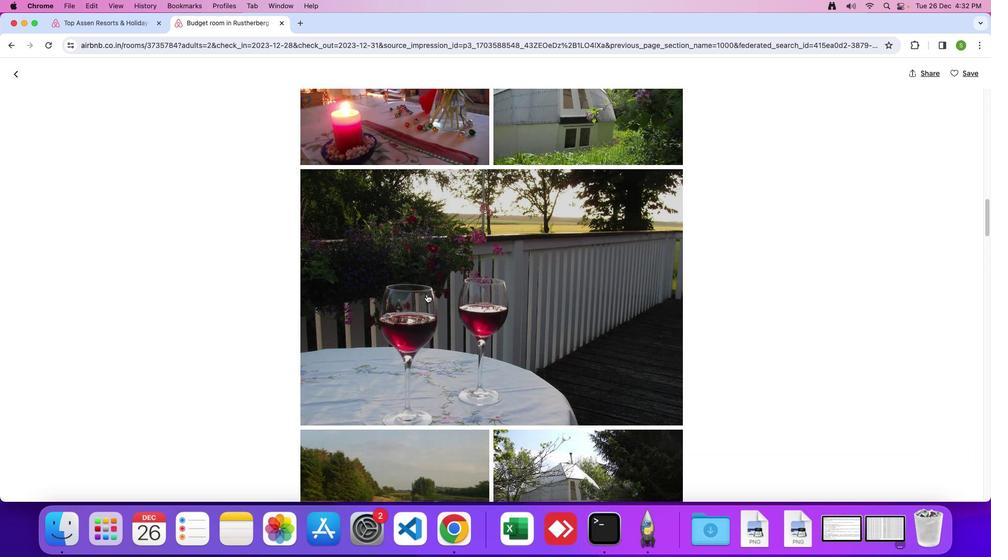 
Action: Mouse scrolled (418, 286) with delta (-8, -8)
Screenshot: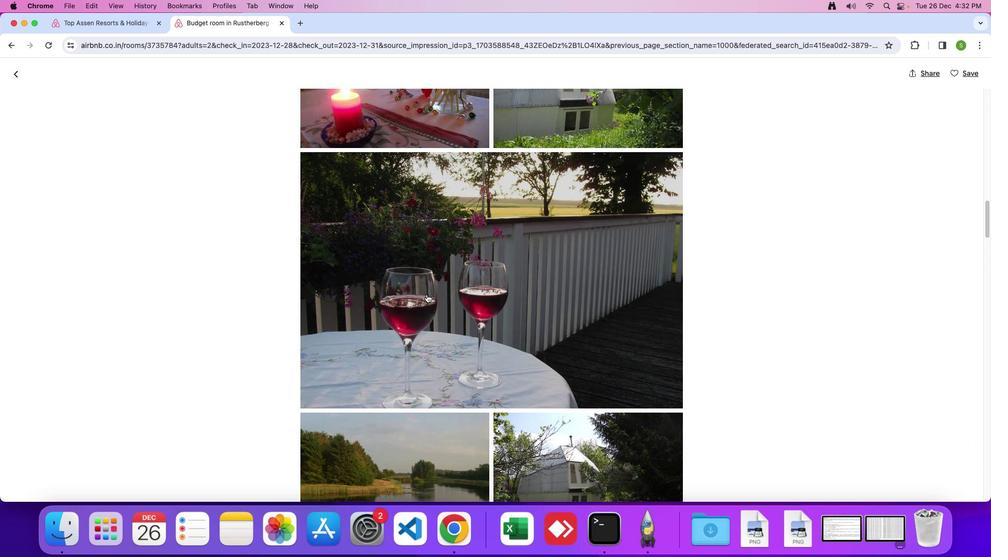 
Action: Mouse scrolled (418, 286) with delta (-8, -8)
Screenshot: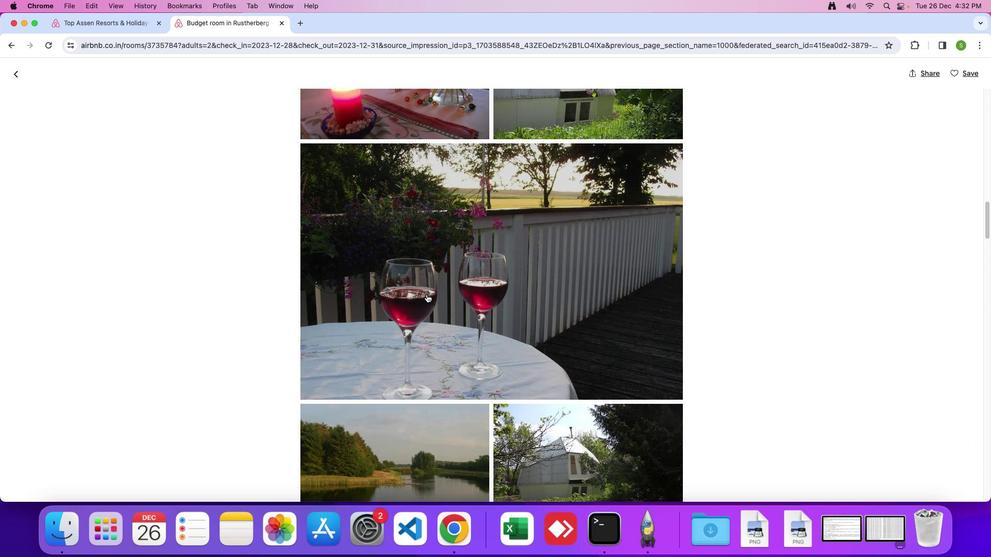 
Action: Mouse scrolled (418, 286) with delta (-8, -8)
Screenshot: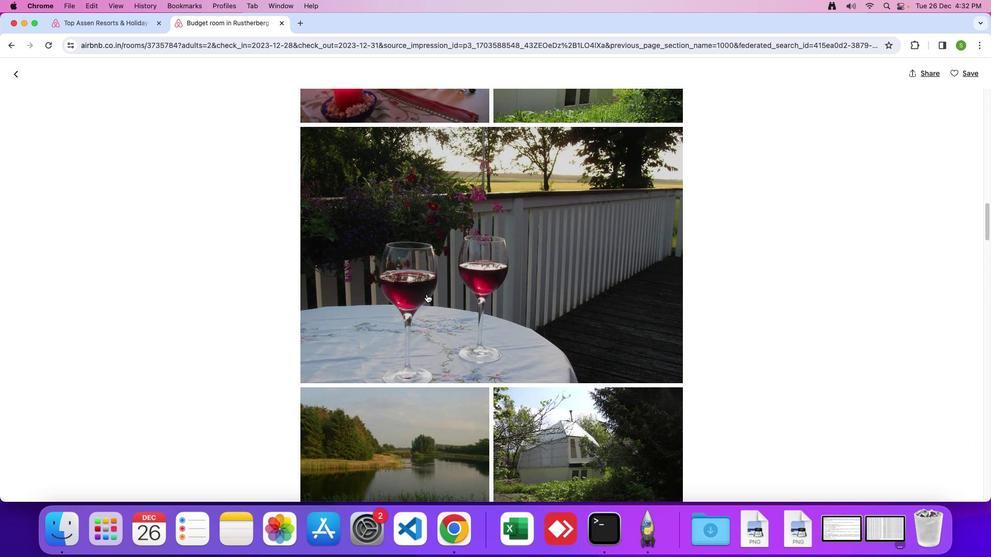 
Action: Mouse scrolled (418, 286) with delta (-8, -8)
Screenshot: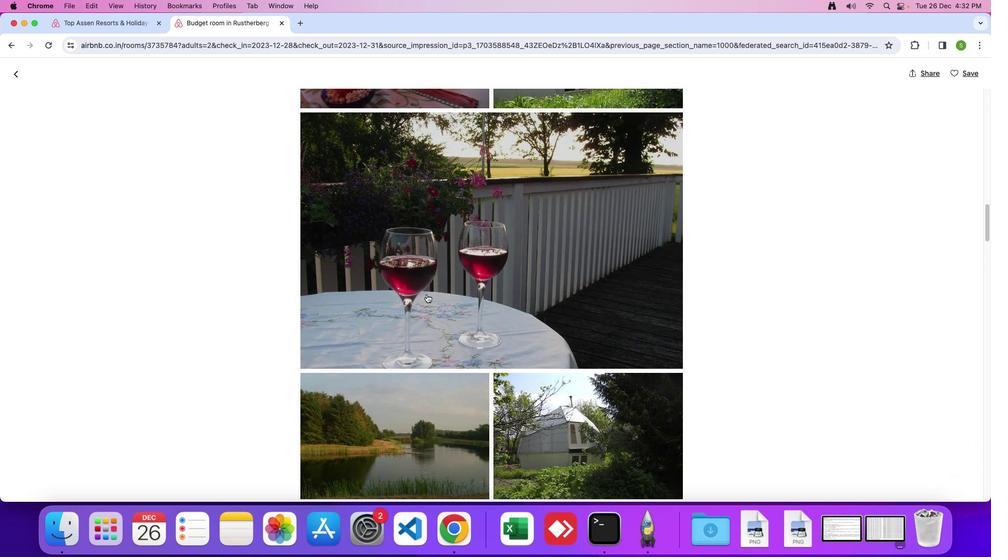 
Action: Mouse scrolled (418, 286) with delta (-8, -9)
Screenshot: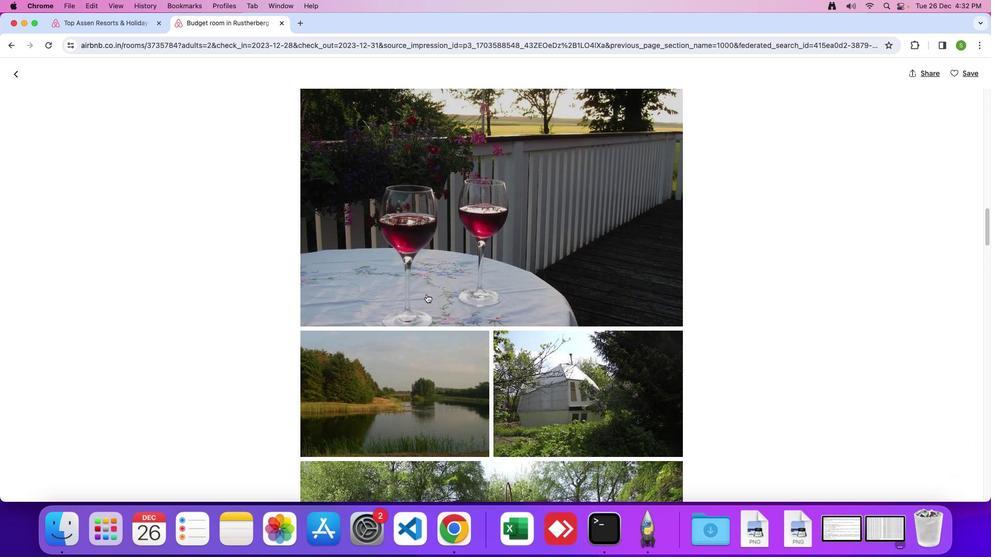 
Action: Mouse scrolled (418, 286) with delta (-8, -8)
Screenshot: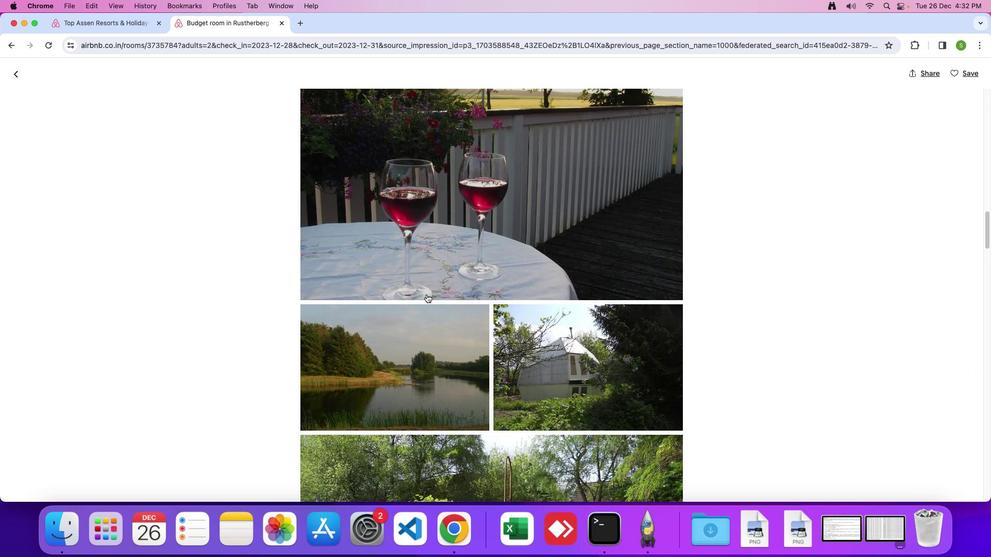 
Action: Mouse scrolled (418, 286) with delta (-8, -8)
Screenshot: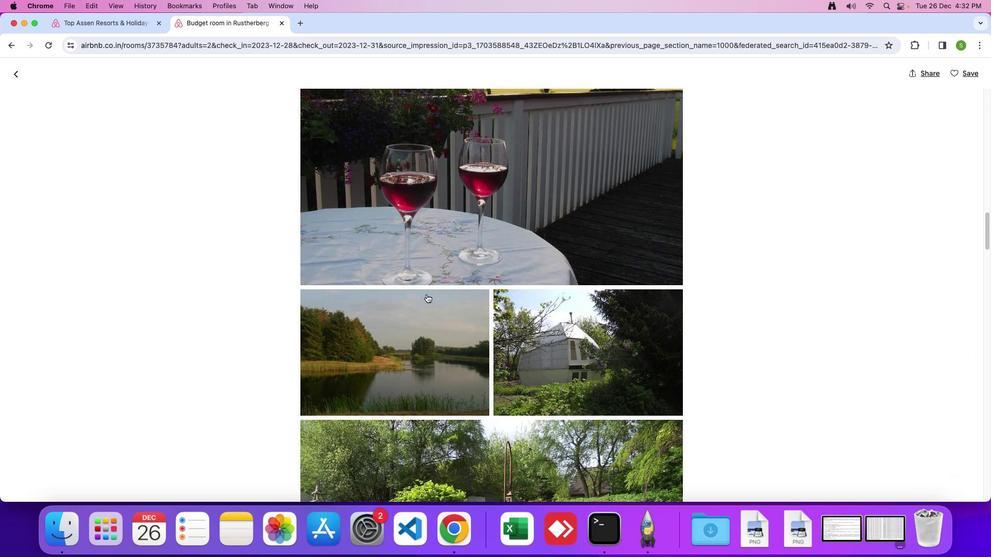
Action: Mouse scrolled (418, 286) with delta (-8, -9)
Screenshot: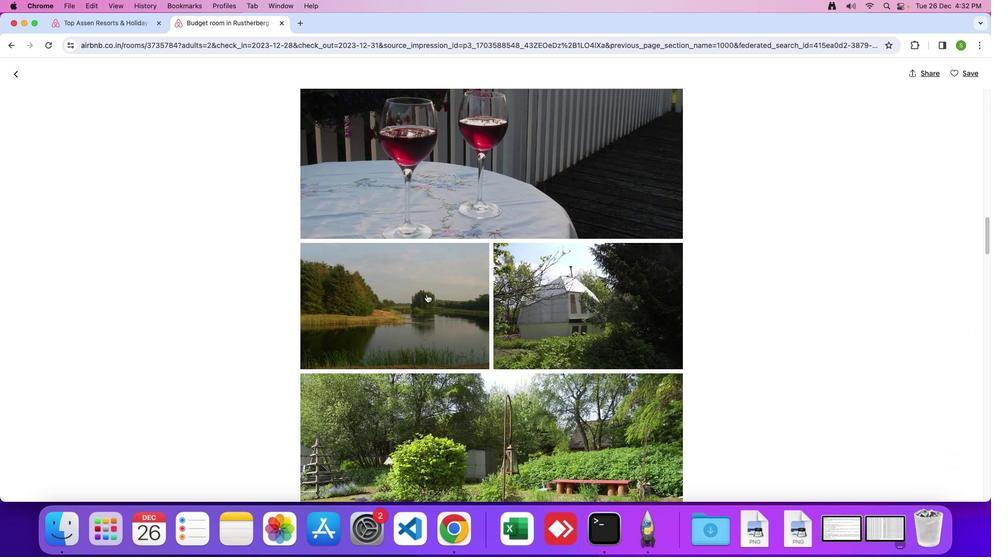 
Action: Mouse scrolled (418, 286) with delta (-8, -8)
Screenshot: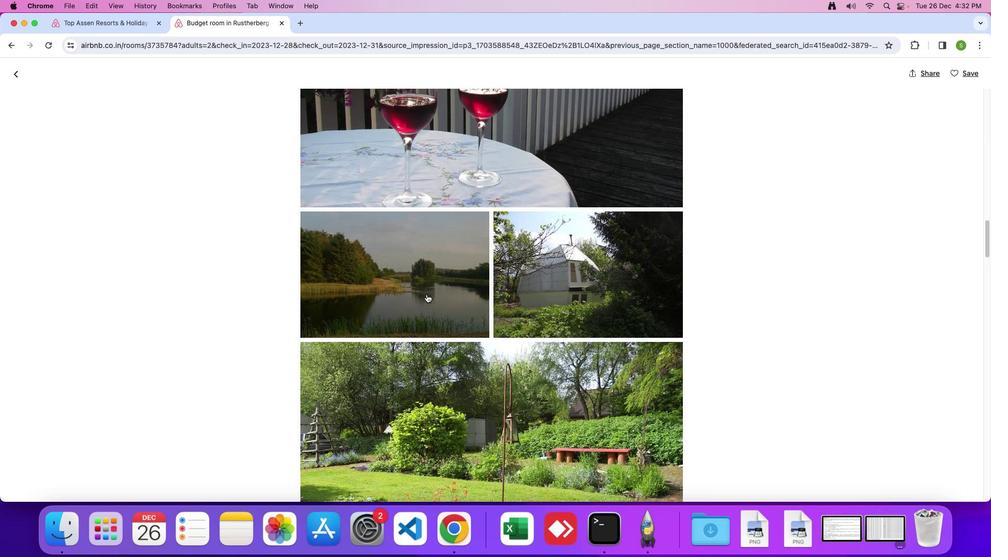 
Action: Mouse scrolled (418, 286) with delta (-8, -8)
Screenshot: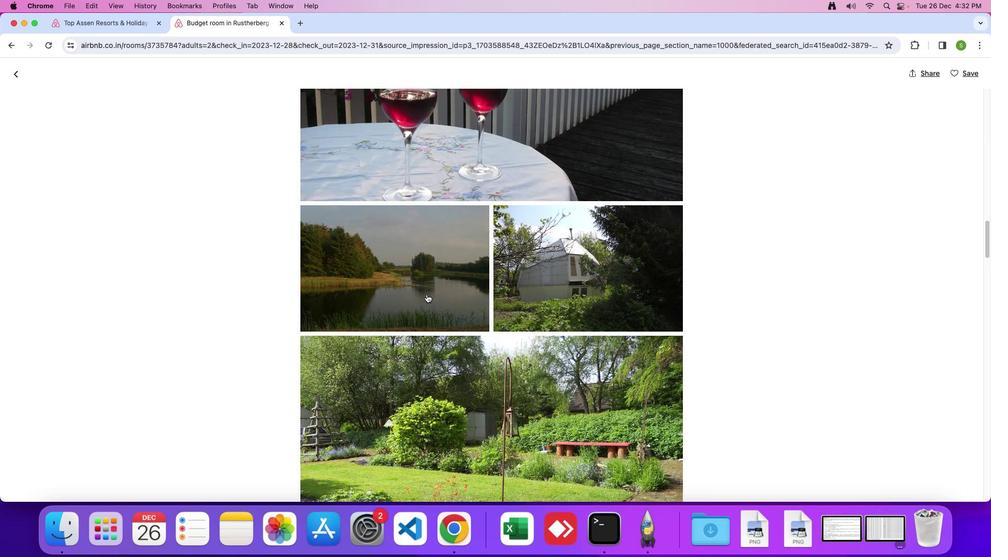 
Action: Mouse scrolled (418, 286) with delta (-8, -8)
Screenshot: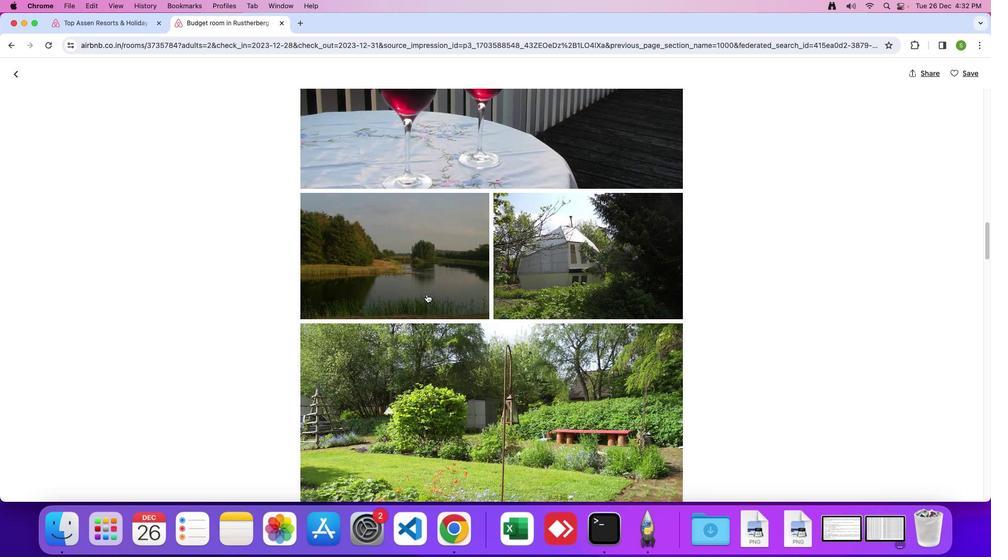 
Action: Mouse scrolled (418, 286) with delta (-8, -8)
Screenshot: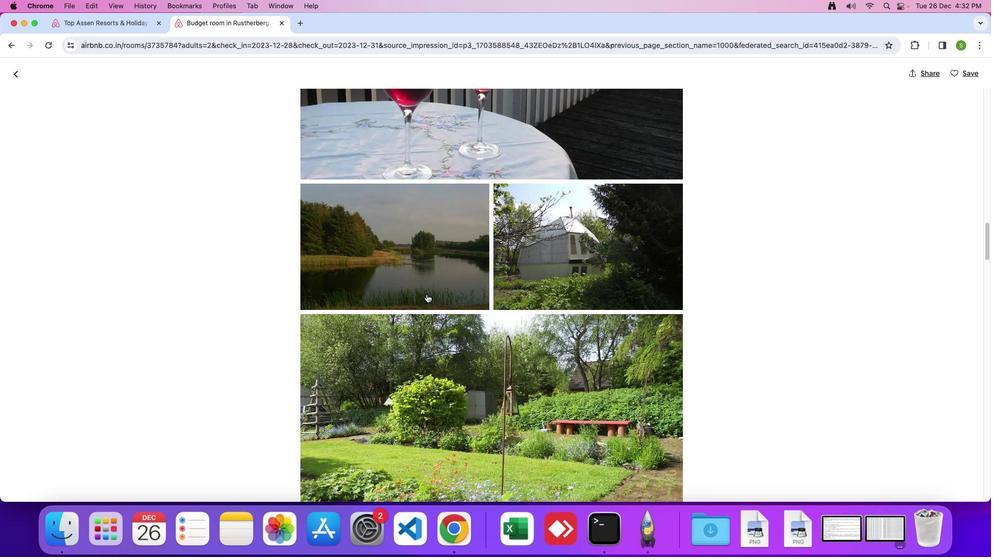 
Action: Mouse scrolled (418, 286) with delta (-8, -9)
Screenshot: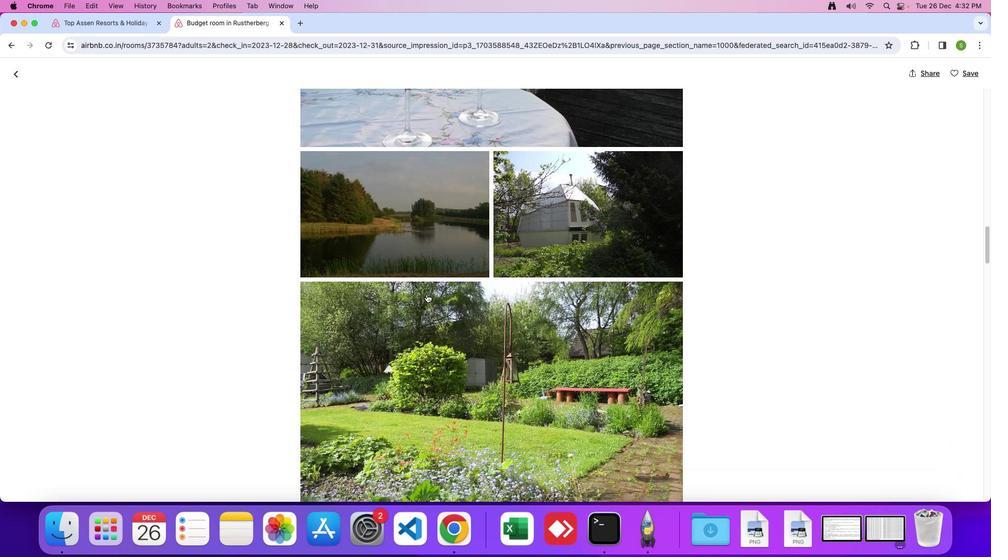 
Action: Mouse scrolled (418, 286) with delta (-8, -8)
